 Task: Change the Trello board background using Unsplash images. Search for 'China' and 'Dubai' and apply different images.
Action: Mouse moved to (1262, 424)
Screenshot: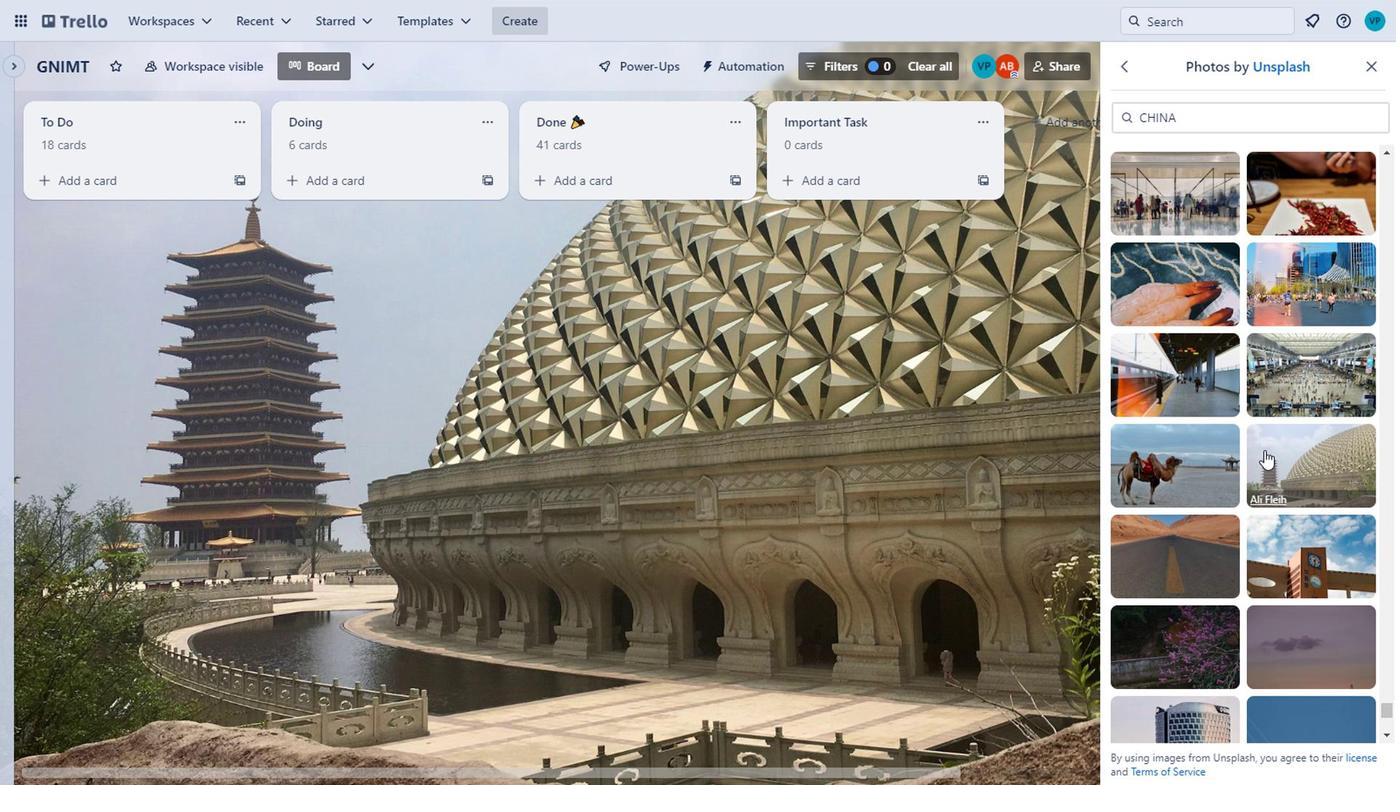 
Action: Mouse scrolled (1262, 424) with delta (0, 0)
Screenshot: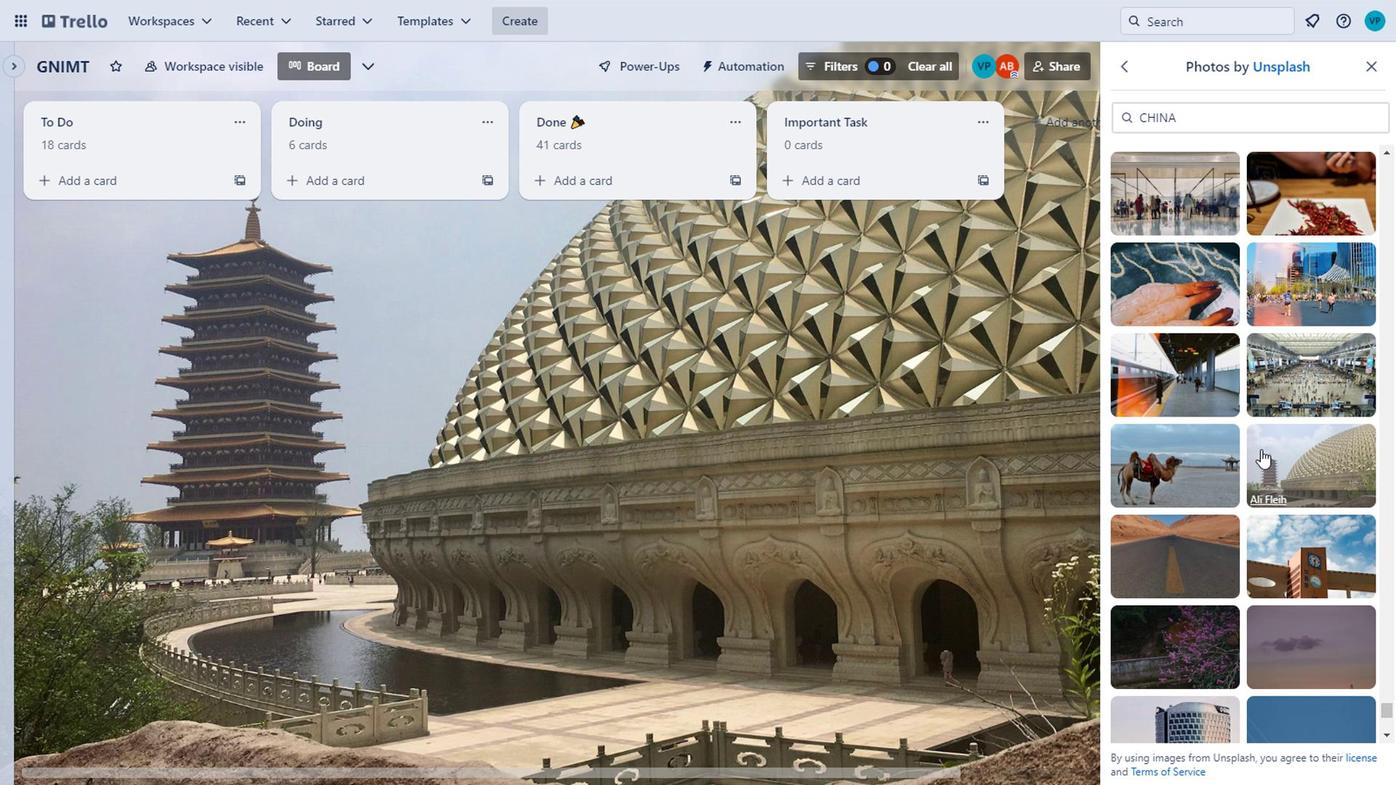
Action: Mouse scrolled (1262, 424) with delta (0, 0)
Screenshot: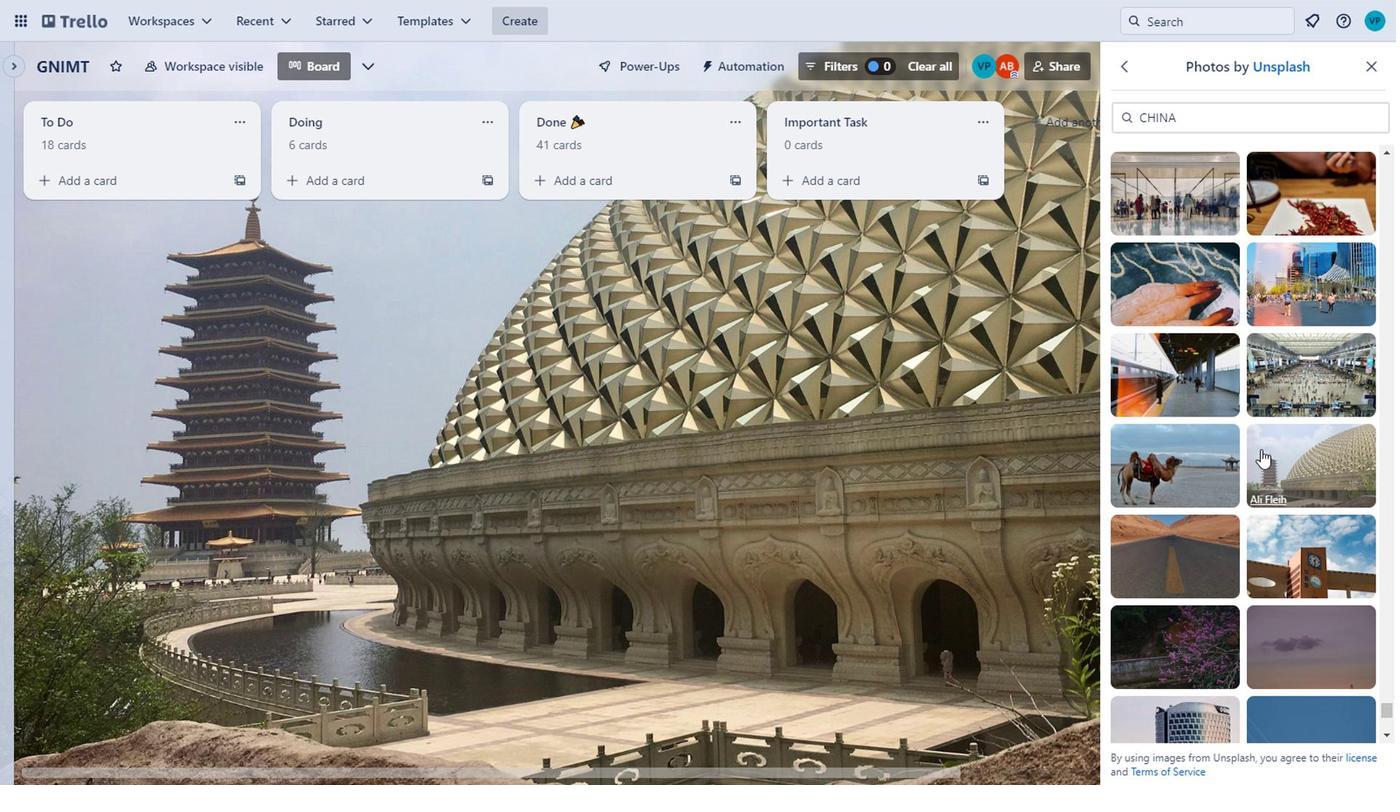 
Action: Mouse scrolled (1262, 424) with delta (0, 0)
Screenshot: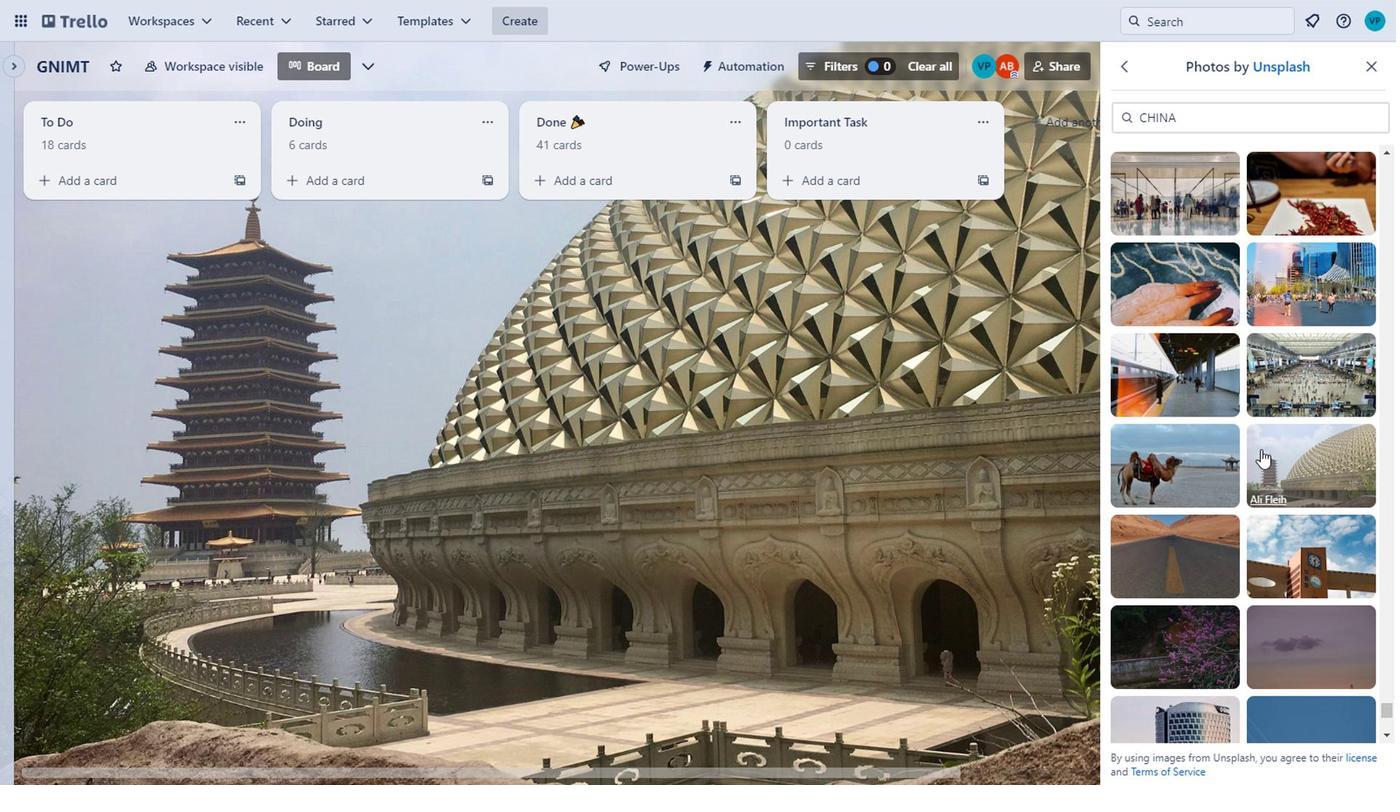 
Action: Mouse scrolled (1262, 424) with delta (0, 0)
Screenshot: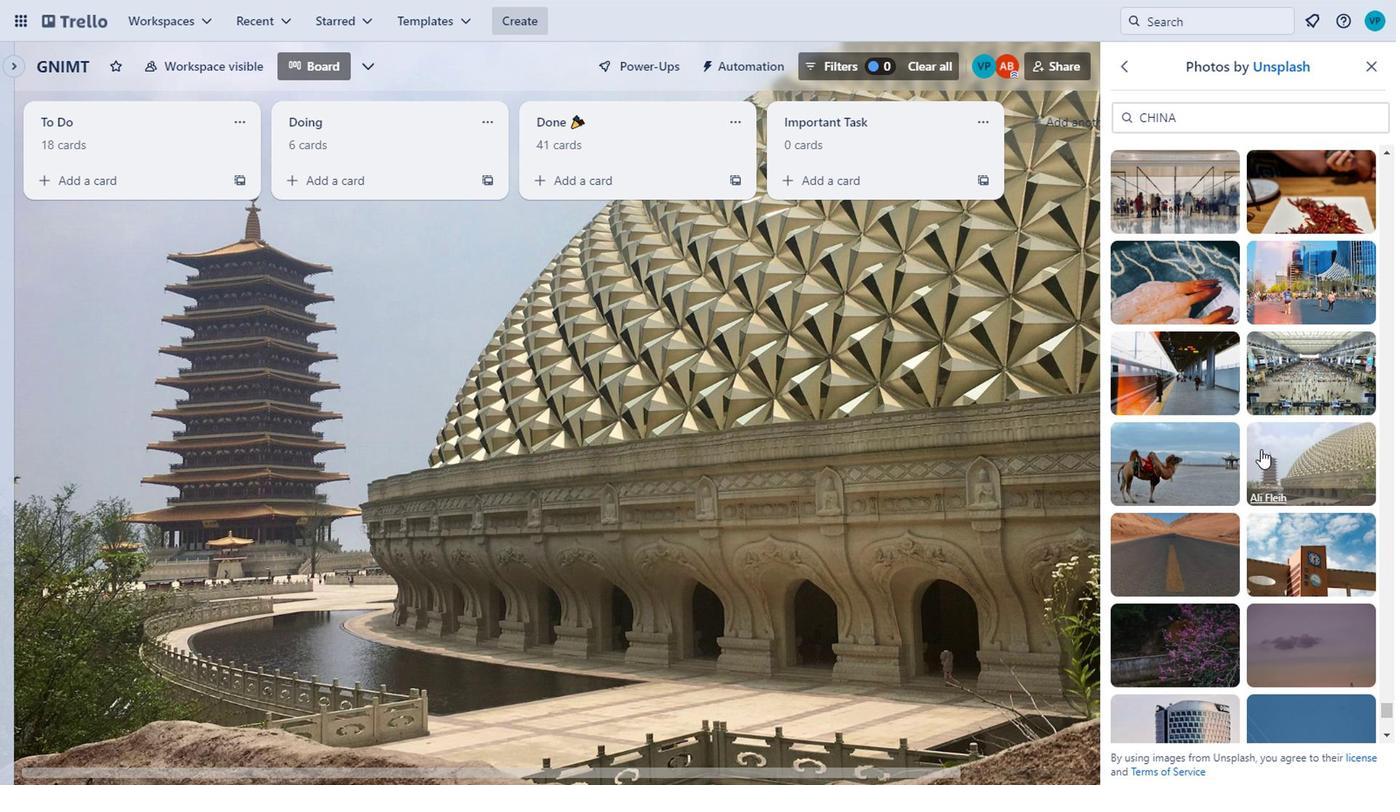 
Action: Mouse moved to (1267, 554)
Screenshot: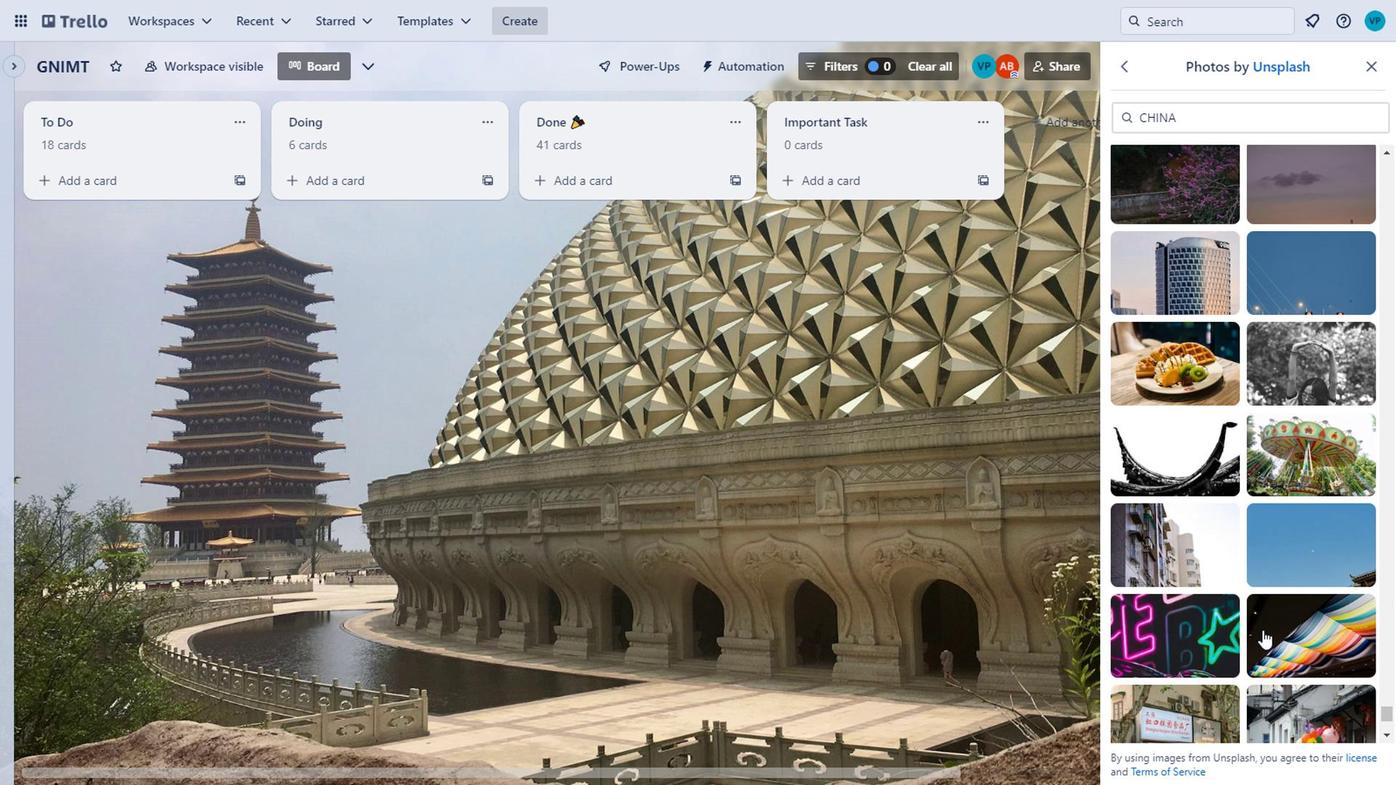 
Action: Mouse scrolled (1267, 553) with delta (0, 0)
Screenshot: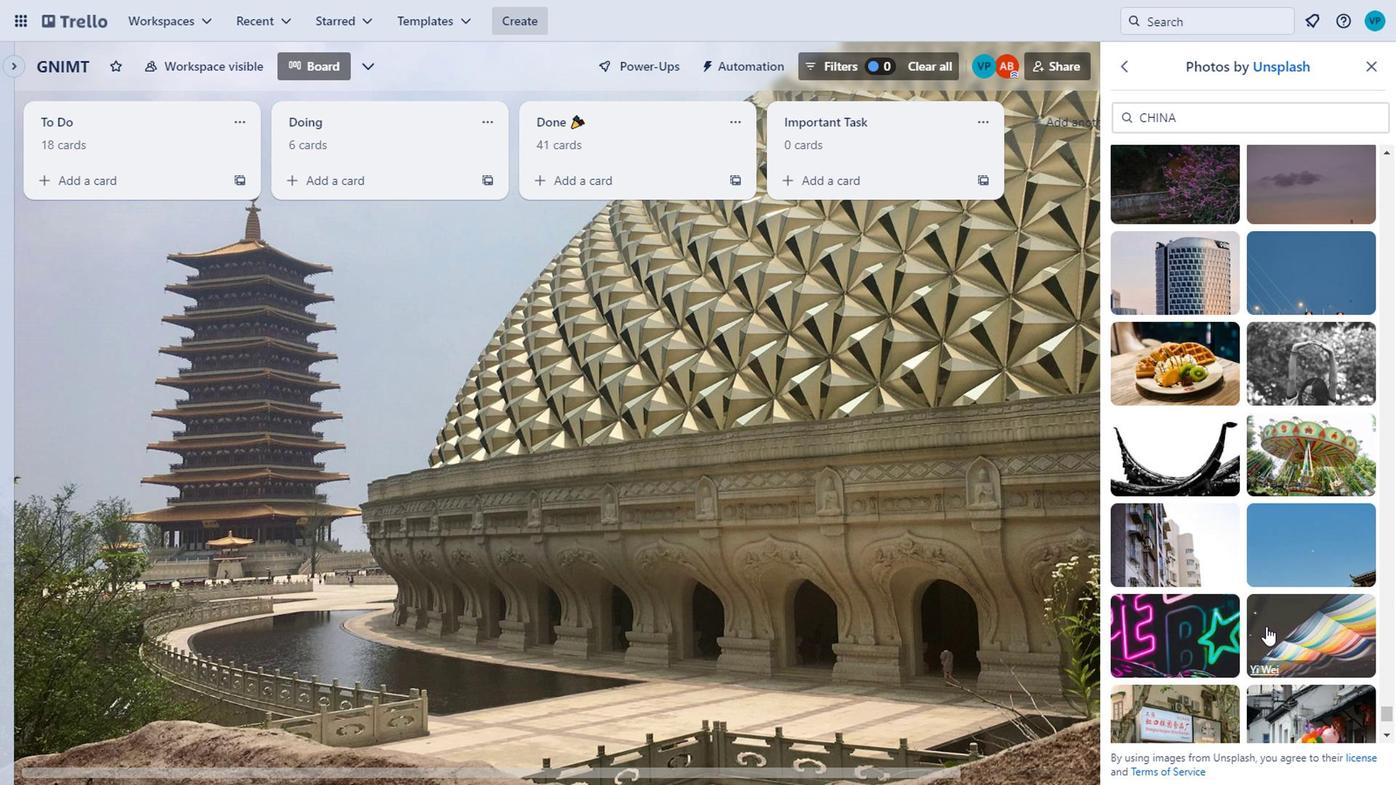 
Action: Mouse scrolled (1267, 553) with delta (0, 0)
Screenshot: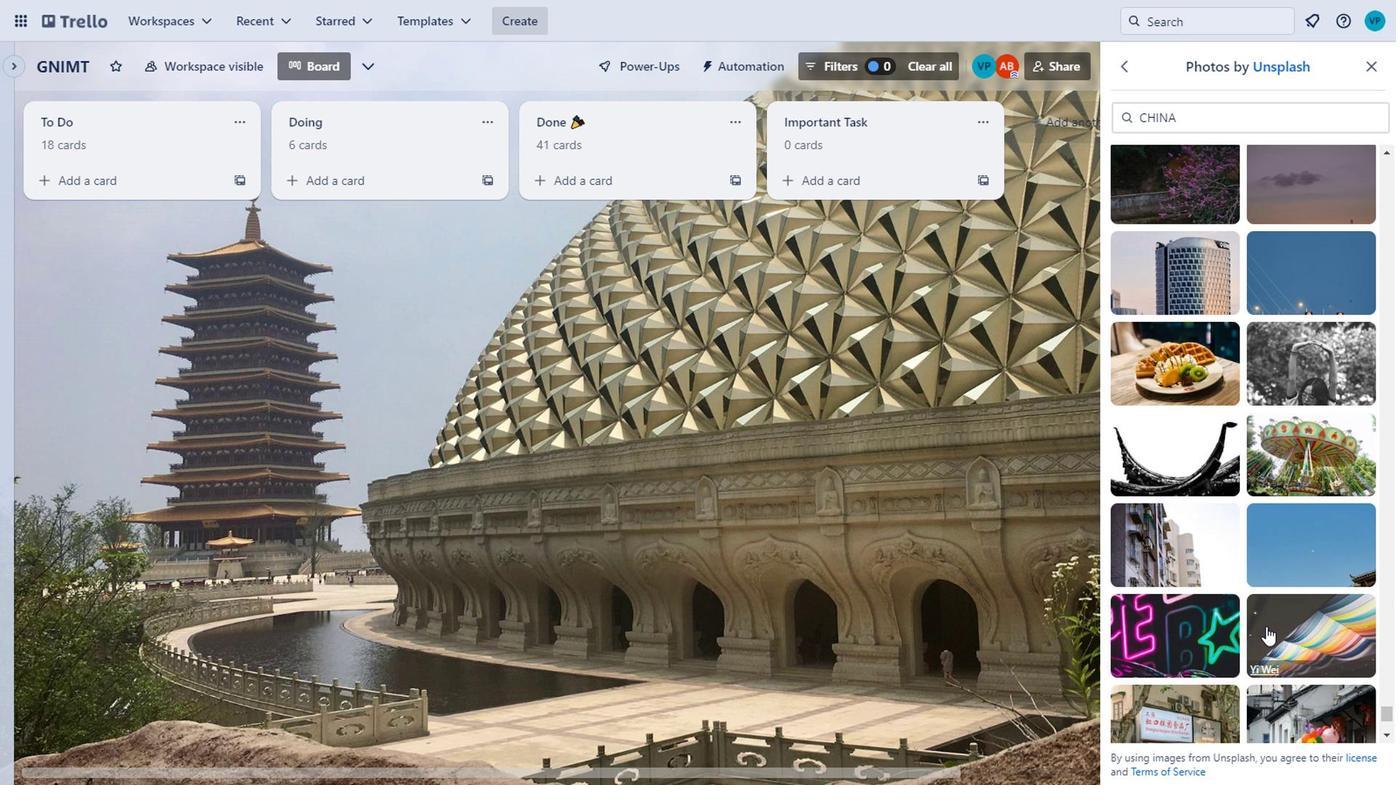 
Action: Mouse scrolled (1267, 553) with delta (0, 0)
Screenshot: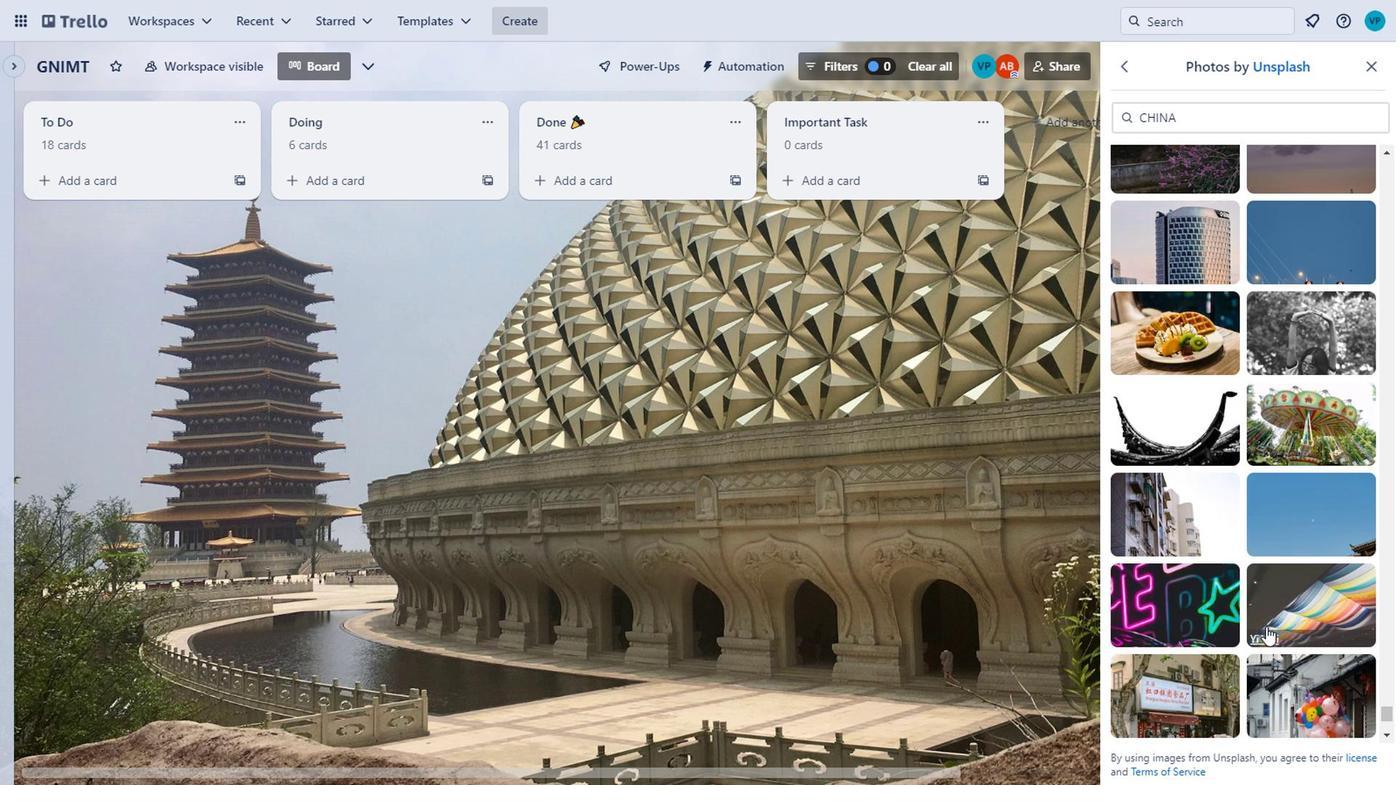 
Action: Mouse moved to (1209, 434)
Screenshot: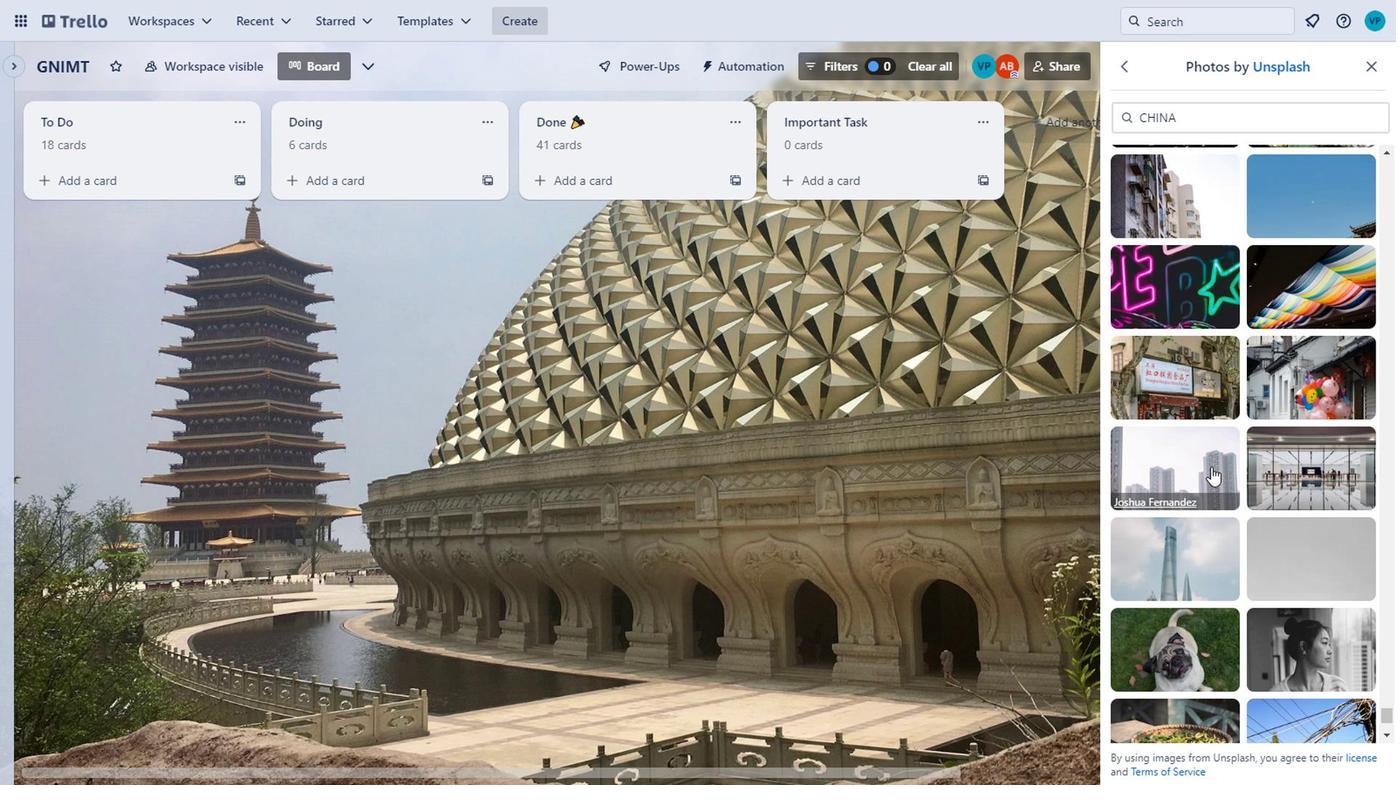 
Action: Mouse pressed left at (1209, 434)
Screenshot: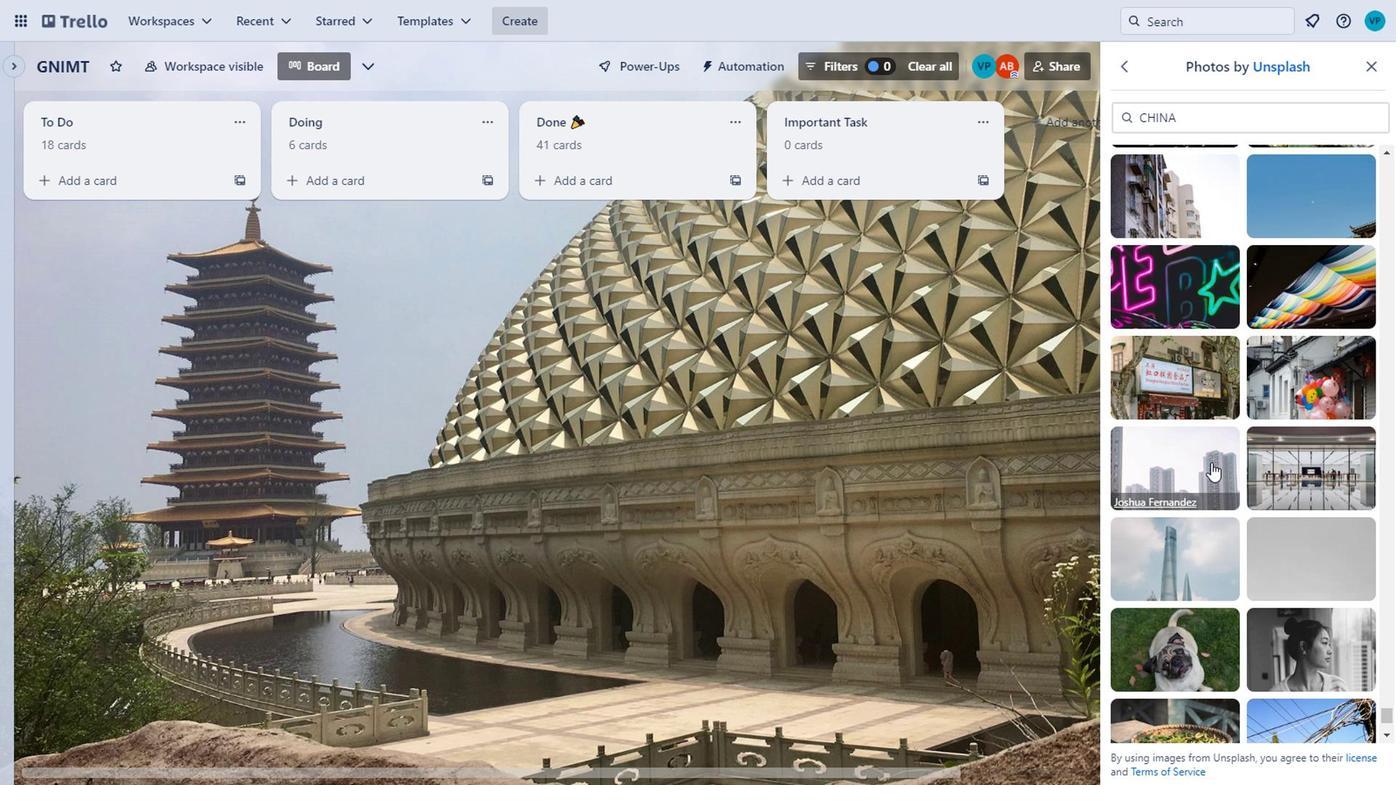 
Action: Mouse moved to (1334, 466)
Screenshot: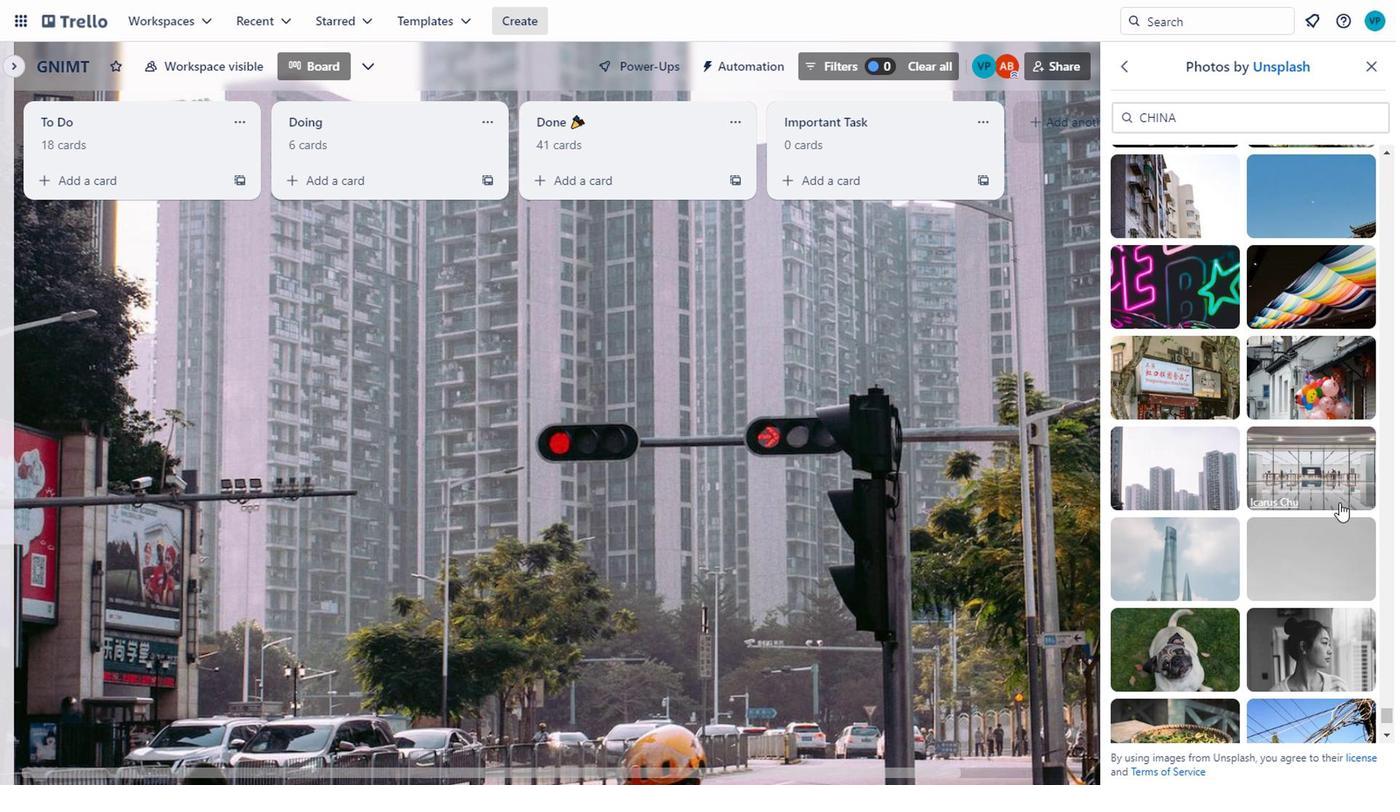 
Action: Mouse scrolled (1334, 465) with delta (0, 0)
Screenshot: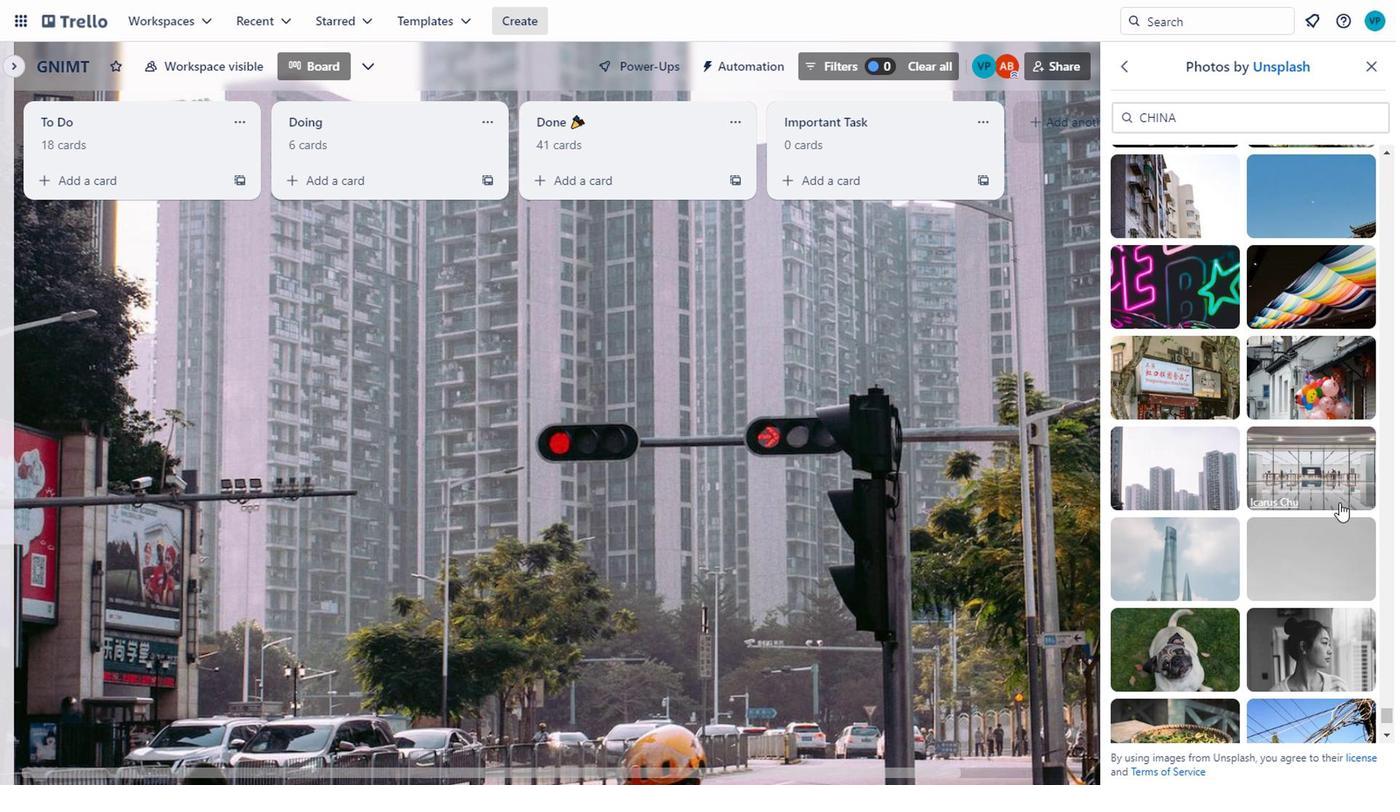 
Action: Mouse moved to (1327, 470)
Screenshot: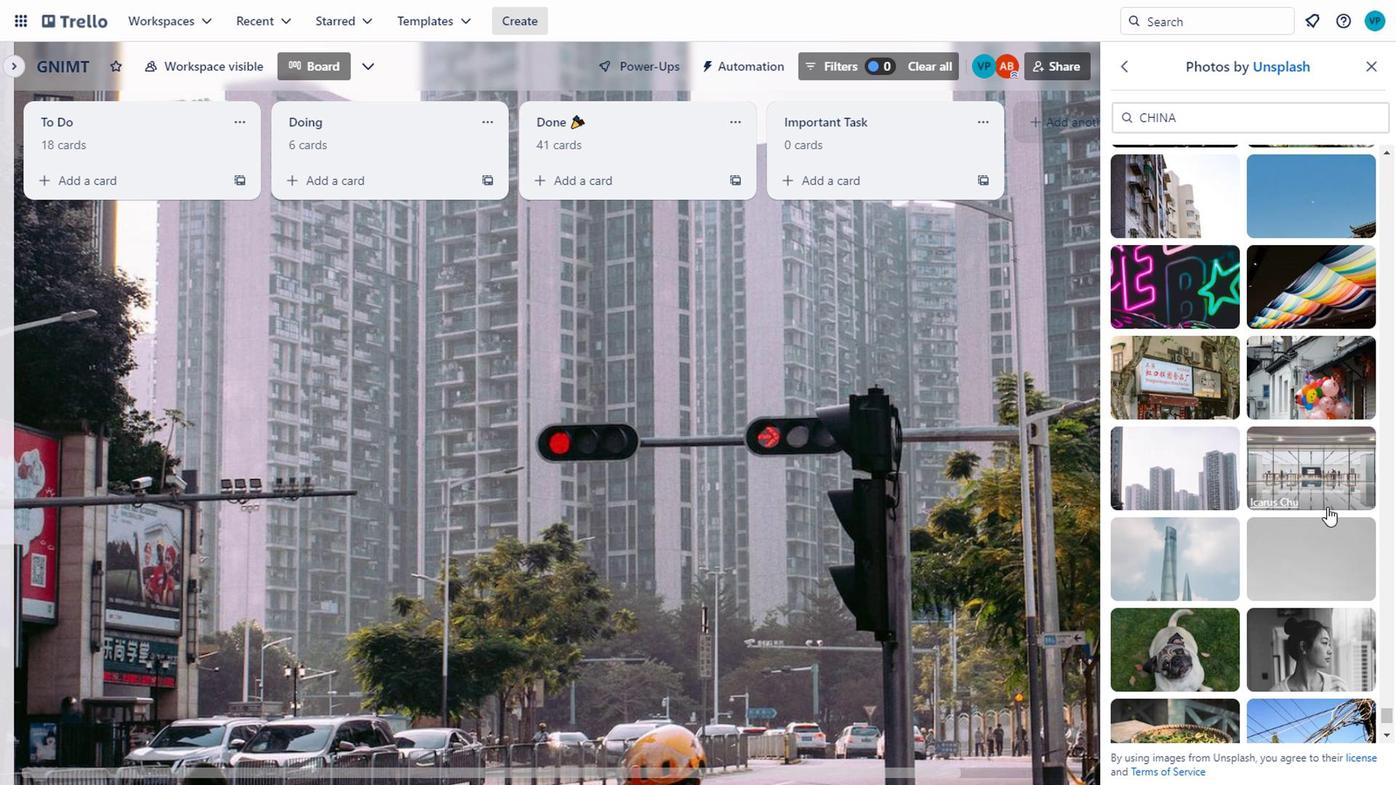 
Action: Mouse scrolled (1327, 469) with delta (0, 0)
Screenshot: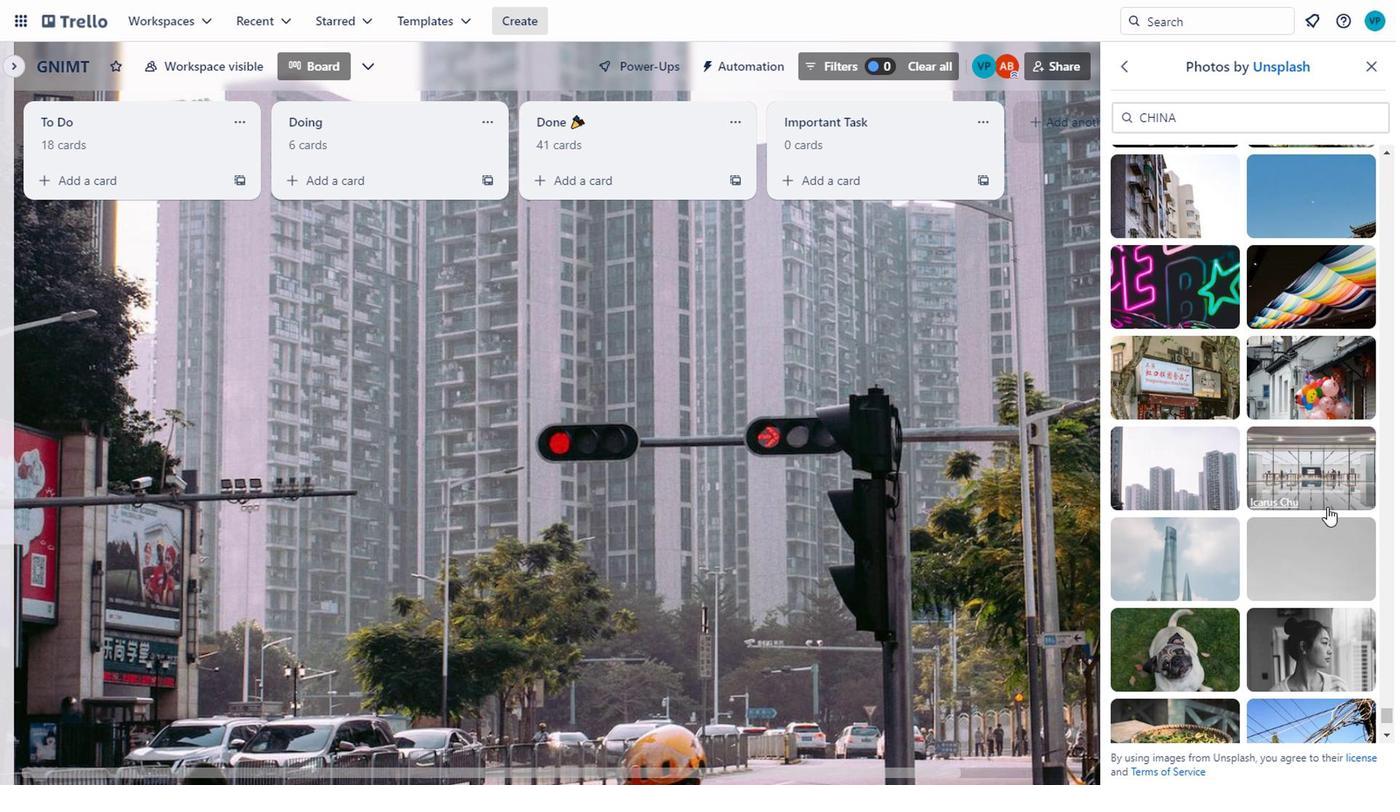 
Action: Mouse moved to (1326, 470)
Screenshot: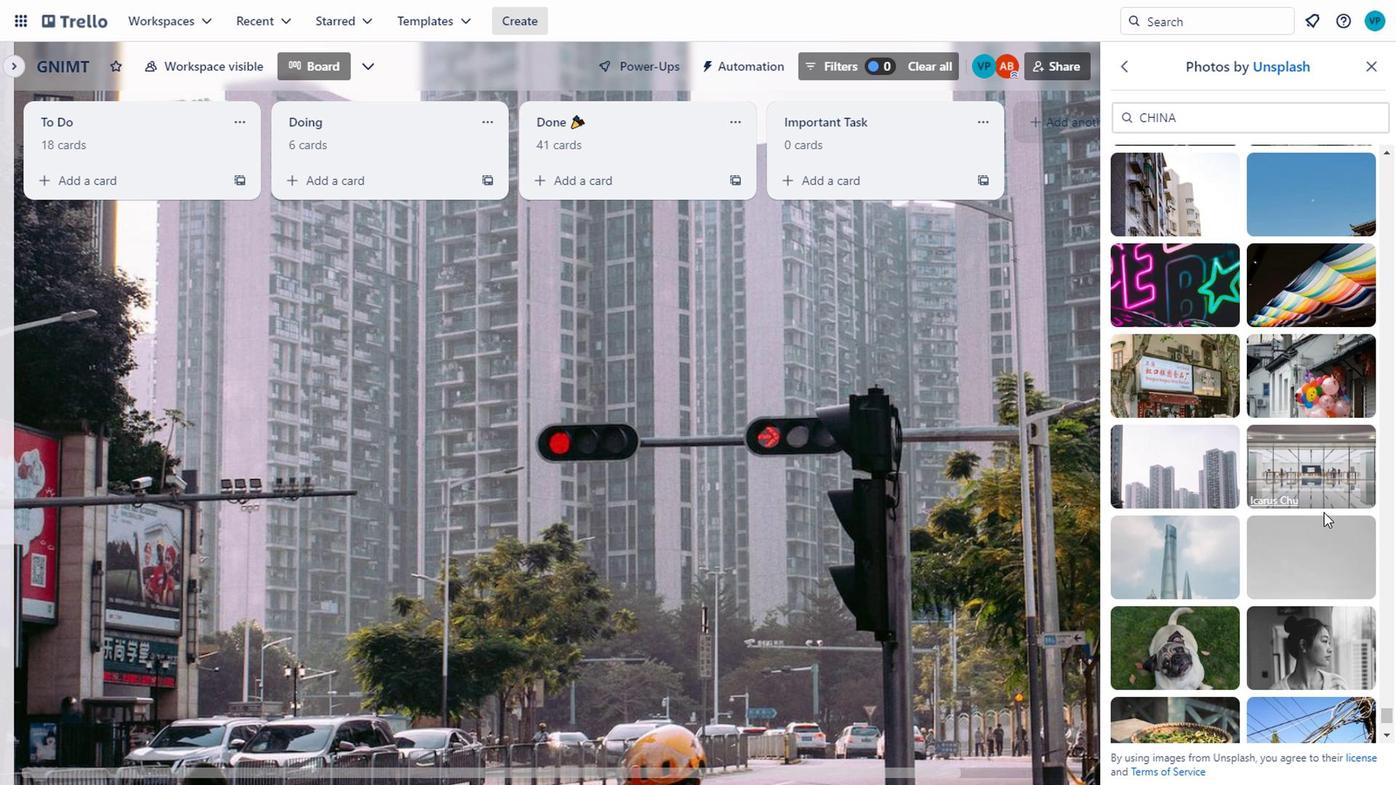 
Action: Mouse scrolled (1326, 469) with delta (0, 0)
Screenshot: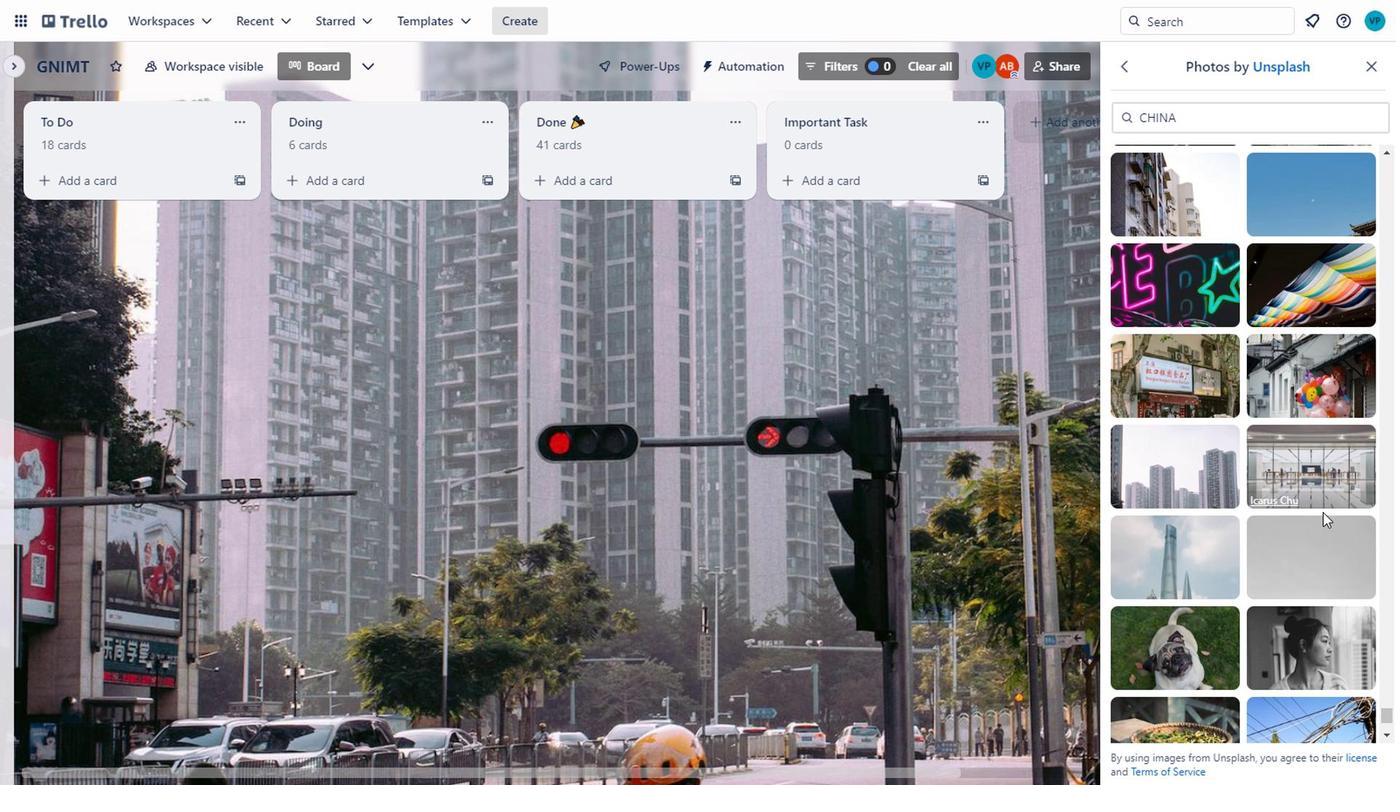 
Action: Mouse moved to (1316, 476)
Screenshot: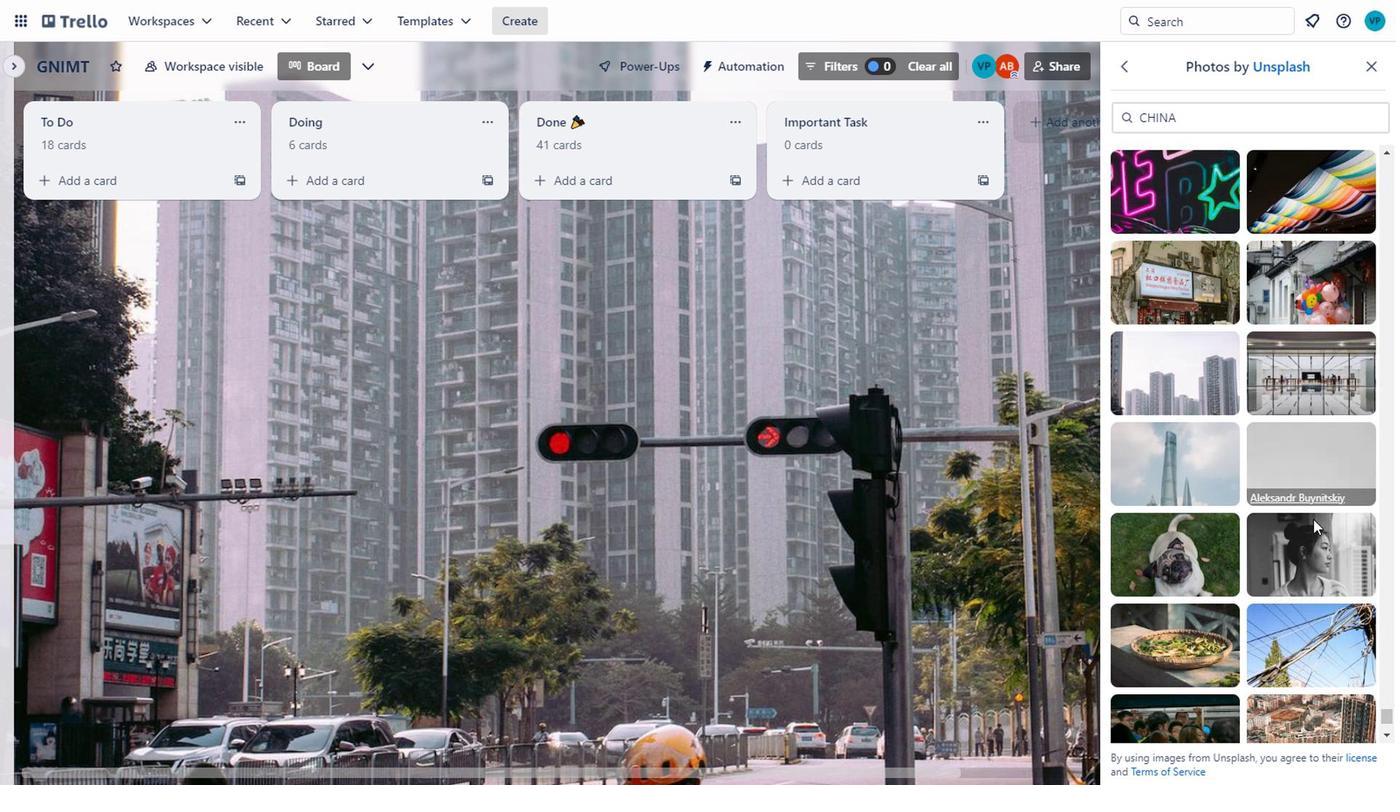 
Action: Mouse scrolled (1316, 475) with delta (0, 0)
Screenshot: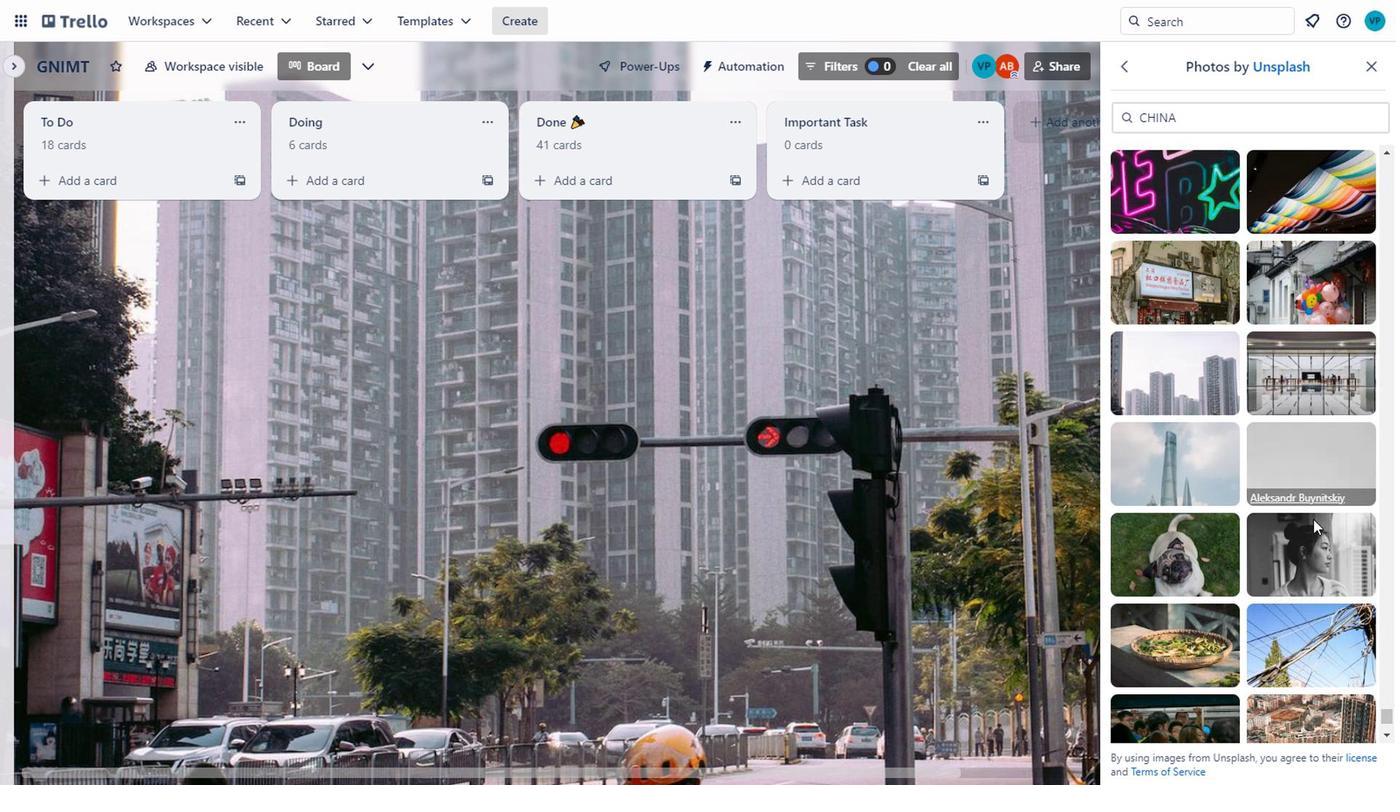 
Action: Mouse moved to (1262, 356)
Screenshot: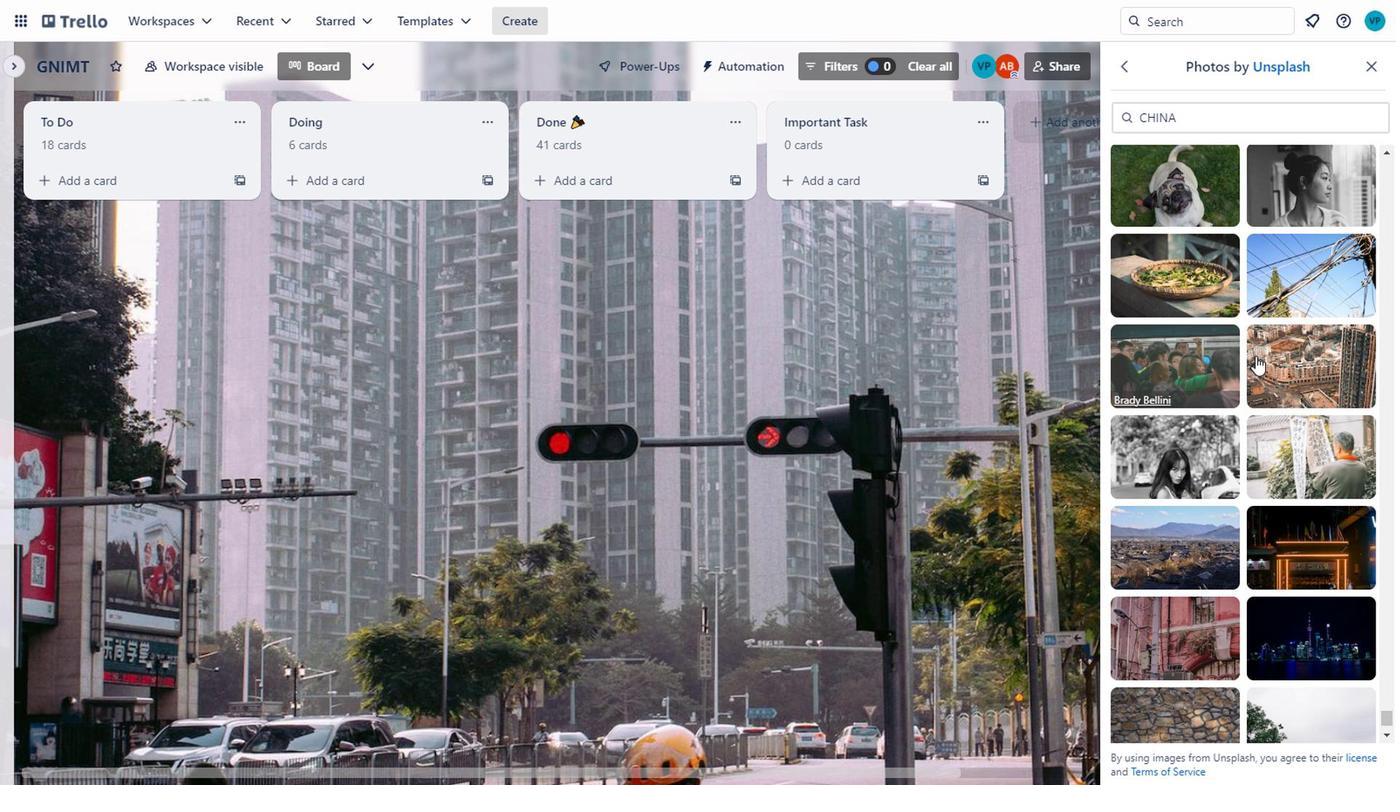 
Action: Mouse scrolled (1262, 355) with delta (0, 0)
Screenshot: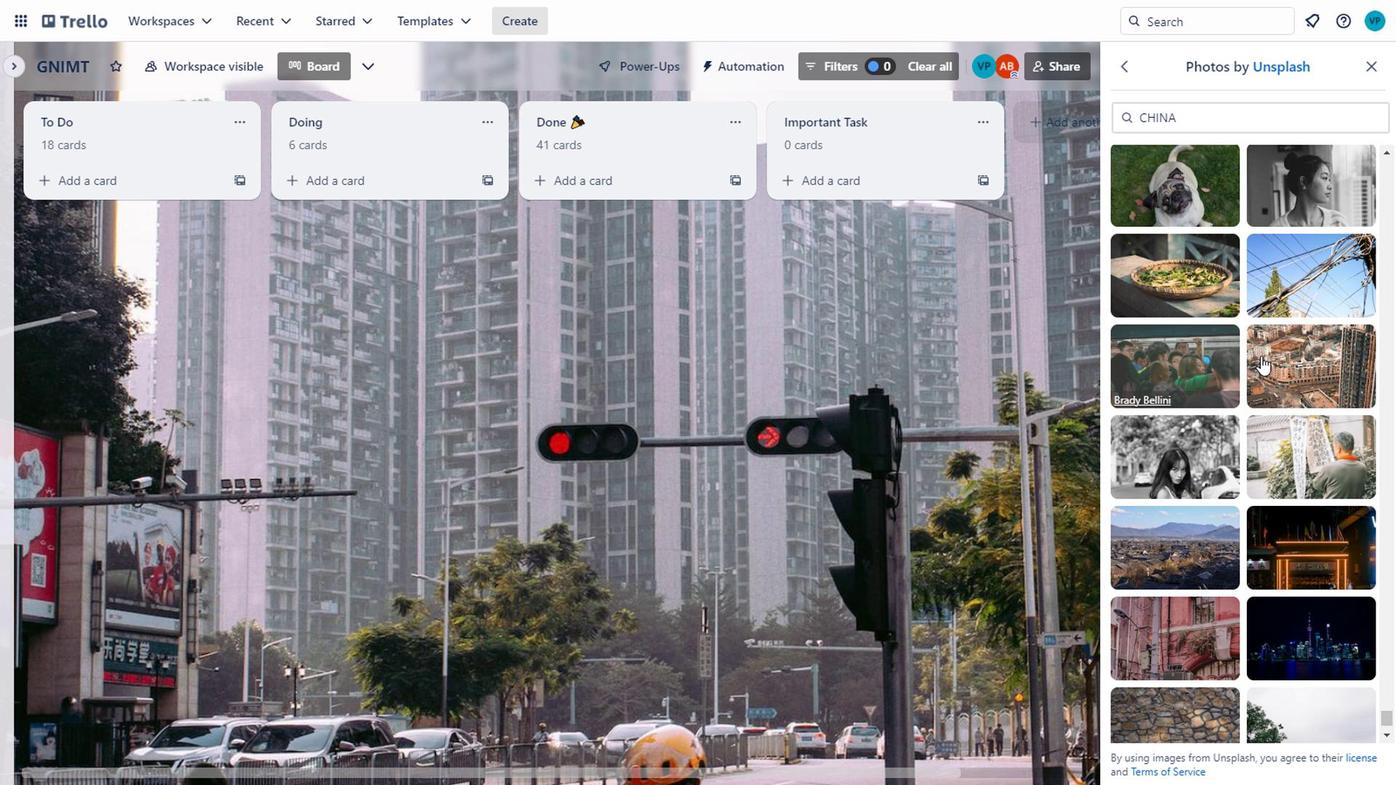 
Action: Mouse moved to (1265, 356)
Screenshot: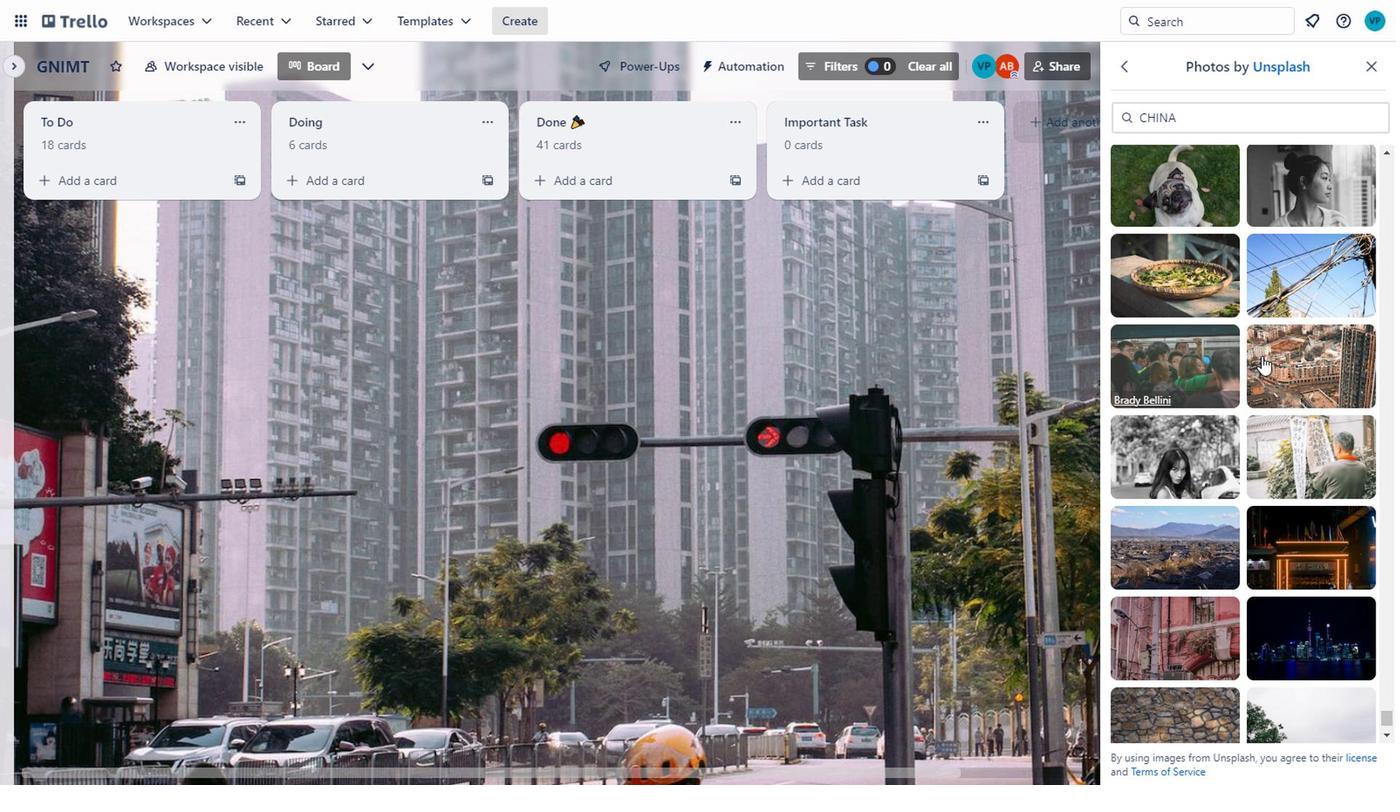 
Action: Mouse scrolled (1265, 355) with delta (0, 0)
Screenshot: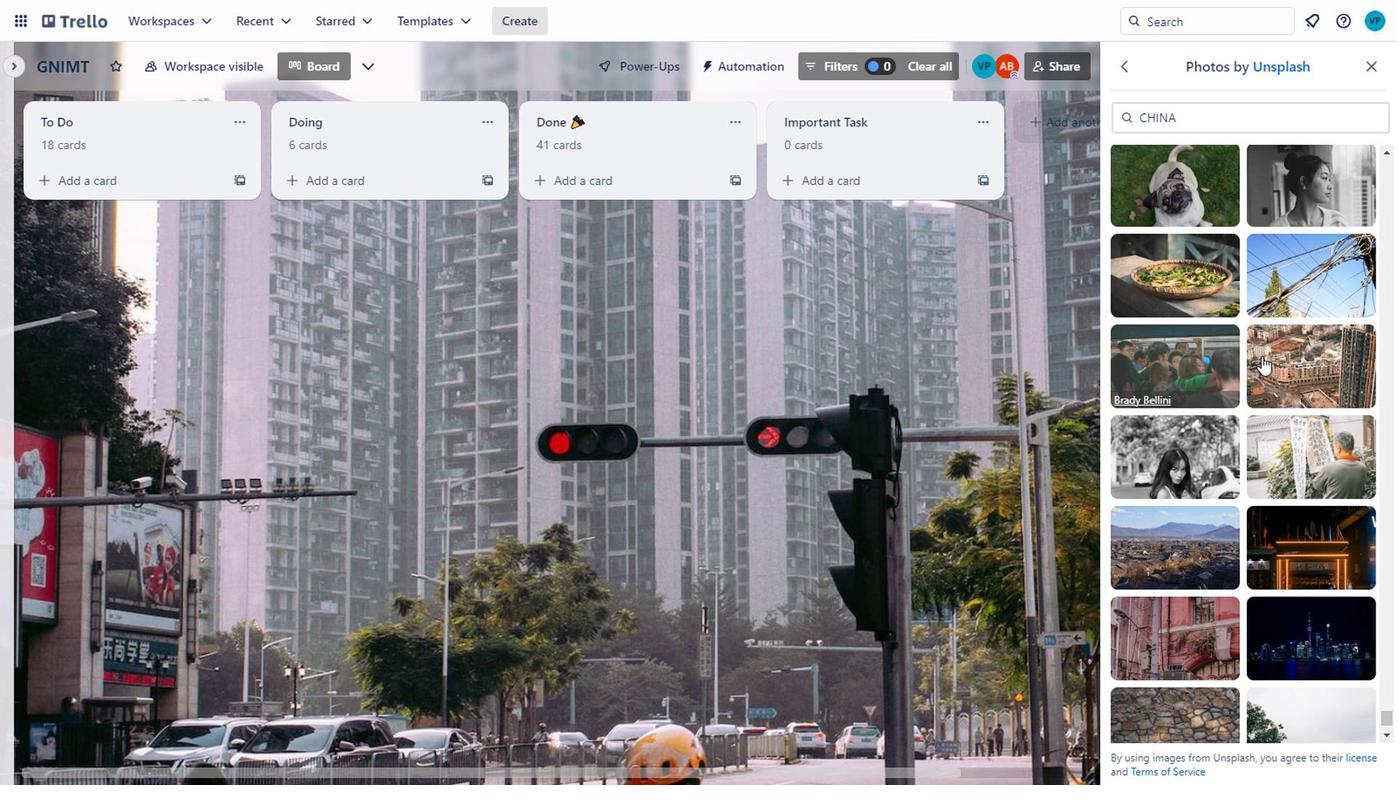 
Action: Mouse moved to (1384, 425)
Screenshot: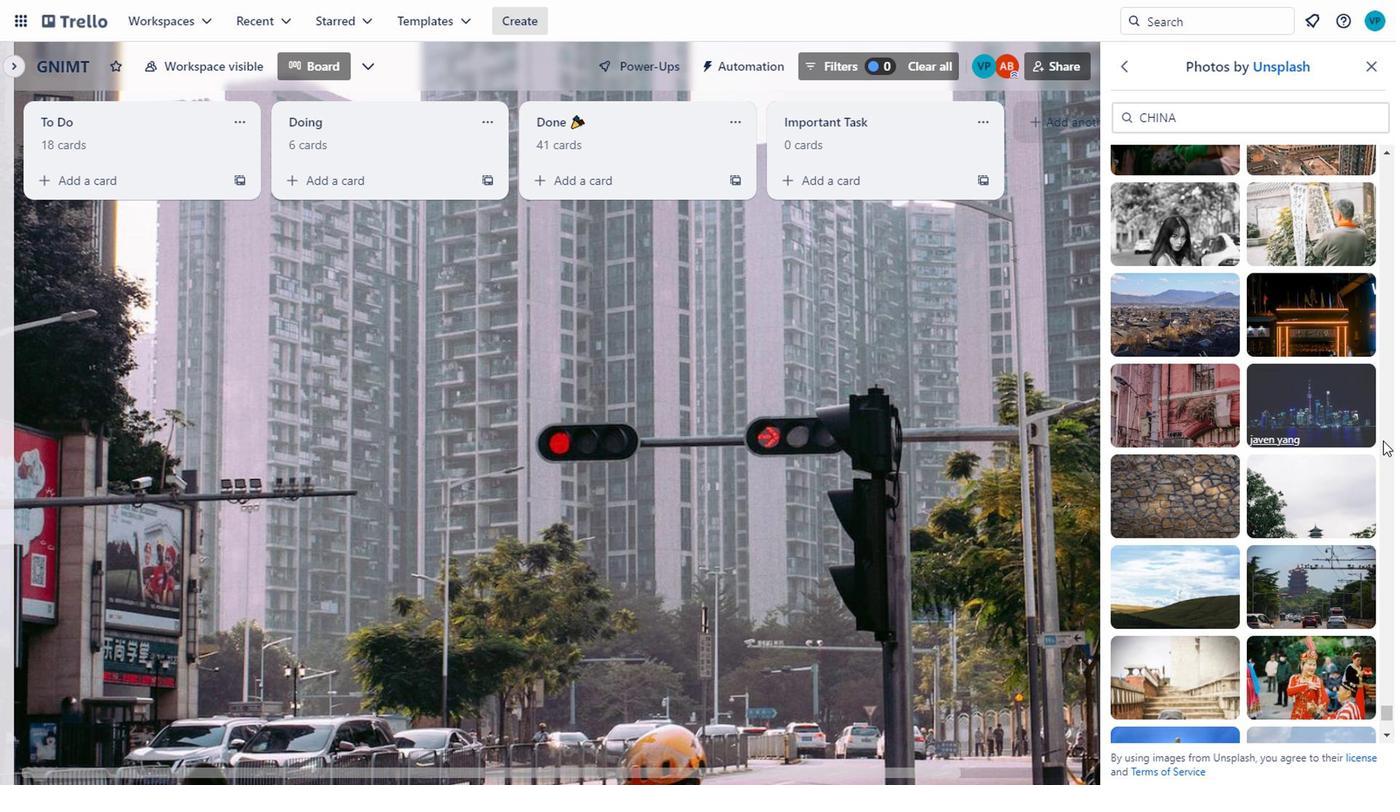 
Action: Mouse scrolled (1384, 425) with delta (0, 0)
Screenshot: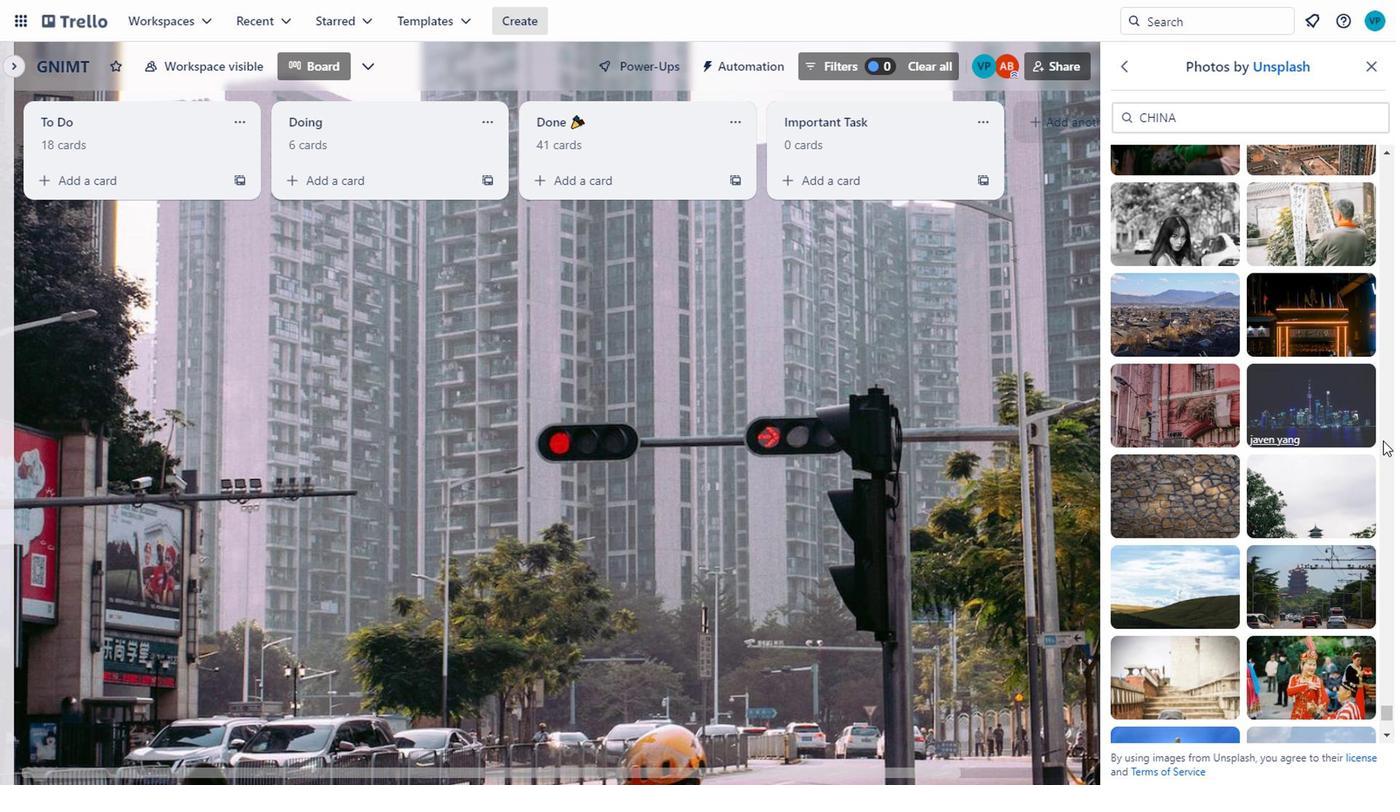 
Action: Mouse moved to (1367, 433)
Screenshot: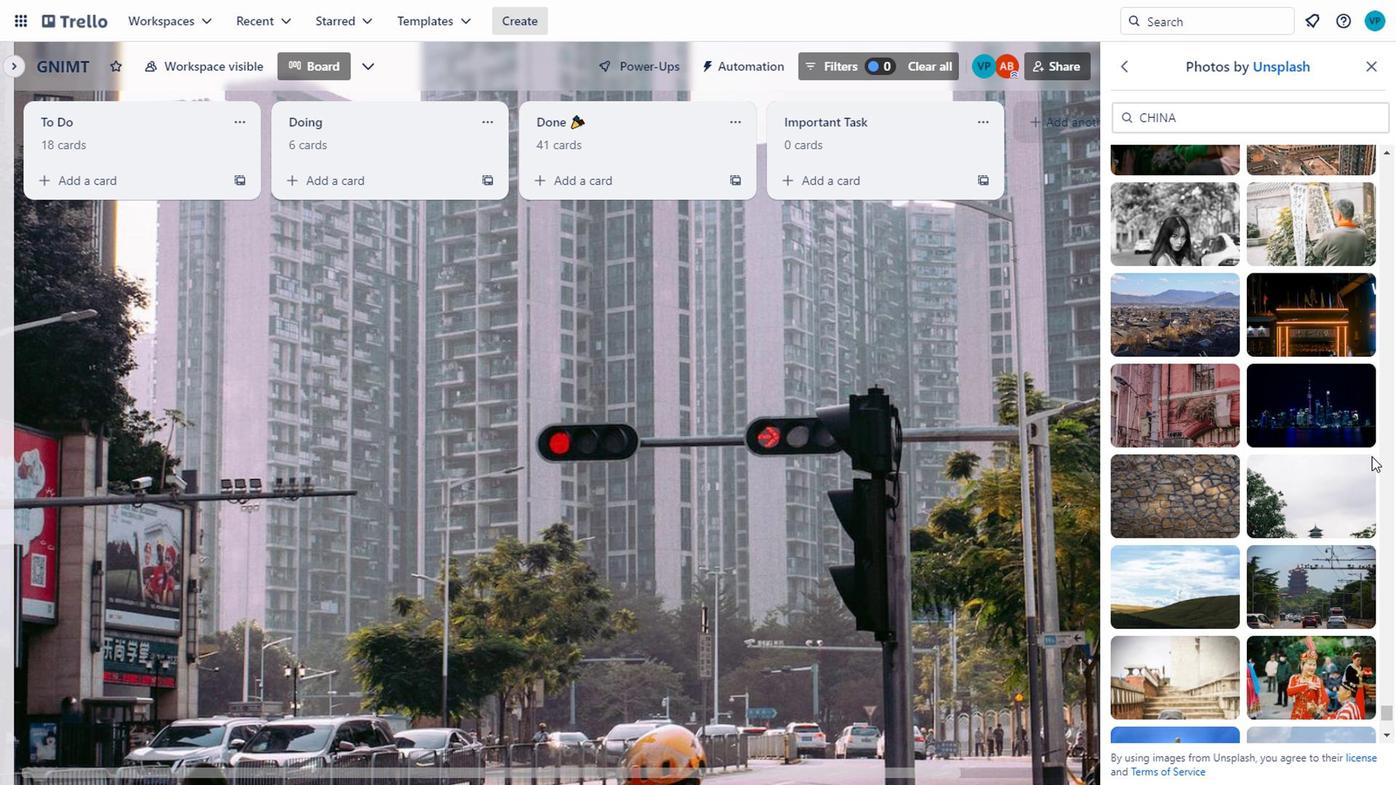 
Action: Mouse scrolled (1367, 432) with delta (0, 0)
Screenshot: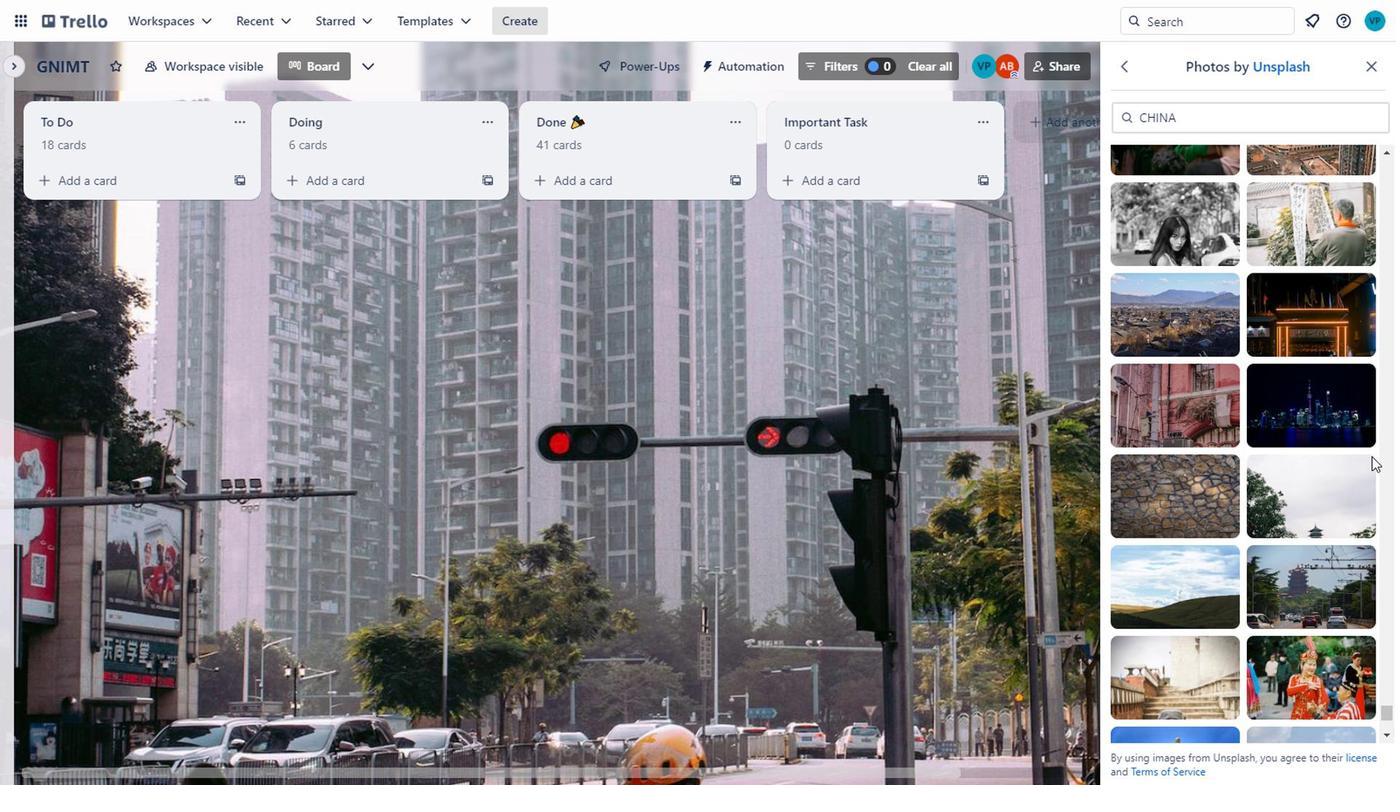 
Action: Mouse moved to (1364, 435)
Screenshot: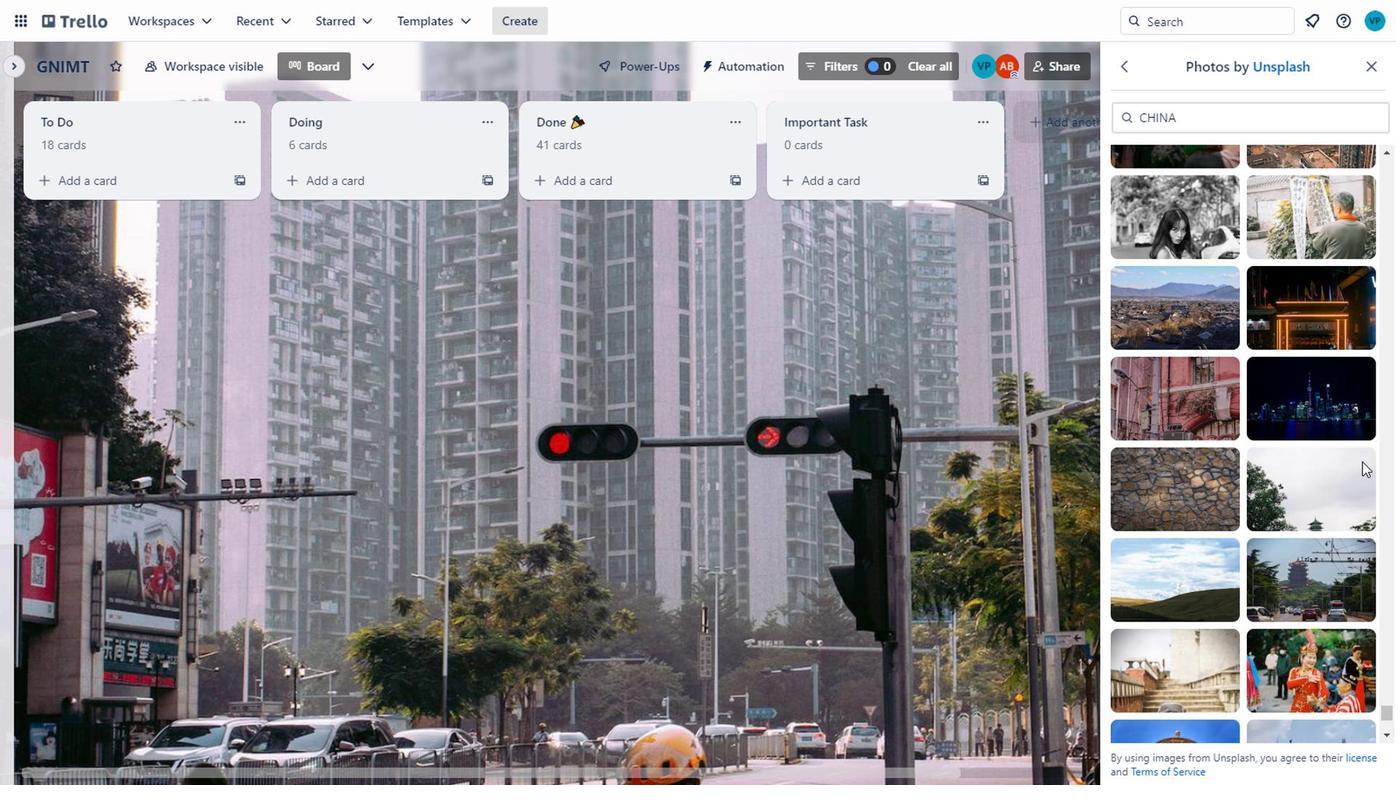 
Action: Mouse scrolled (1364, 434) with delta (0, 0)
Screenshot: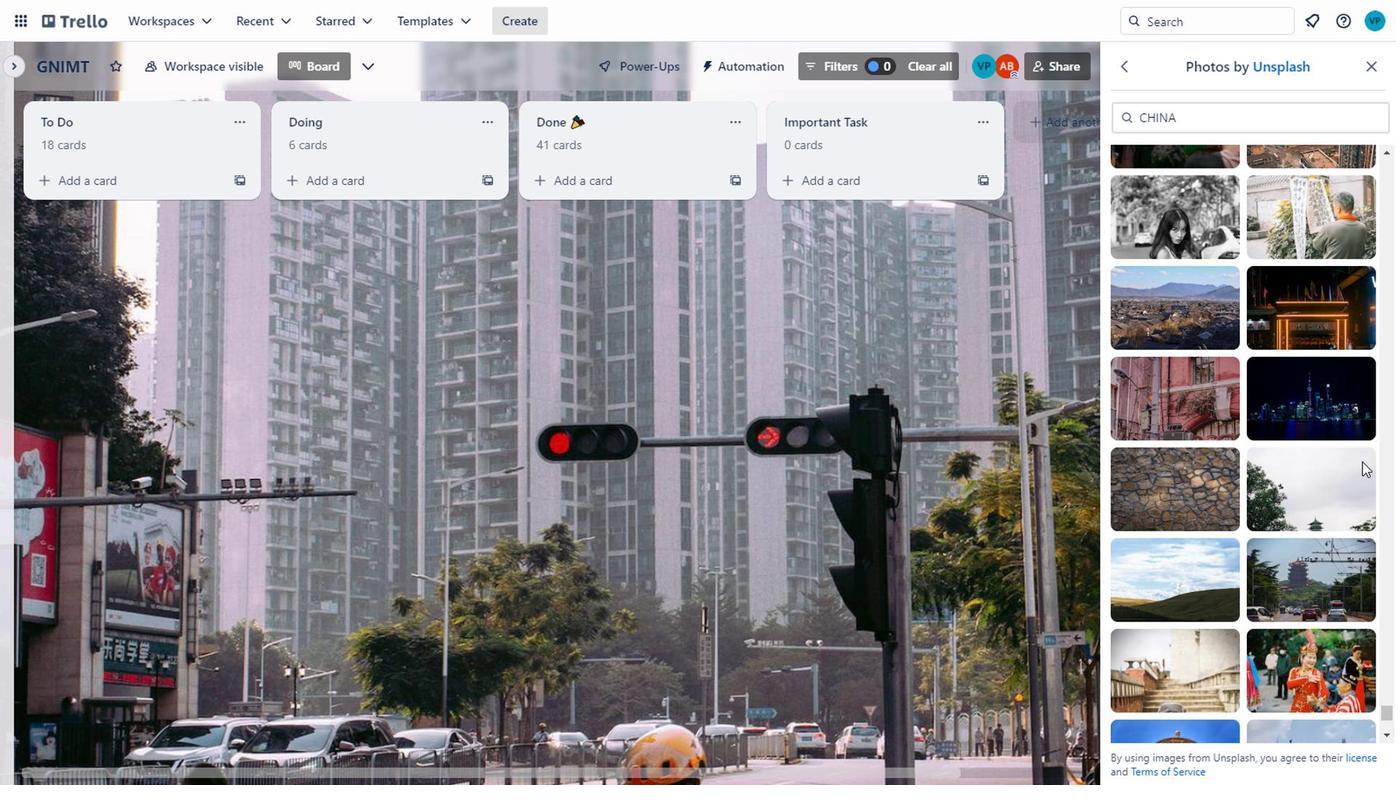 
Action: Mouse scrolled (1364, 434) with delta (0, 0)
Screenshot: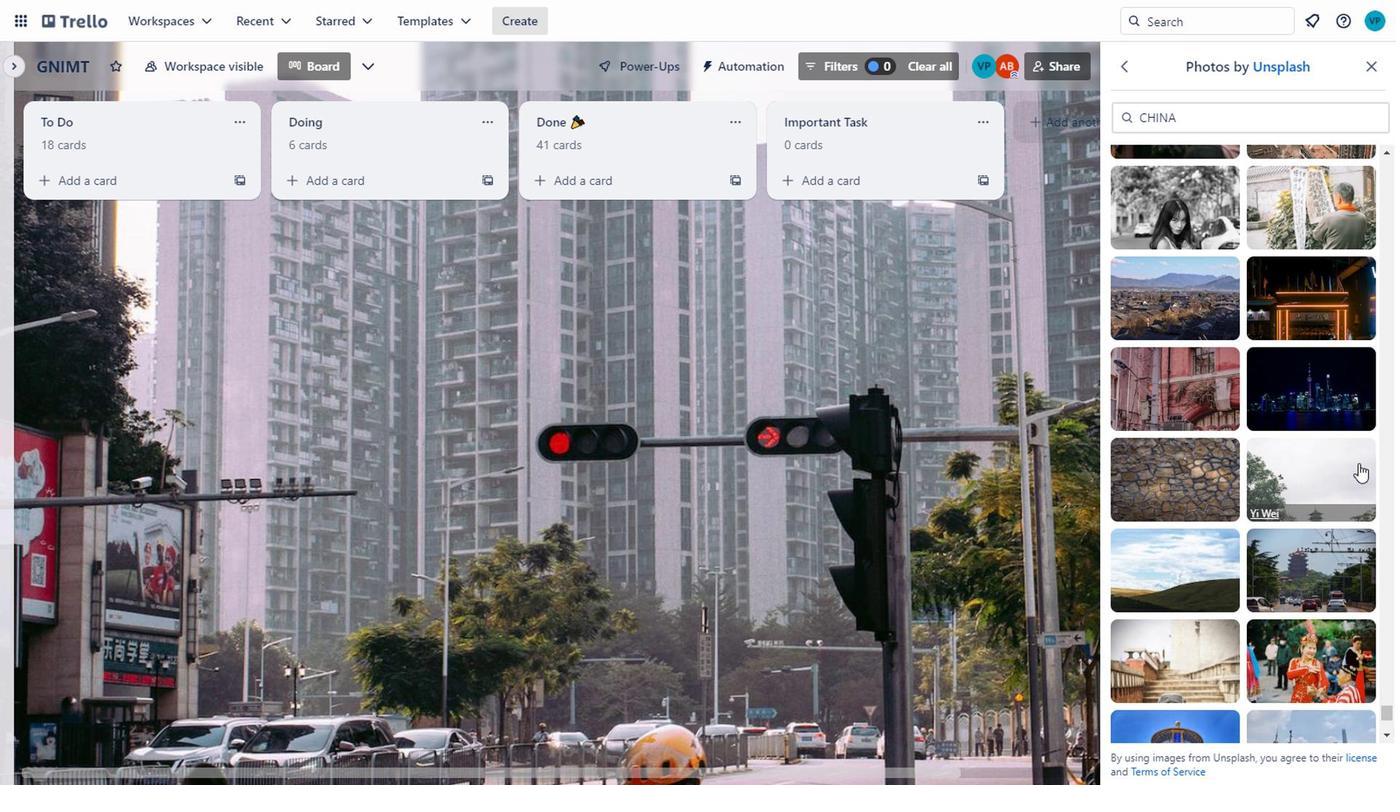
Action: Mouse moved to (1169, 304)
Screenshot: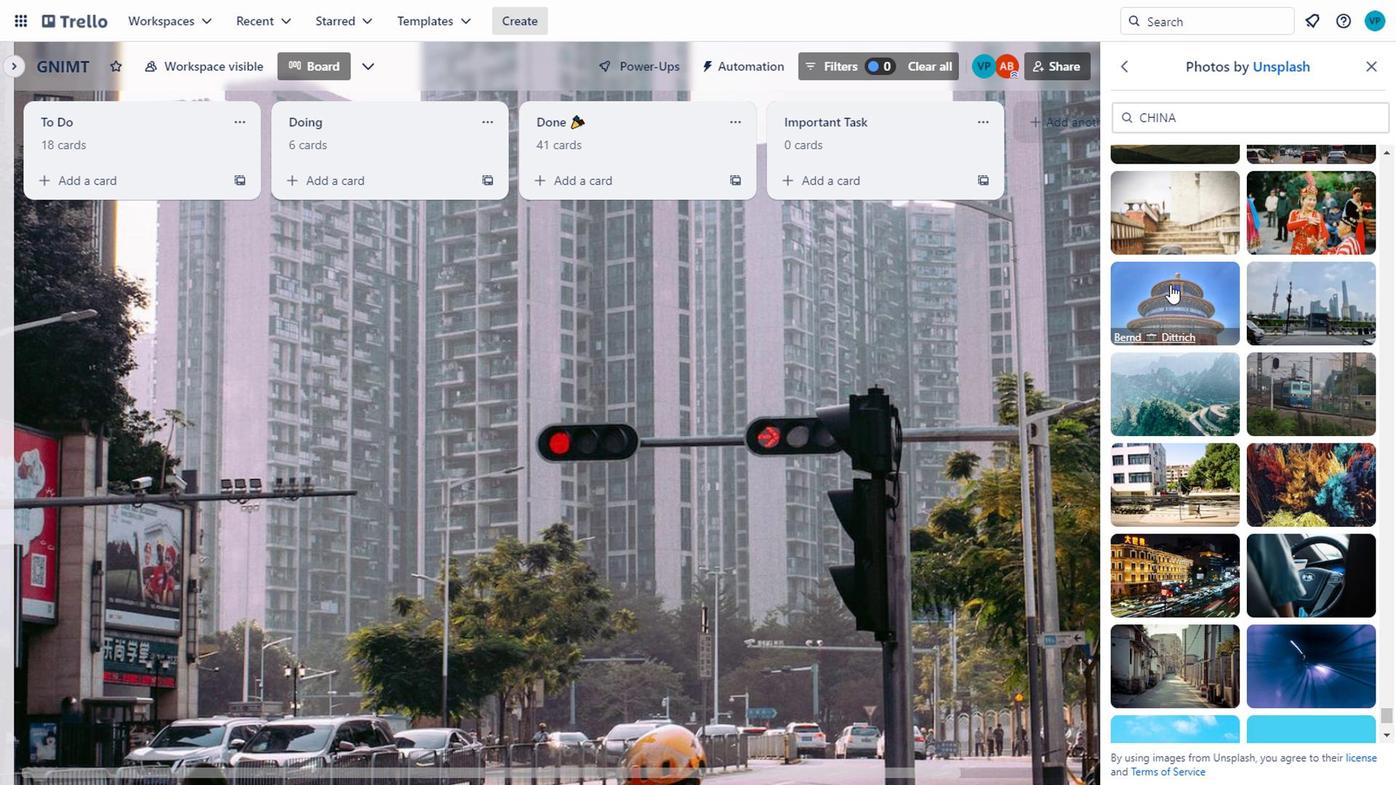 
Action: Mouse pressed left at (1169, 304)
Screenshot: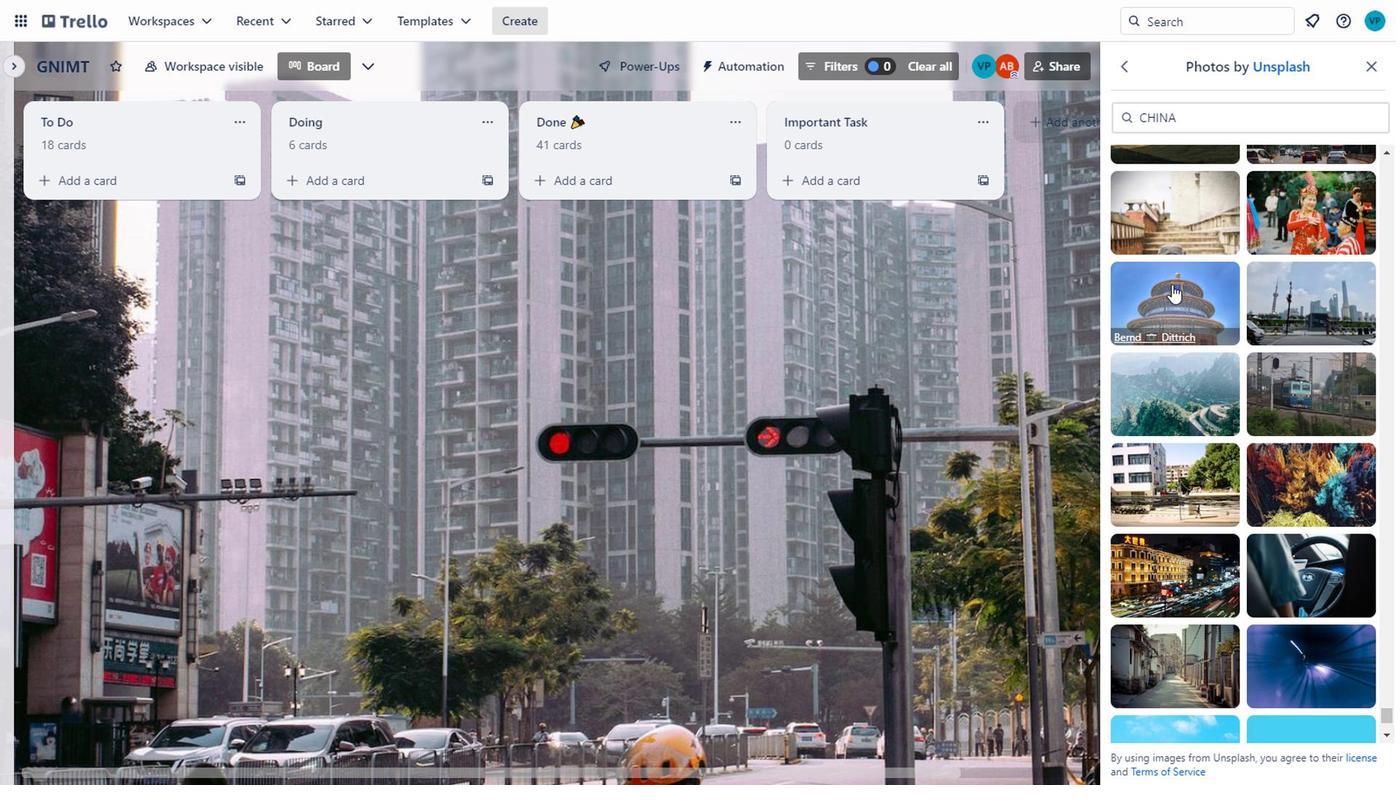 
Action: Mouse moved to (1254, 421)
Screenshot: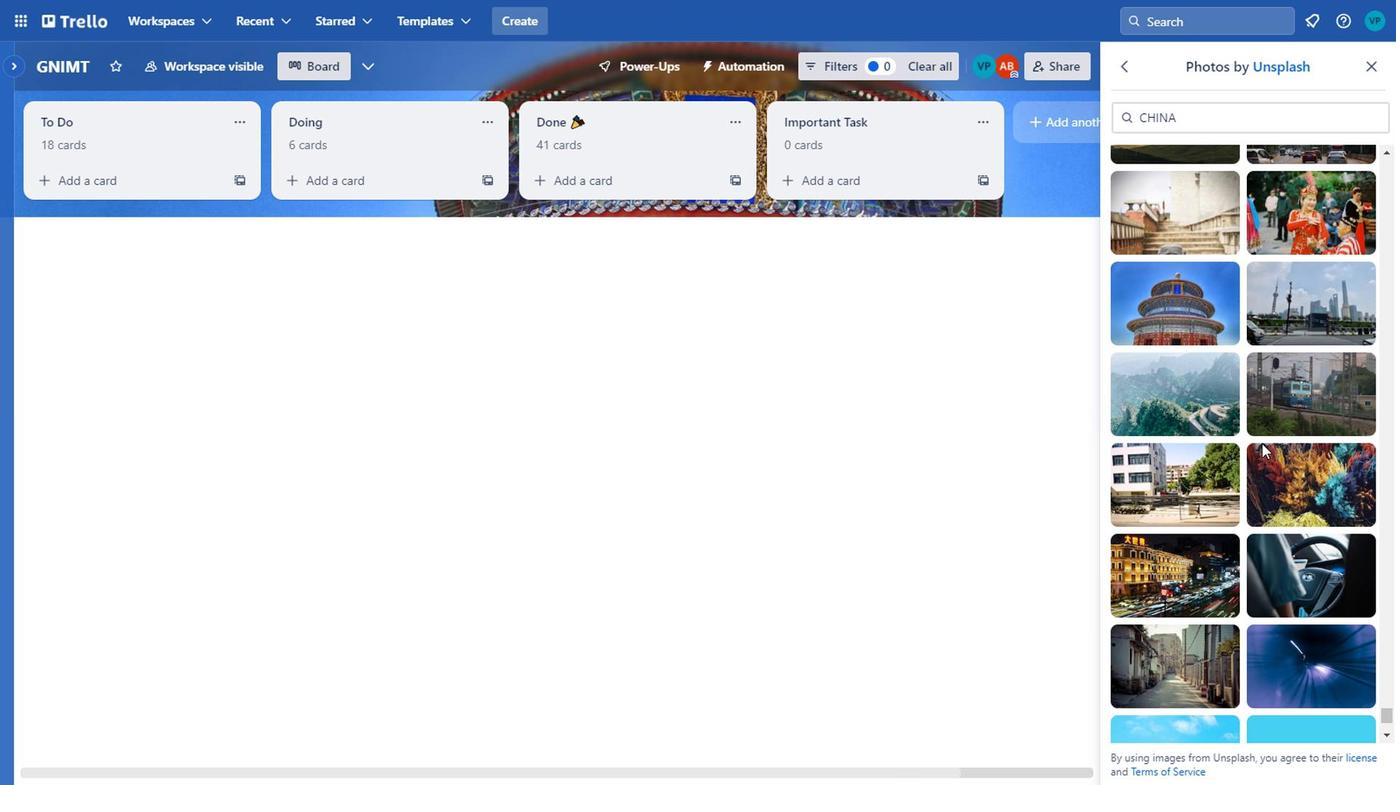 
Action: Mouse scrolled (1254, 420) with delta (0, 0)
Screenshot: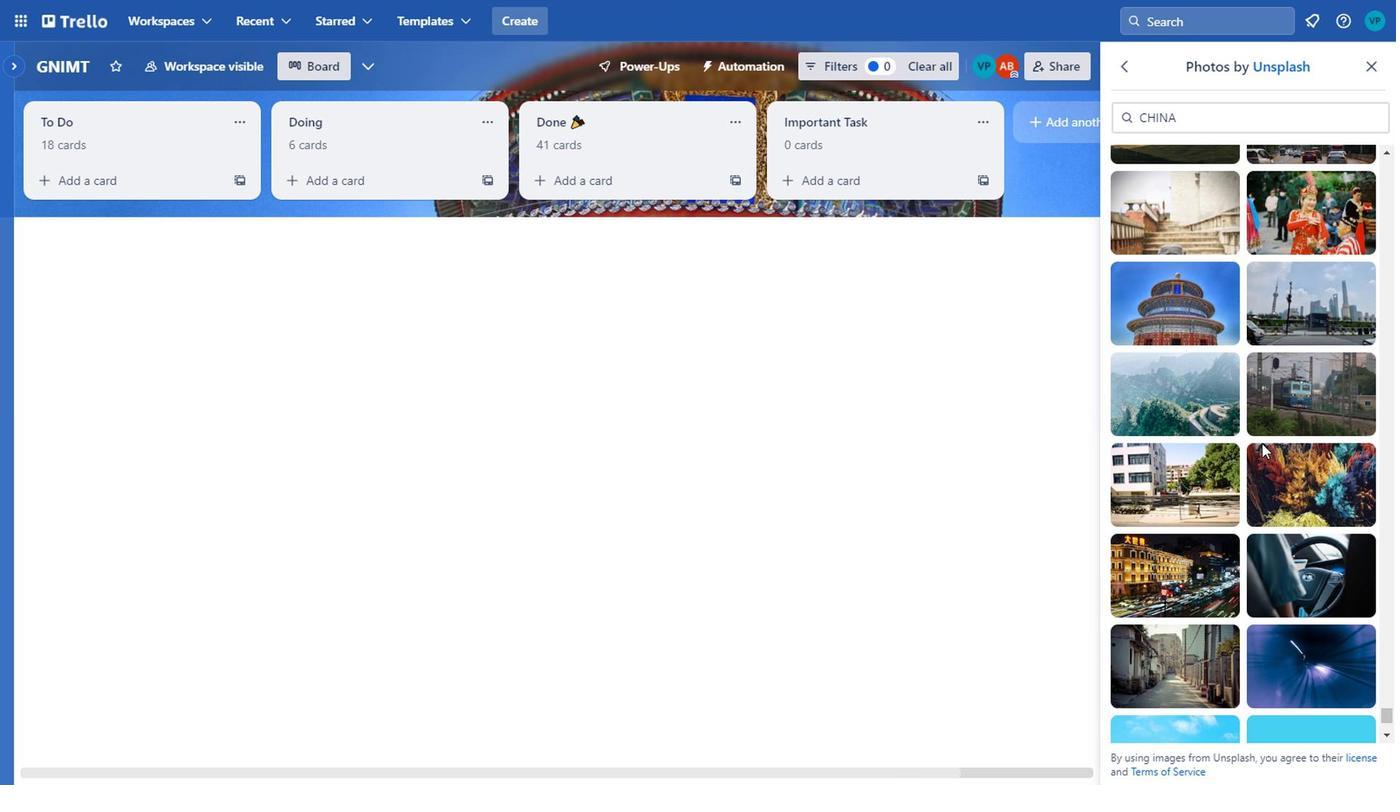 
Action: Mouse scrolled (1254, 420) with delta (0, 0)
Screenshot: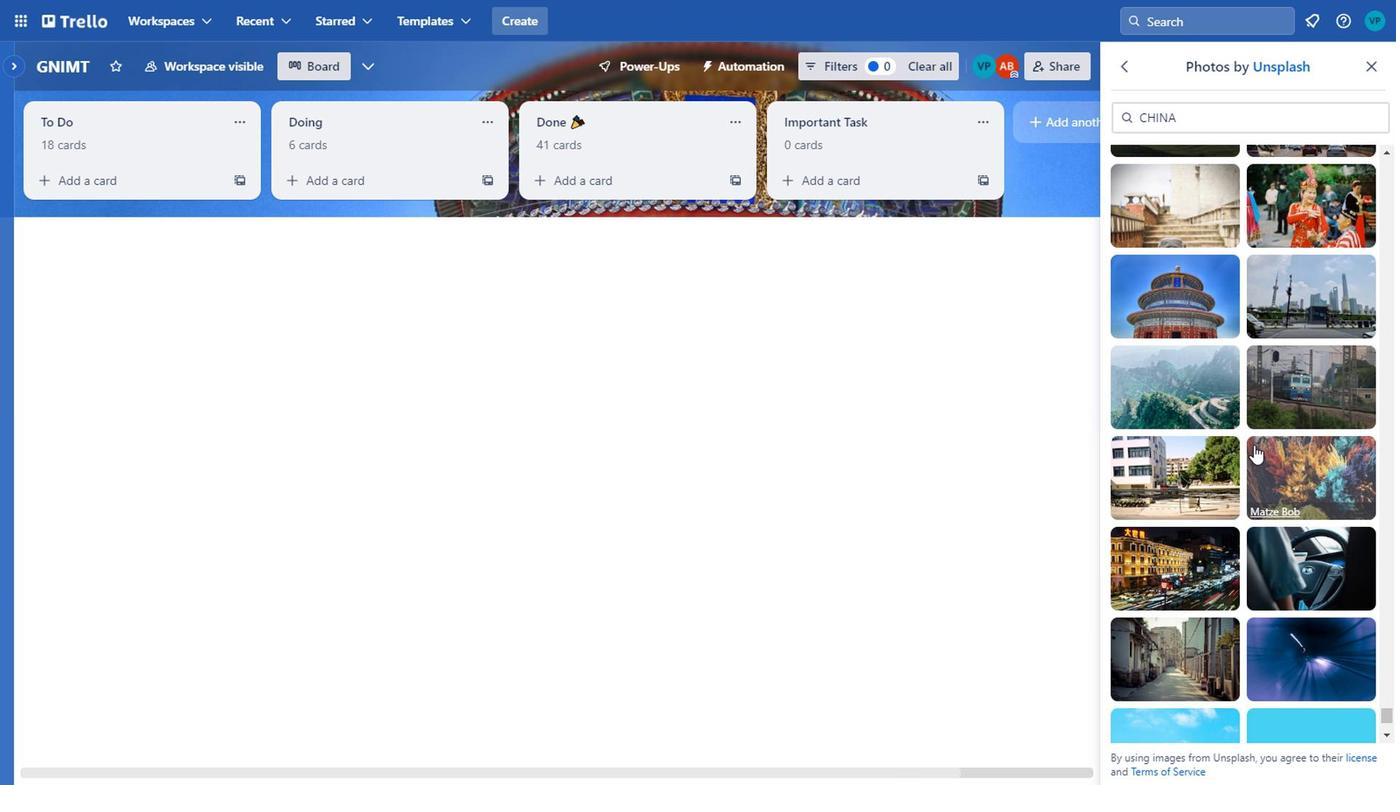 
Action: Mouse moved to (1205, 594)
Screenshot: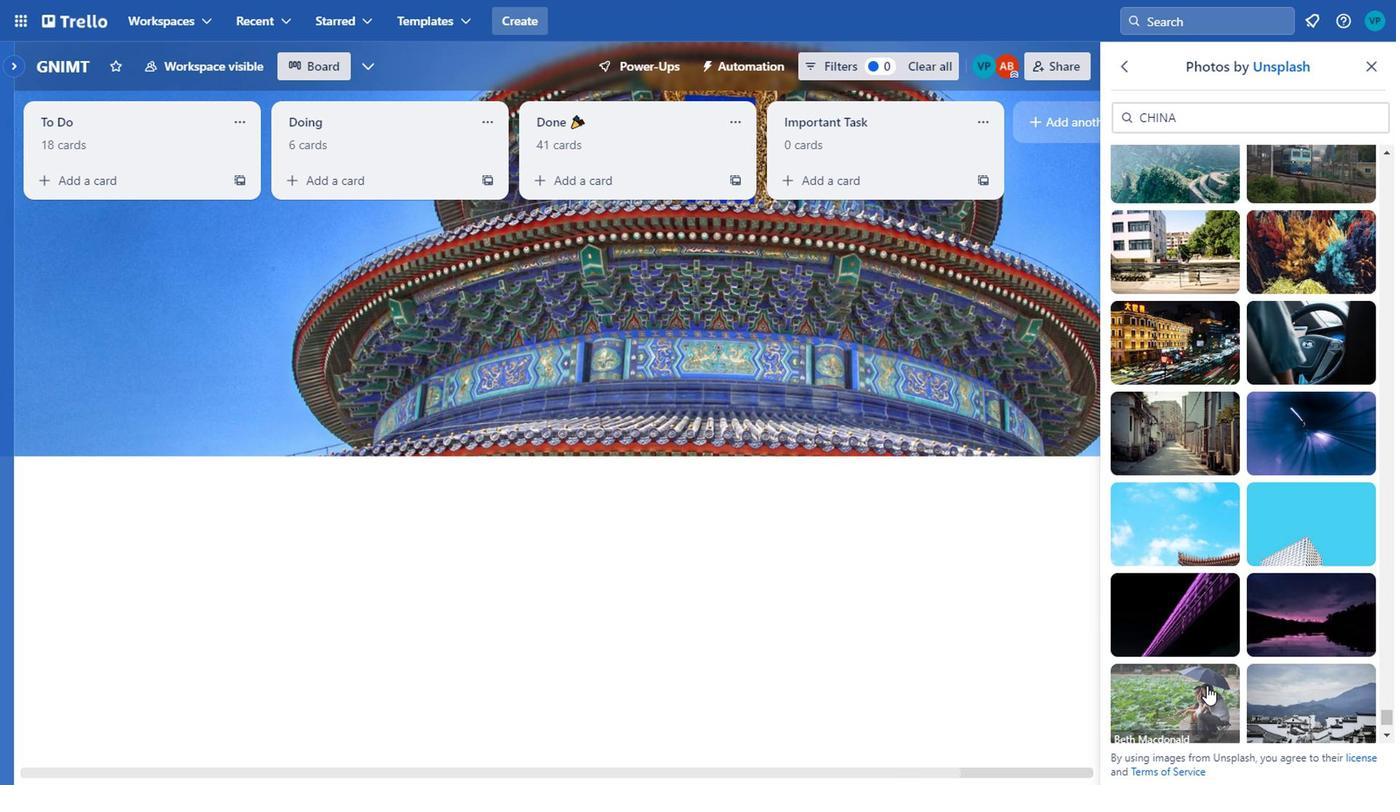 
Action: Mouse scrolled (1205, 593) with delta (0, 0)
Screenshot: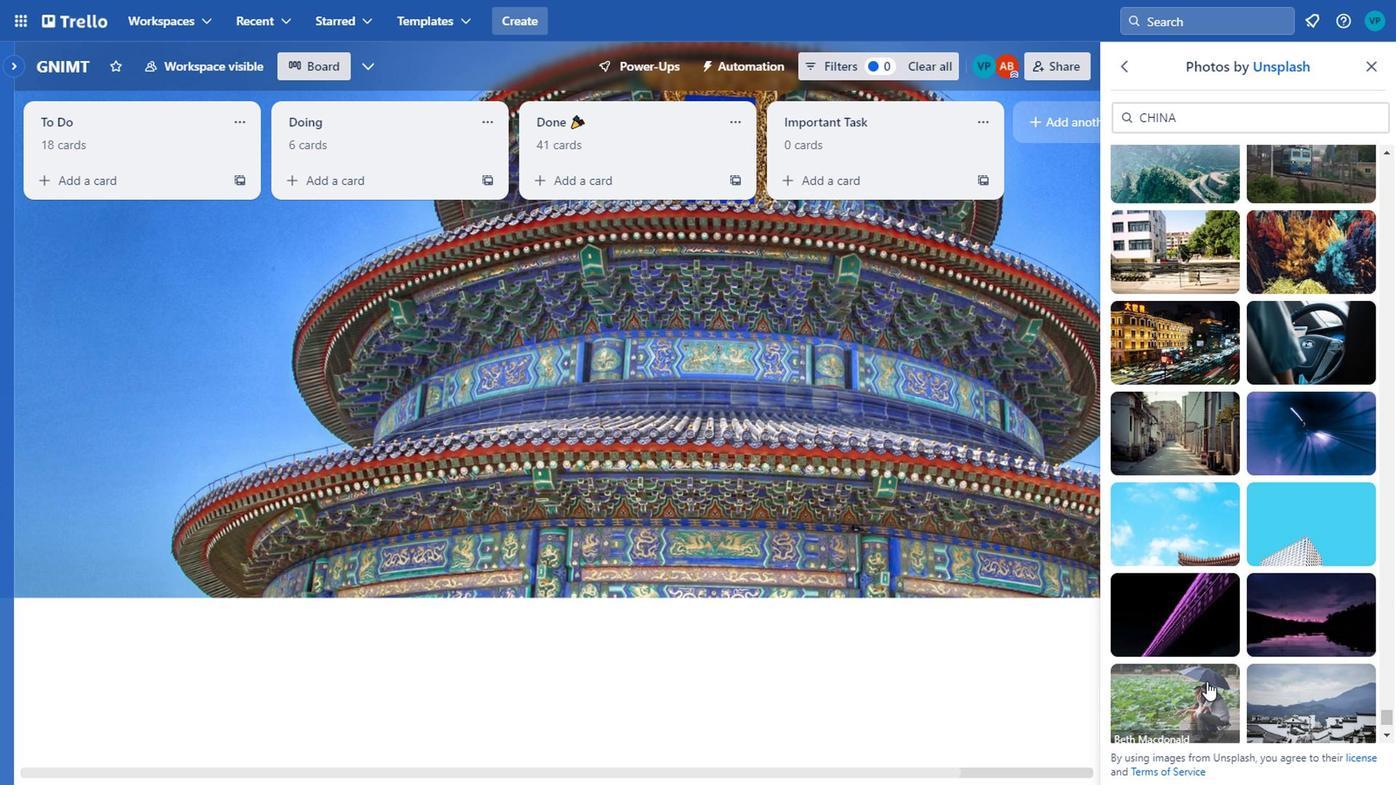 
Action: Mouse scrolled (1205, 593) with delta (0, 0)
Screenshot: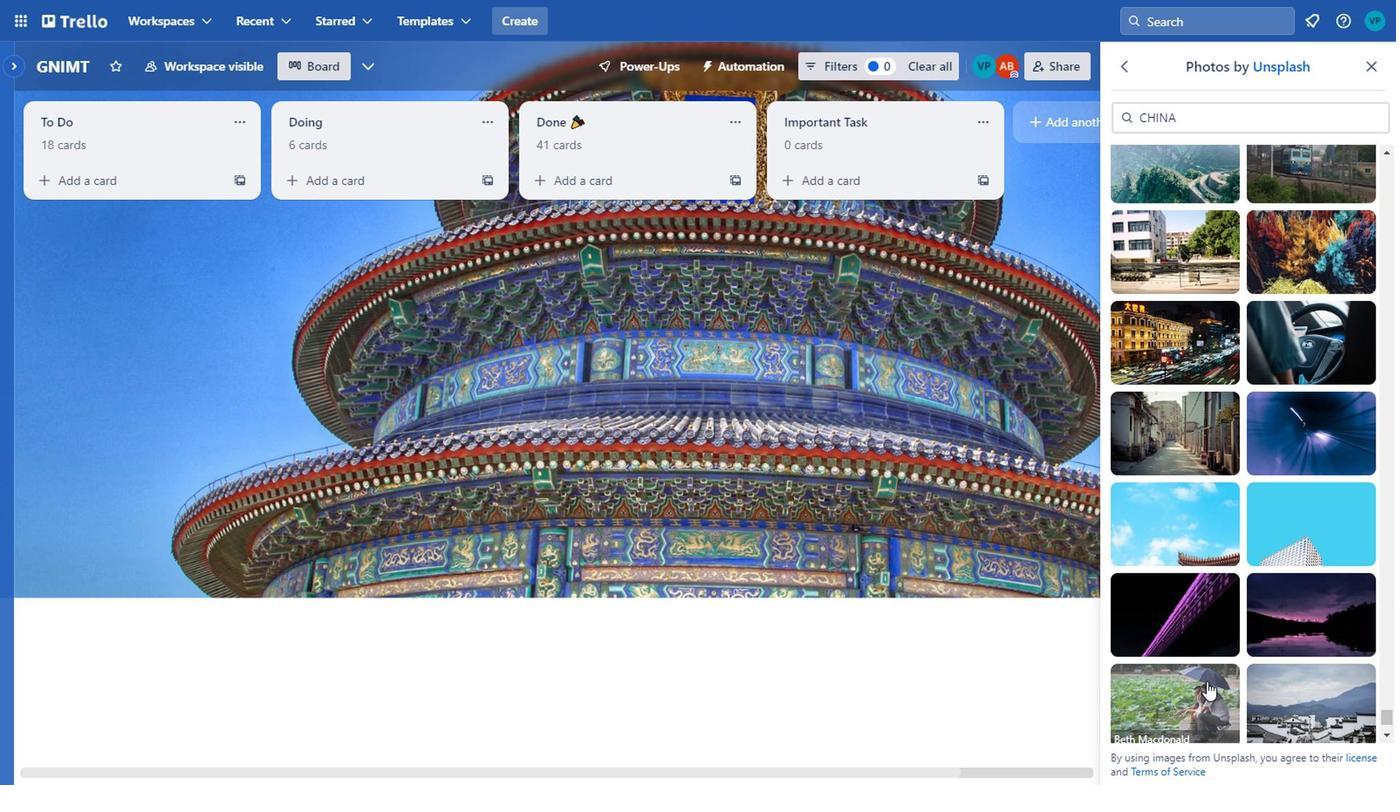 
Action: Mouse scrolled (1205, 593) with delta (0, 0)
Screenshot: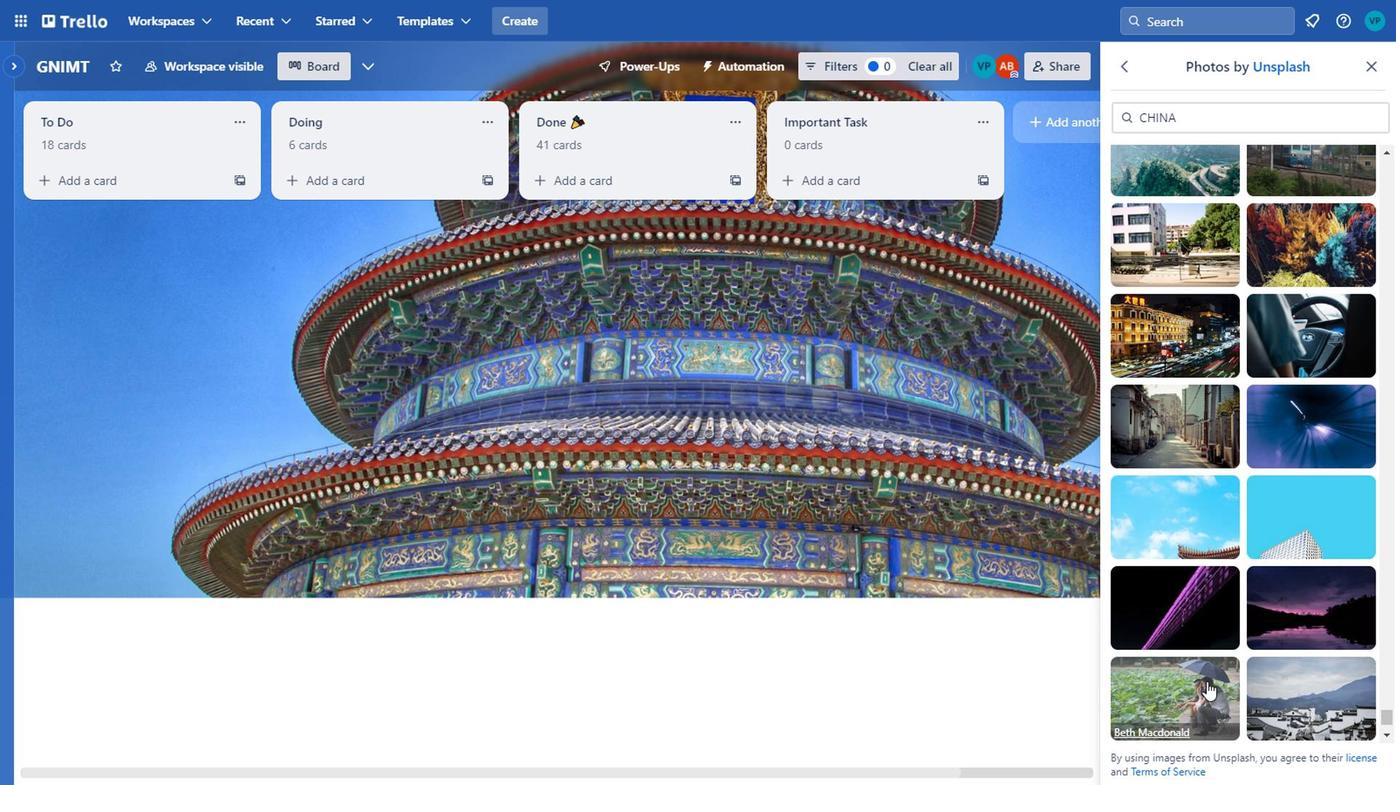 
Action: Mouse scrolled (1205, 593) with delta (0, 0)
Screenshot: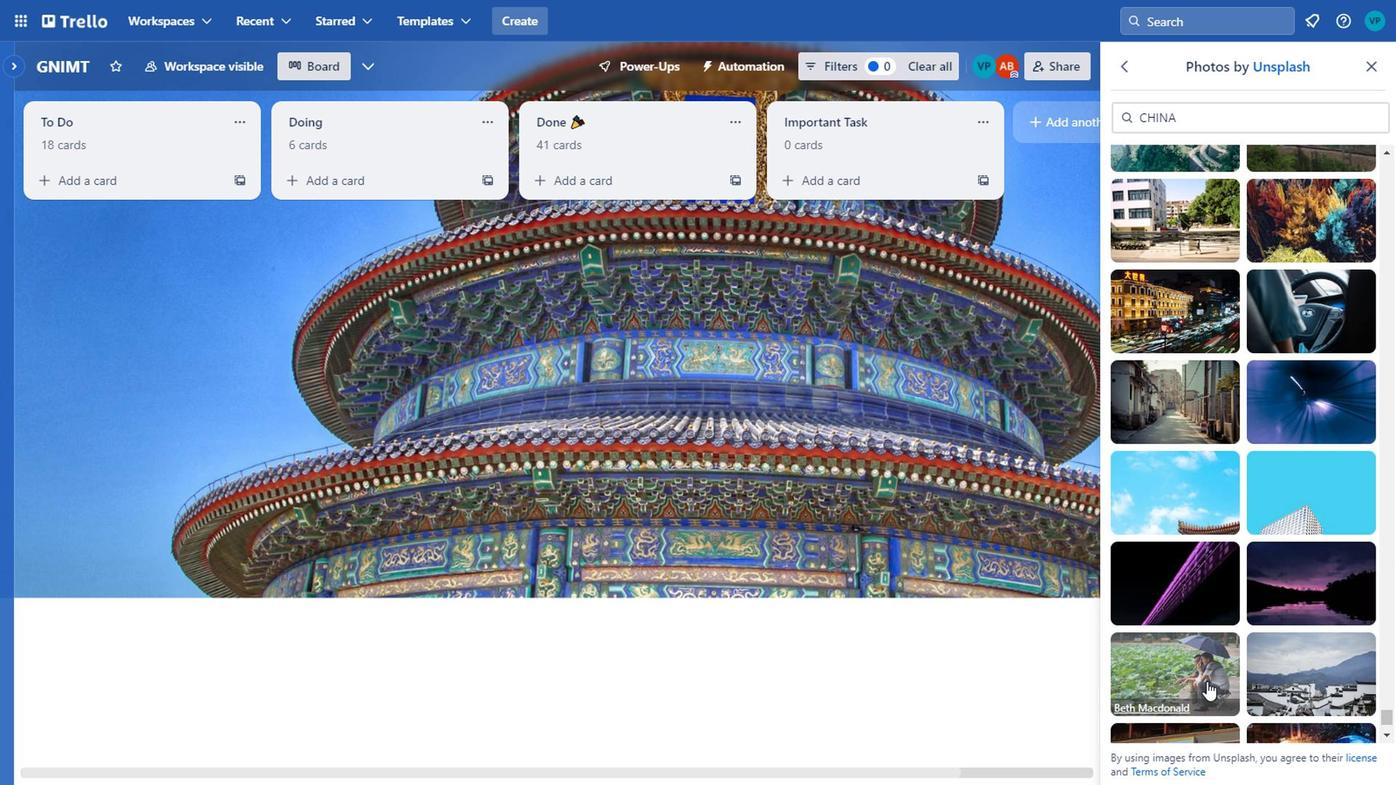 
Action: Mouse moved to (1205, 516)
Screenshot: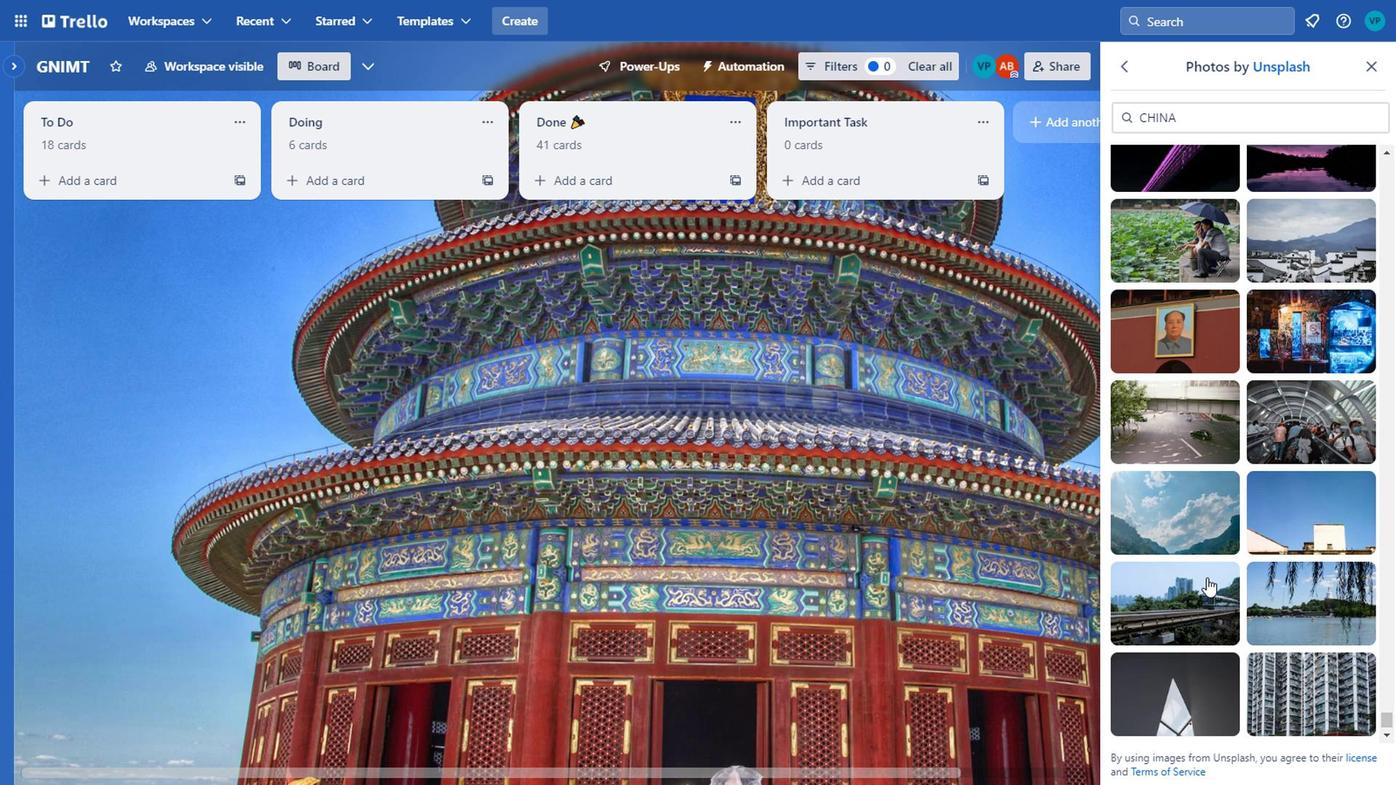 
Action: Mouse scrolled (1205, 515) with delta (0, 0)
Screenshot: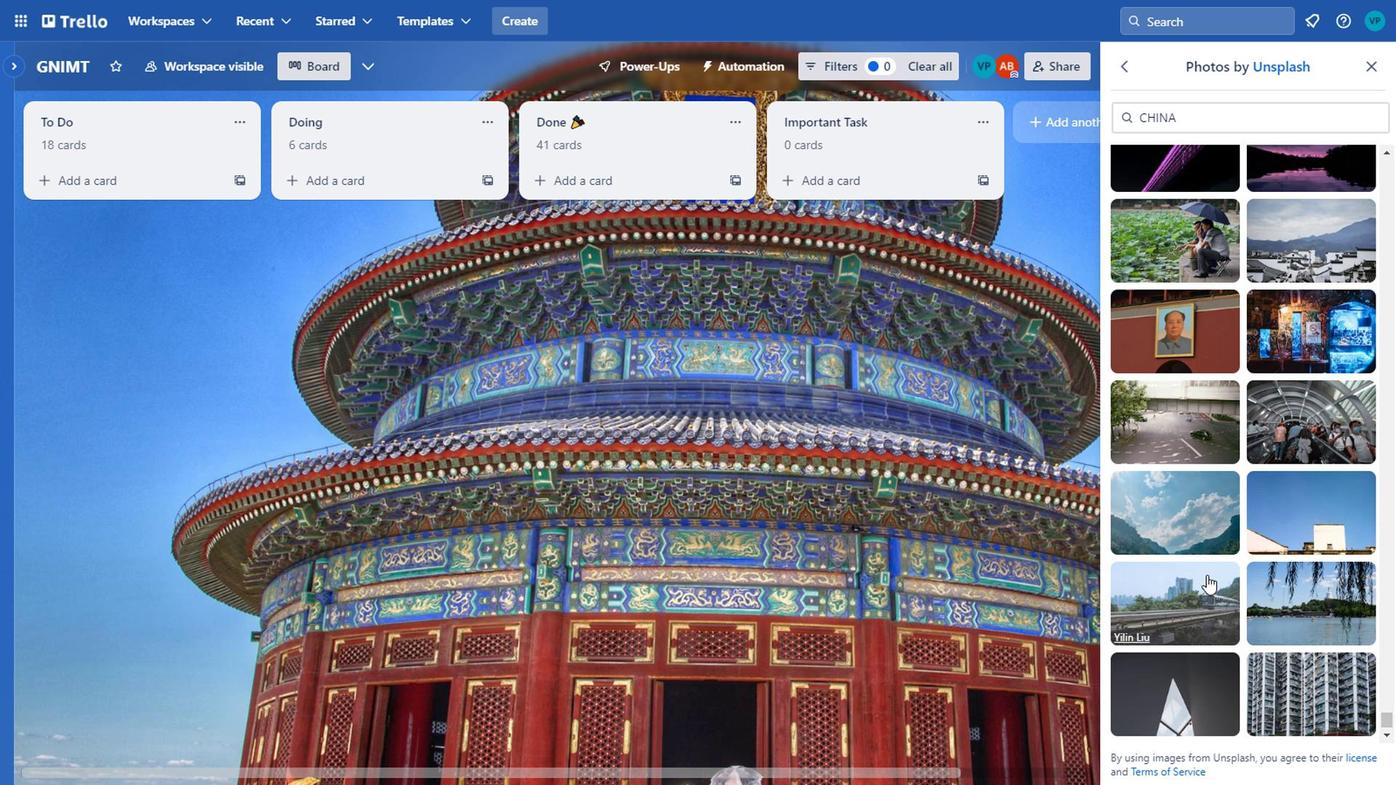 
Action: Mouse scrolled (1205, 515) with delta (0, 0)
Screenshot: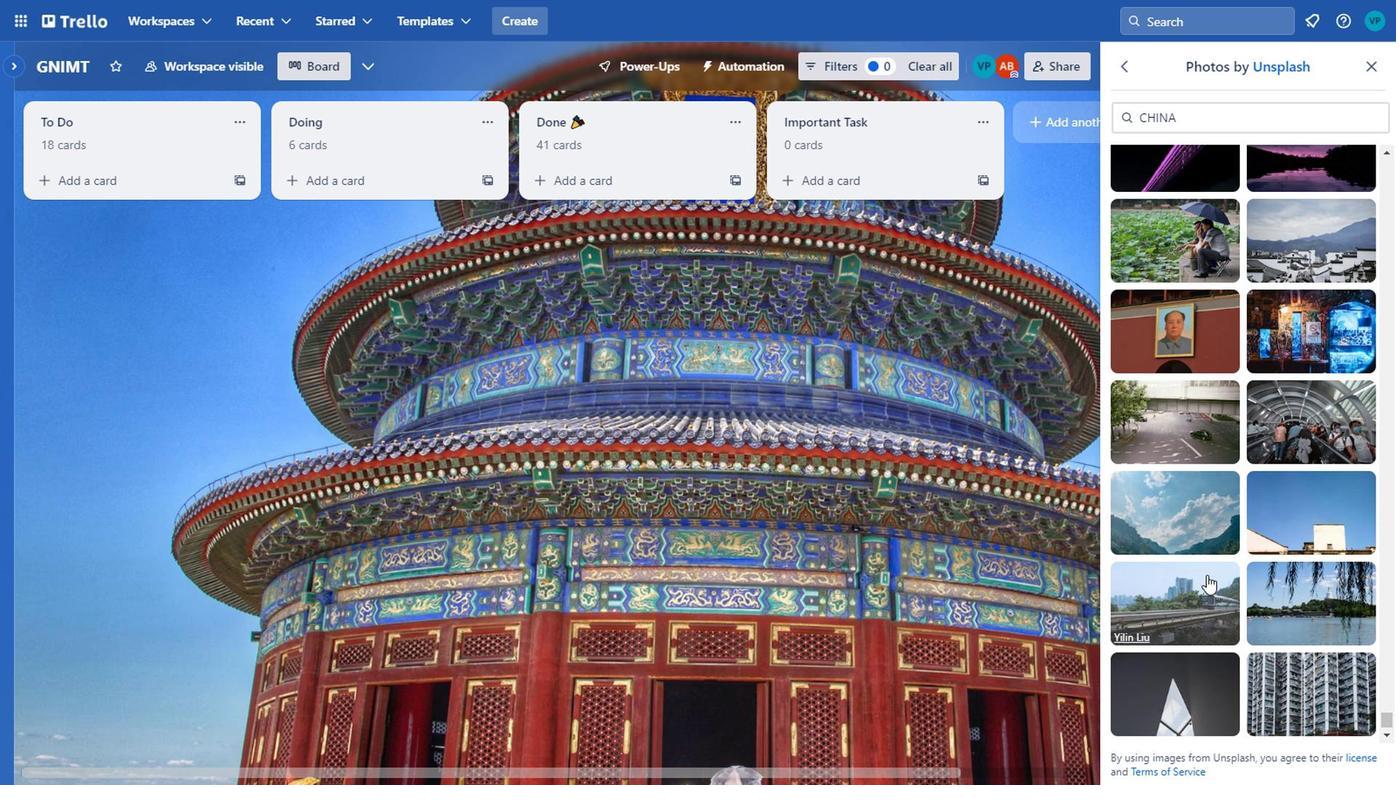 
Action: Mouse scrolled (1205, 515) with delta (0, 0)
Screenshot: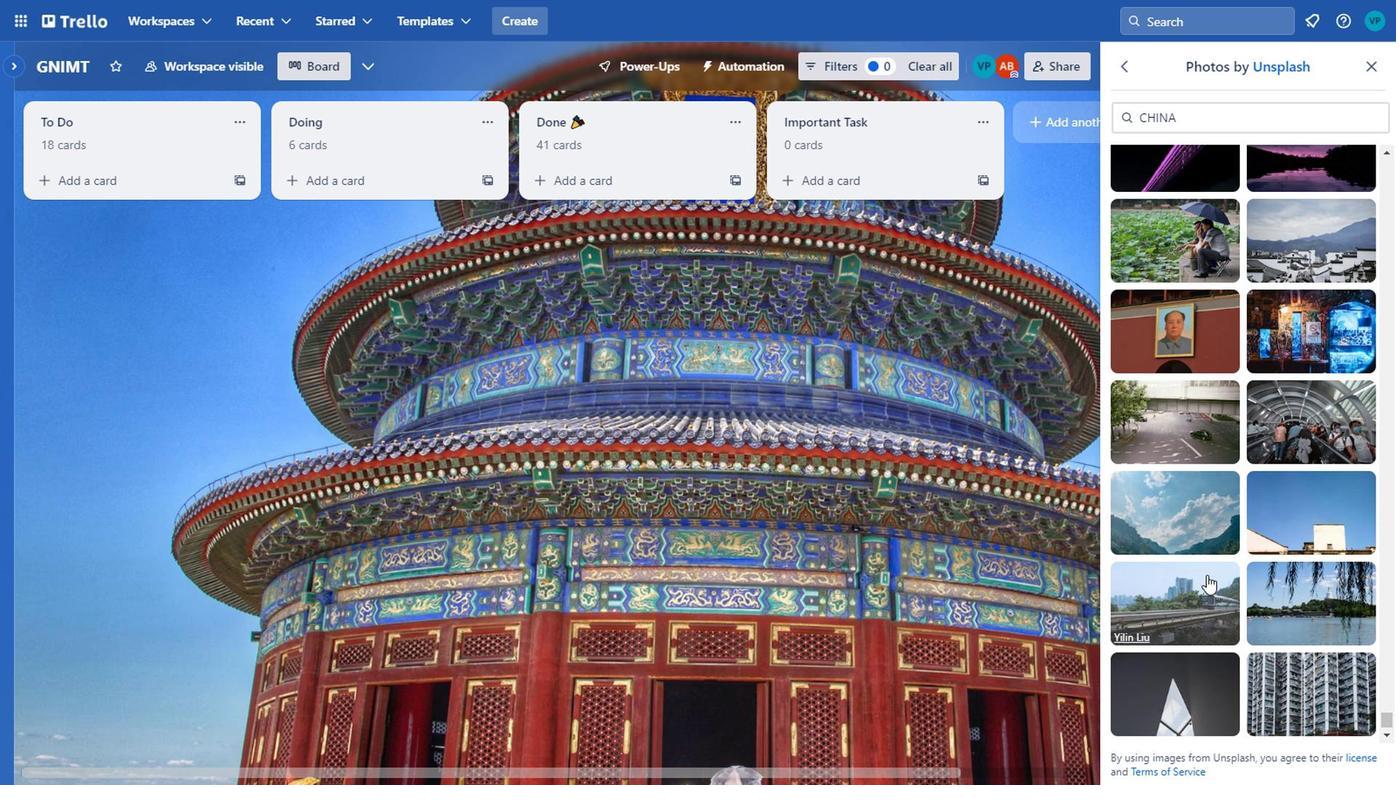 
Action: Mouse moved to (1262, 454)
Screenshot: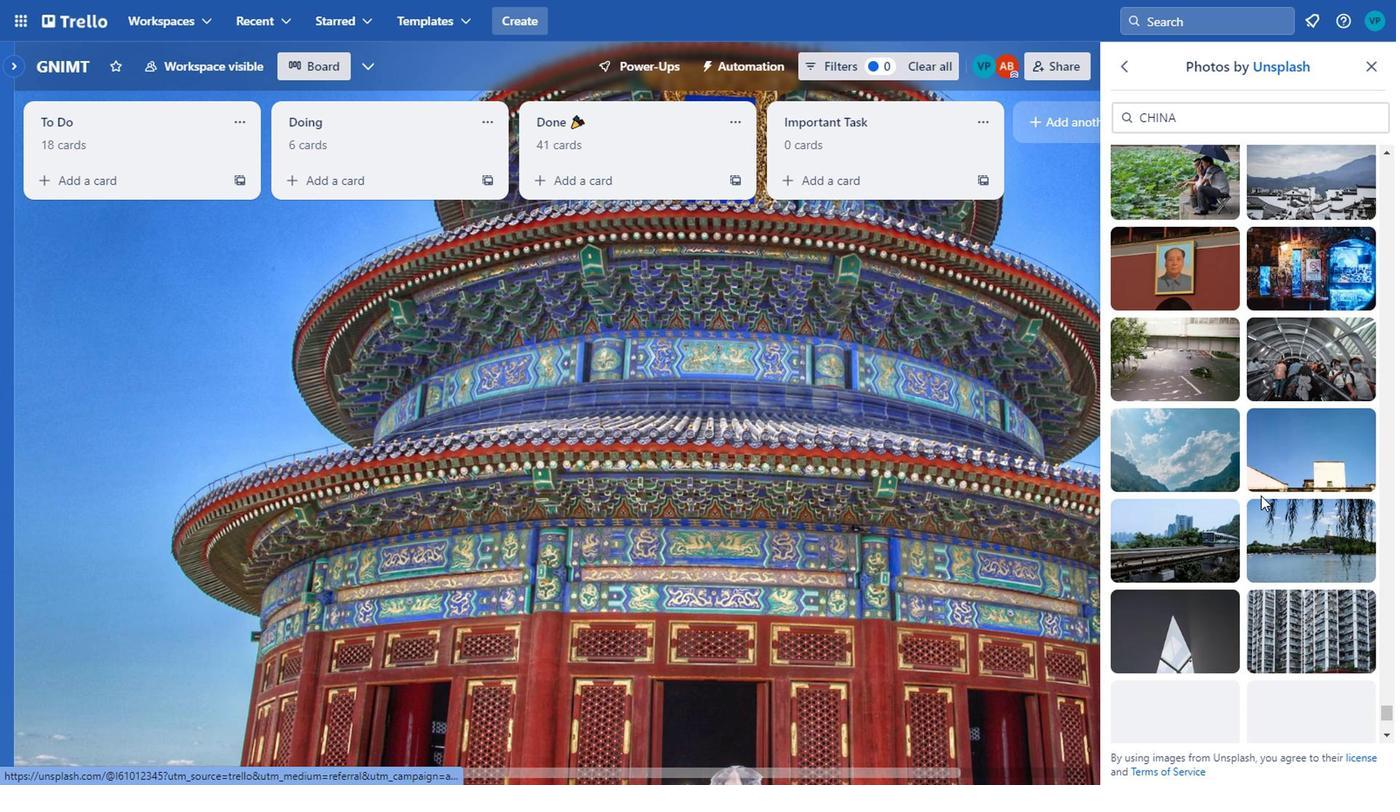 
Action: Mouse scrolled (1262, 453) with delta (0, 0)
Screenshot: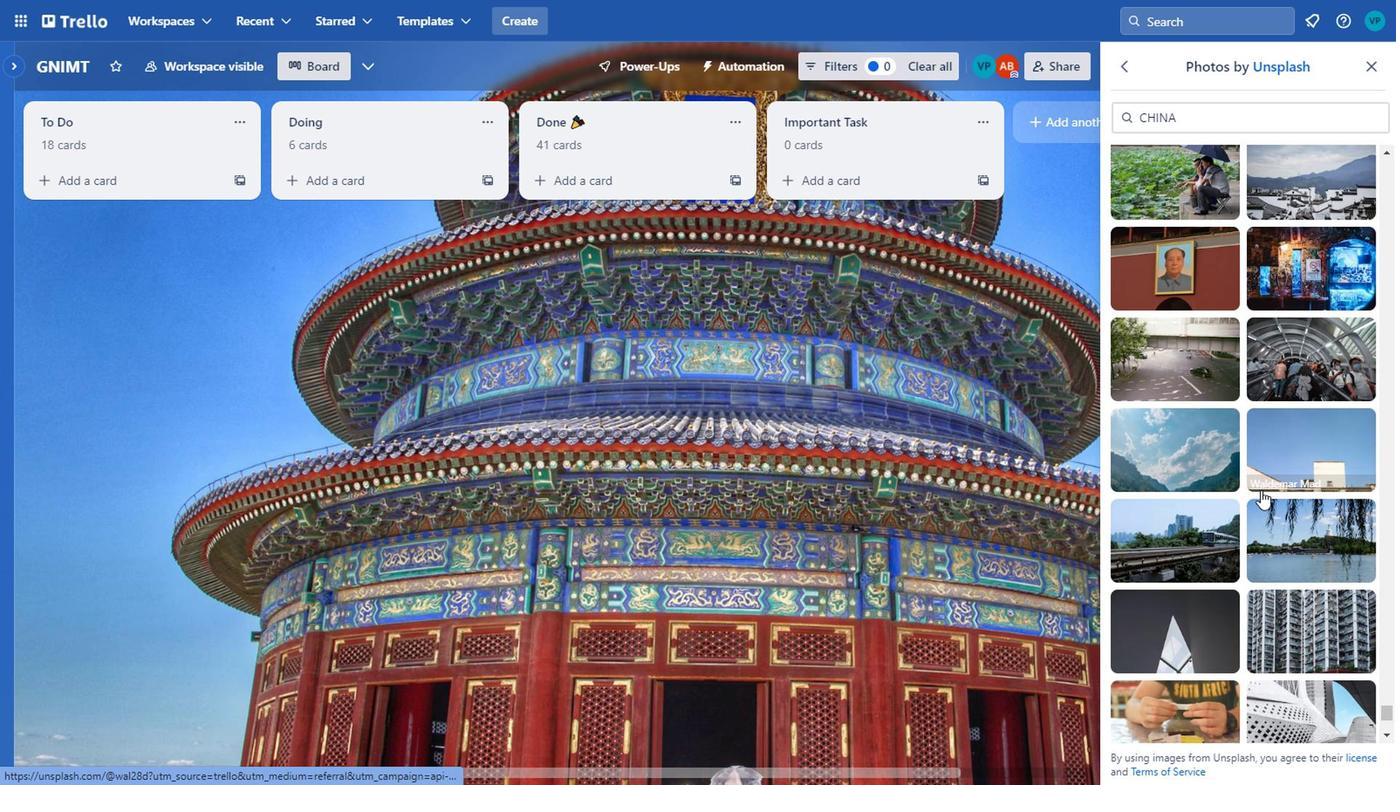 
Action: Mouse scrolled (1262, 453) with delta (0, 0)
Screenshot: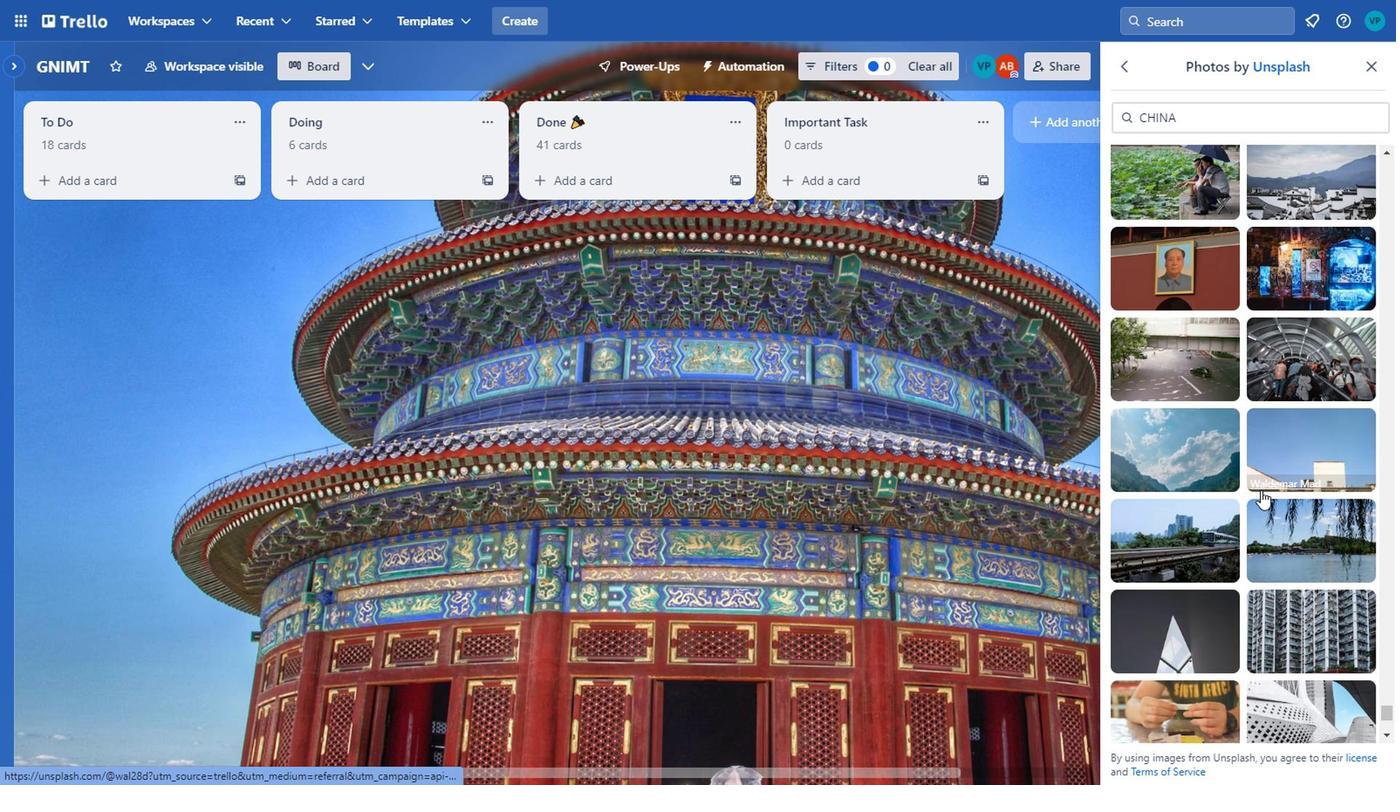 
Action: Mouse scrolled (1262, 453) with delta (0, 0)
Screenshot: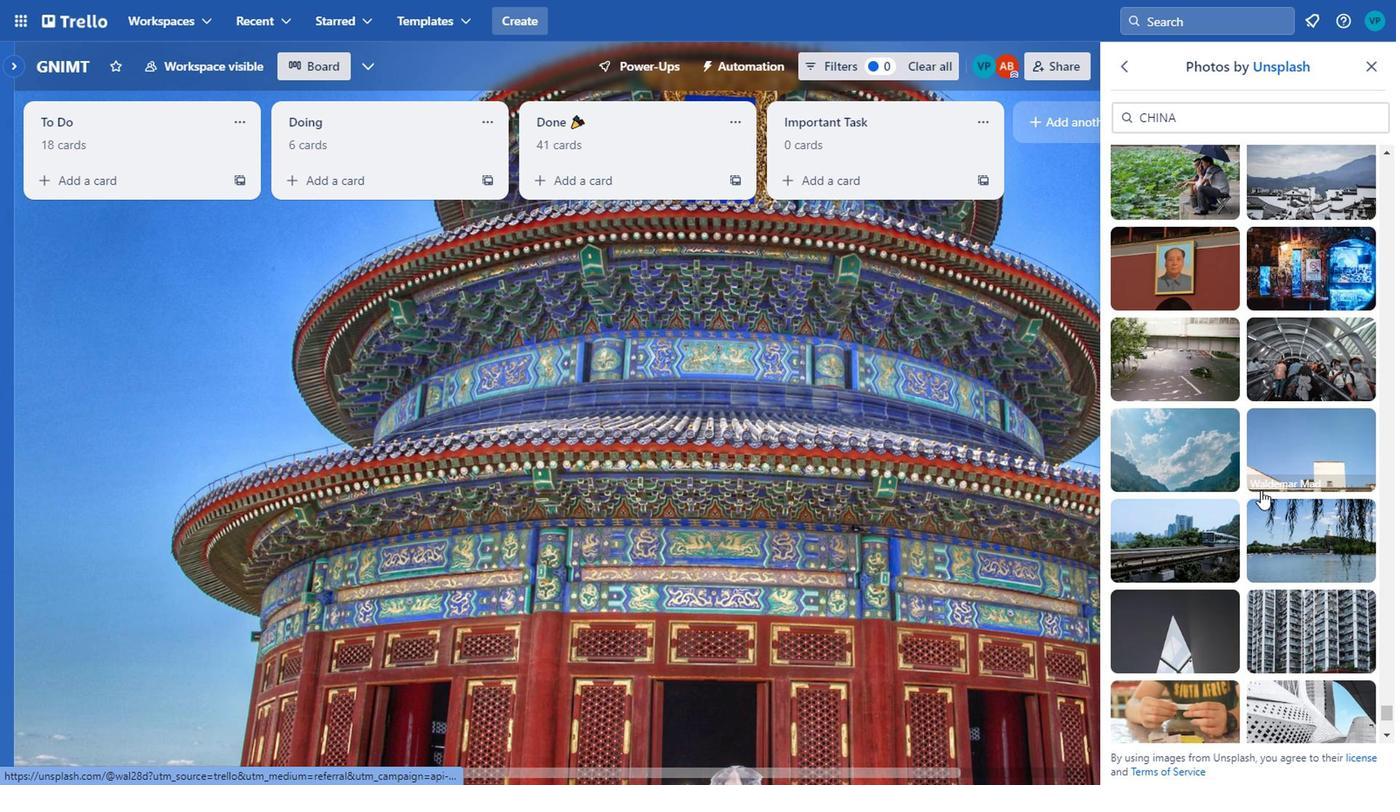 
Action: Mouse moved to (1231, 350)
Screenshot: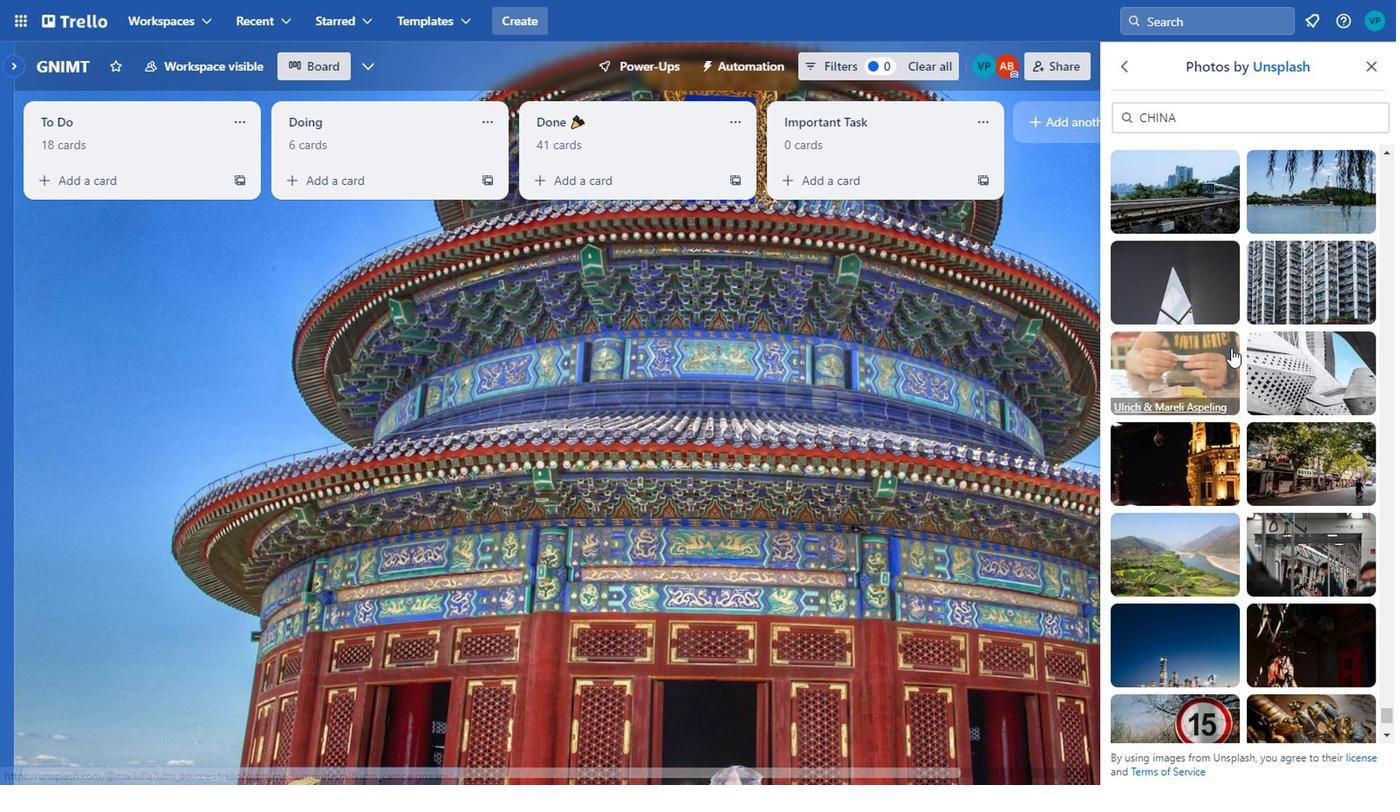
Action: Mouse scrolled (1231, 349) with delta (0, 0)
Screenshot: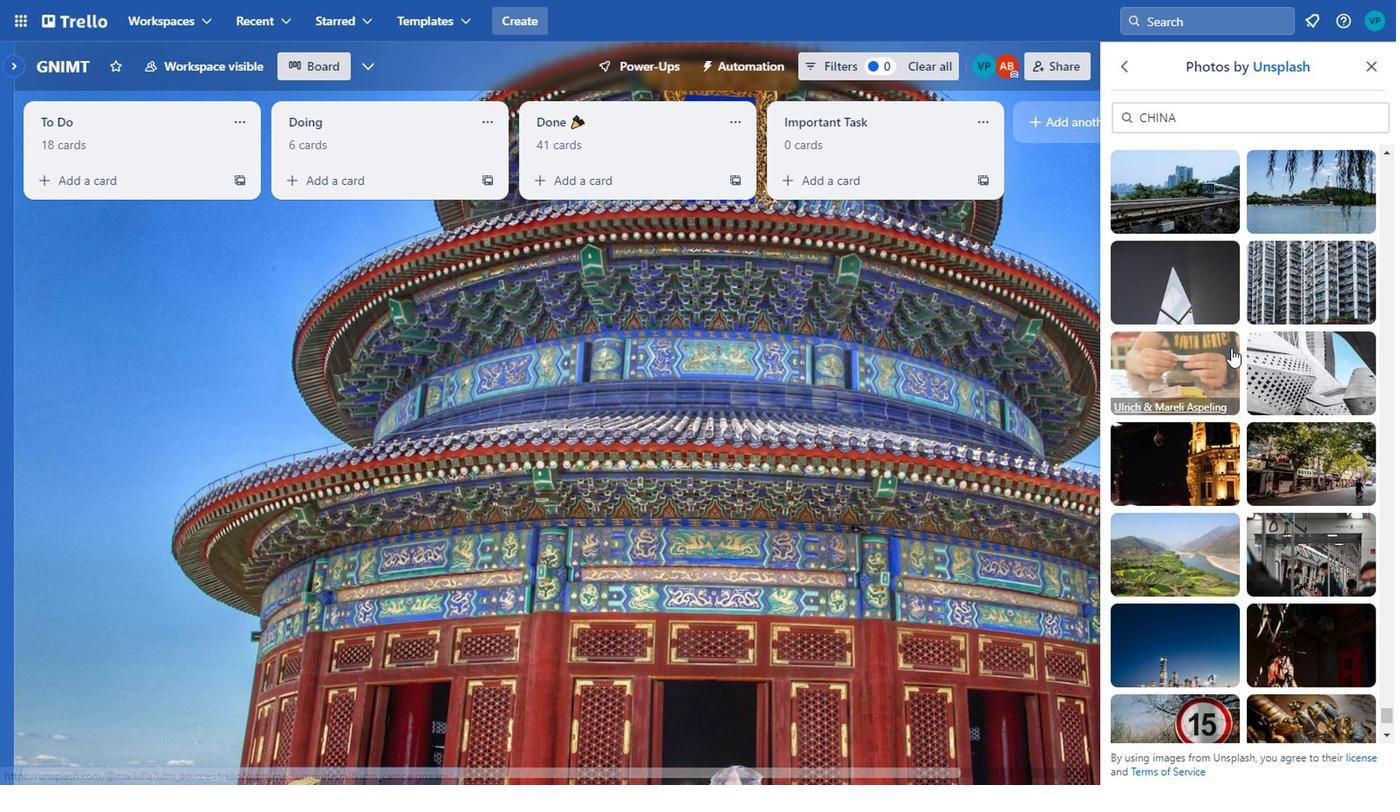 
Action: Mouse moved to (1231, 351)
Screenshot: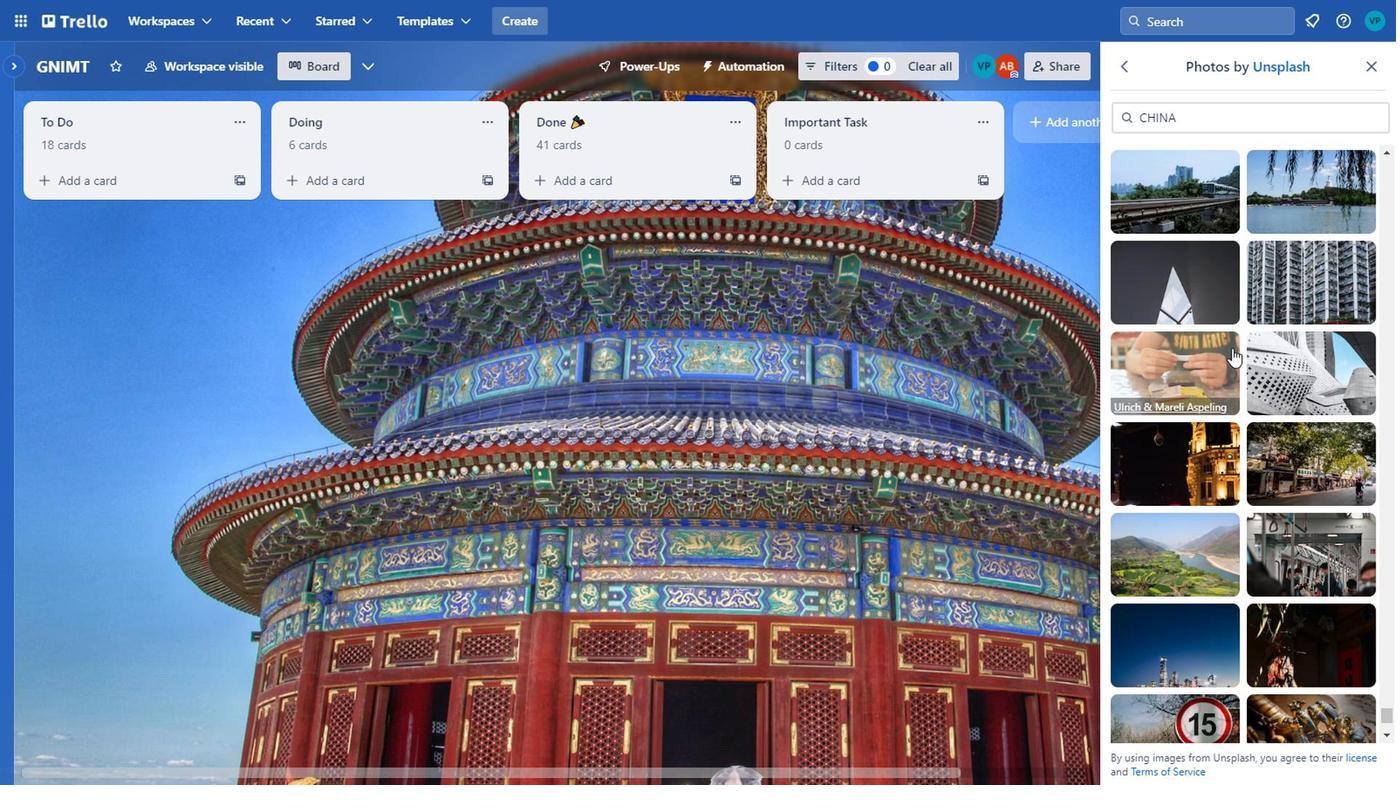 
Action: Mouse scrolled (1231, 350) with delta (0, 0)
Screenshot: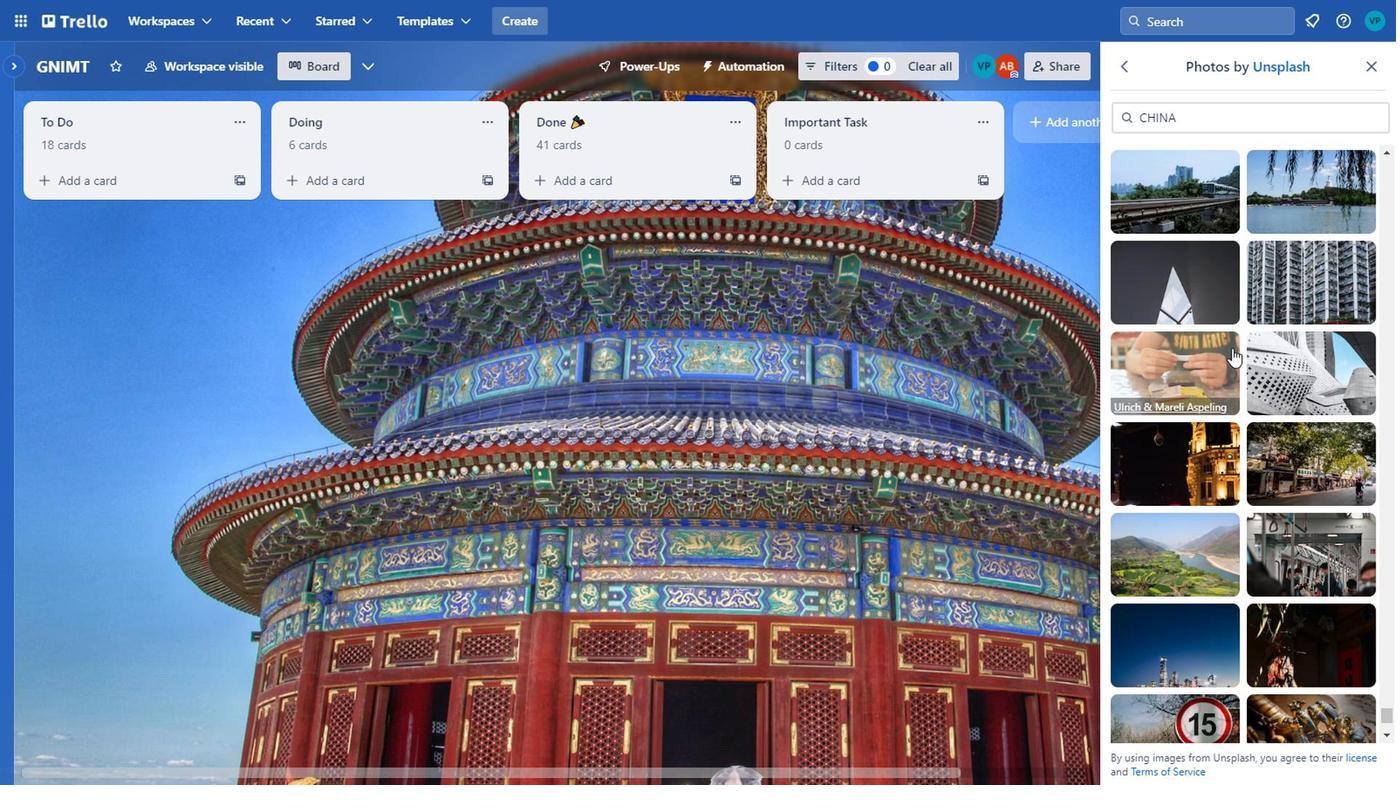 
Action: Mouse moved to (1374, 437)
Screenshot: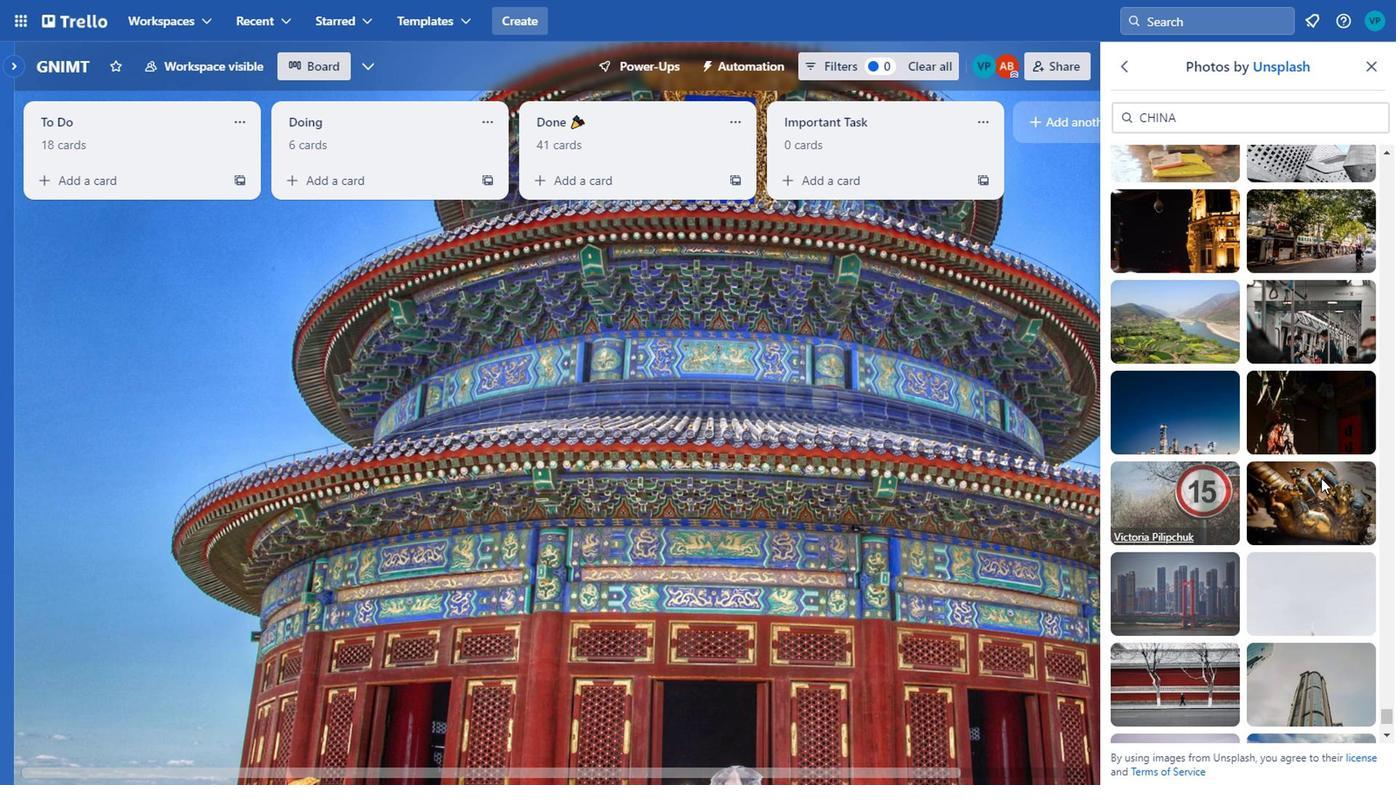 
Action: Mouse scrolled (1374, 436) with delta (0, 0)
Screenshot: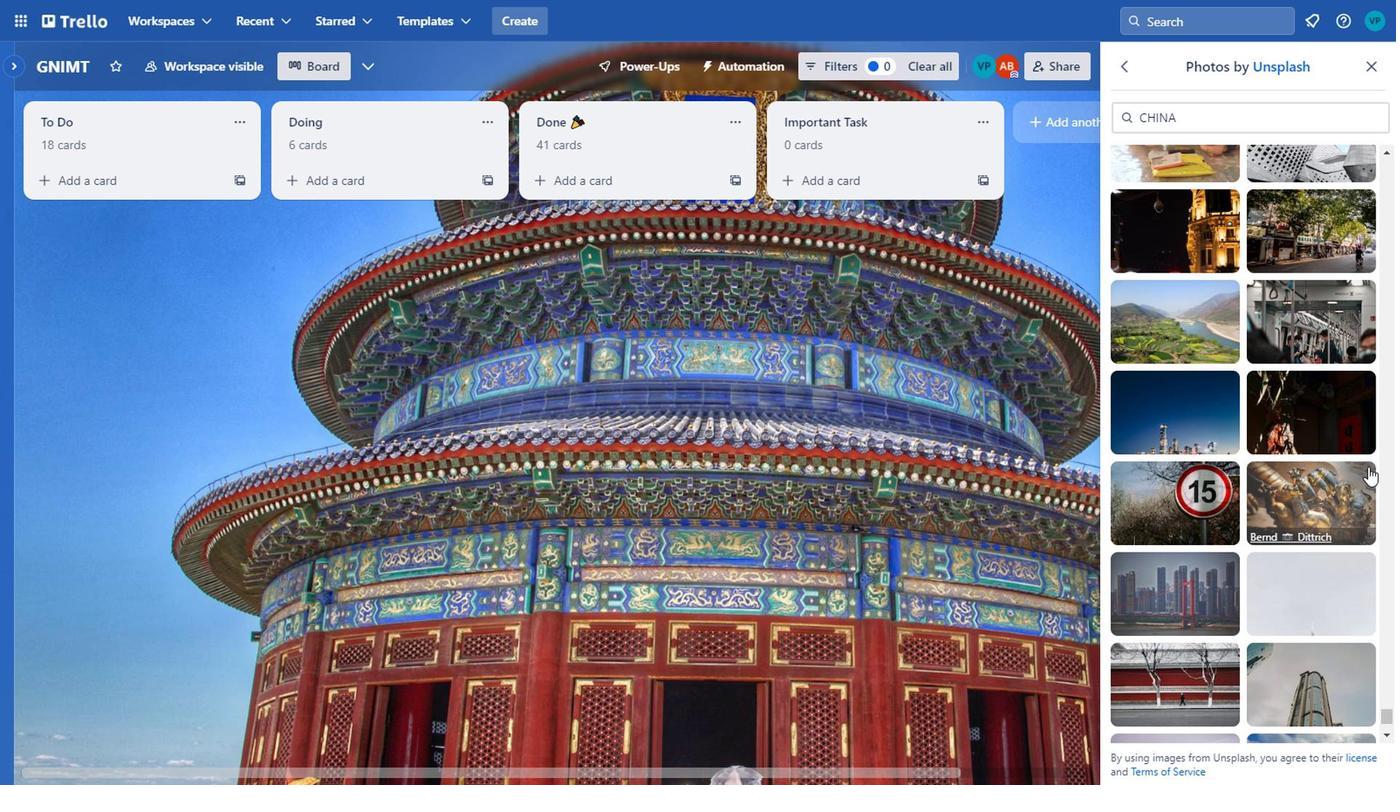 
Action: Mouse scrolled (1374, 436) with delta (0, 0)
Screenshot: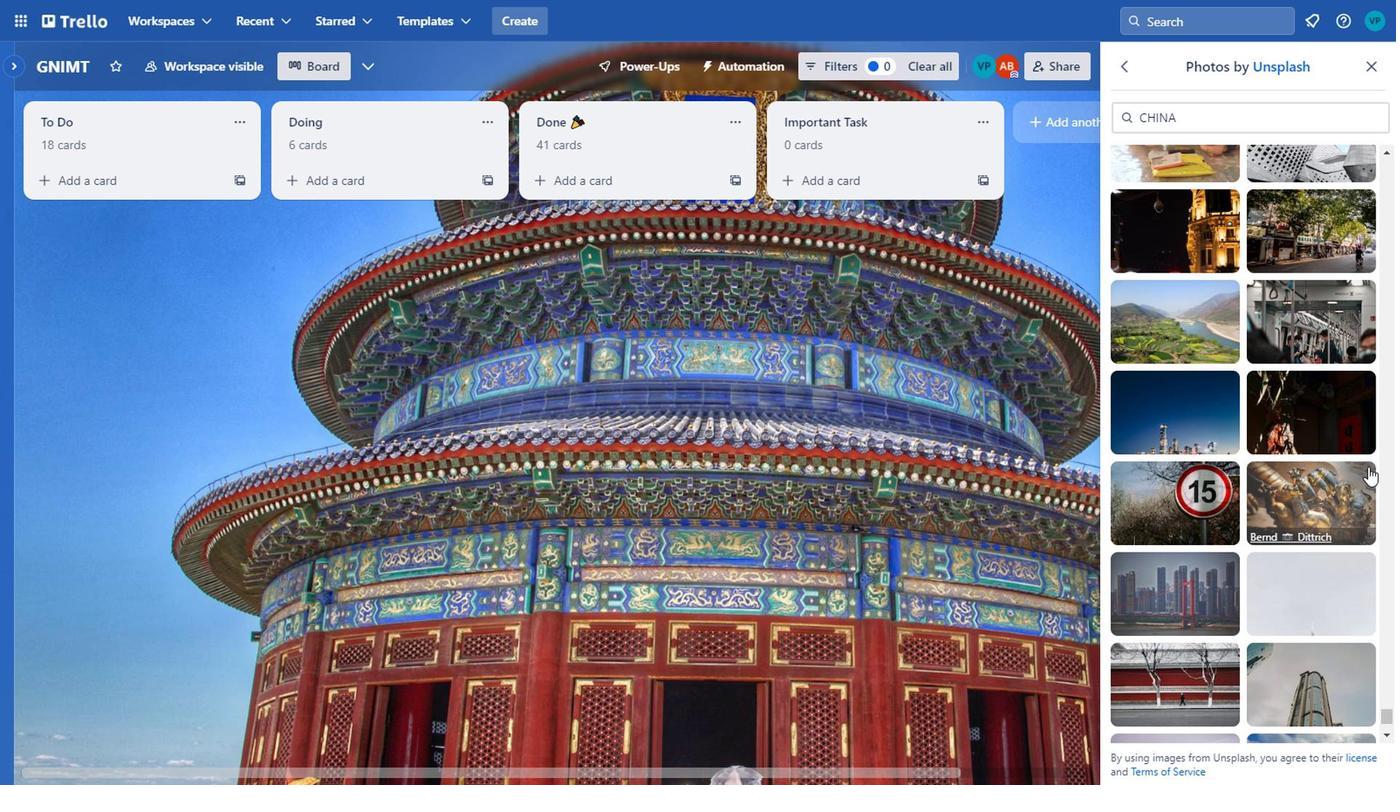 
Action: Mouse moved to (1374, 437)
Screenshot: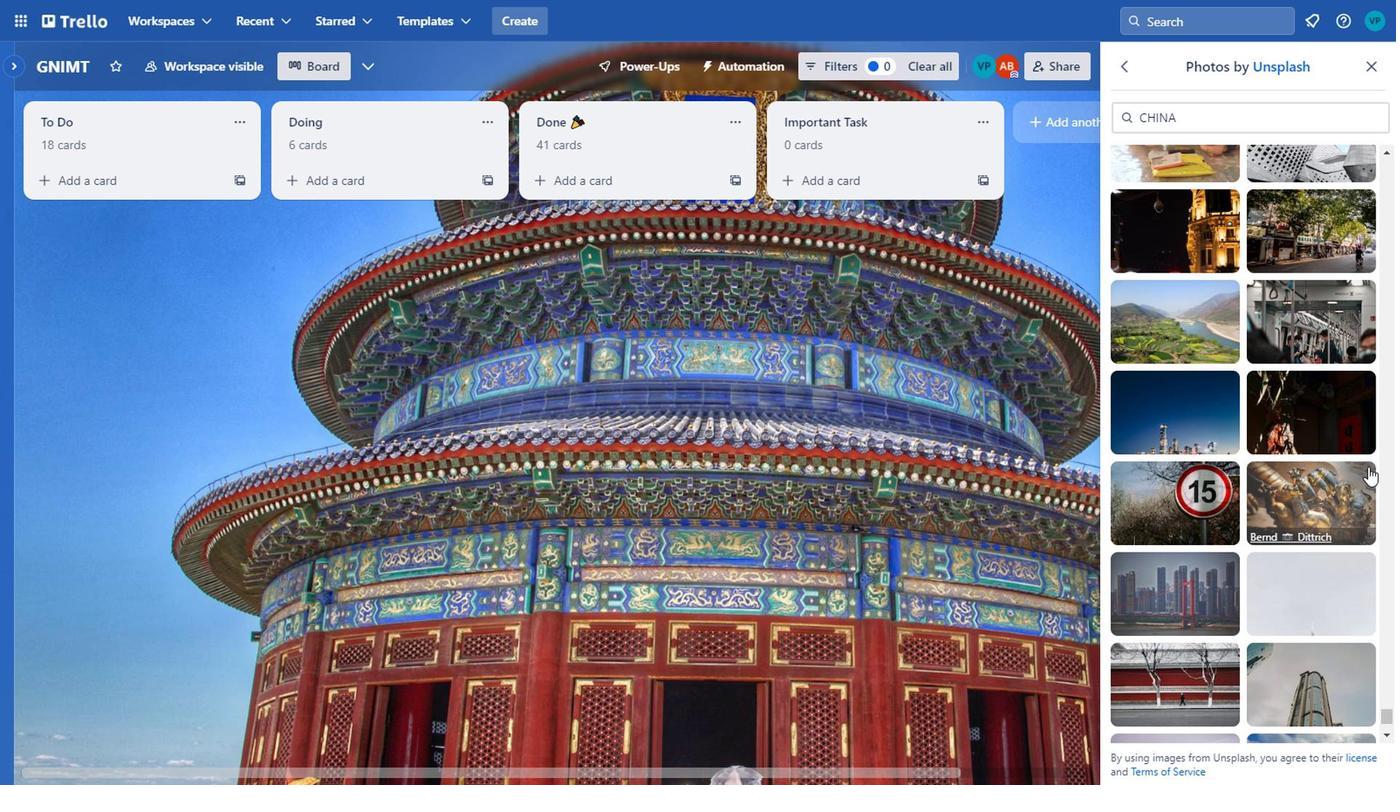 
Action: Mouse scrolled (1374, 436) with delta (0, 0)
Screenshot: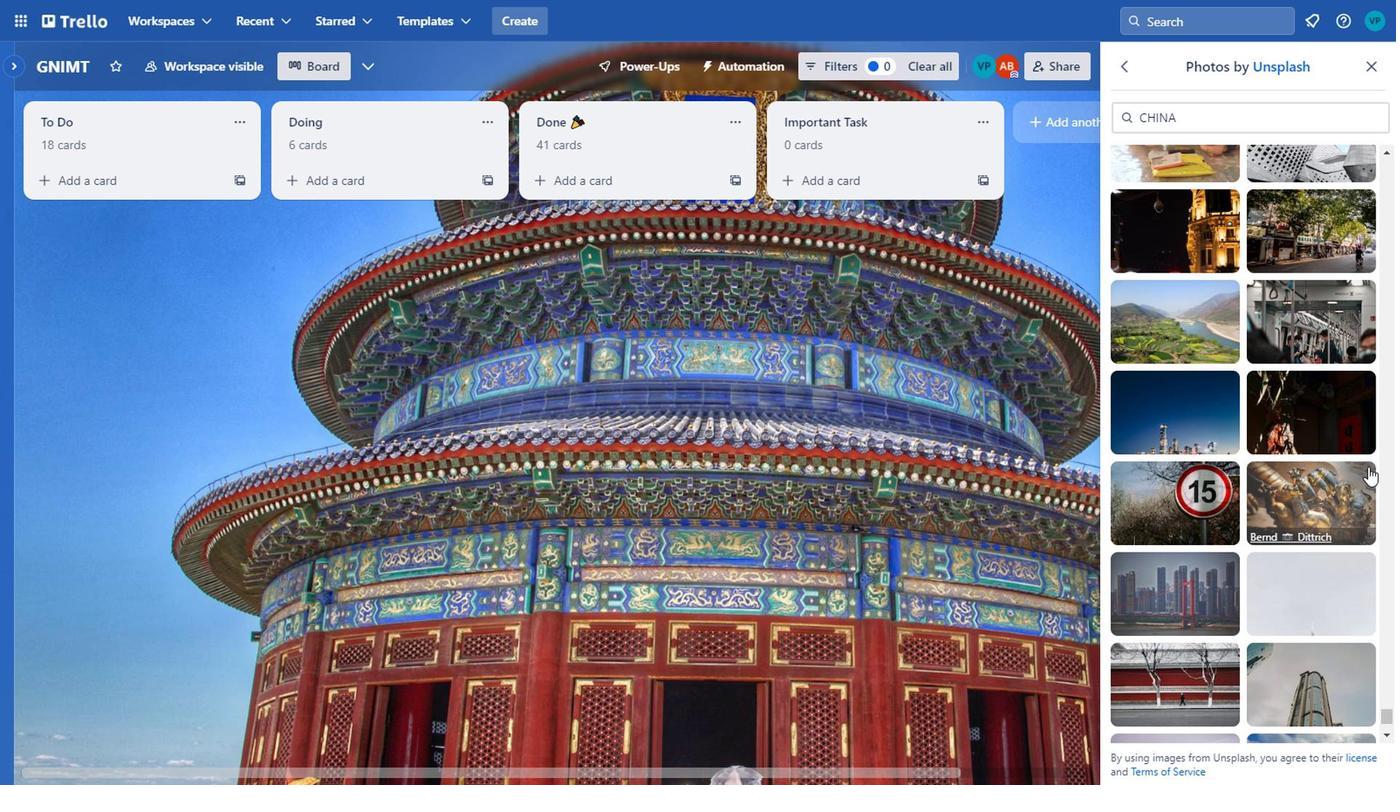 
Action: Mouse moved to (1176, 465)
Screenshot: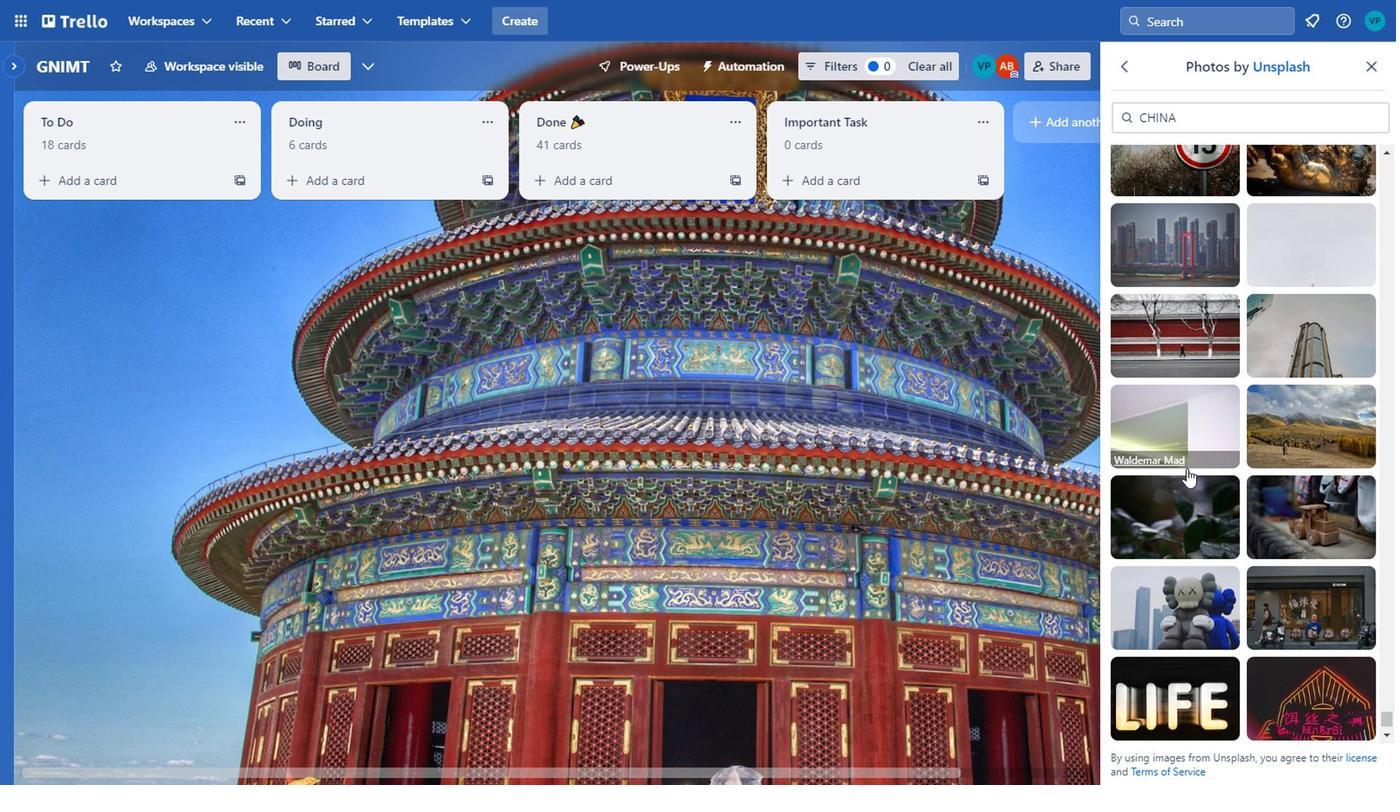 
Action: Mouse scrolled (1176, 464) with delta (0, 0)
Screenshot: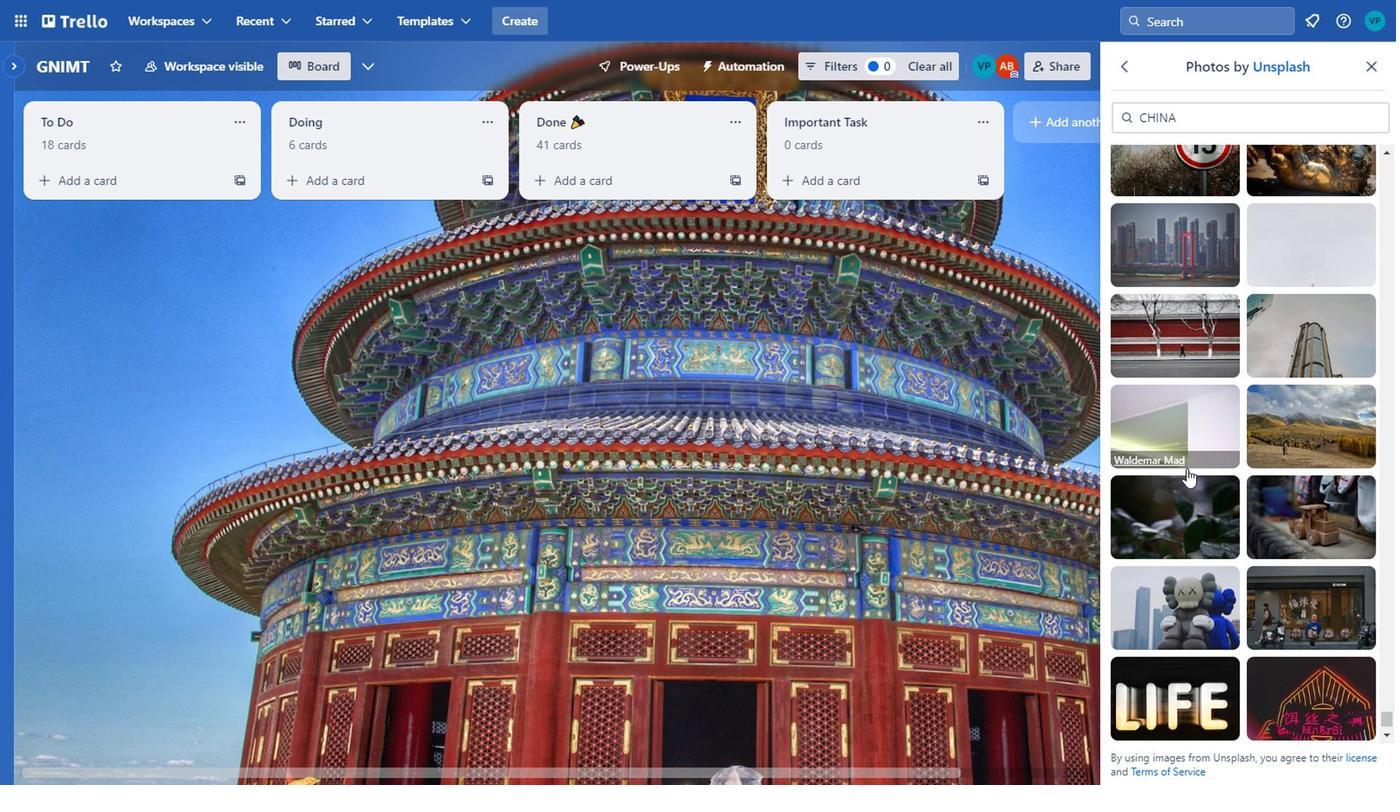 
Action: Mouse moved to (1172, 480)
Screenshot: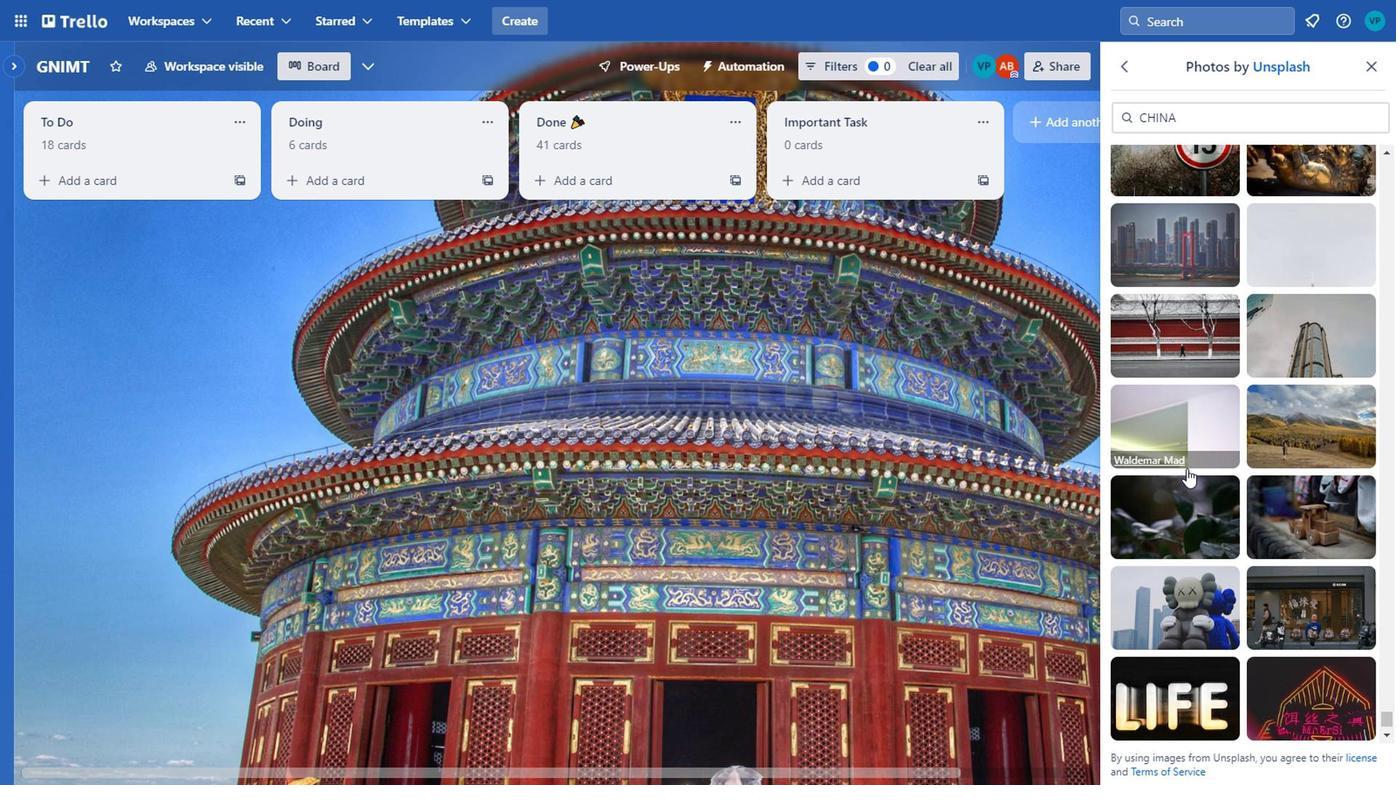 
Action: Mouse scrolled (1172, 479) with delta (0, 0)
Screenshot: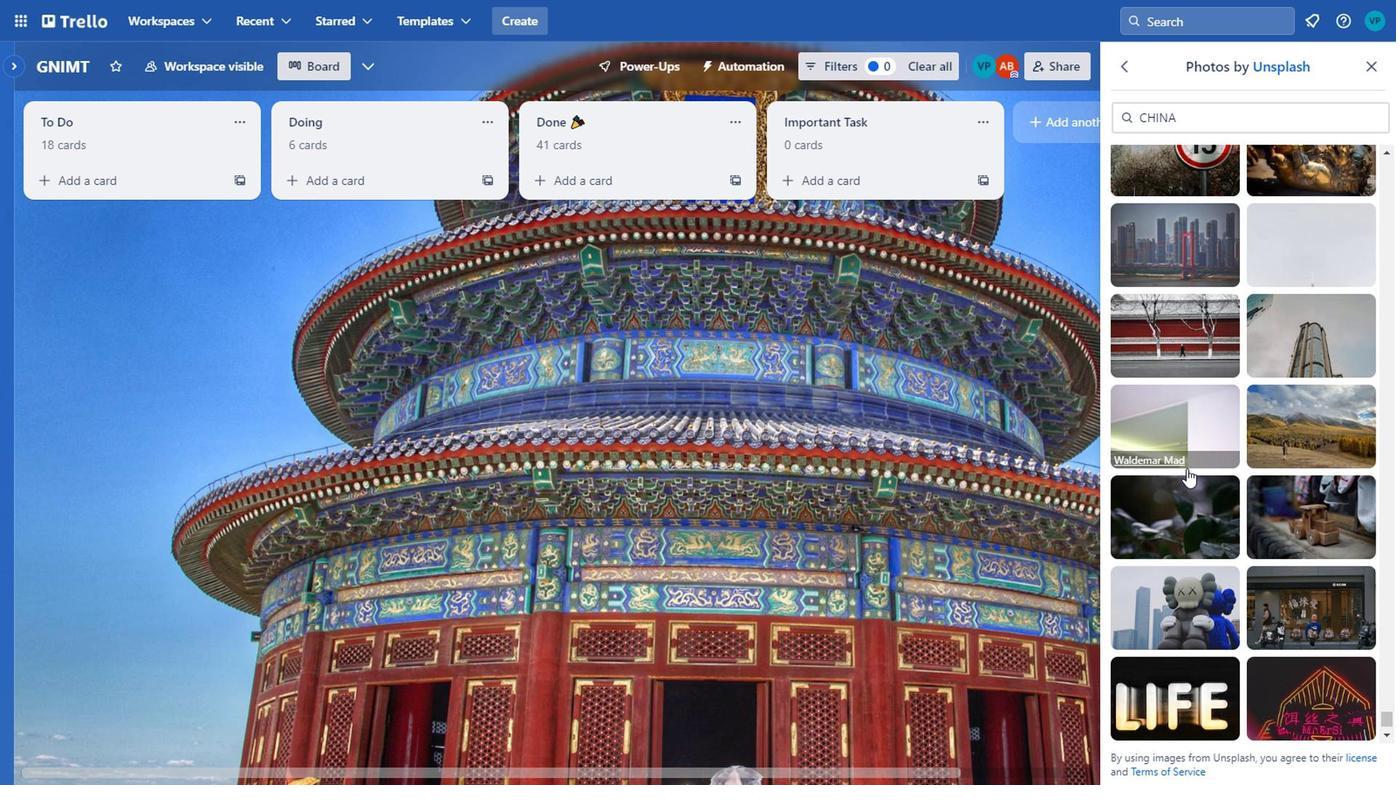 
Action: Mouse moved to (1172, 484)
Screenshot: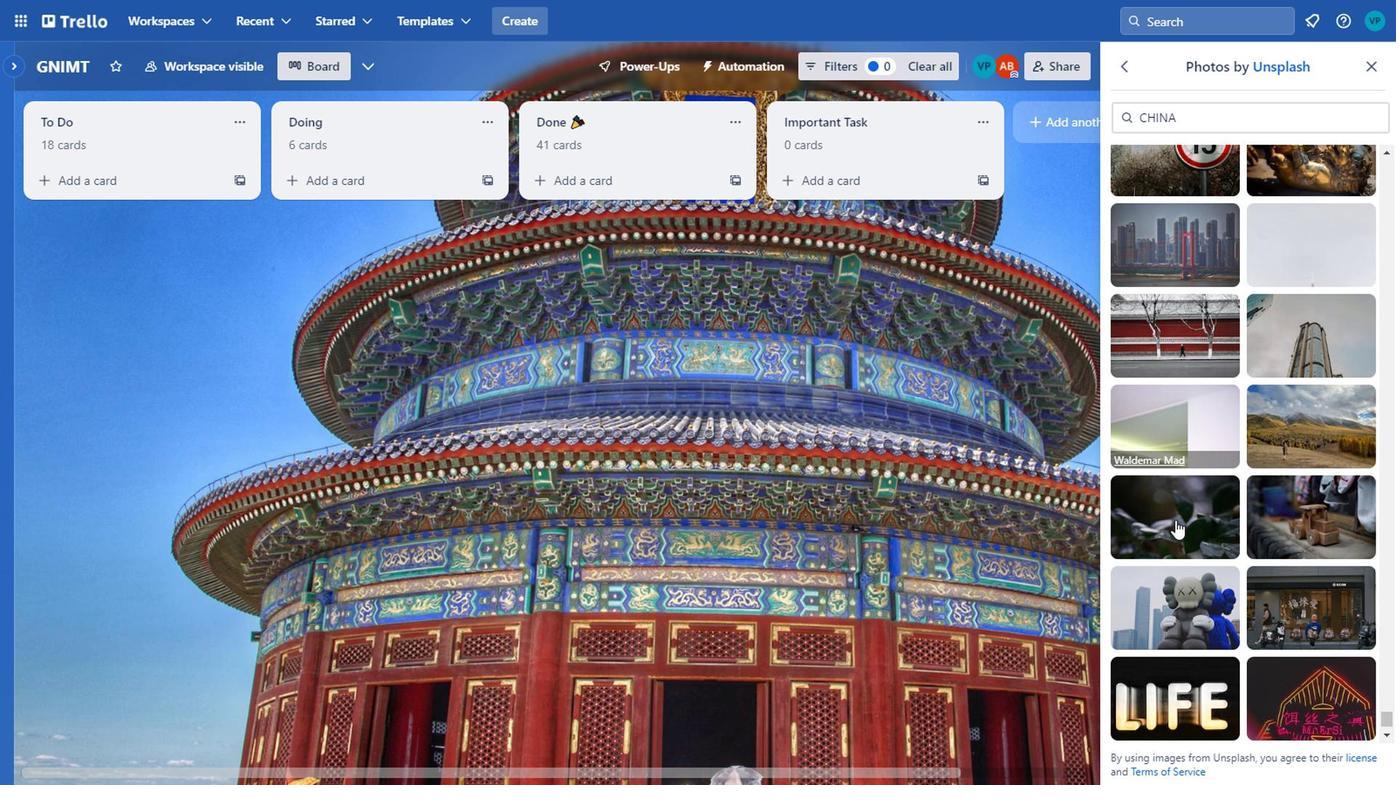 
Action: Mouse scrolled (1172, 483) with delta (0, 0)
Screenshot: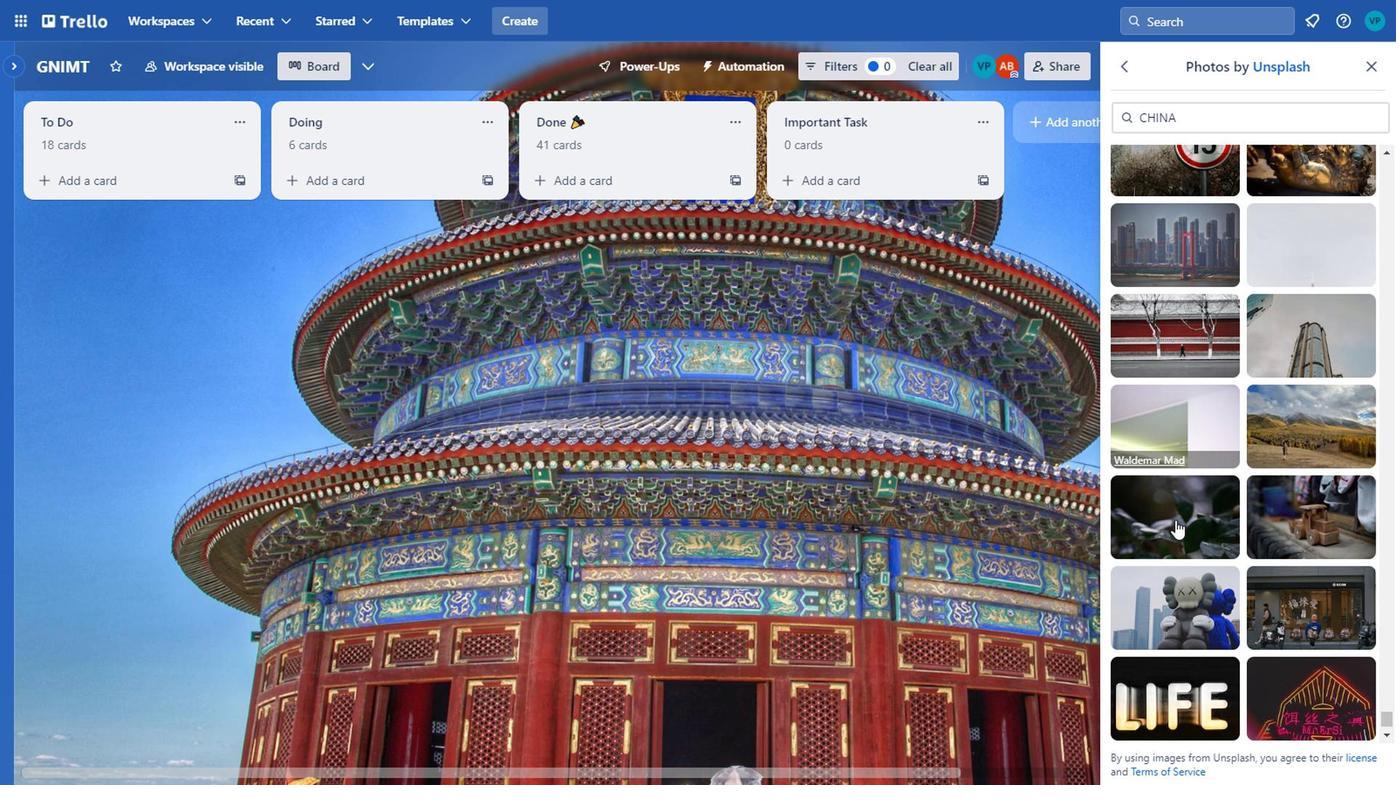 
Action: Mouse moved to (1201, 348)
Screenshot: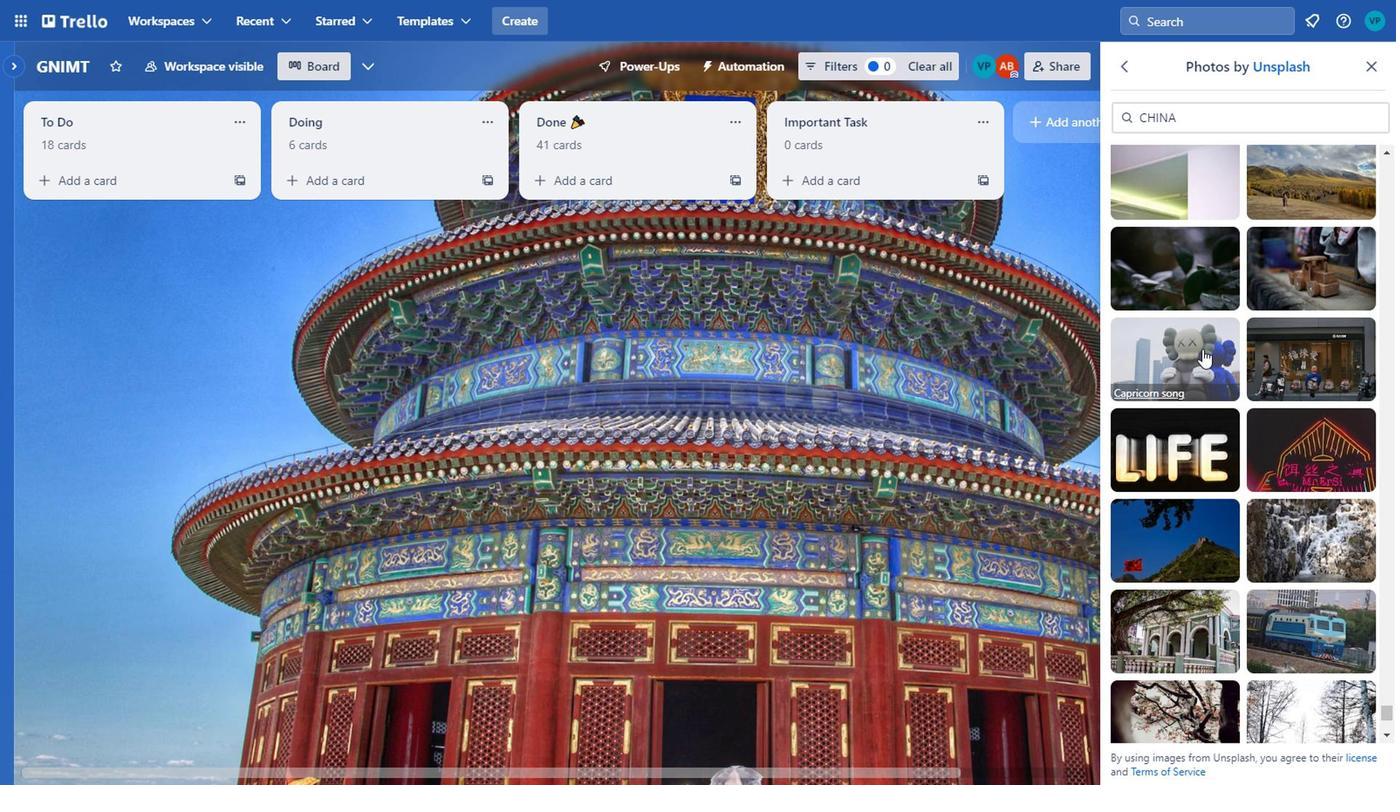 
Action: Mouse pressed left at (1201, 348)
Screenshot: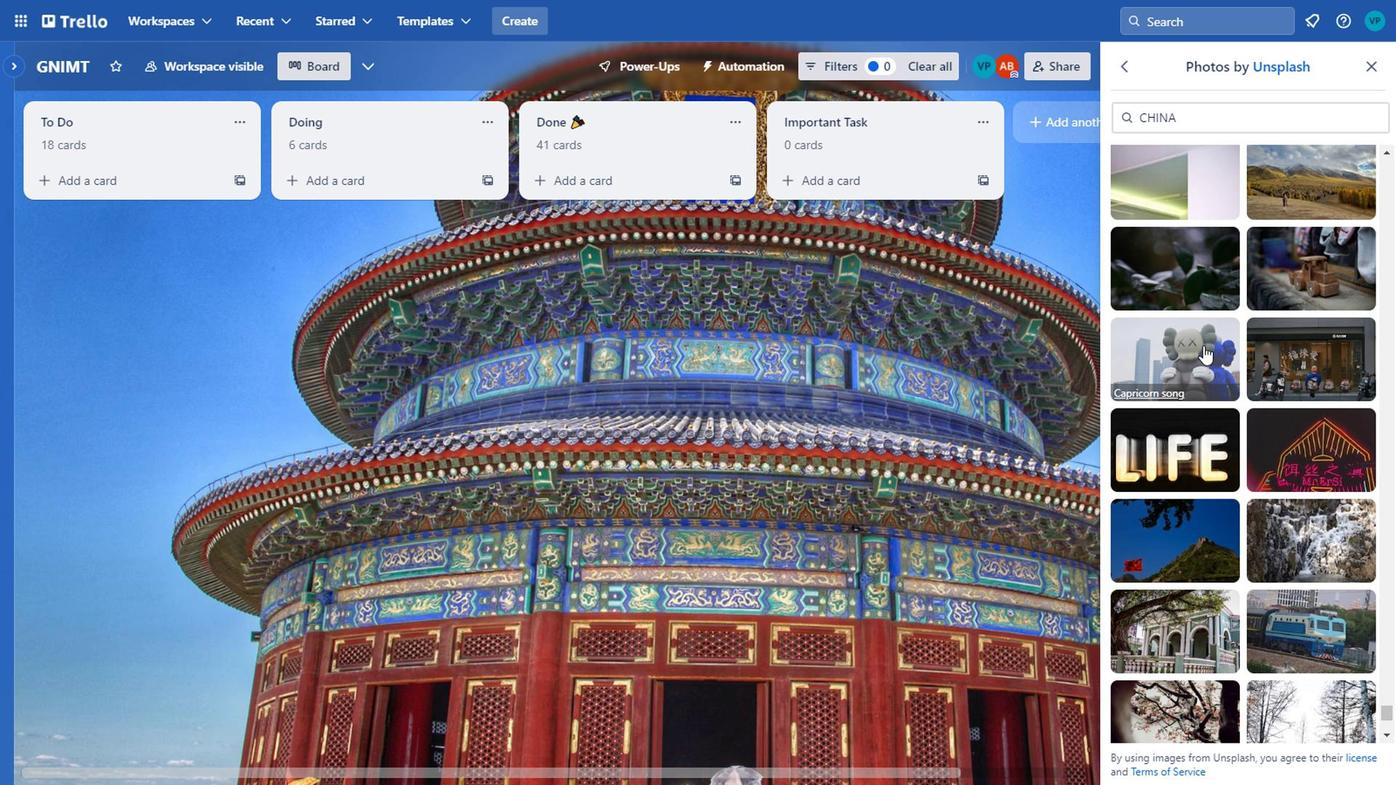 
Action: Mouse moved to (1193, 410)
Screenshot: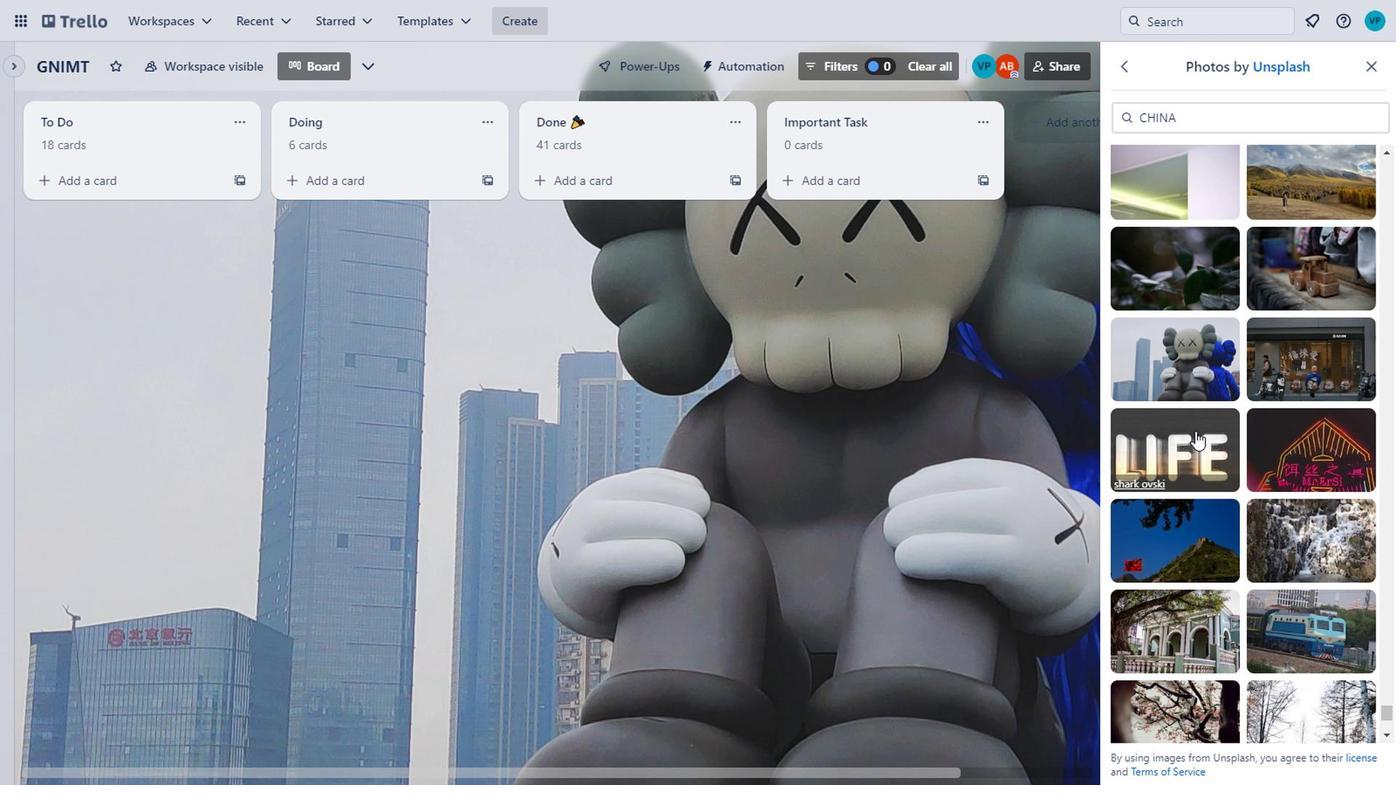 
Action: Mouse pressed left at (1193, 410)
Screenshot: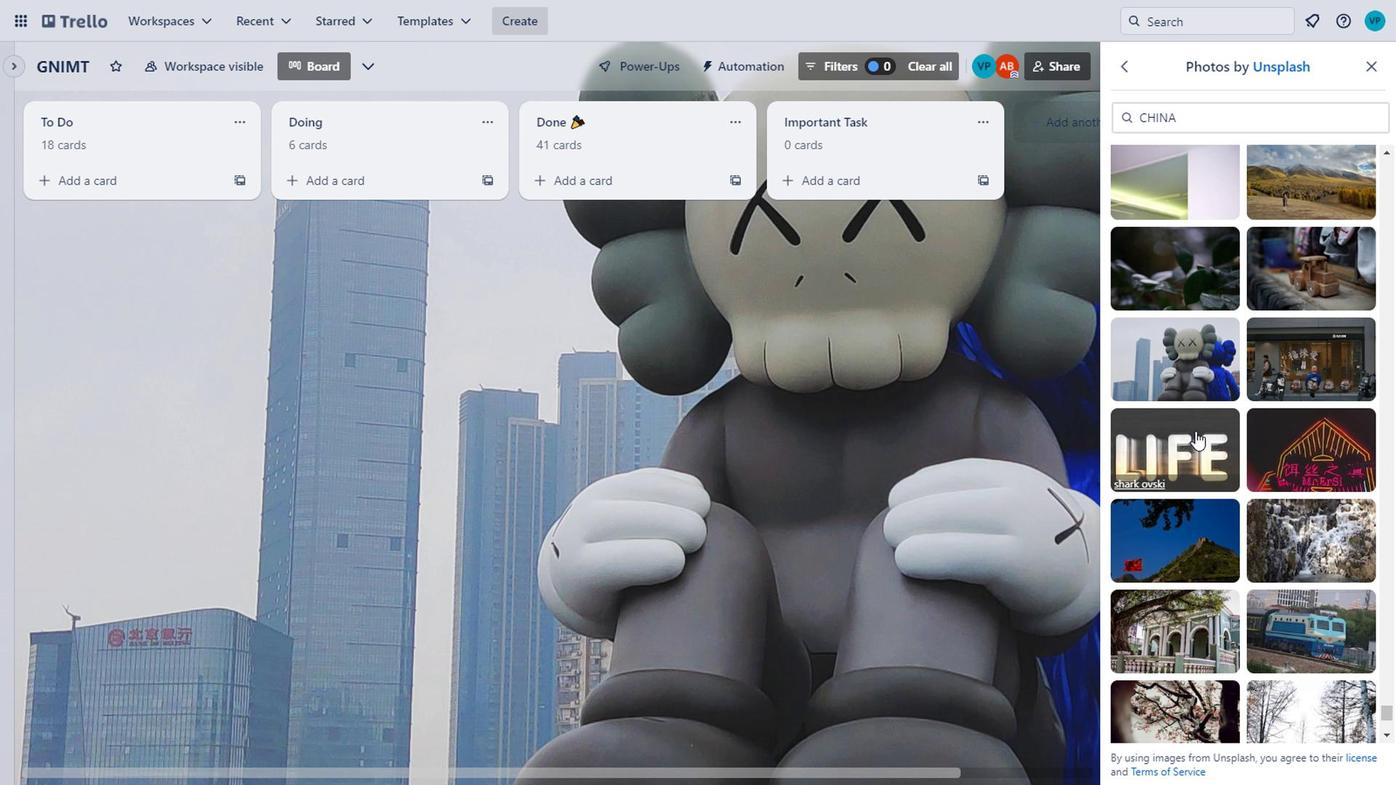 
Action: Mouse moved to (1193, 410)
Screenshot: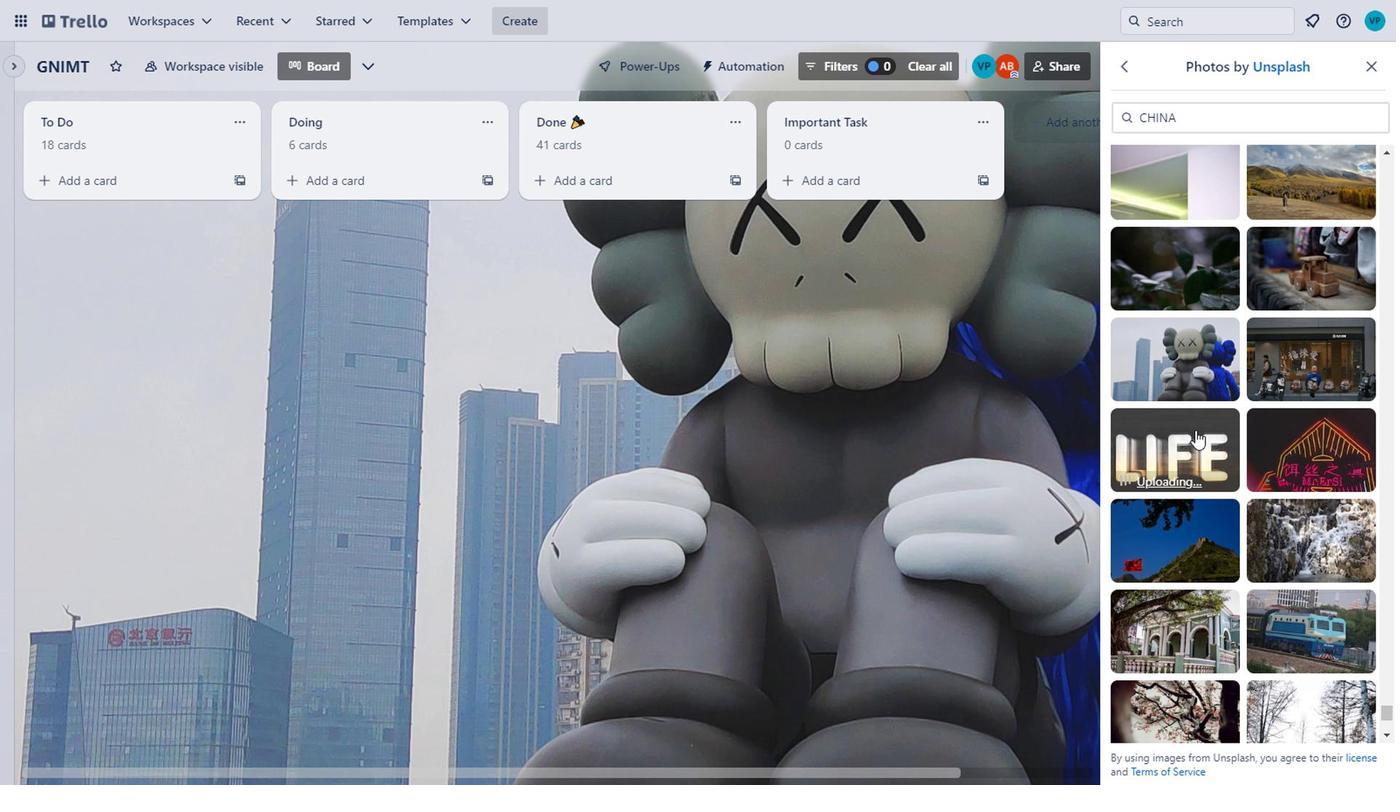 
Action: Mouse scrolled (1193, 410) with delta (0, 0)
Screenshot: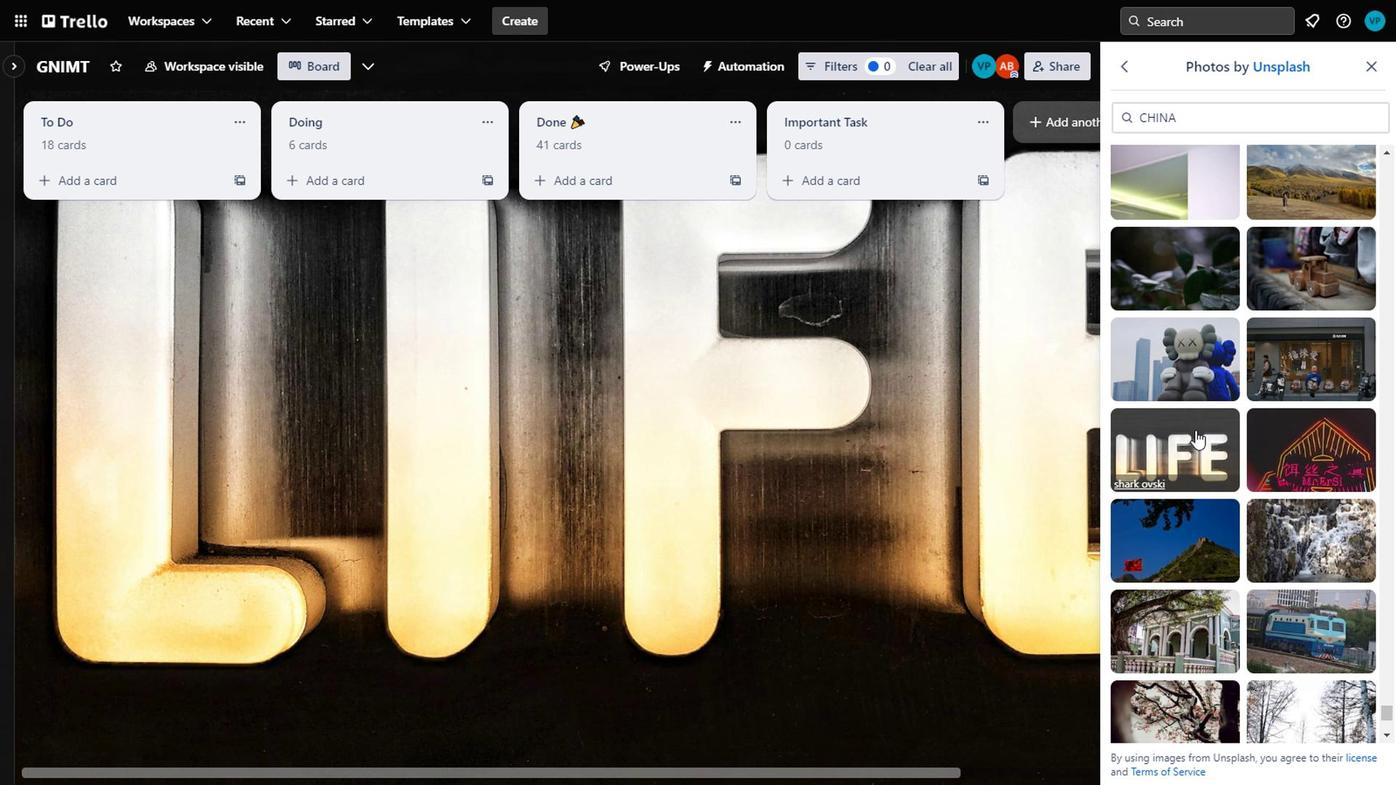 
Action: Mouse scrolled (1193, 410) with delta (0, 0)
Screenshot: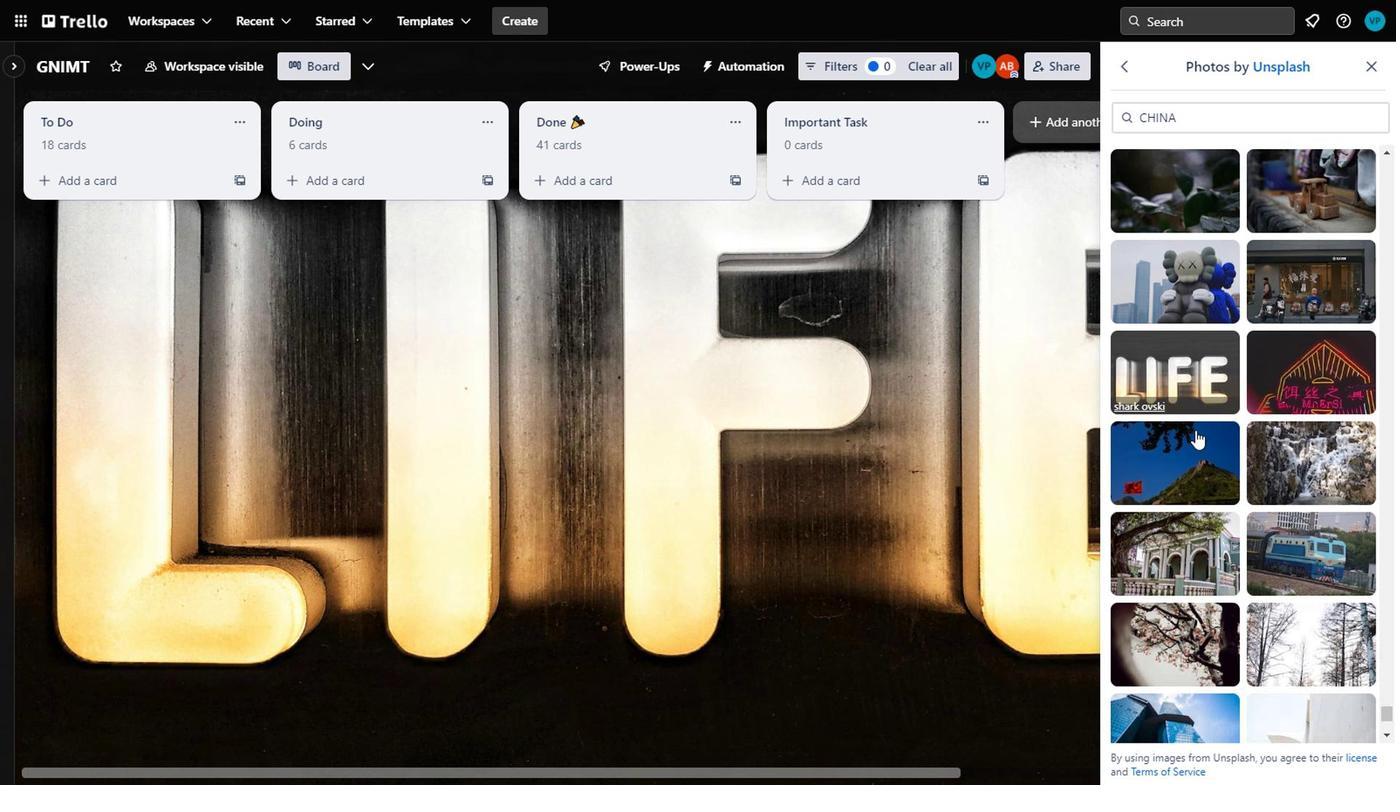 
Action: Mouse scrolled (1193, 410) with delta (0, 0)
Screenshot: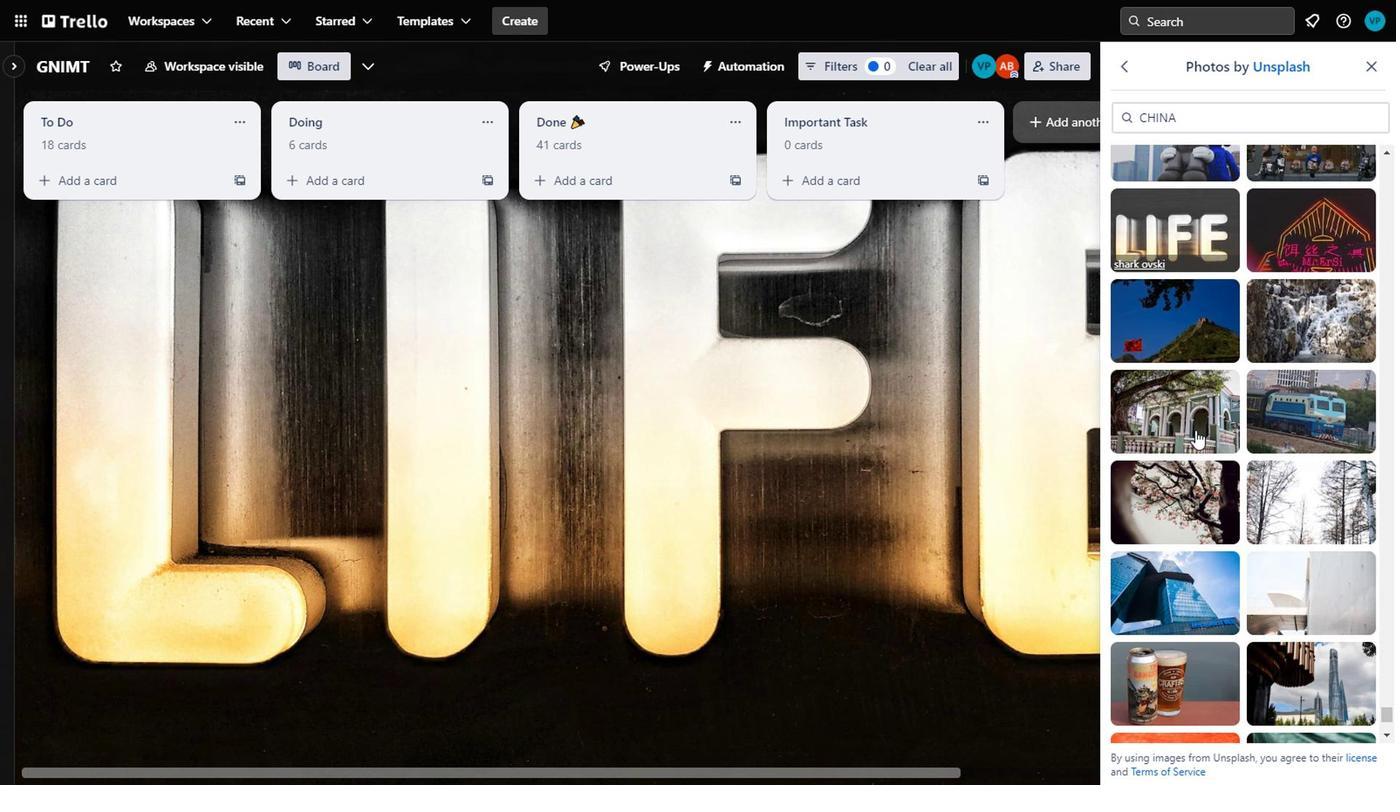 
Action: Mouse scrolled (1193, 410) with delta (0, 0)
Screenshot: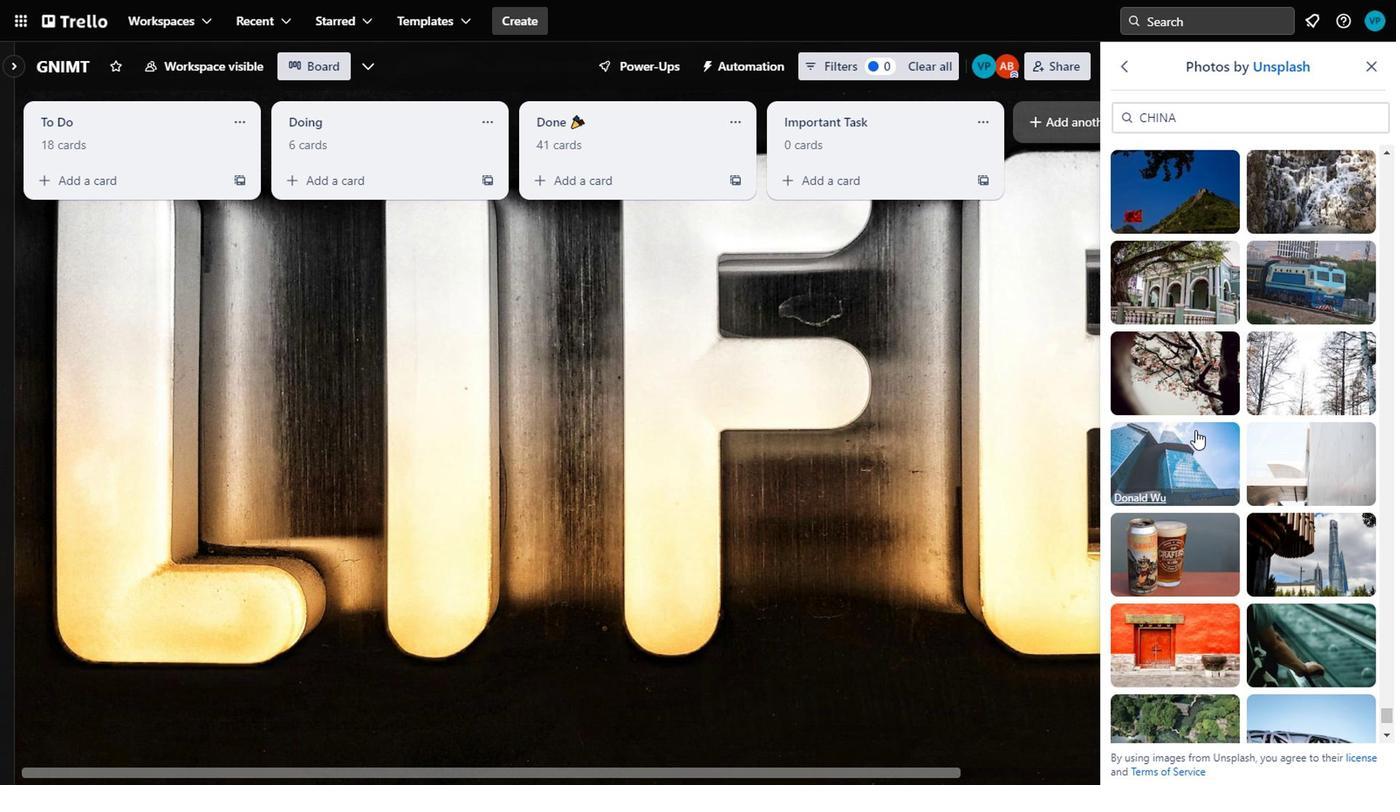 
Action: Mouse scrolled (1193, 410) with delta (0, 0)
Screenshot: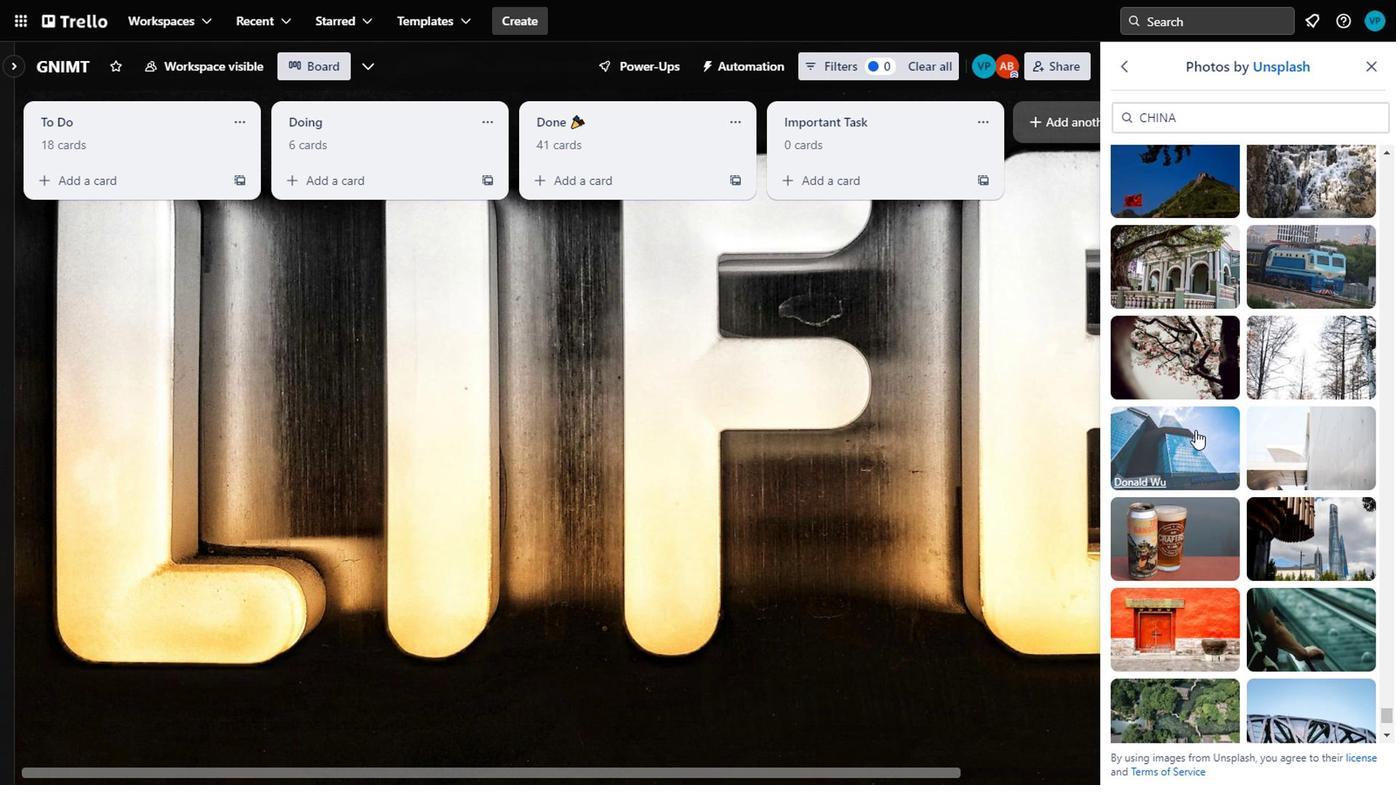 
Action: Mouse scrolled (1193, 410) with delta (0, 0)
Screenshot: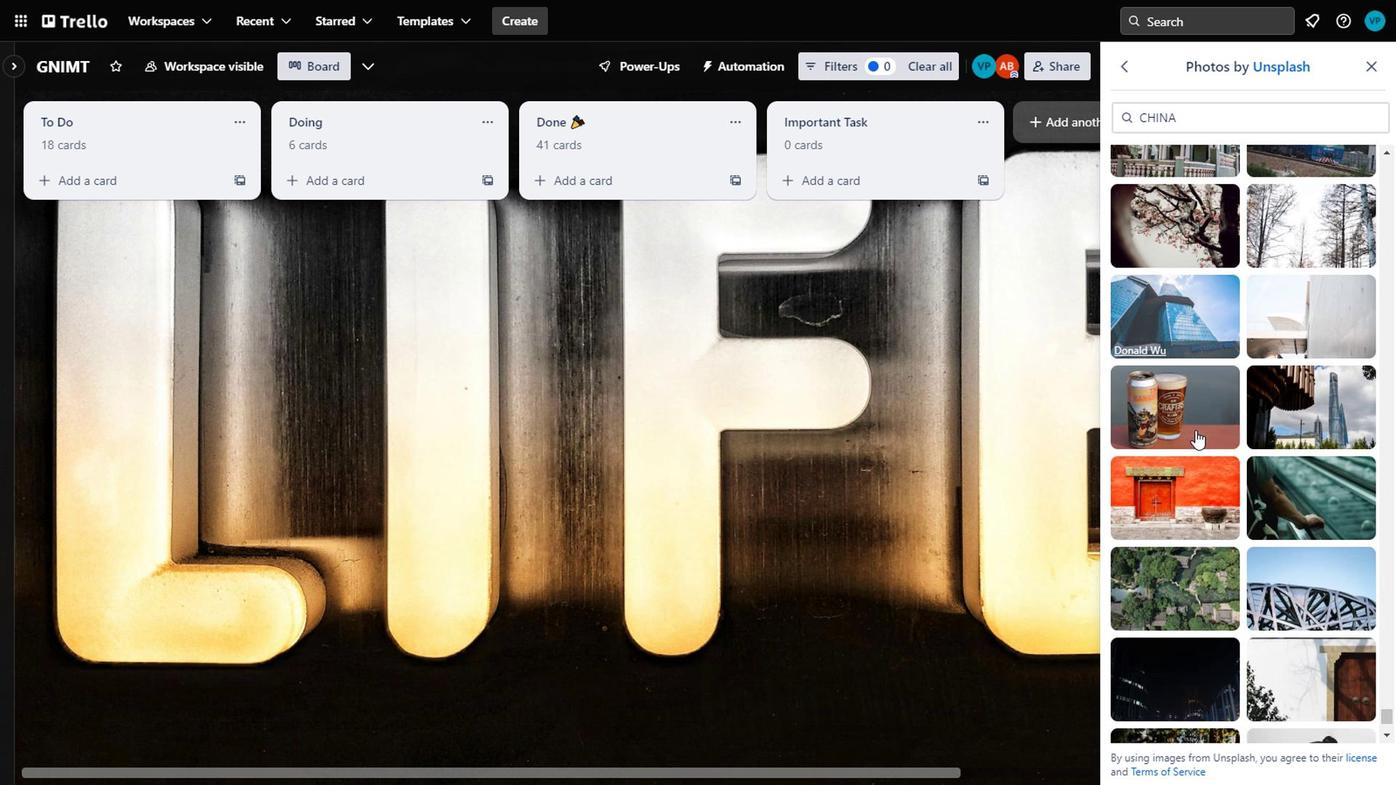 
Action: Mouse moved to (1337, 509)
Screenshot: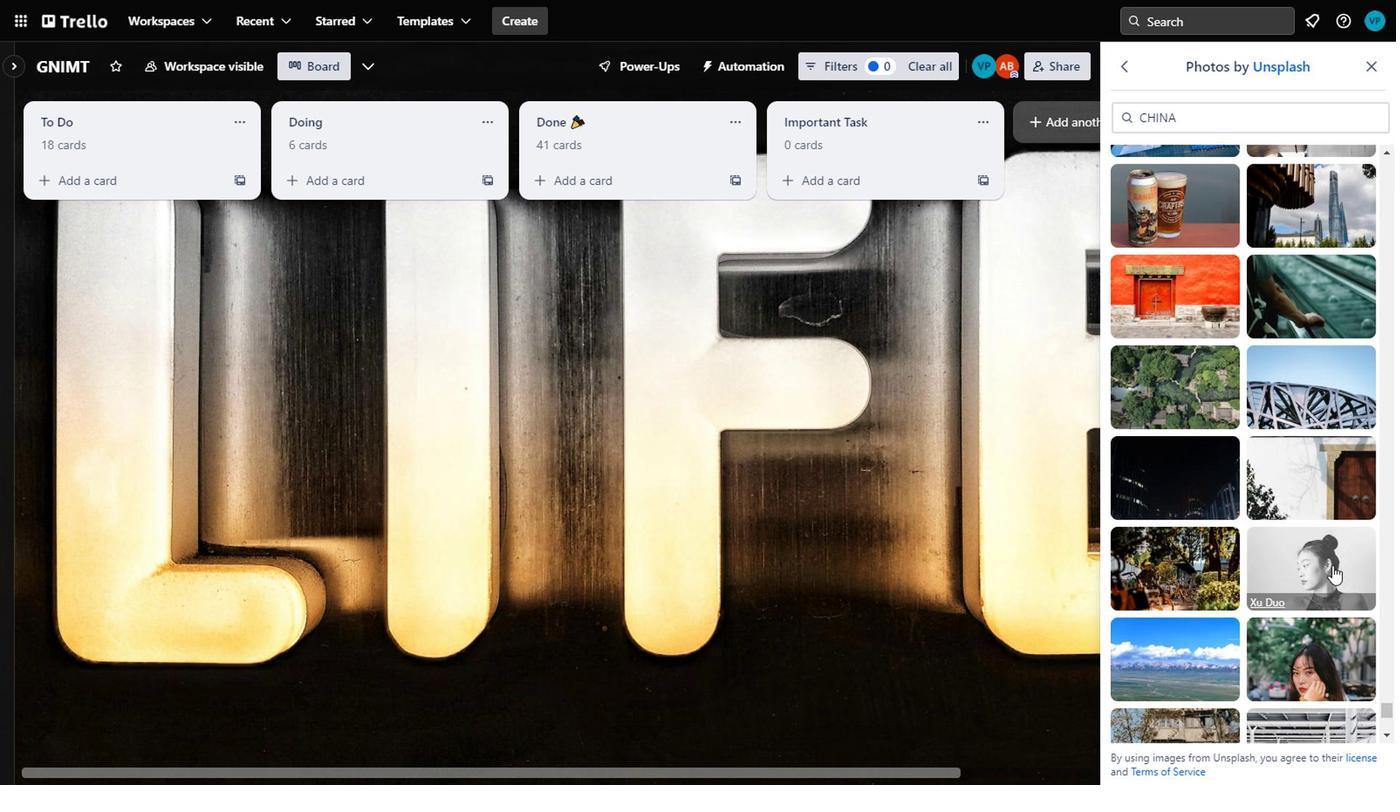
Action: Mouse scrolled (1337, 508) with delta (0, 0)
Screenshot: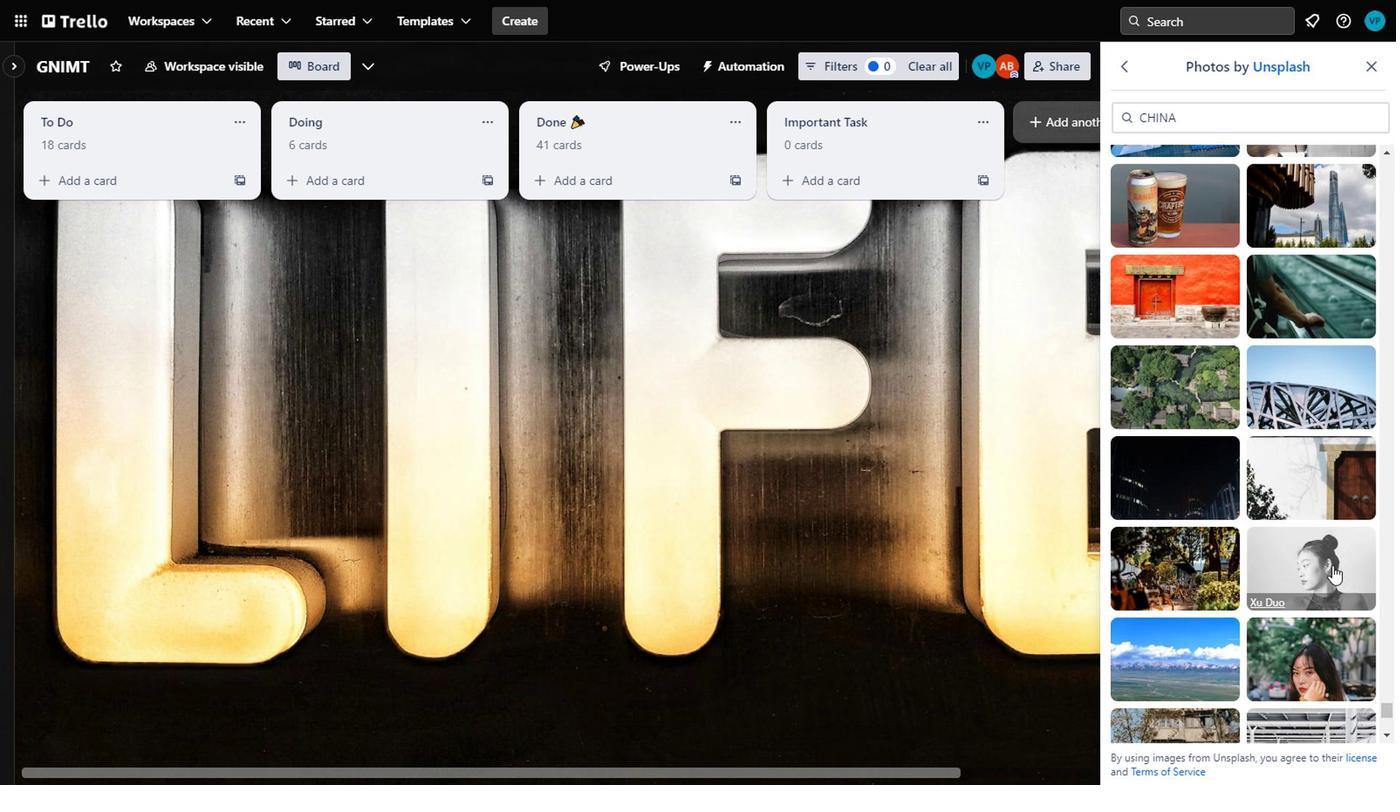 
Action: Mouse moved to (1334, 508)
Screenshot: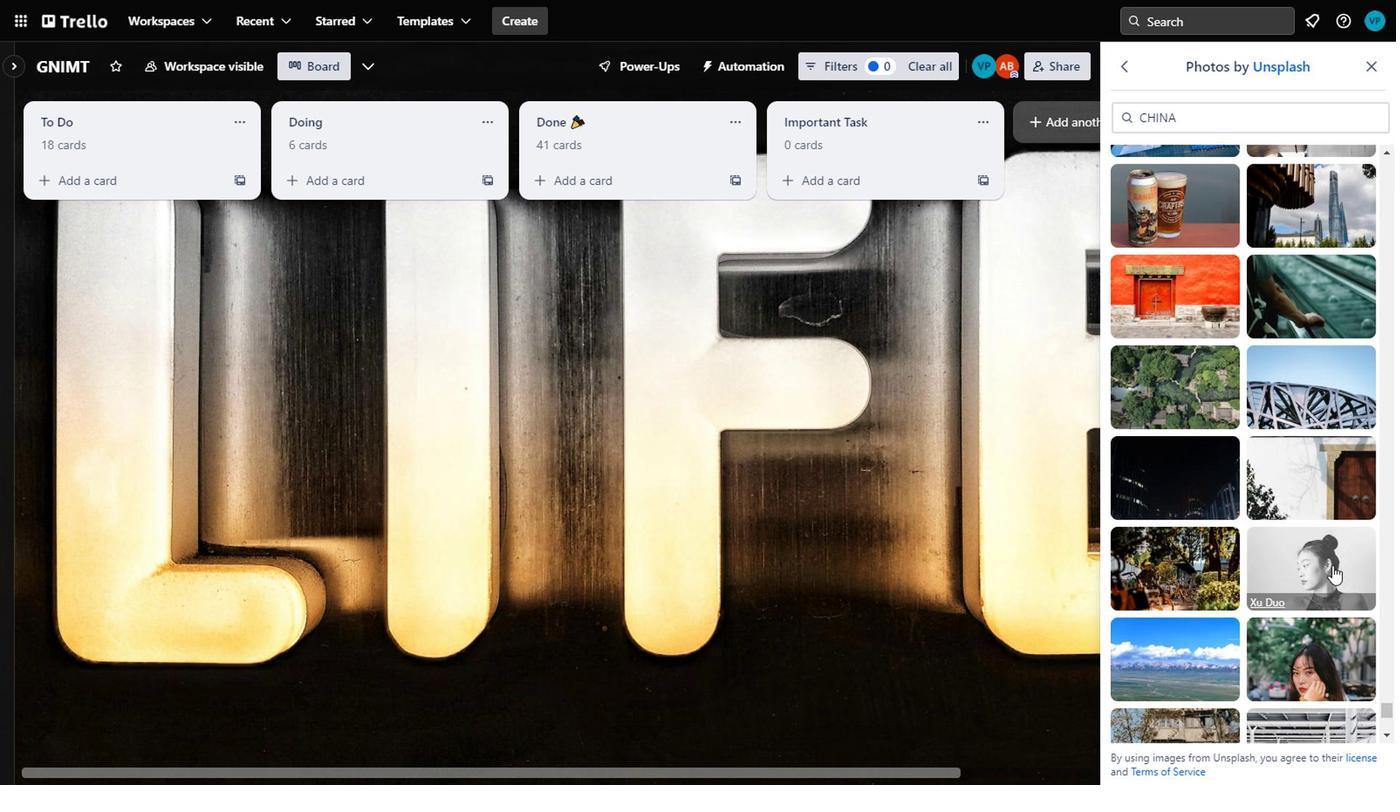 
Action: Mouse scrolled (1334, 507) with delta (0, 0)
Screenshot: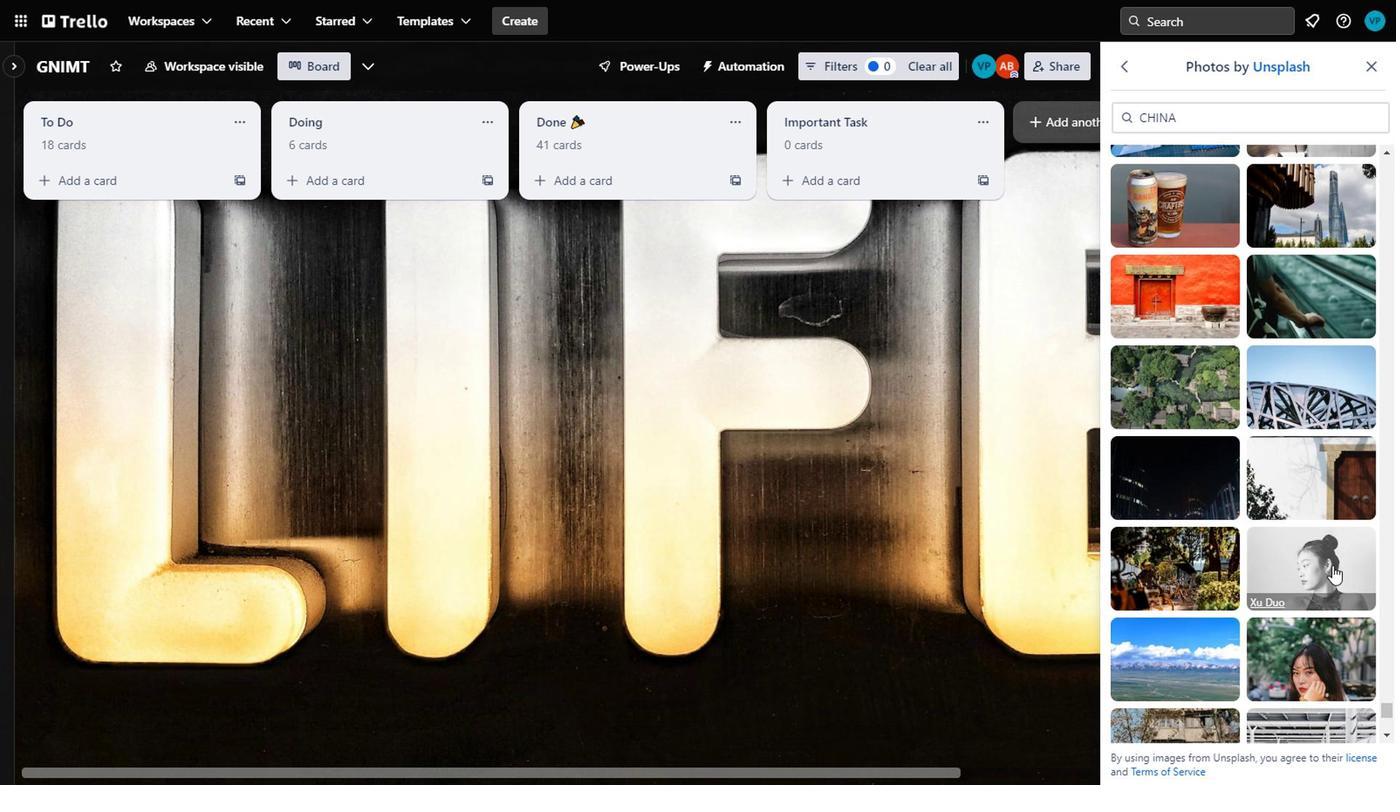 
Action: Mouse moved to (1196, 457)
Screenshot: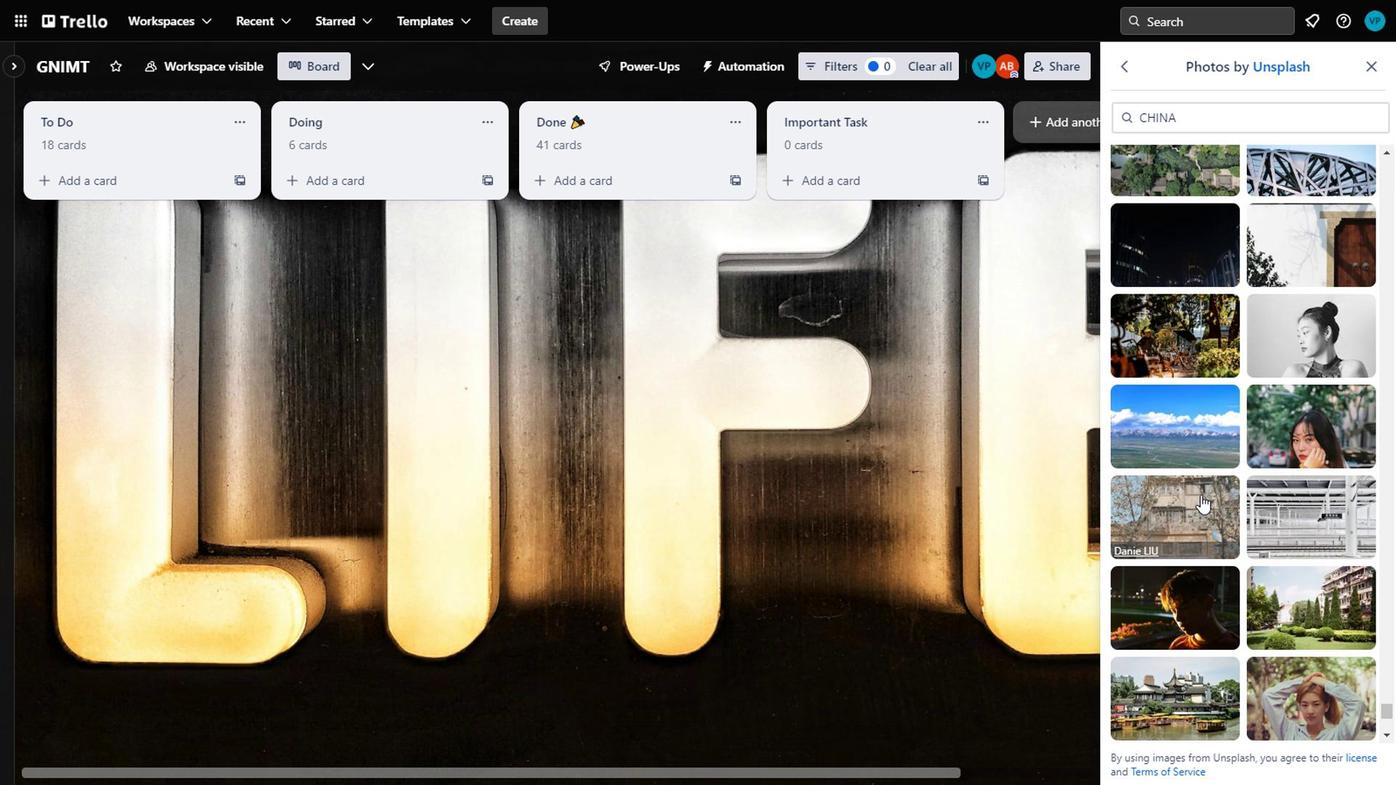 
Action: Mouse pressed left at (1196, 457)
Screenshot: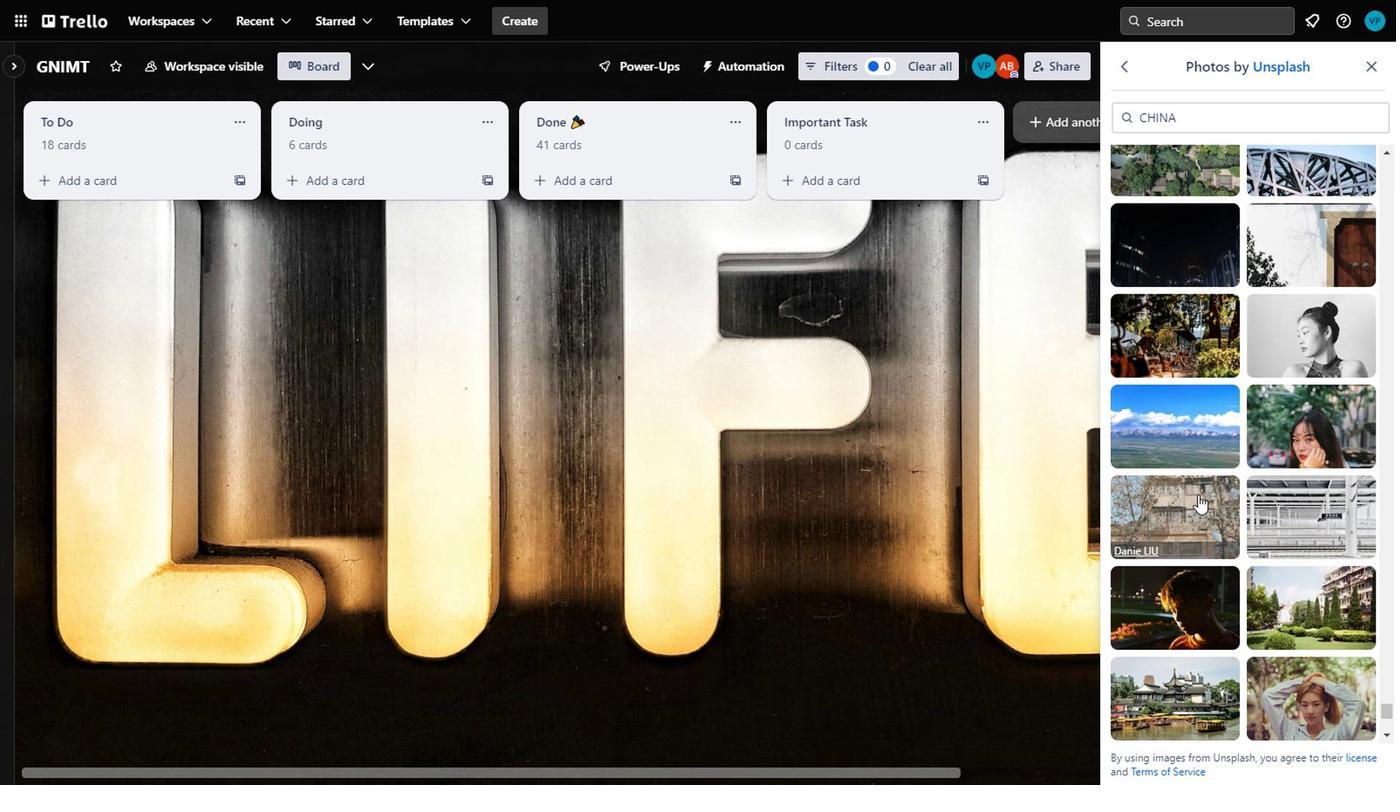 
Action: Mouse moved to (1195, 456)
Screenshot: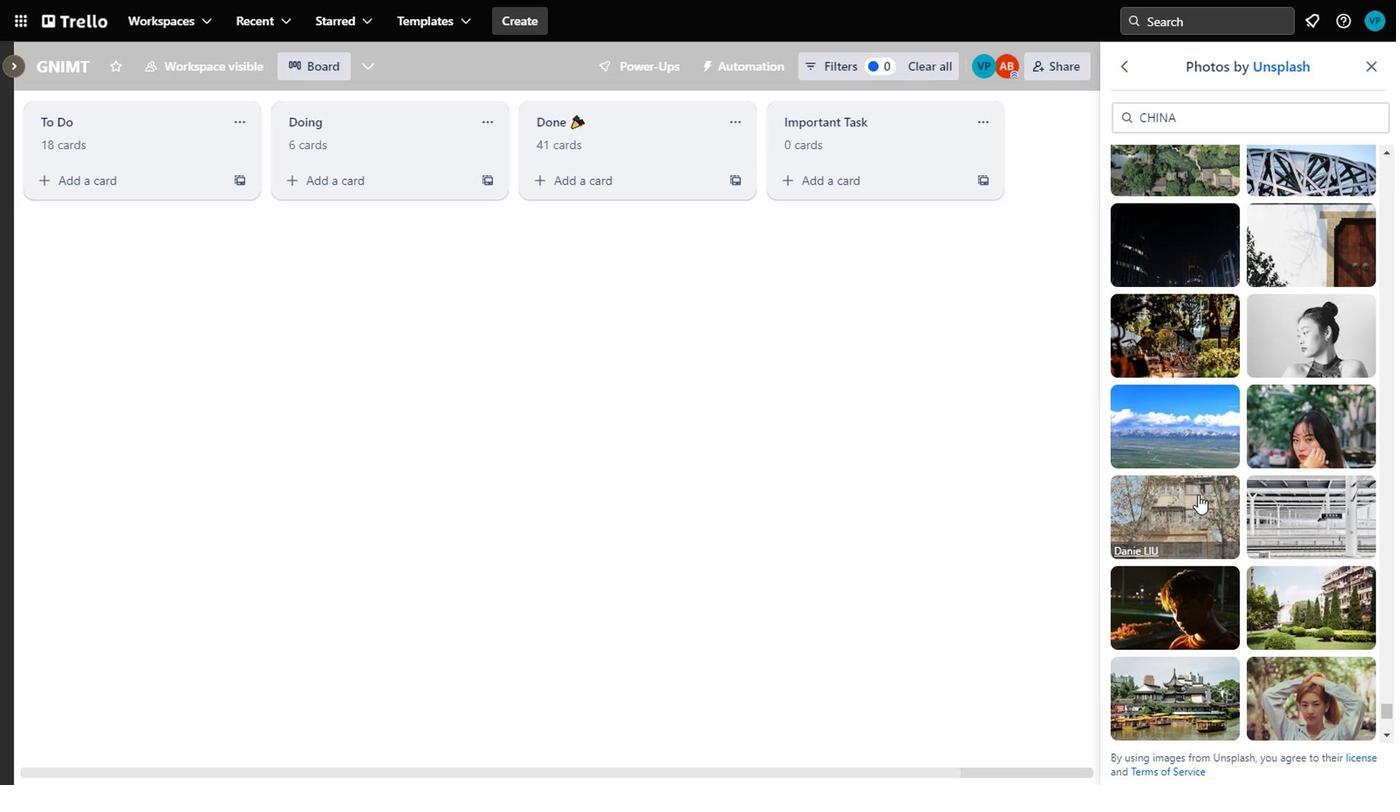 
Action: Mouse scrolled (1195, 456) with delta (0, 0)
Screenshot: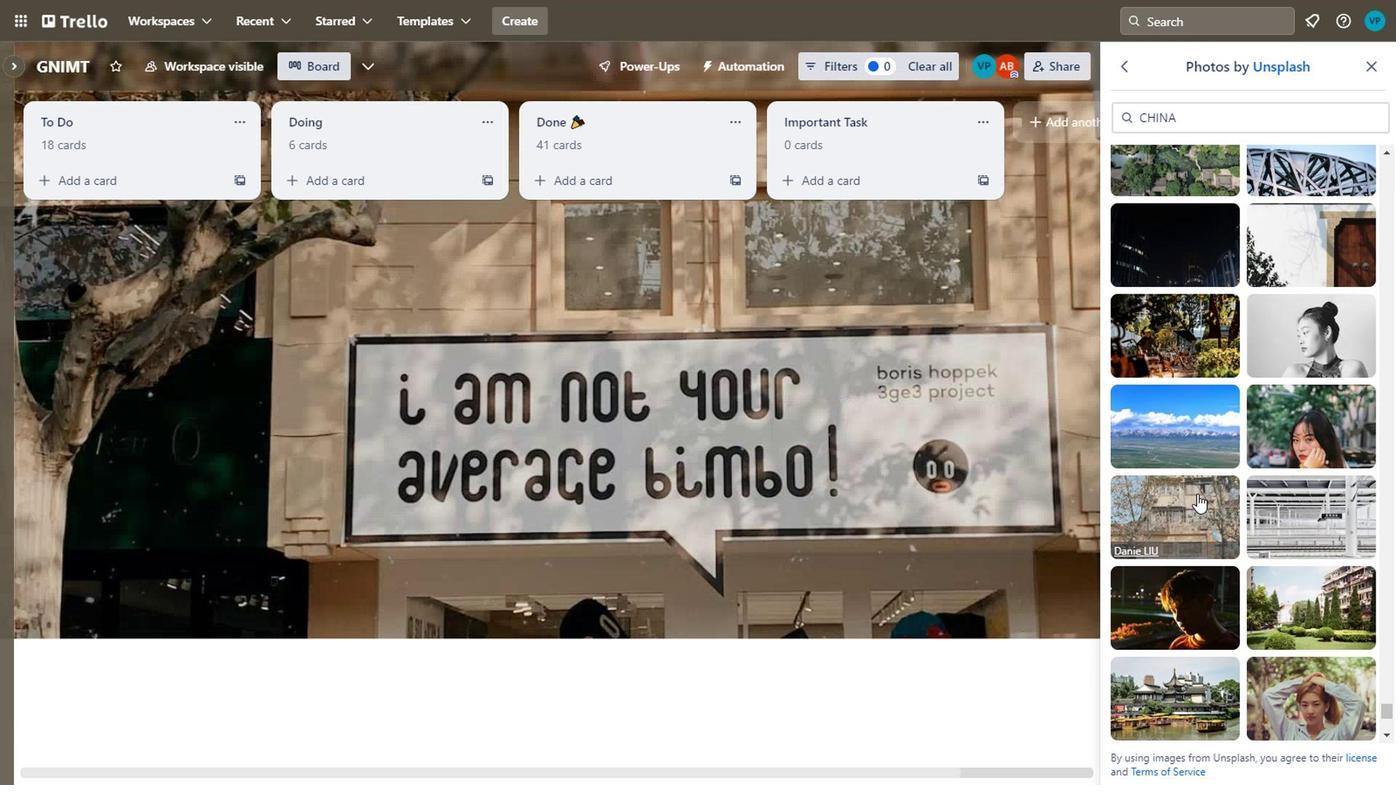
Action: Mouse scrolled (1195, 456) with delta (0, 0)
Screenshot: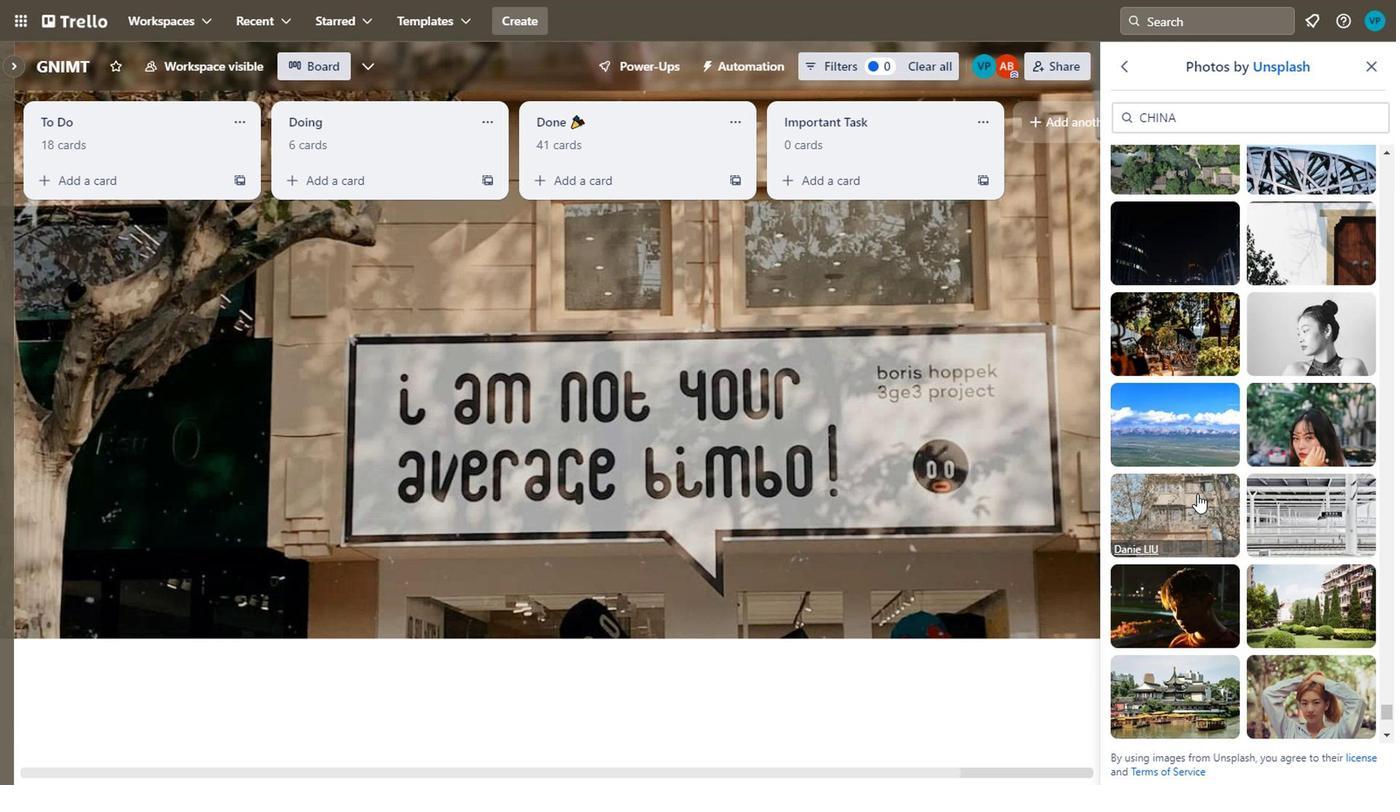 
Action: Mouse moved to (1267, 483)
Screenshot: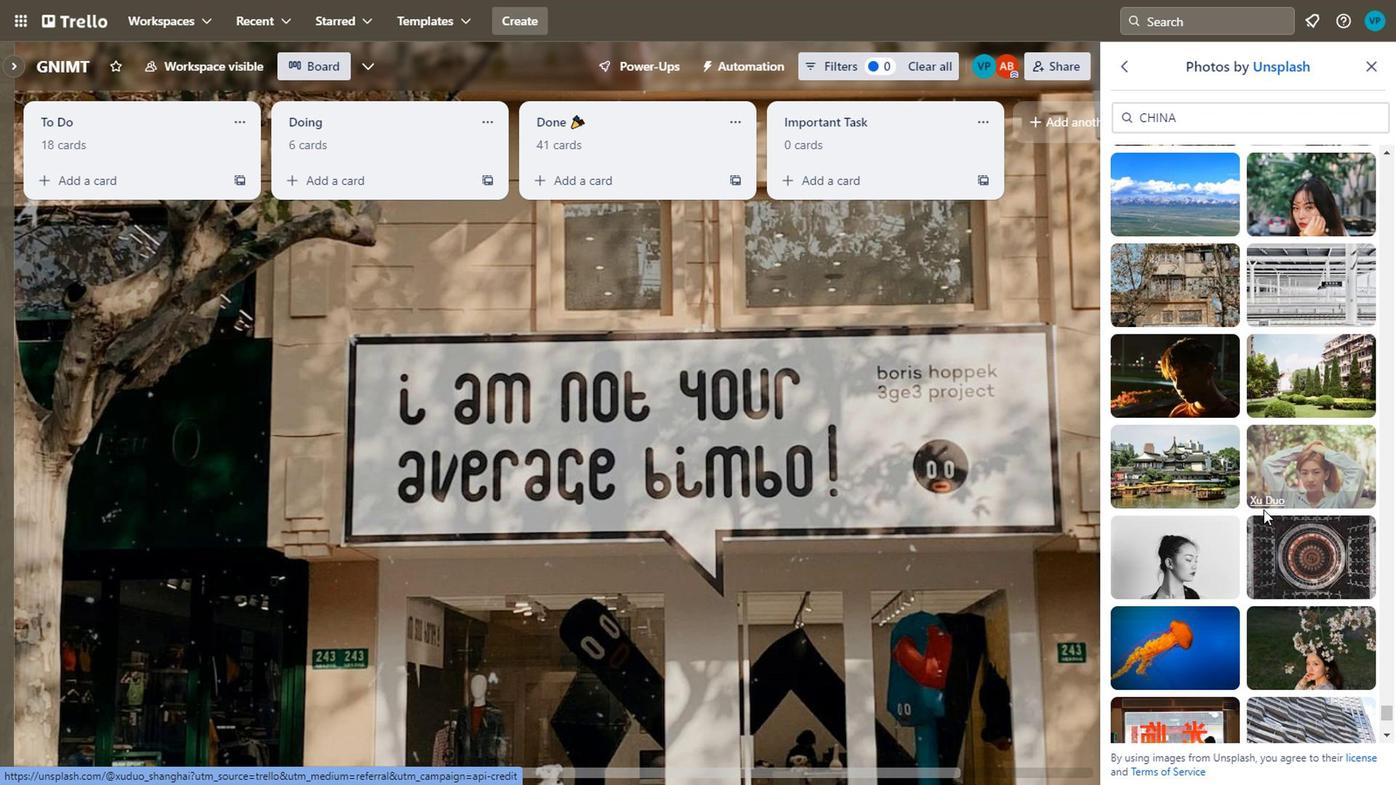 
Action: Mouse scrolled (1267, 482) with delta (0, 0)
Screenshot: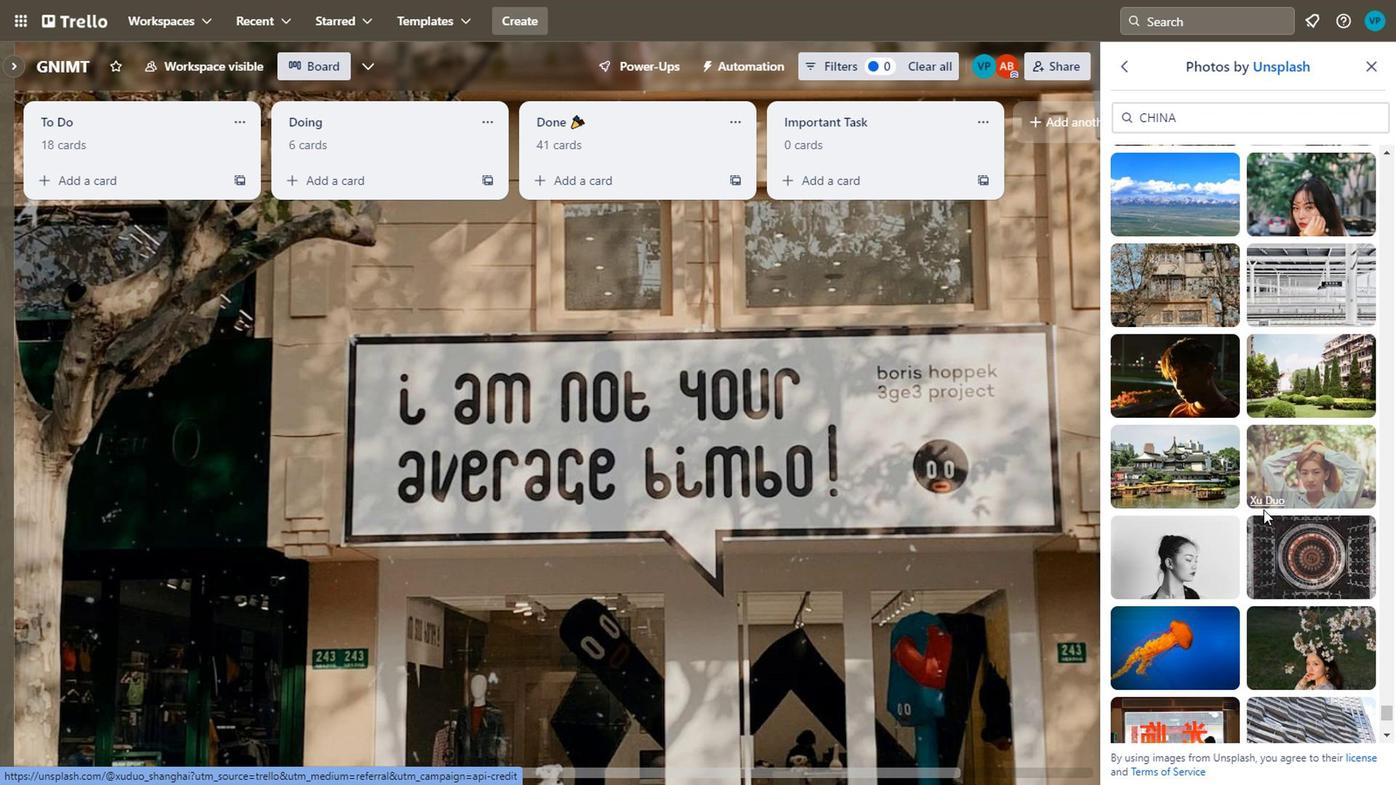 
Action: Mouse moved to (1267, 488)
Screenshot: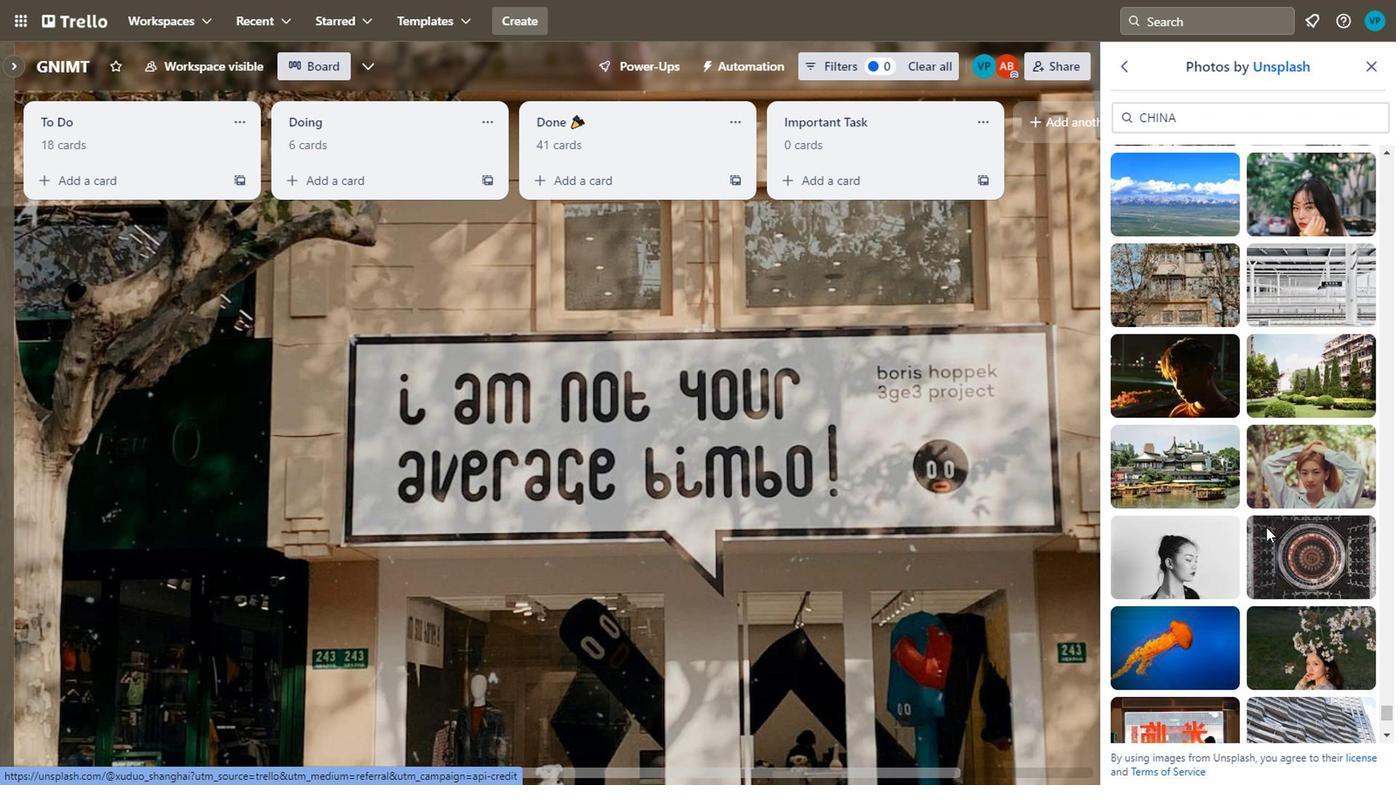 
Action: Mouse scrolled (1267, 488) with delta (0, 0)
Screenshot: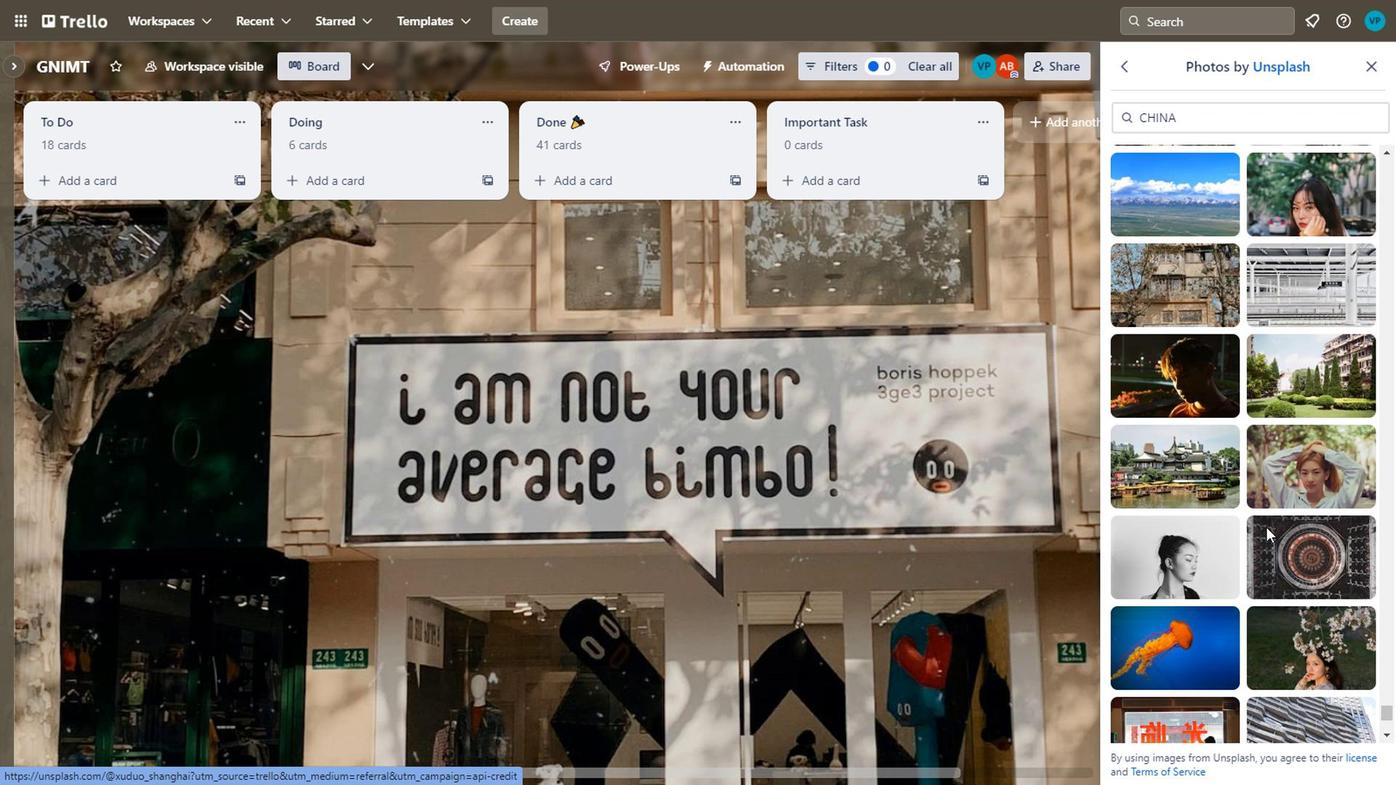 
Action: Mouse moved to (1234, 451)
Screenshot: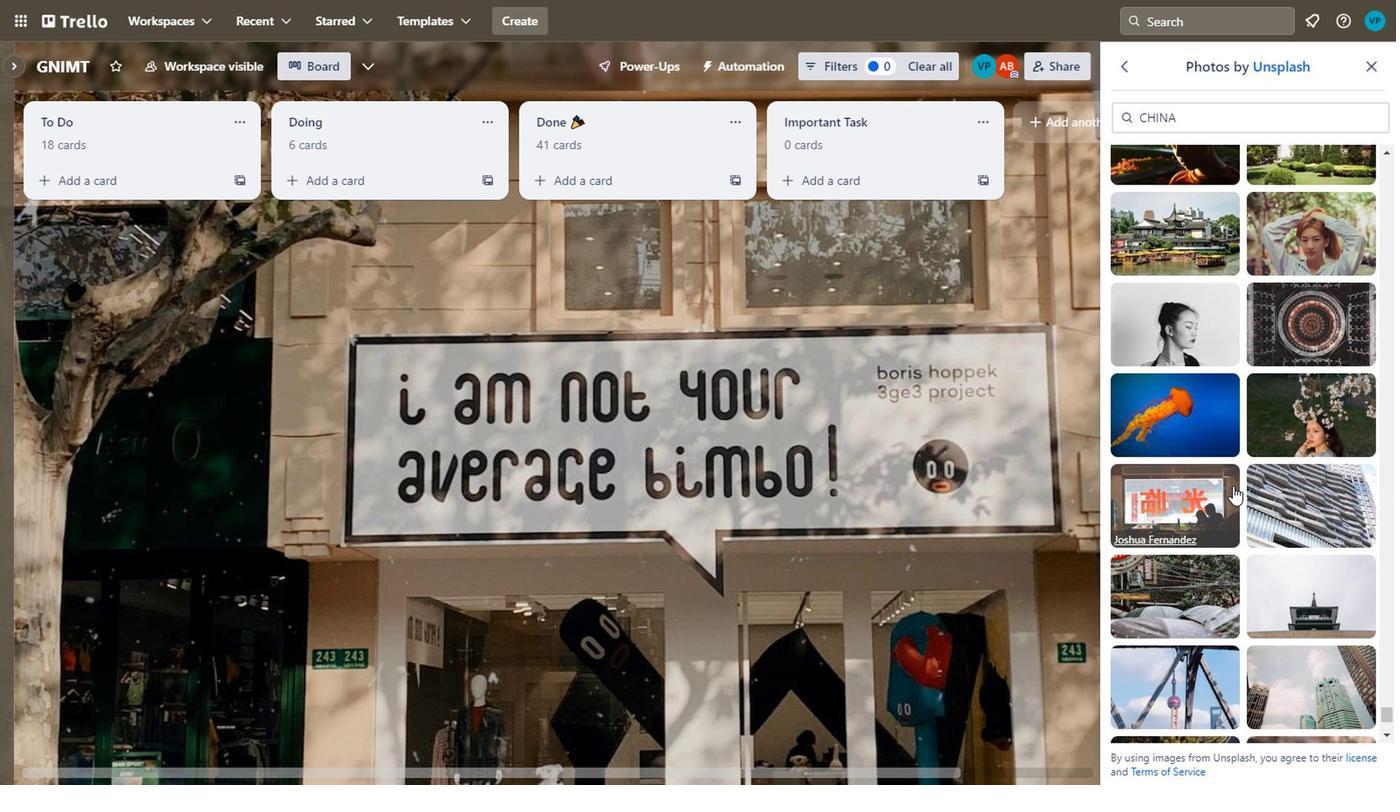 
Action: Mouse scrolled (1234, 451) with delta (0, 0)
Screenshot: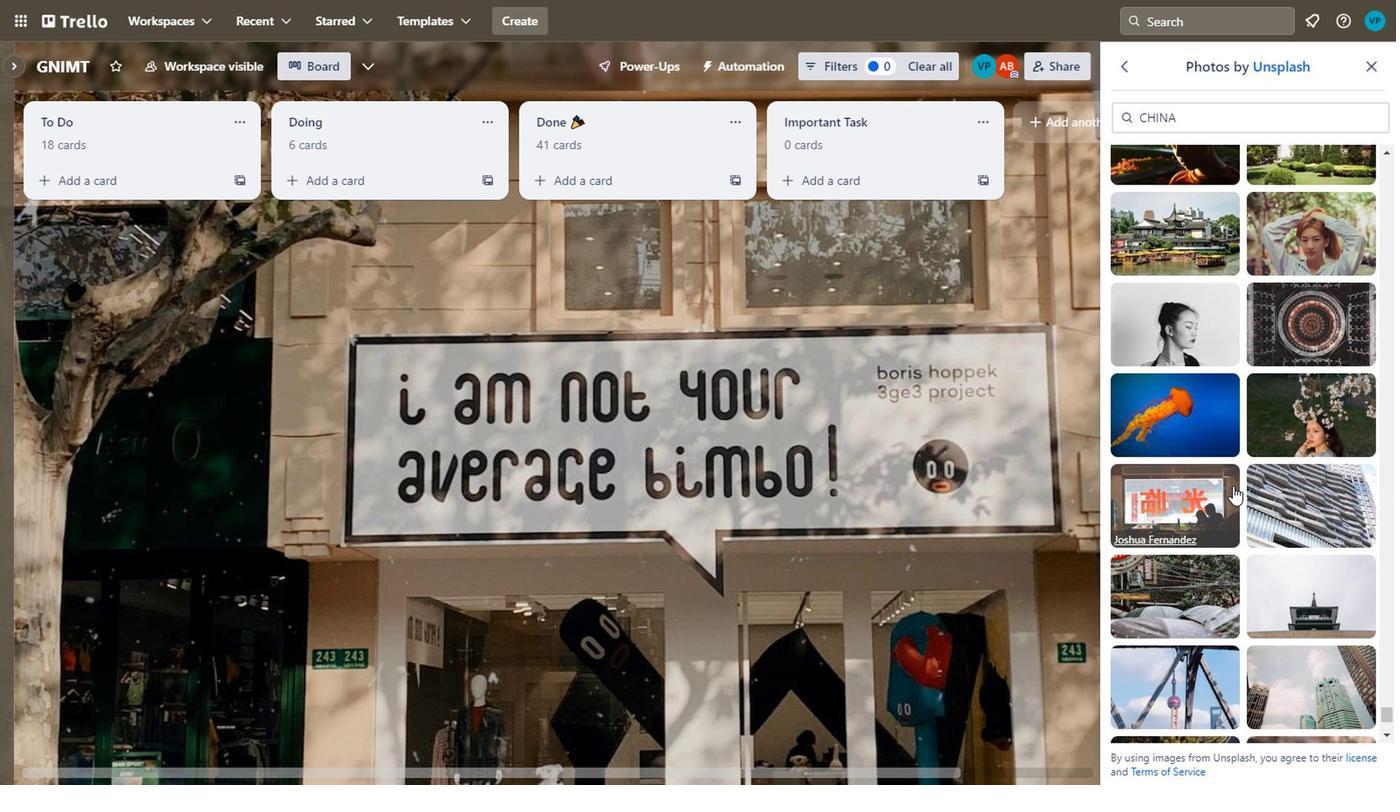 
Action: Mouse moved to (1238, 451)
Screenshot: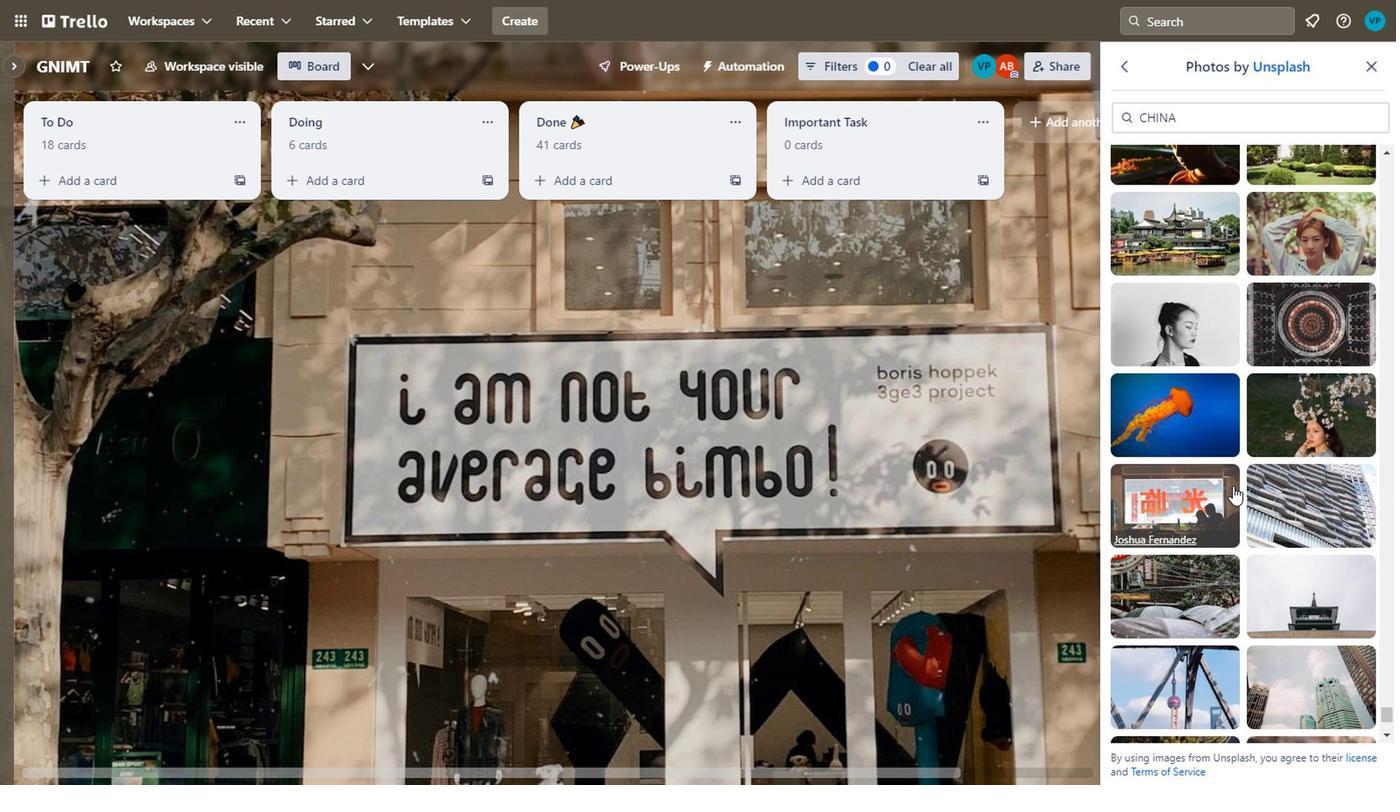 
Action: Mouse scrolled (1238, 451) with delta (0, 0)
Screenshot: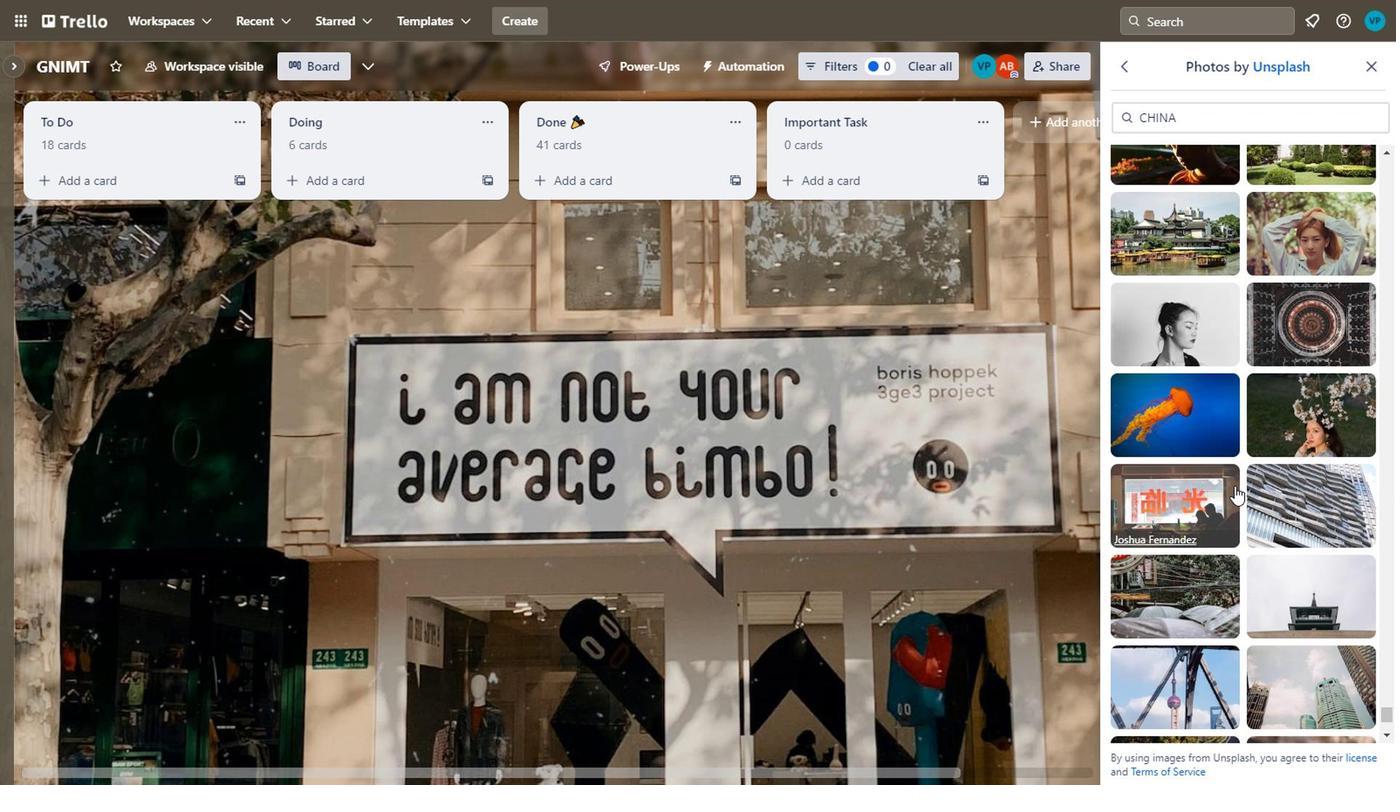
Action: Mouse moved to (1238, 451)
Screenshot: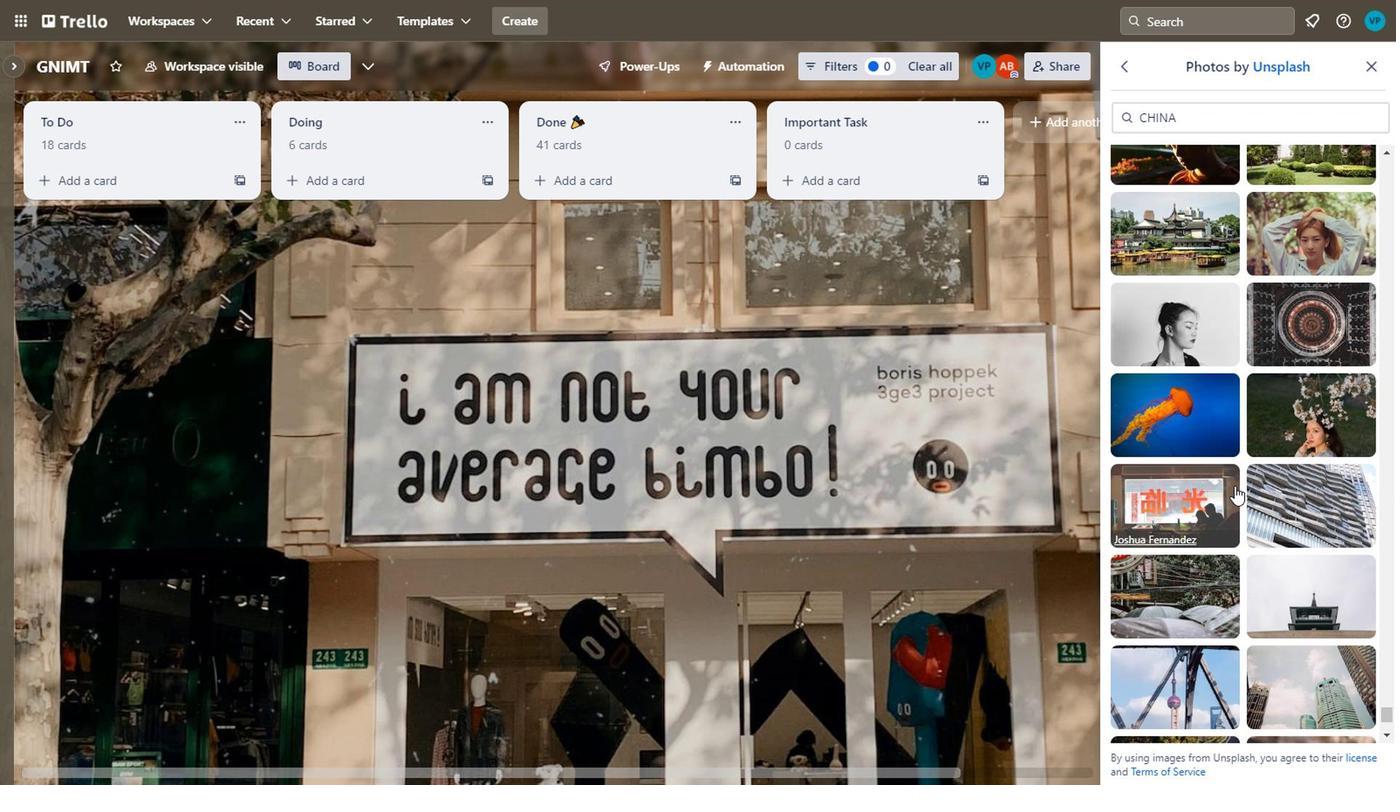 
Action: Mouse scrolled (1238, 451) with delta (0, 0)
Screenshot: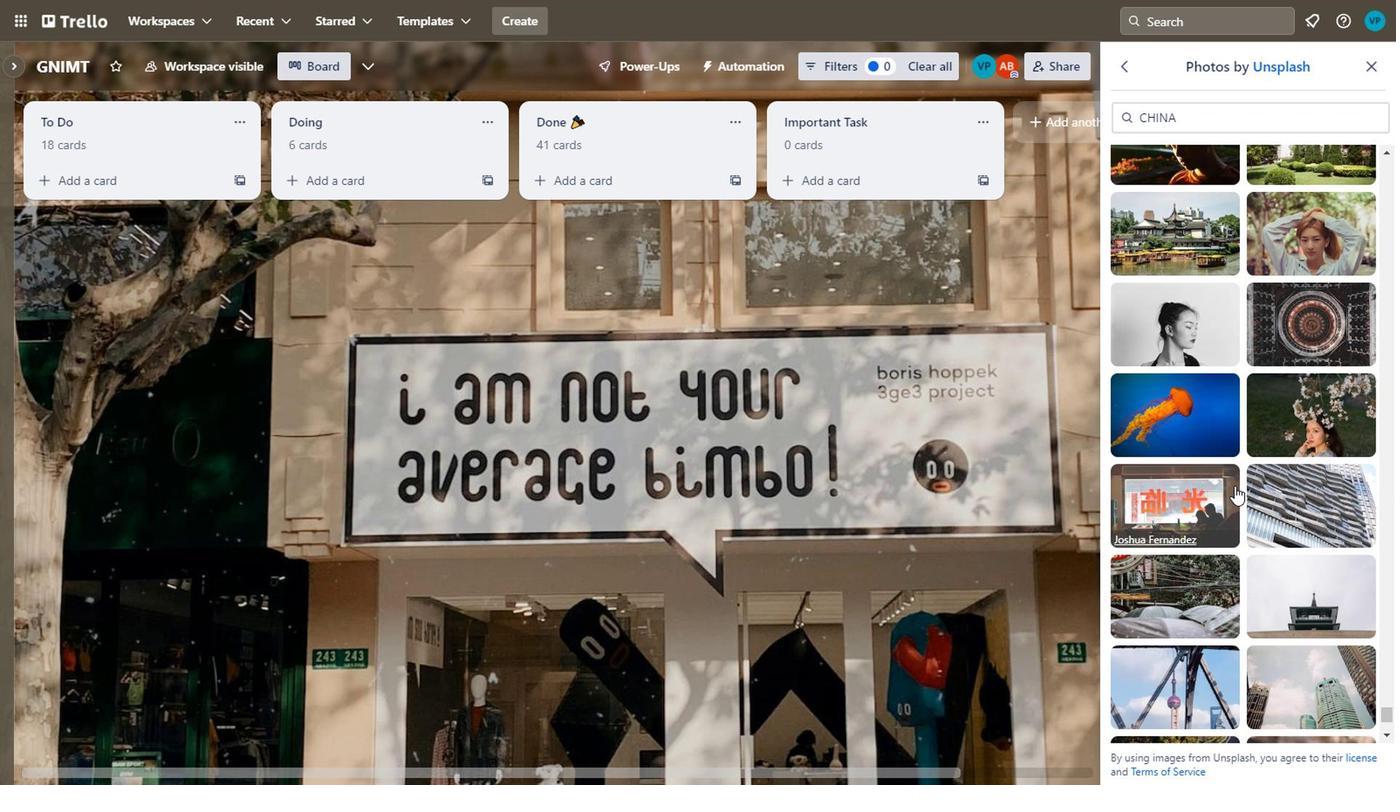 
Action: Mouse moved to (1321, 506)
Screenshot: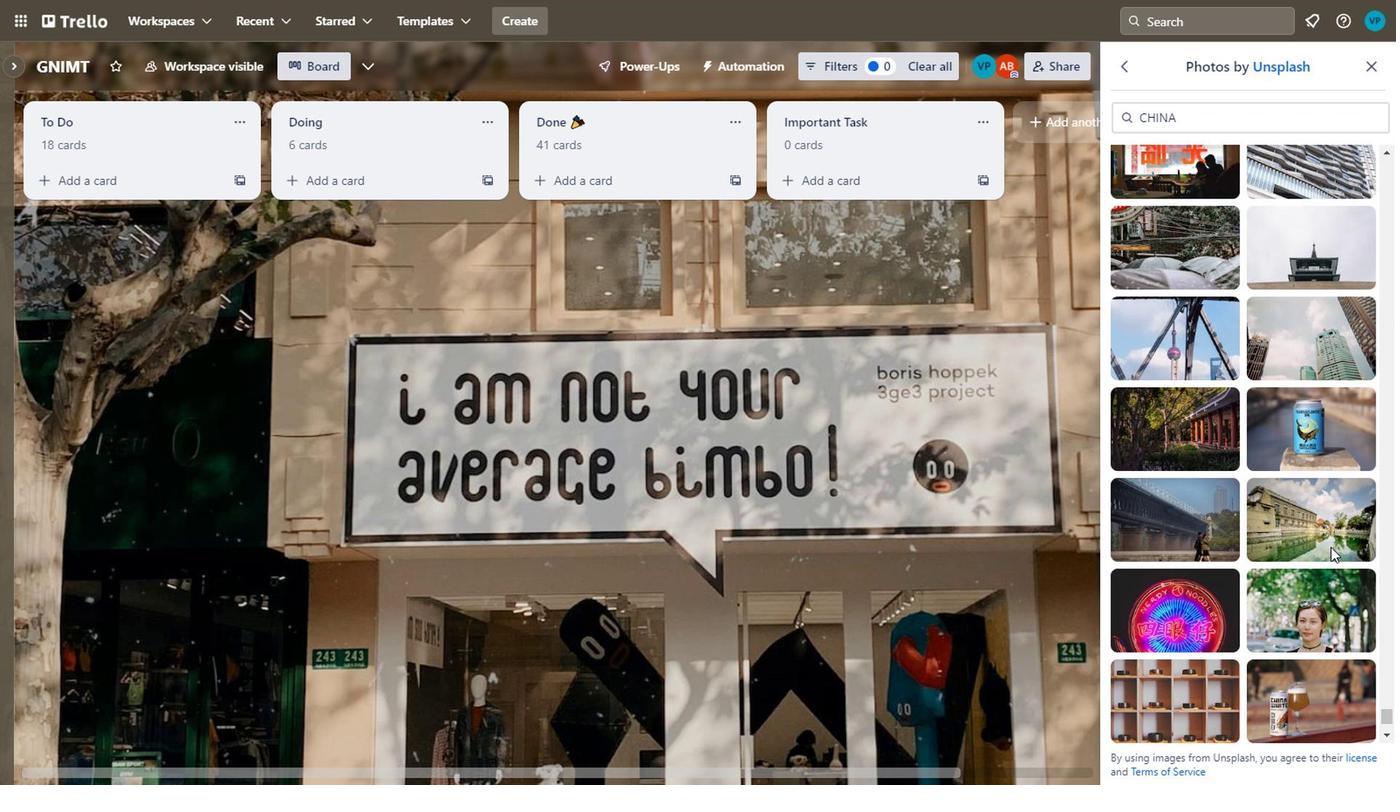 
Action: Mouse scrolled (1321, 505) with delta (0, 0)
Screenshot: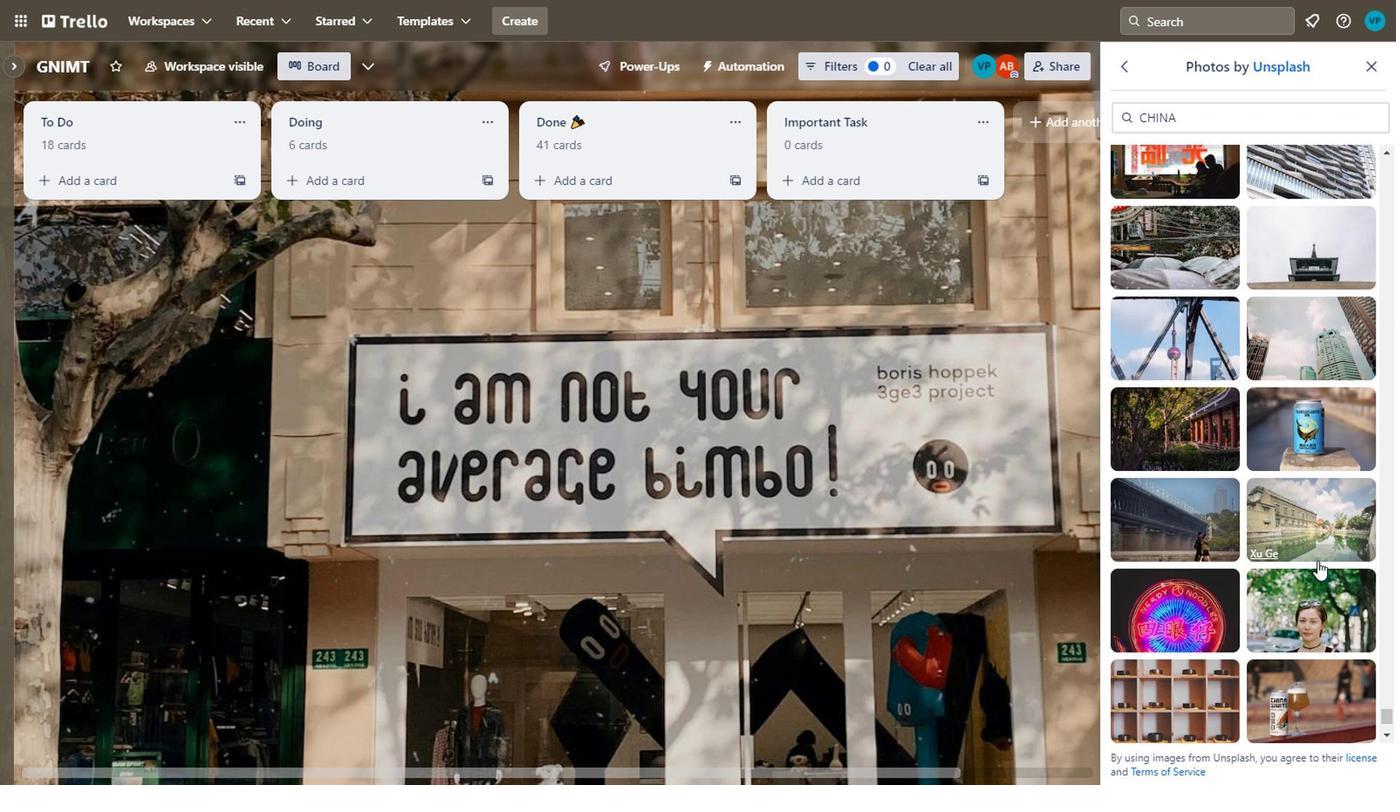 
Action: Mouse scrolled (1321, 505) with delta (0, 0)
Screenshot: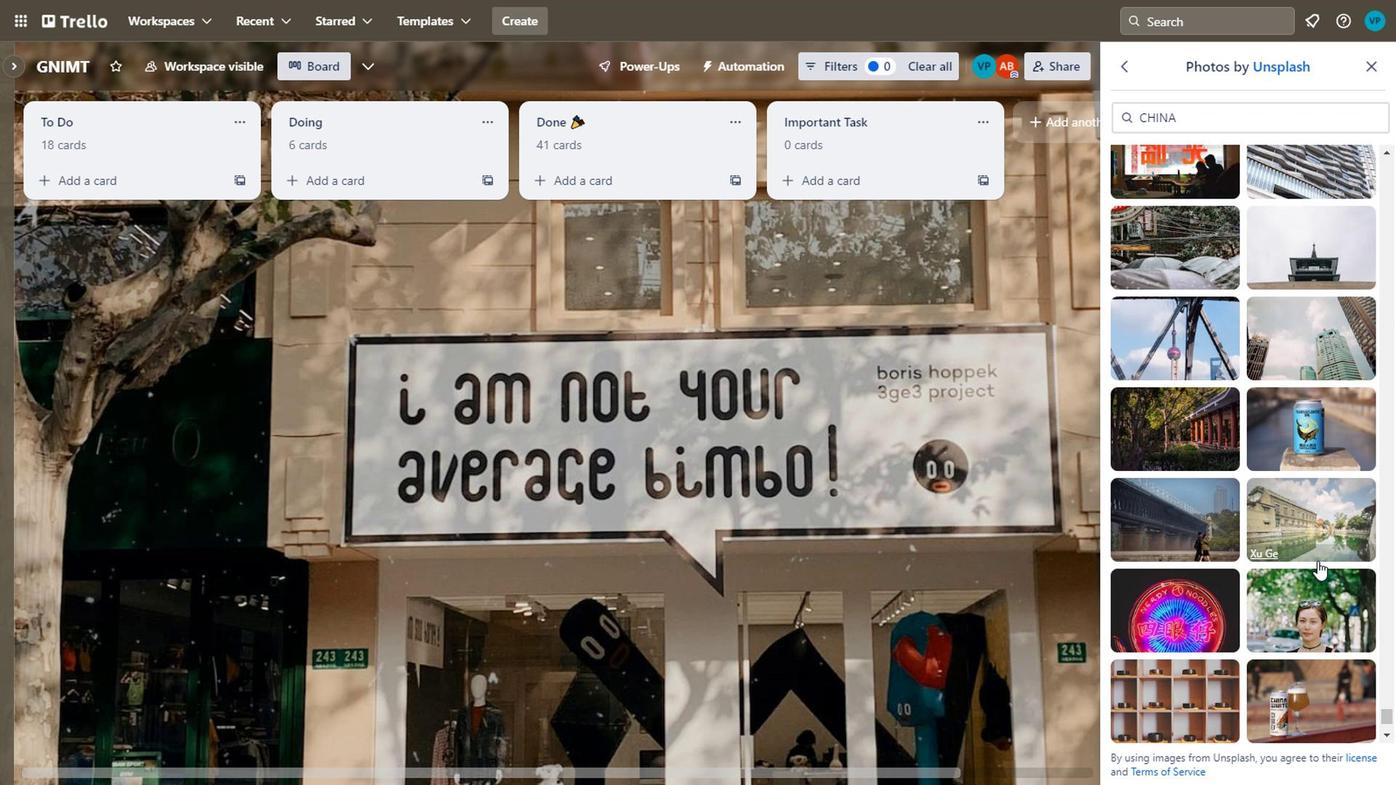 
Action: Mouse scrolled (1321, 505) with delta (0, 0)
Screenshot: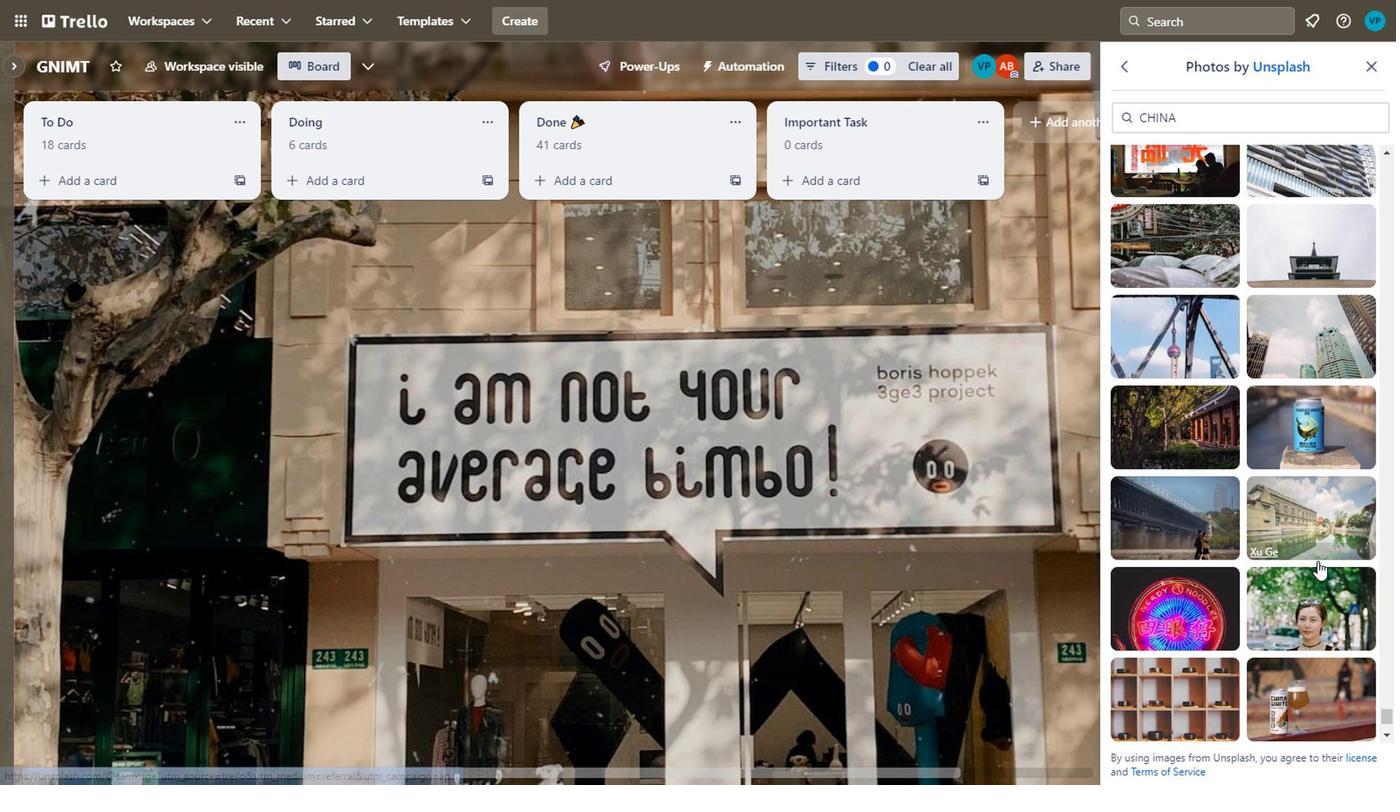 
Action: Mouse moved to (1307, 496)
Screenshot: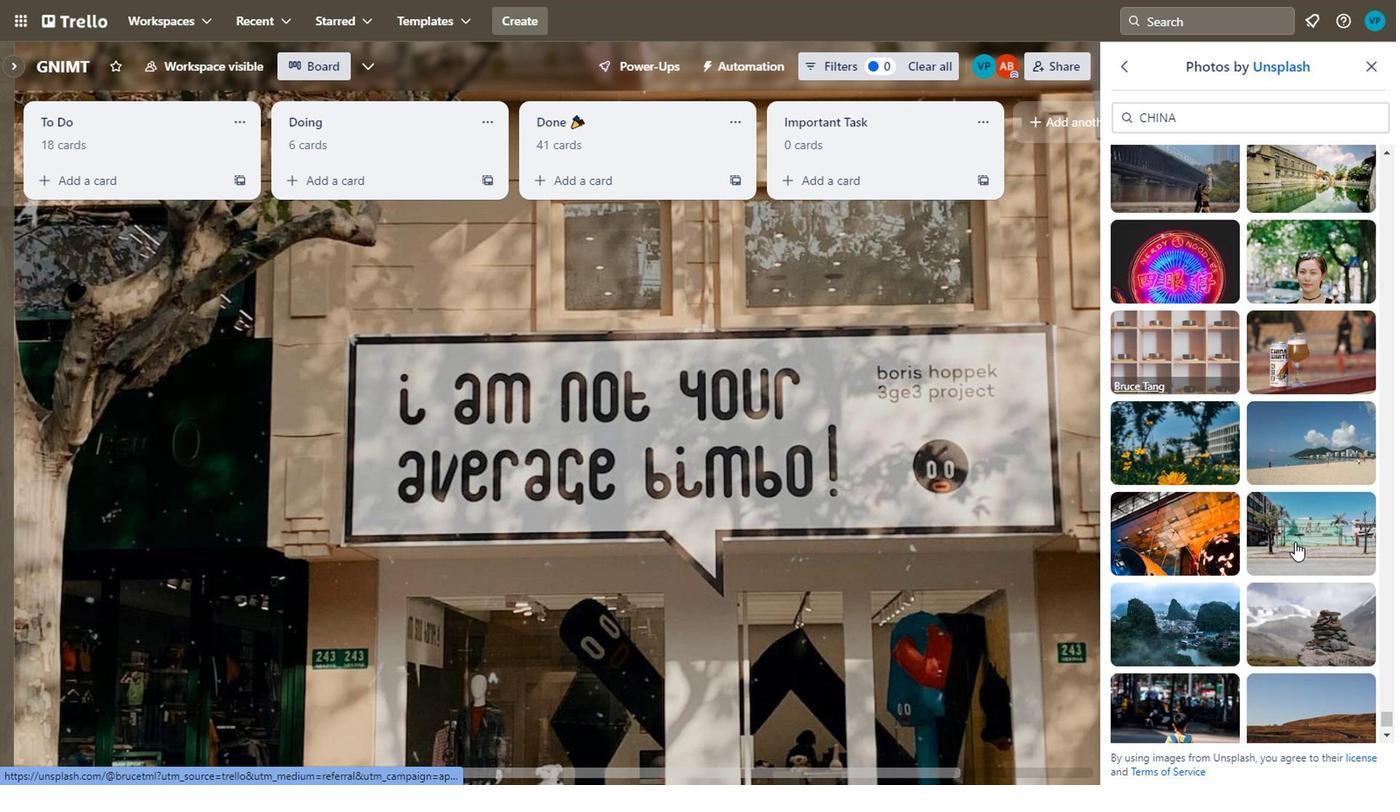 
Action: Mouse scrolled (1307, 496) with delta (0, 0)
Screenshot: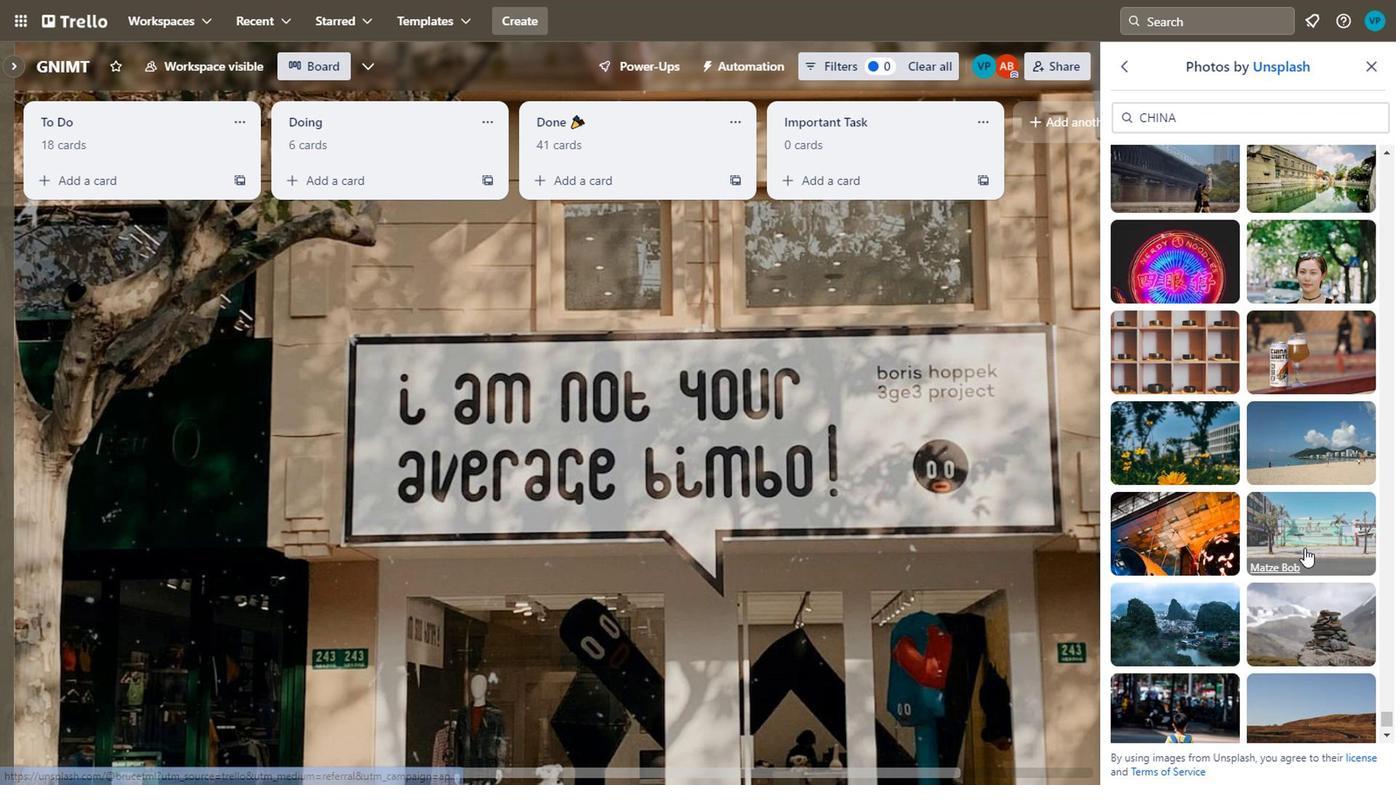 
Action: Mouse scrolled (1307, 496) with delta (0, 0)
Screenshot: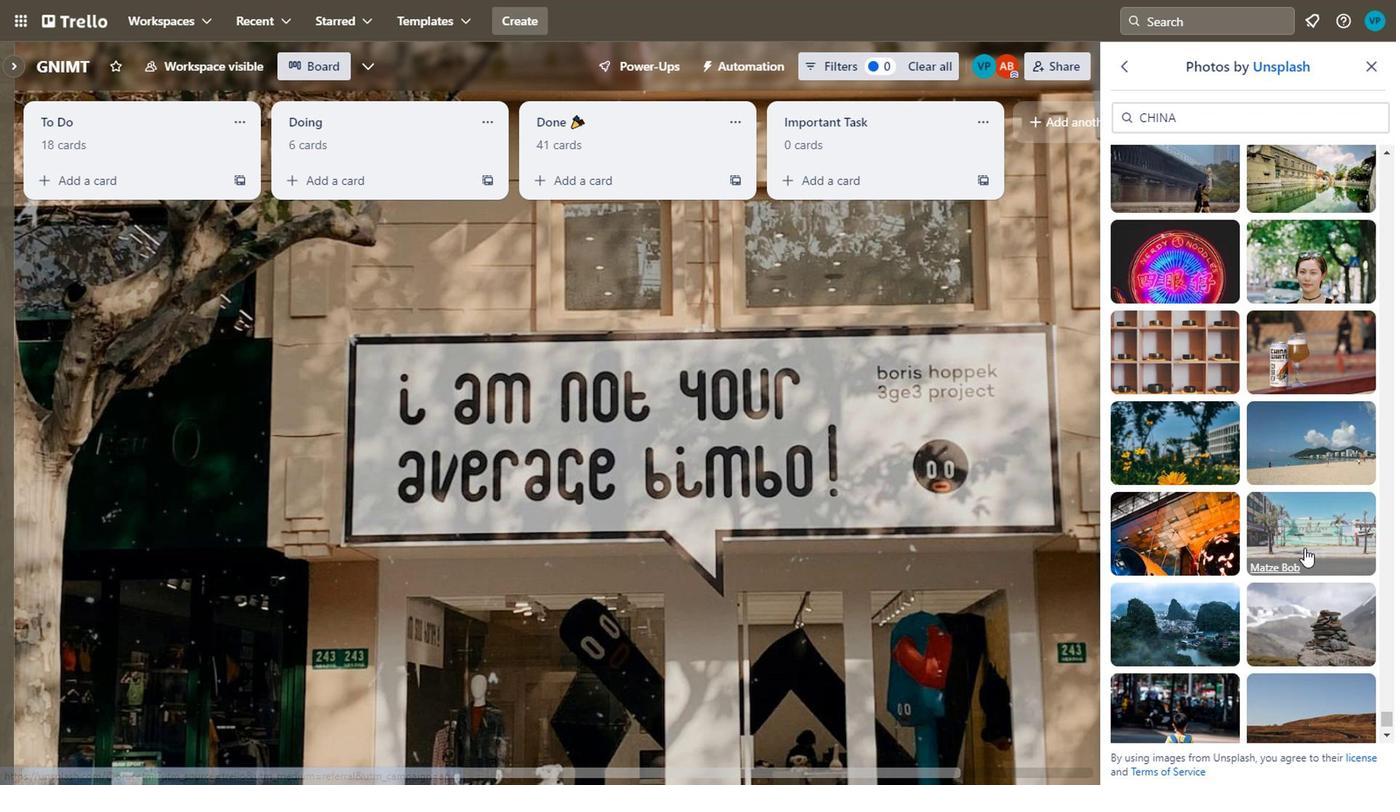 
Action: Mouse moved to (1206, 443)
Screenshot: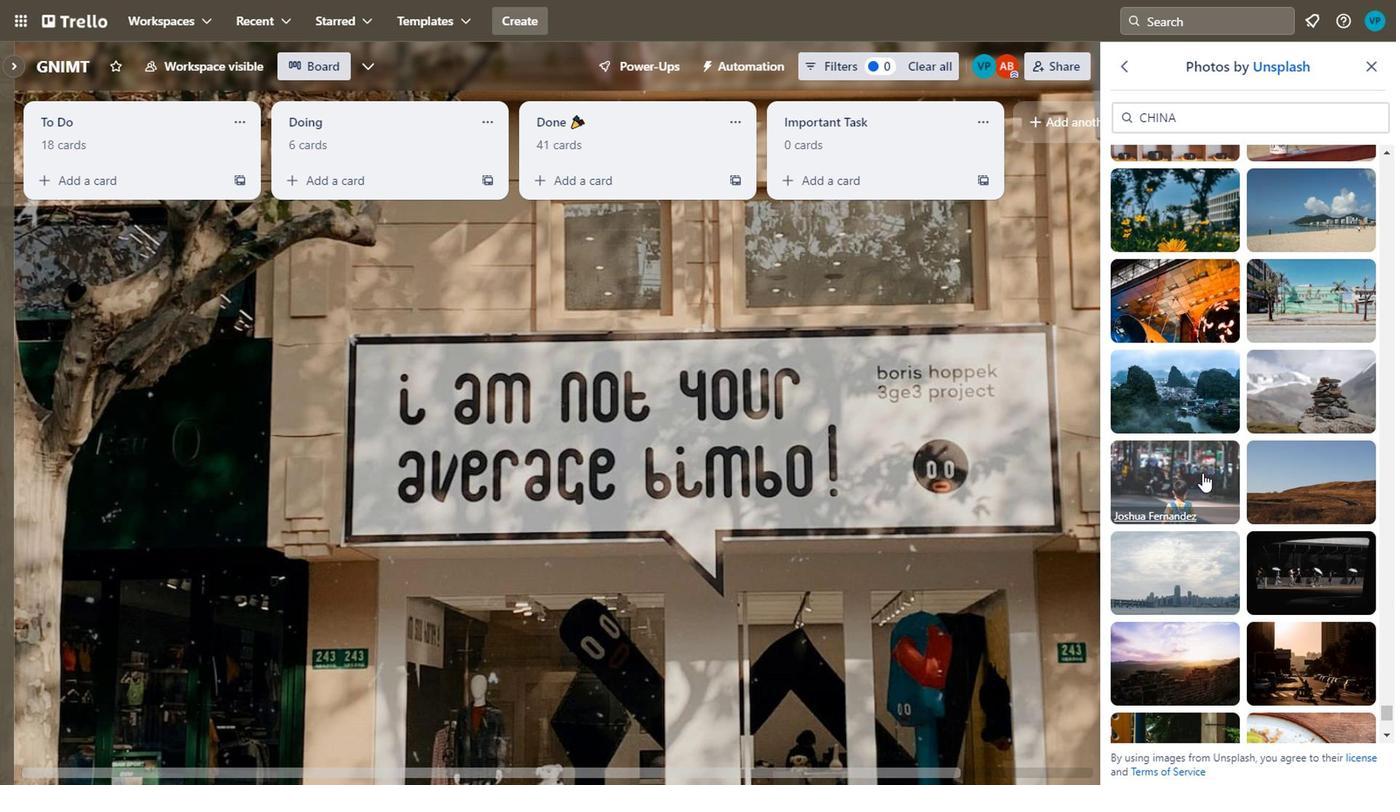 
Action: Mouse scrolled (1206, 442) with delta (0, 0)
Screenshot: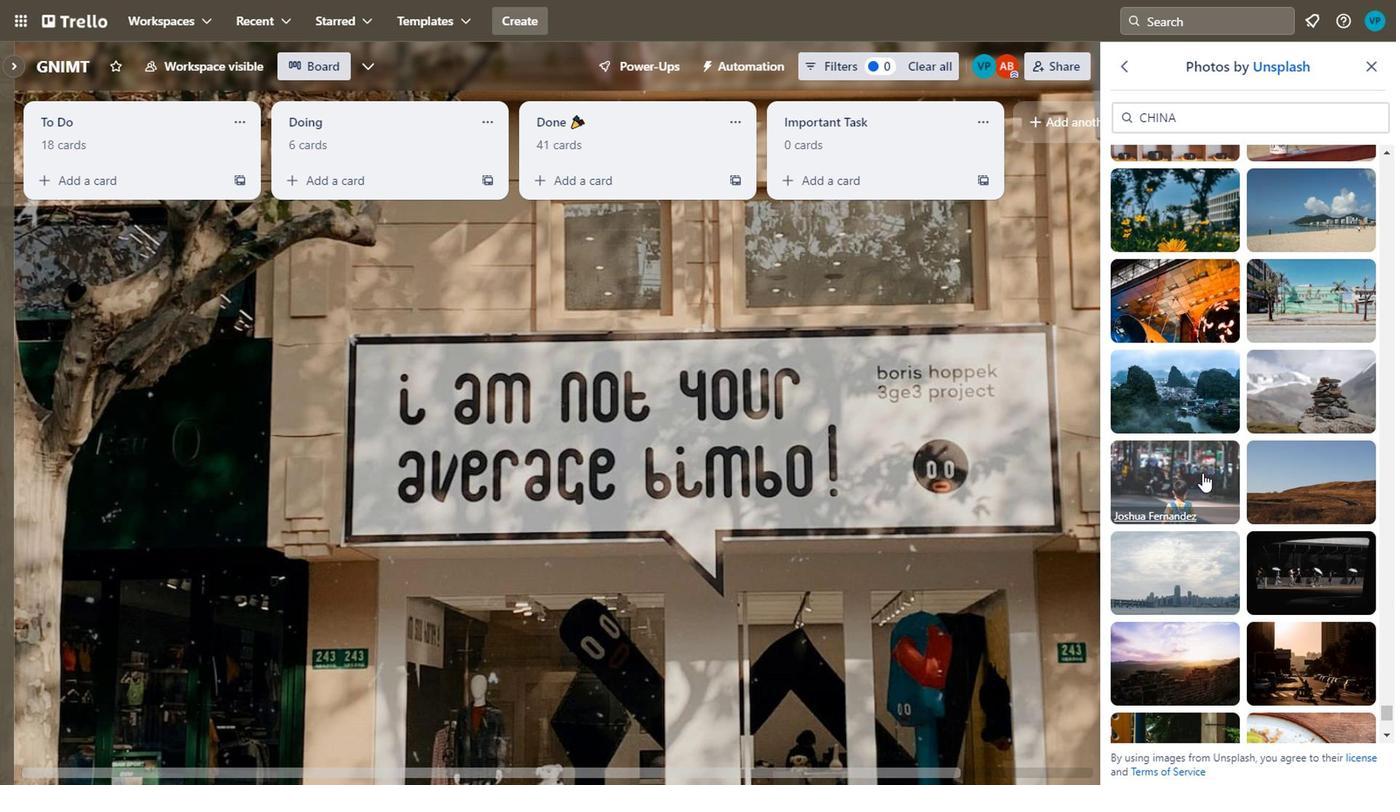 
Action: Mouse scrolled (1206, 442) with delta (0, 0)
Screenshot: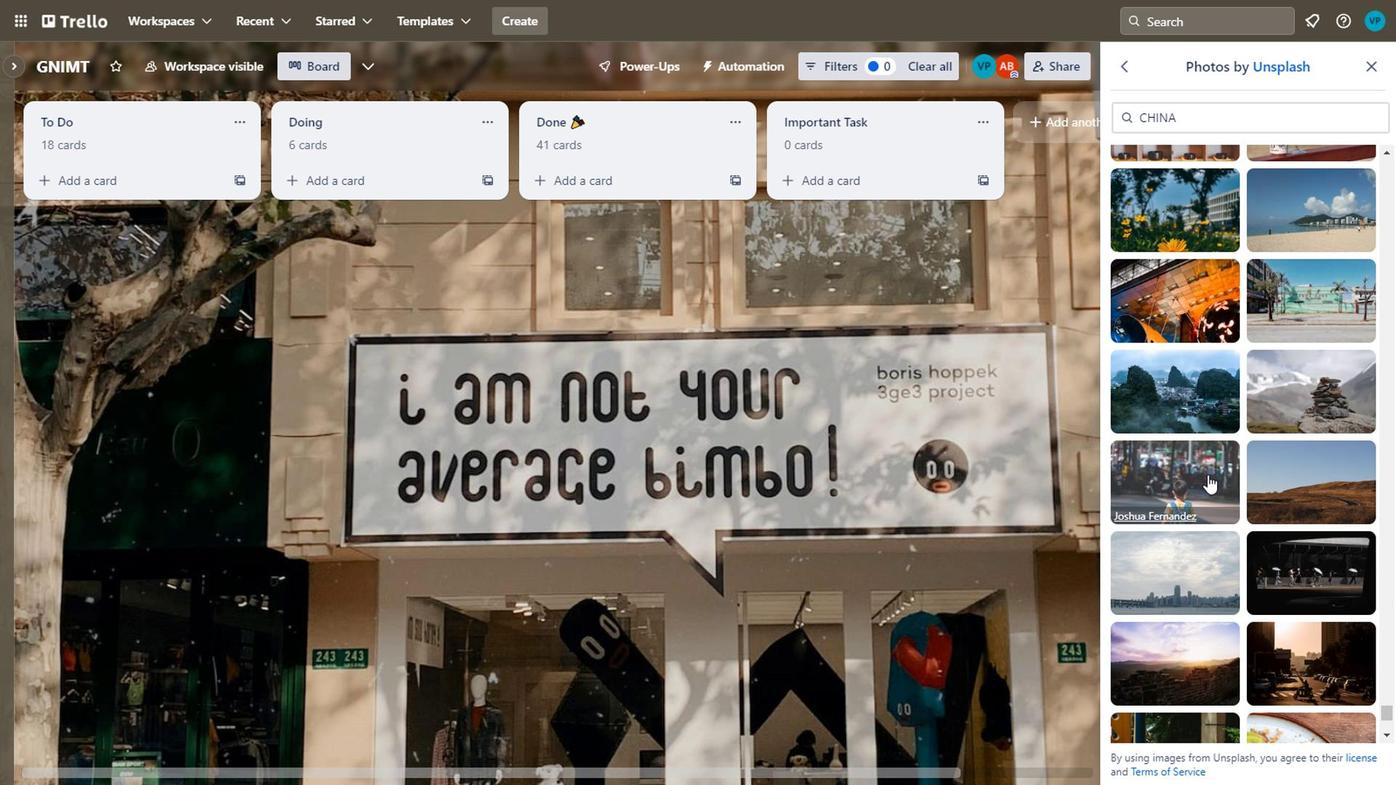 
Action: Mouse moved to (1208, 445)
Screenshot: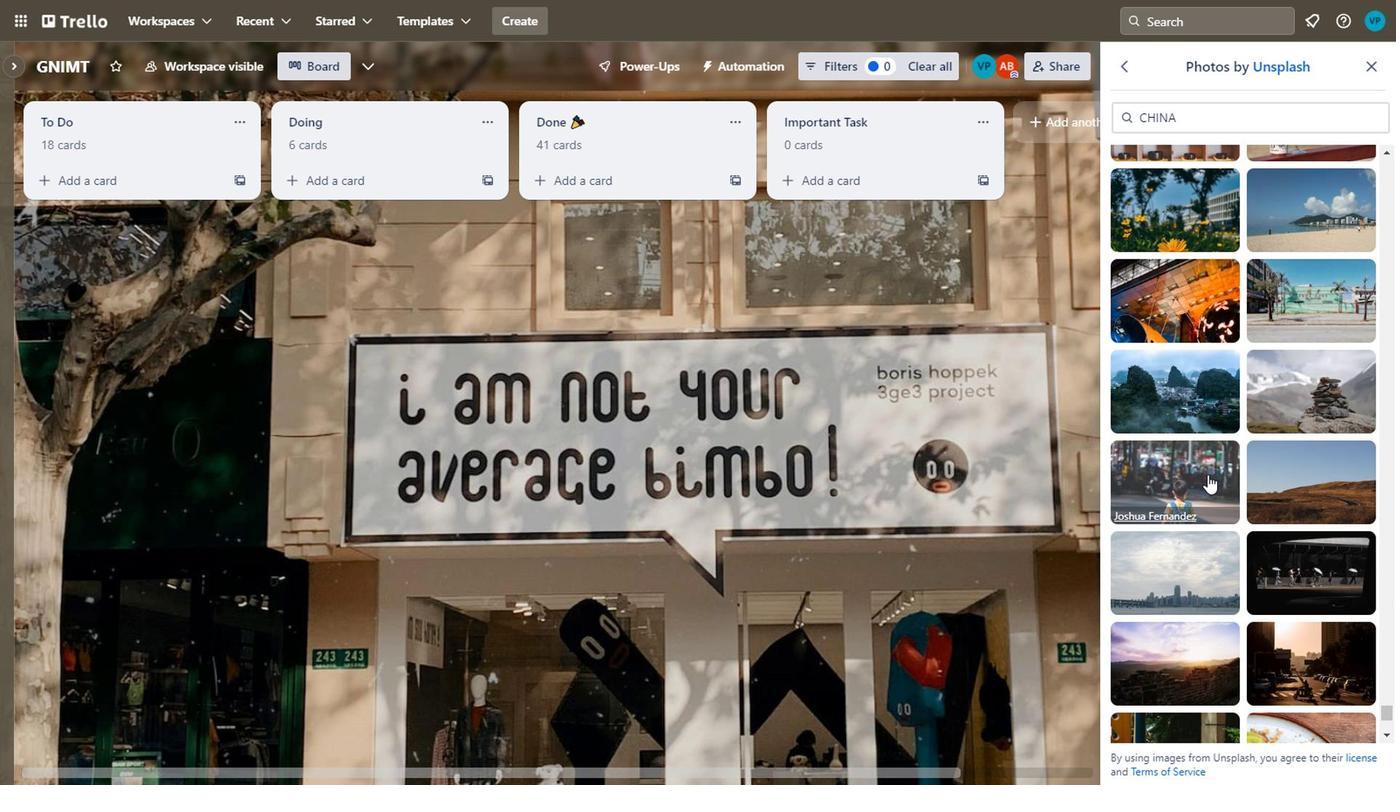 
Action: Mouse scrolled (1208, 445) with delta (0, 0)
Screenshot: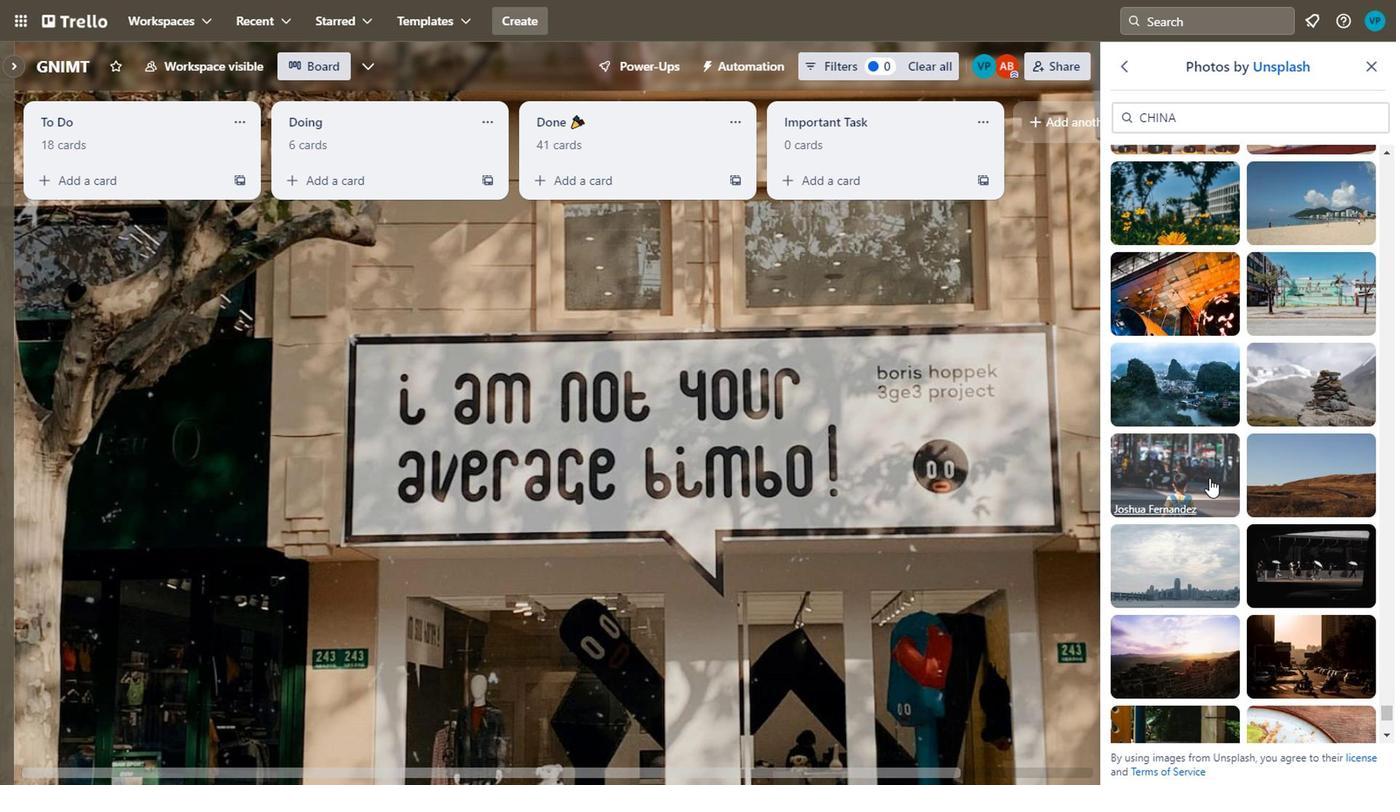 
Action: Mouse moved to (1238, 510)
Screenshot: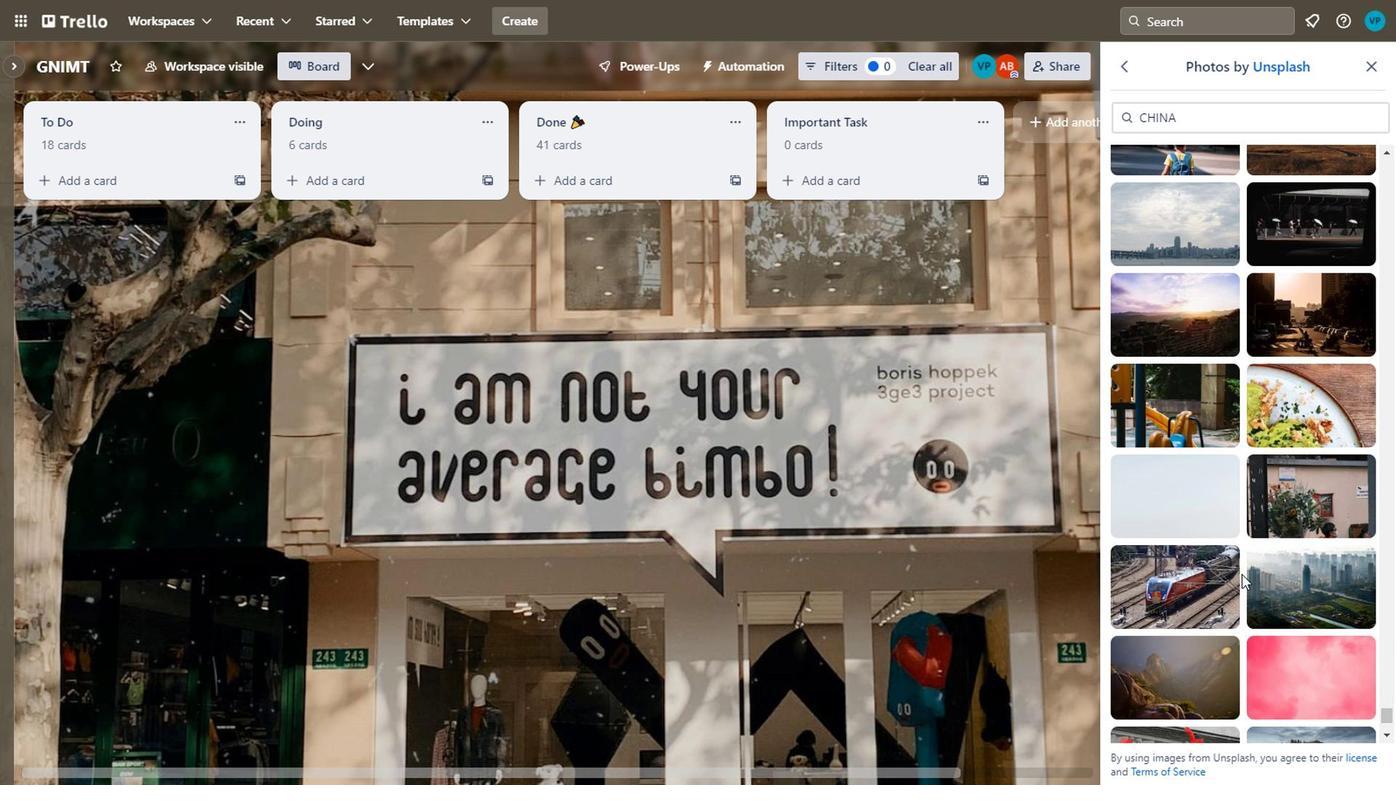 
Action: Mouse scrolled (1238, 509) with delta (0, 0)
Screenshot: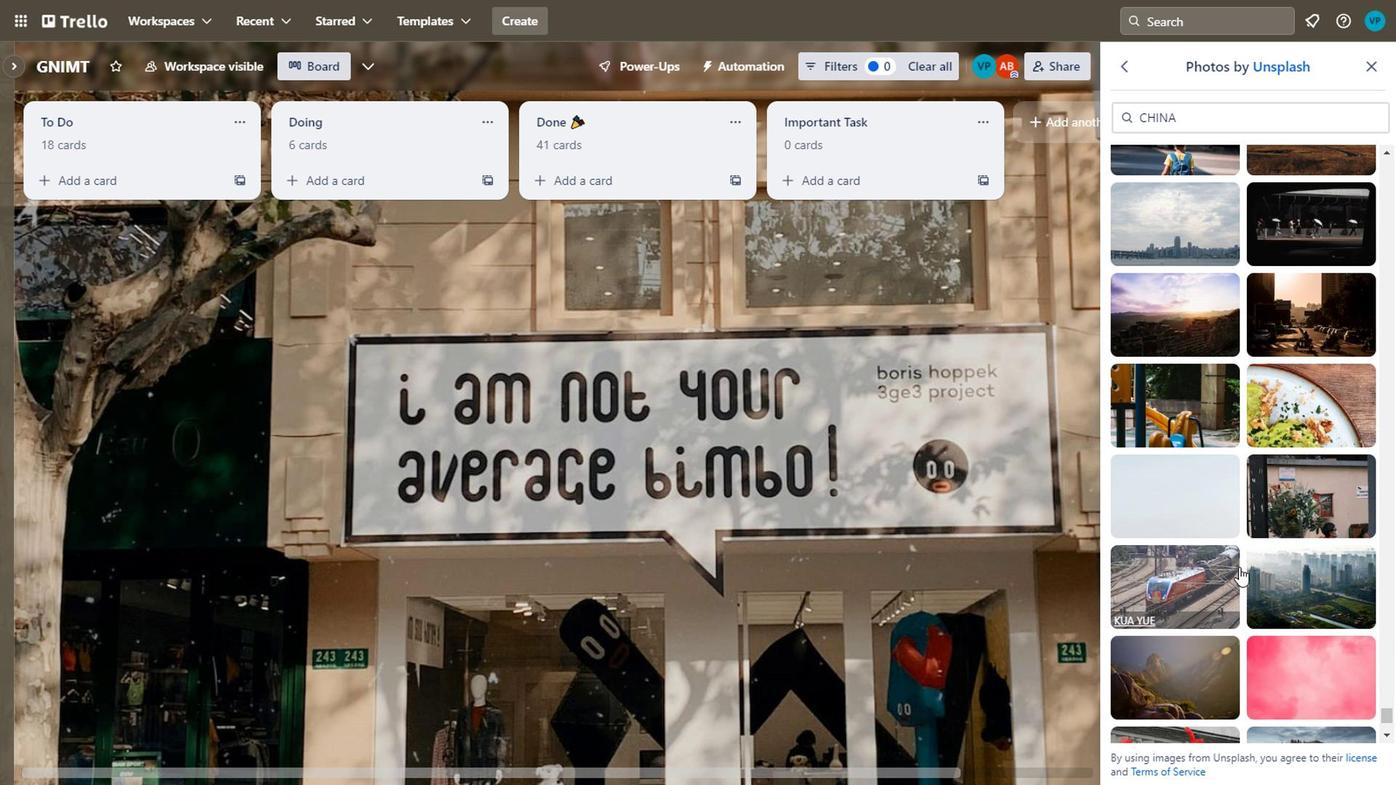 
Action: Mouse scrolled (1238, 509) with delta (0, 0)
Screenshot: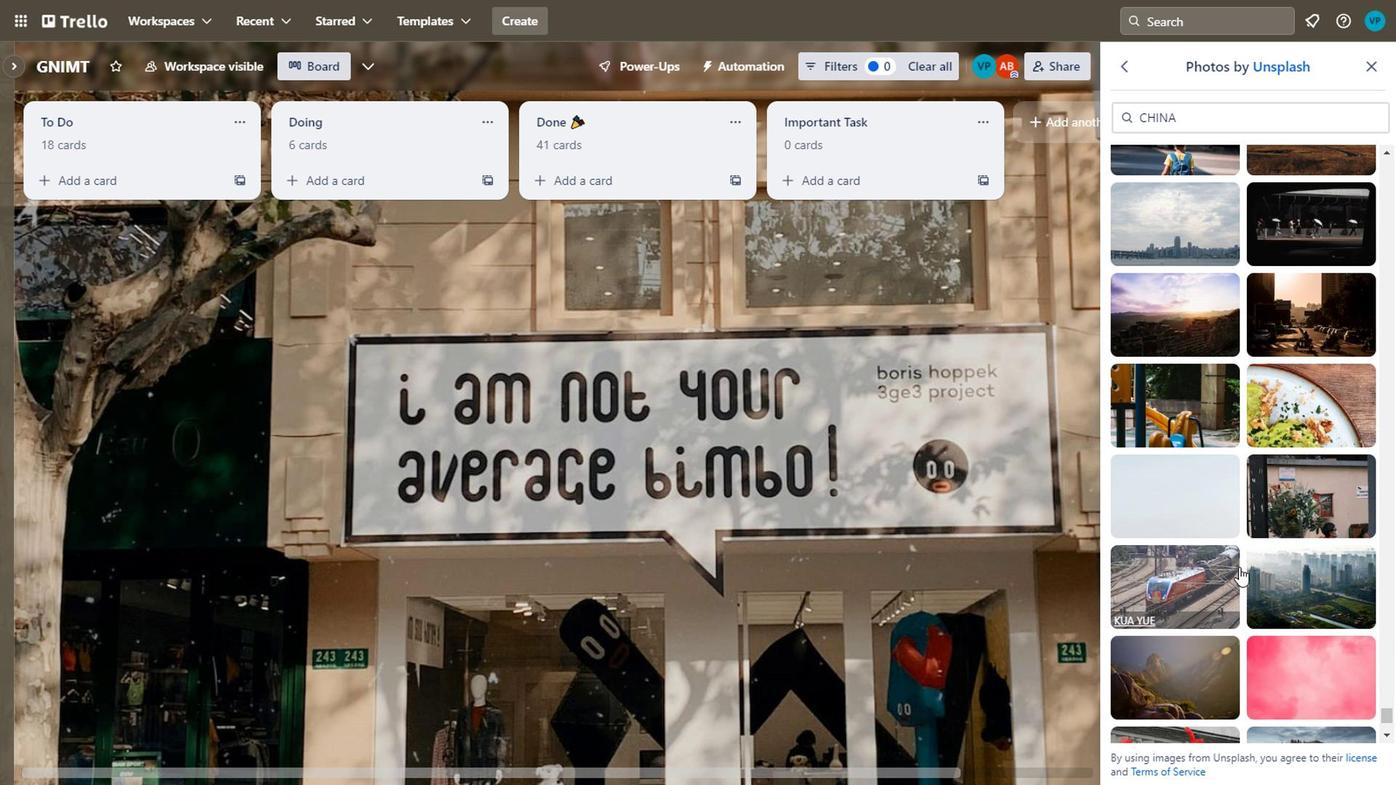 
Action: Mouse scrolled (1238, 509) with delta (0, 0)
Screenshot: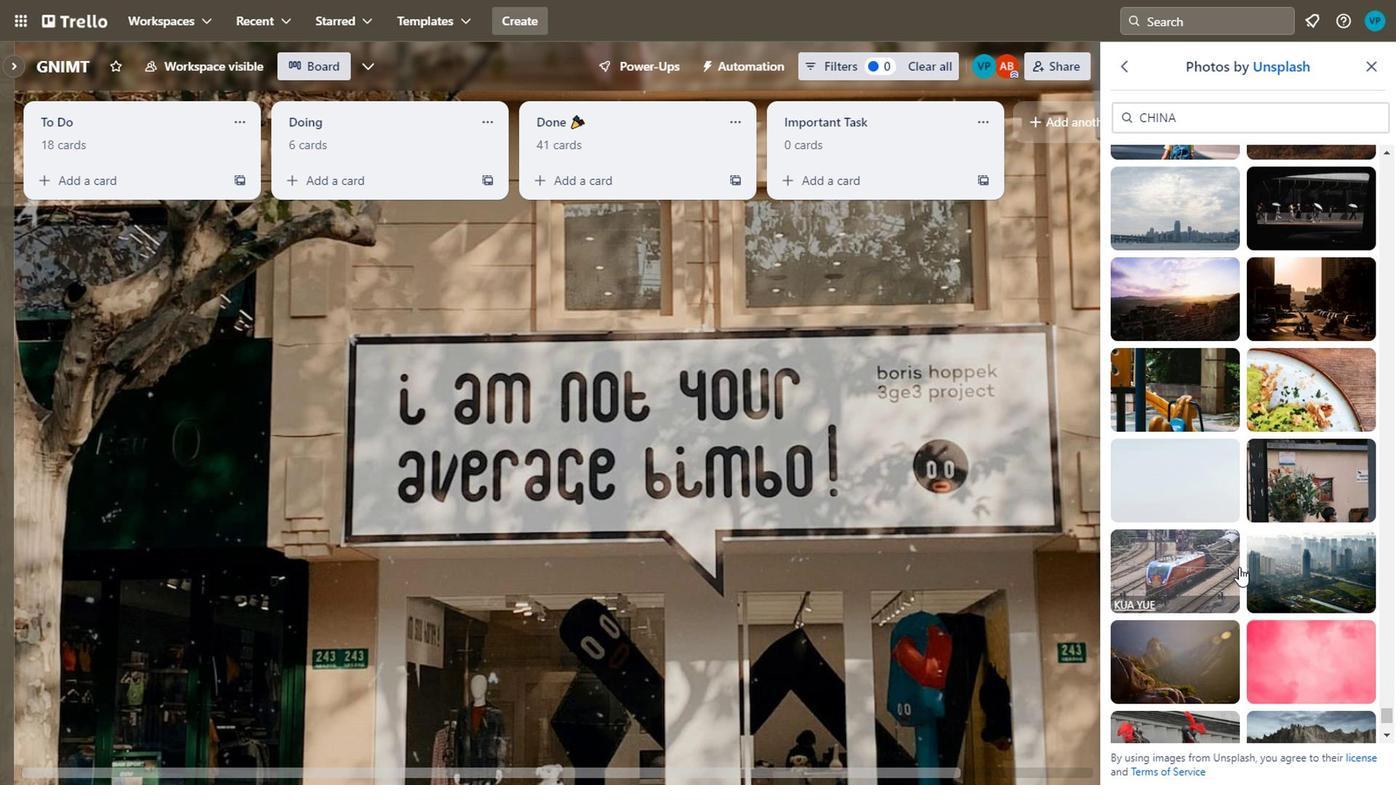 
Action: Mouse moved to (1202, 446)
Screenshot: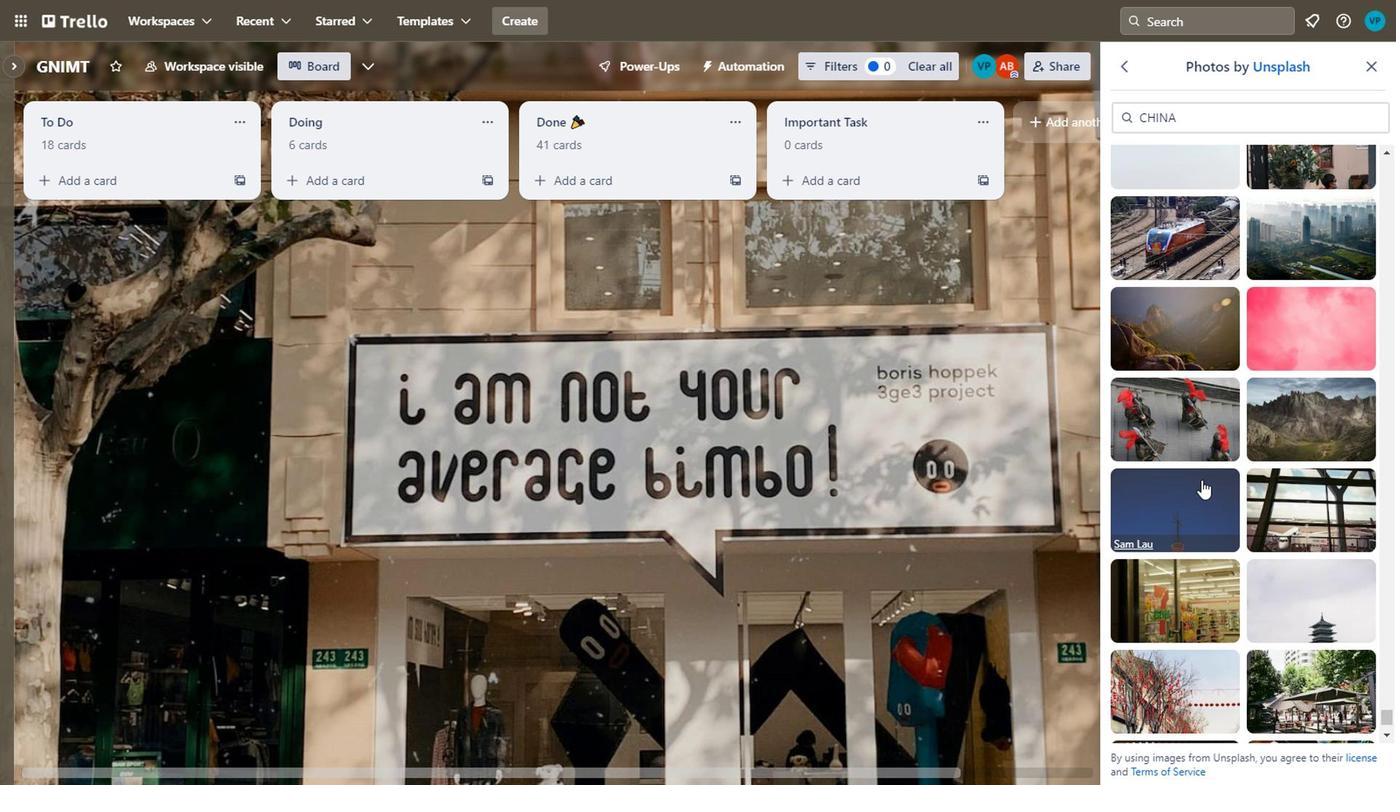 
Action: Mouse scrolled (1202, 446) with delta (0, 0)
Screenshot: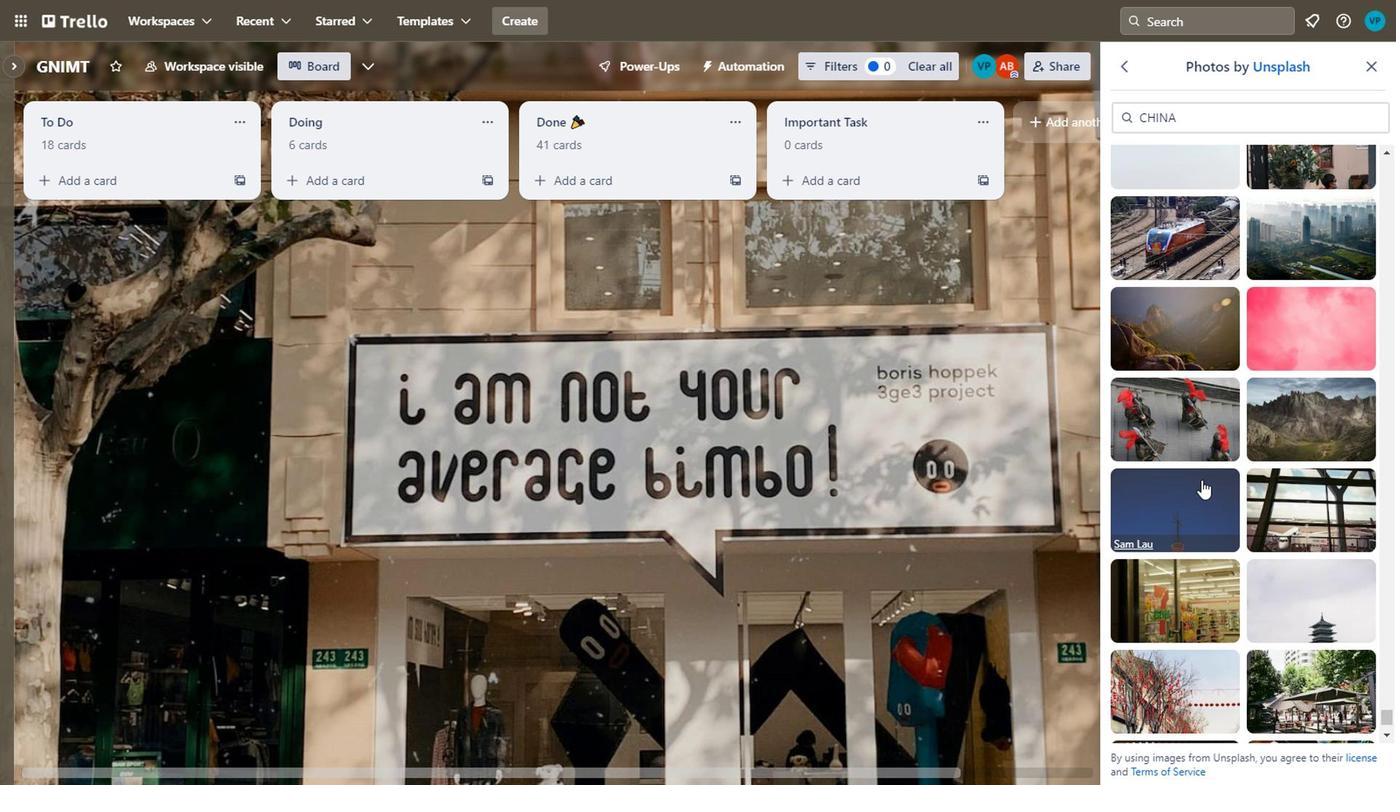 
Action: Mouse moved to (1205, 451)
Screenshot: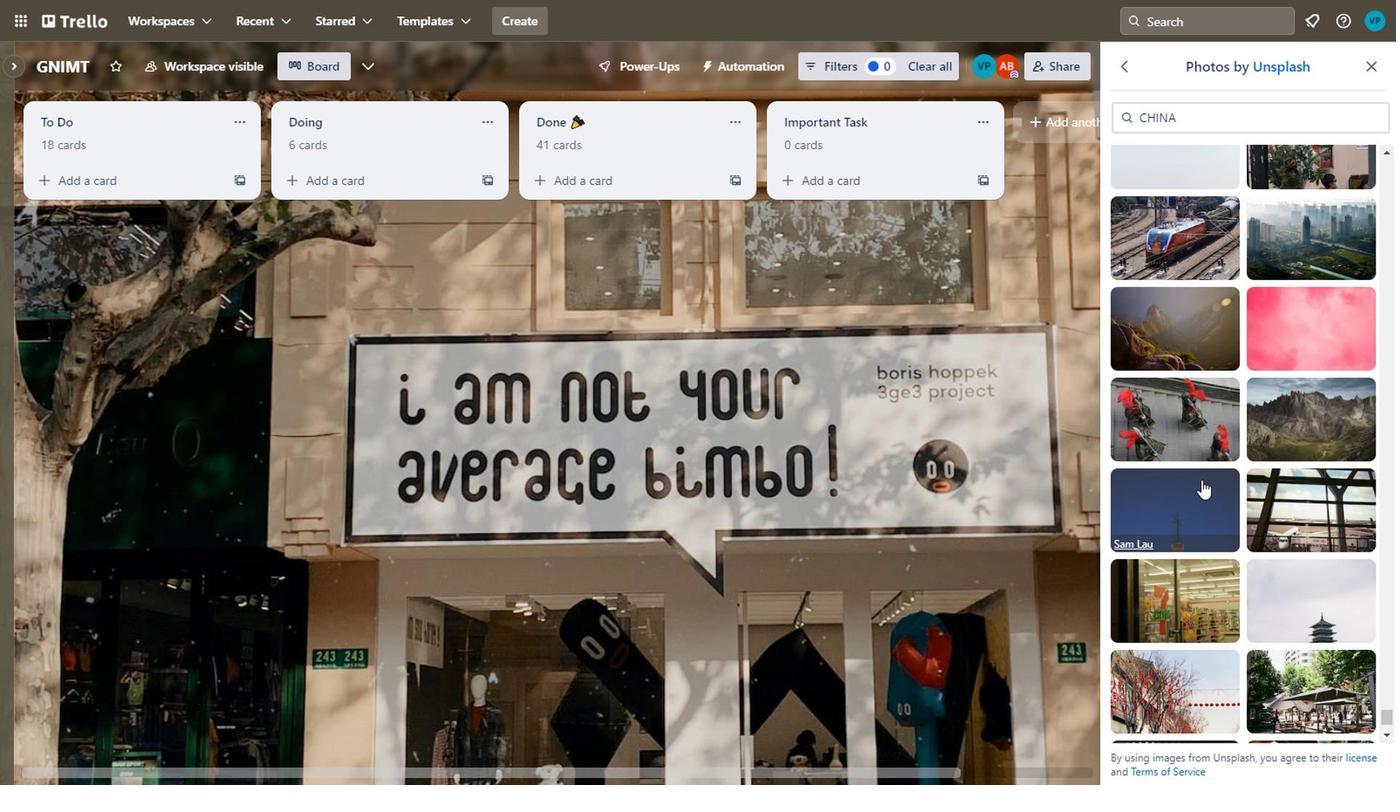 
Action: Mouse scrolled (1205, 451) with delta (0, 0)
Screenshot: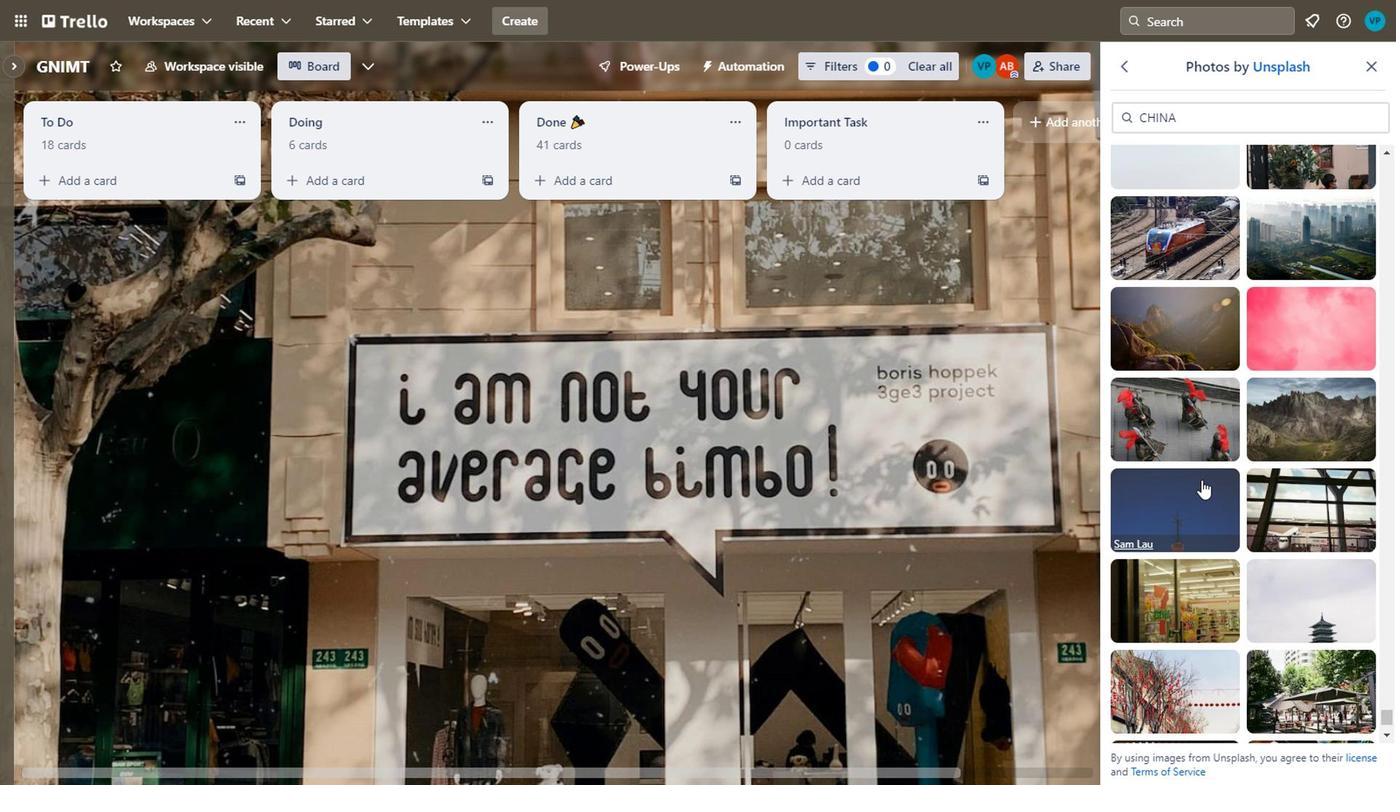 
Action: Mouse moved to (1212, 459)
Screenshot: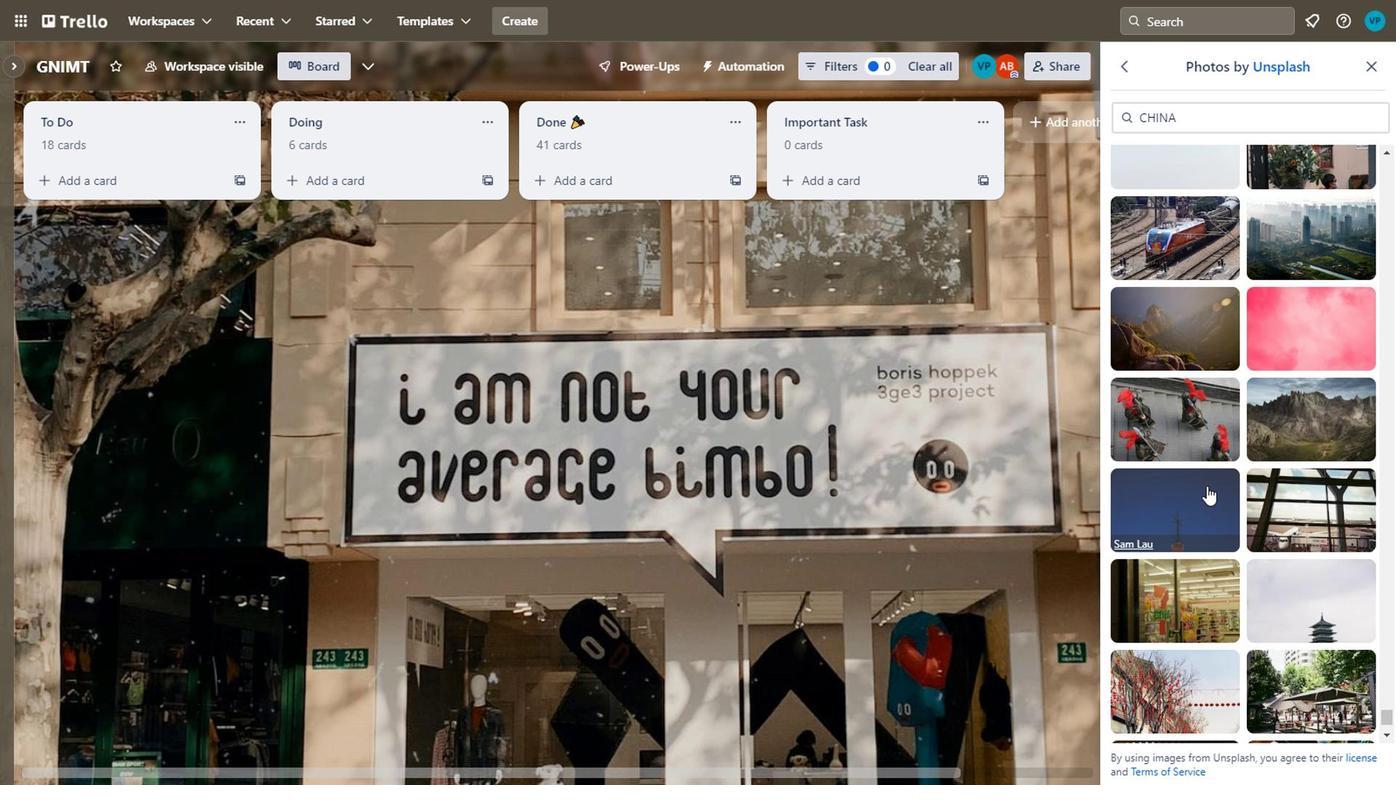 
Action: Mouse scrolled (1212, 458) with delta (0, 0)
Screenshot: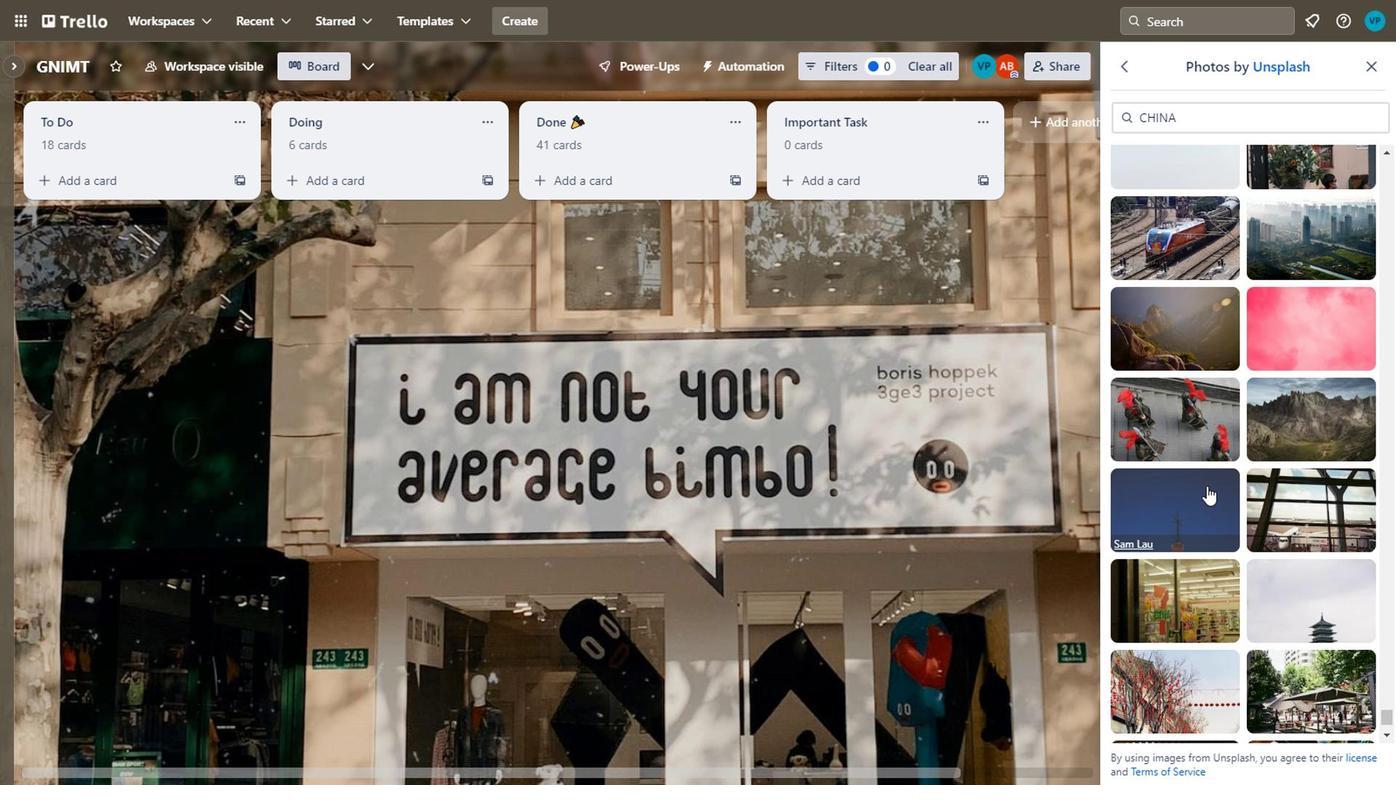 
Action: Mouse moved to (1283, 432)
Screenshot: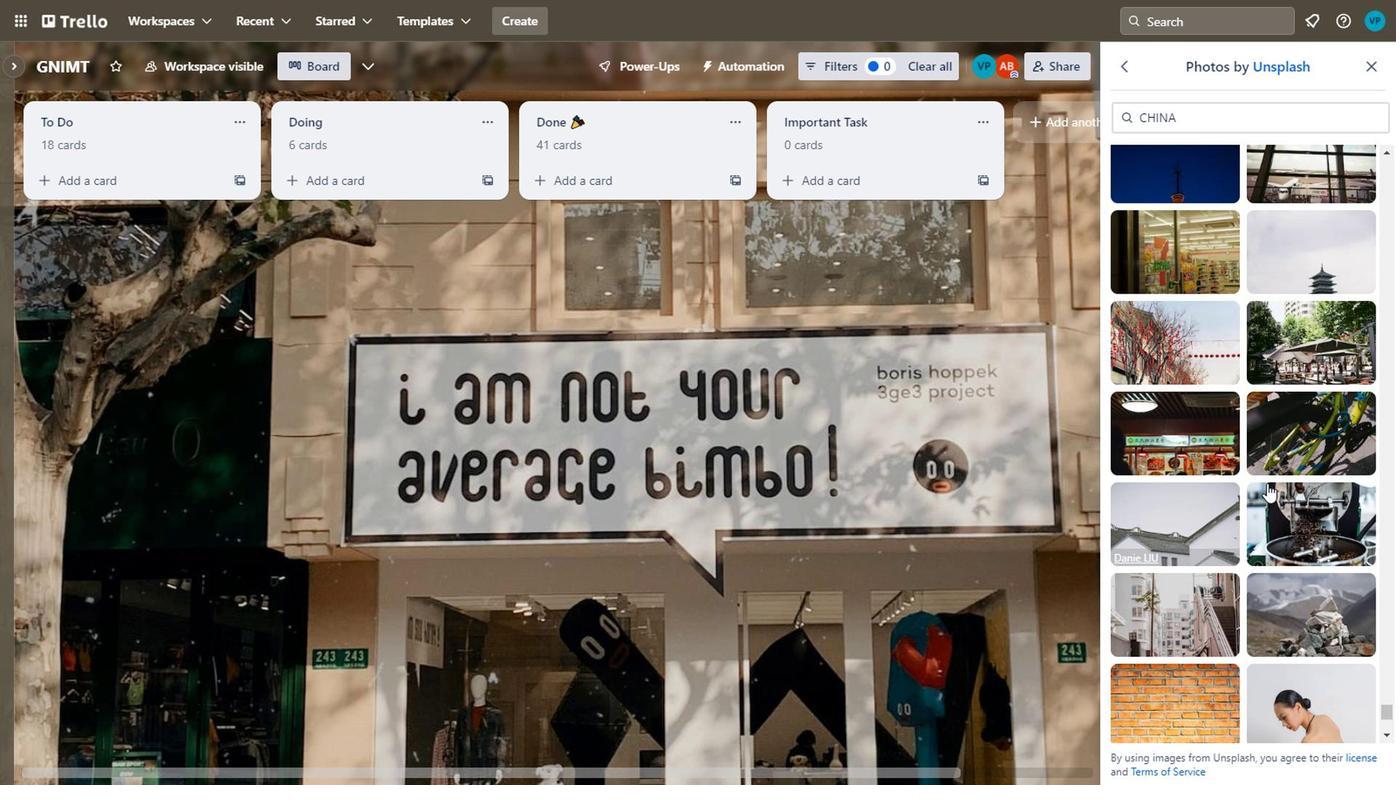 
Action: Mouse scrolled (1283, 431) with delta (0, 0)
Screenshot: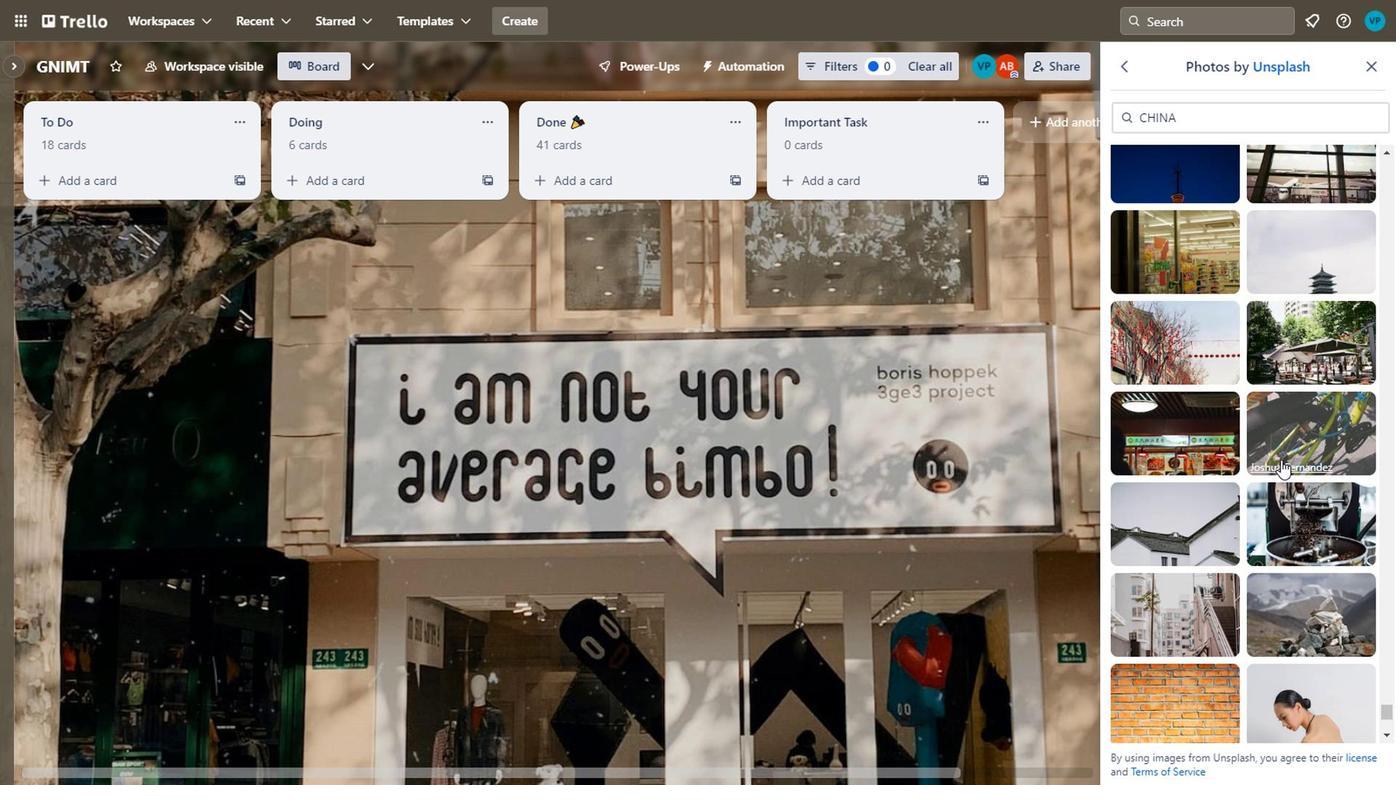 
Action: Mouse scrolled (1283, 431) with delta (0, 0)
Screenshot: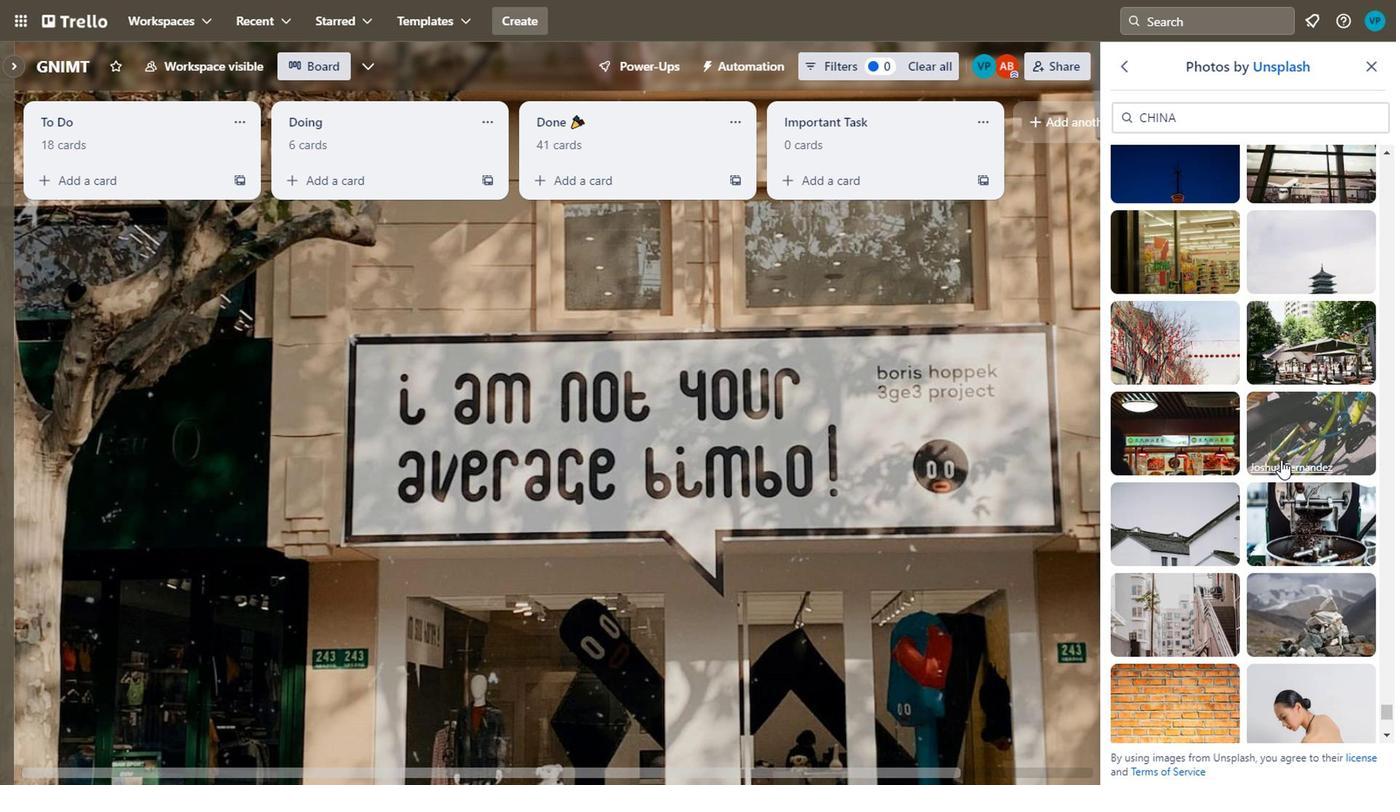 
Action: Mouse moved to (1285, 437)
Screenshot: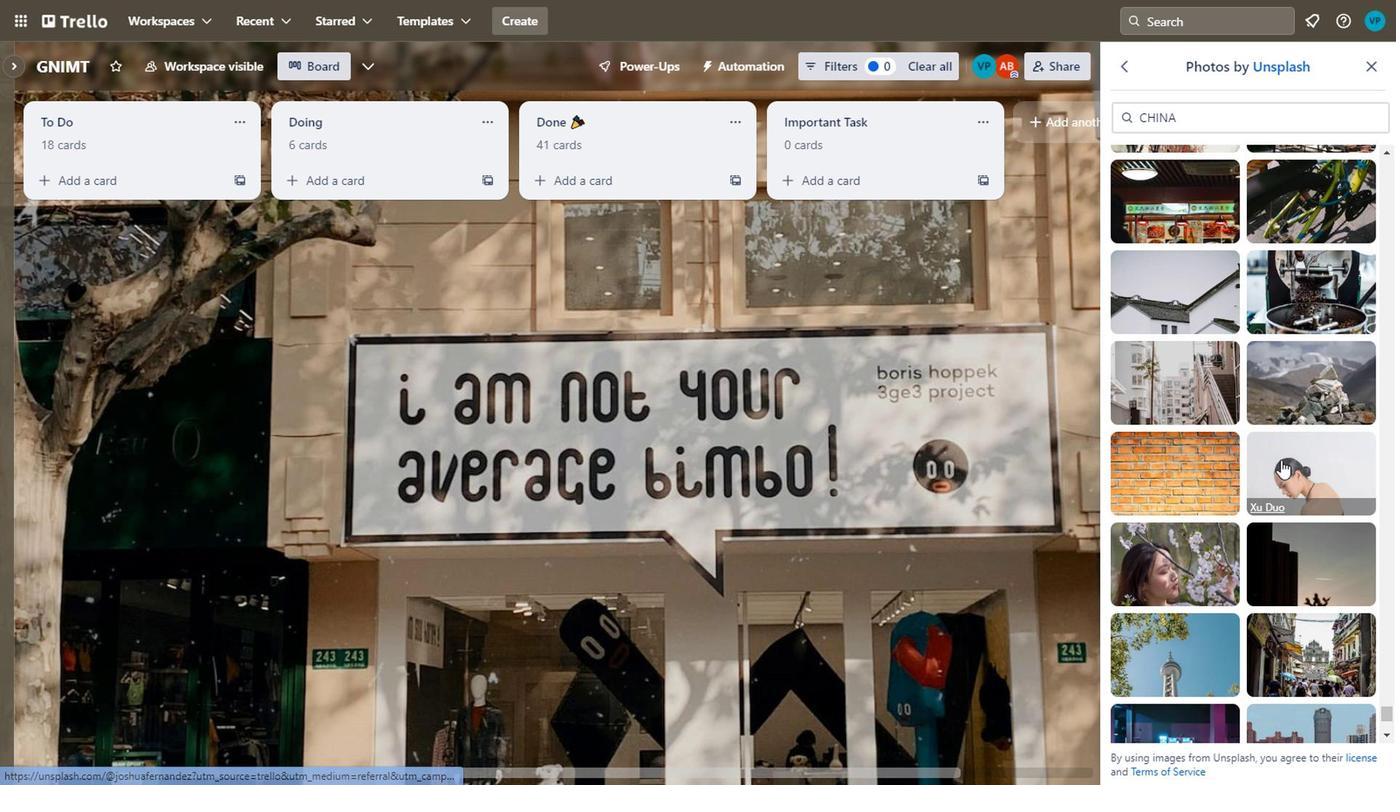 
Action: Mouse scrolled (1285, 437) with delta (0, 0)
Screenshot: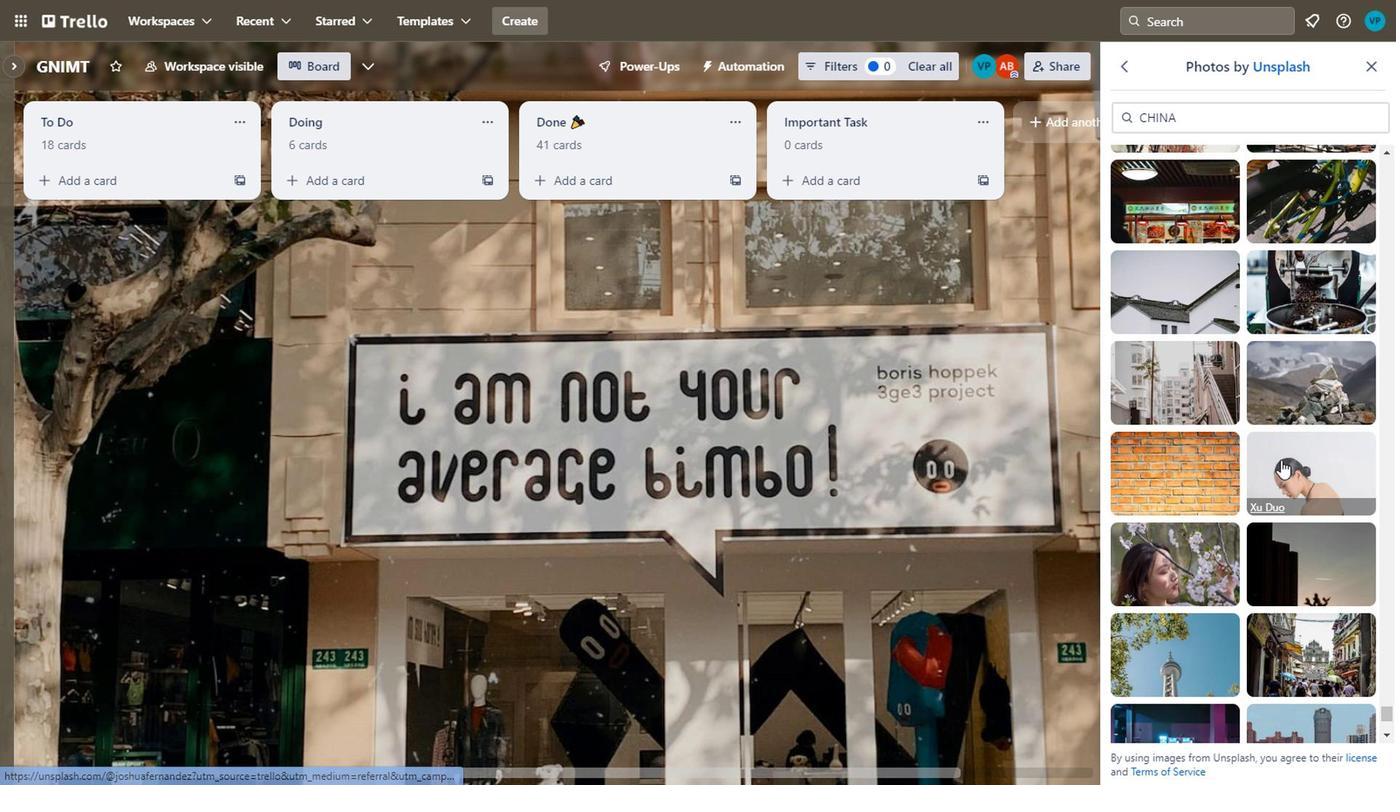 
Action: Mouse moved to (1291, 443)
Screenshot: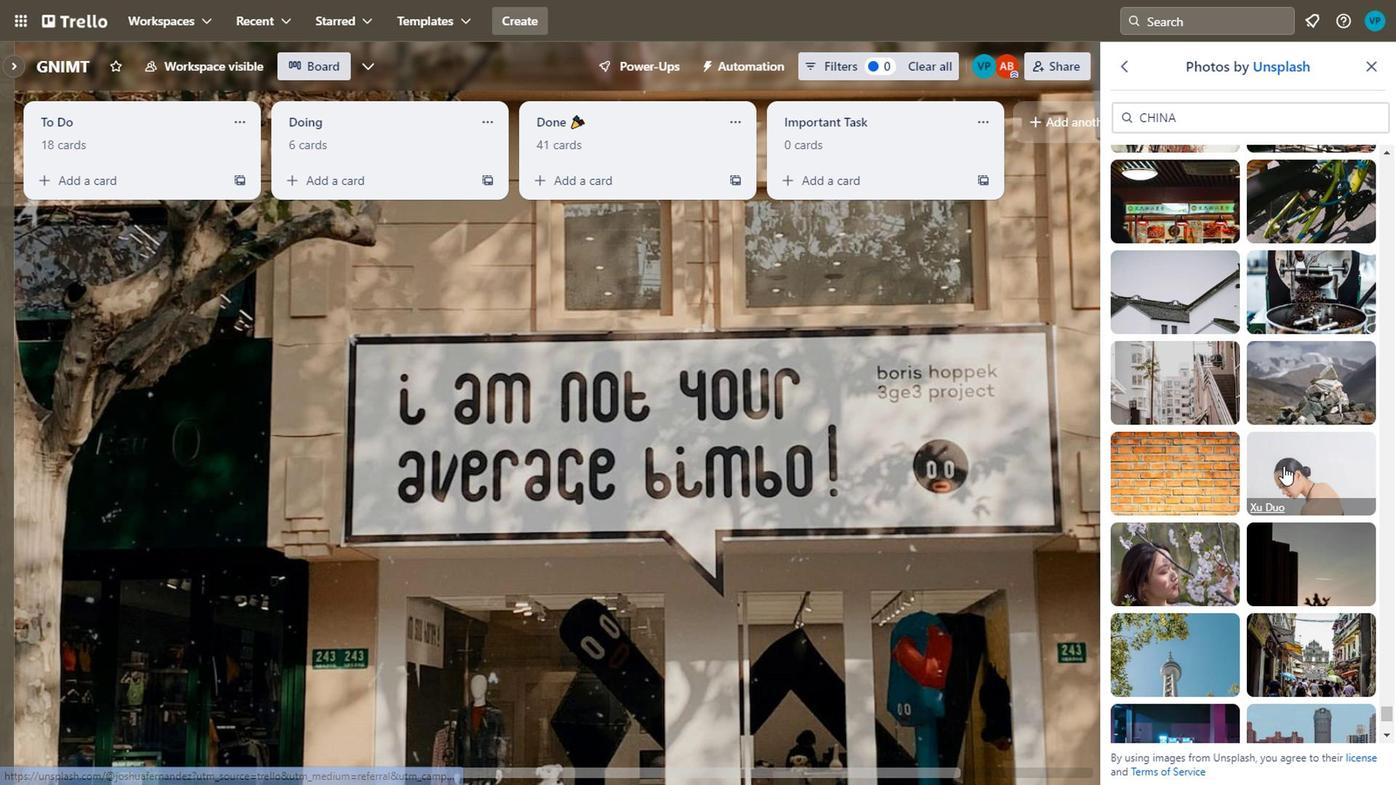 
Action: Mouse scrolled (1291, 443) with delta (0, 0)
Screenshot: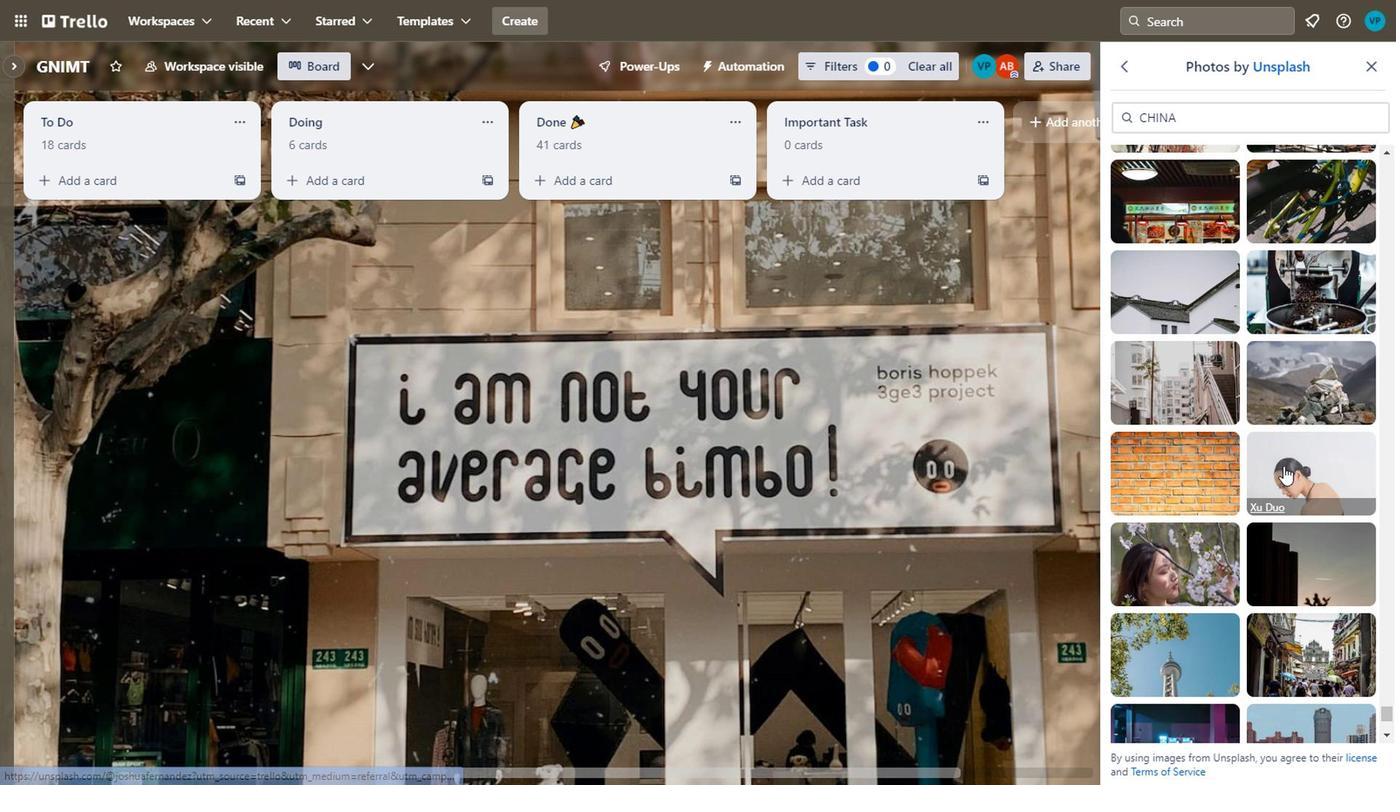 
Action: Mouse moved to (1128, 512)
Screenshot: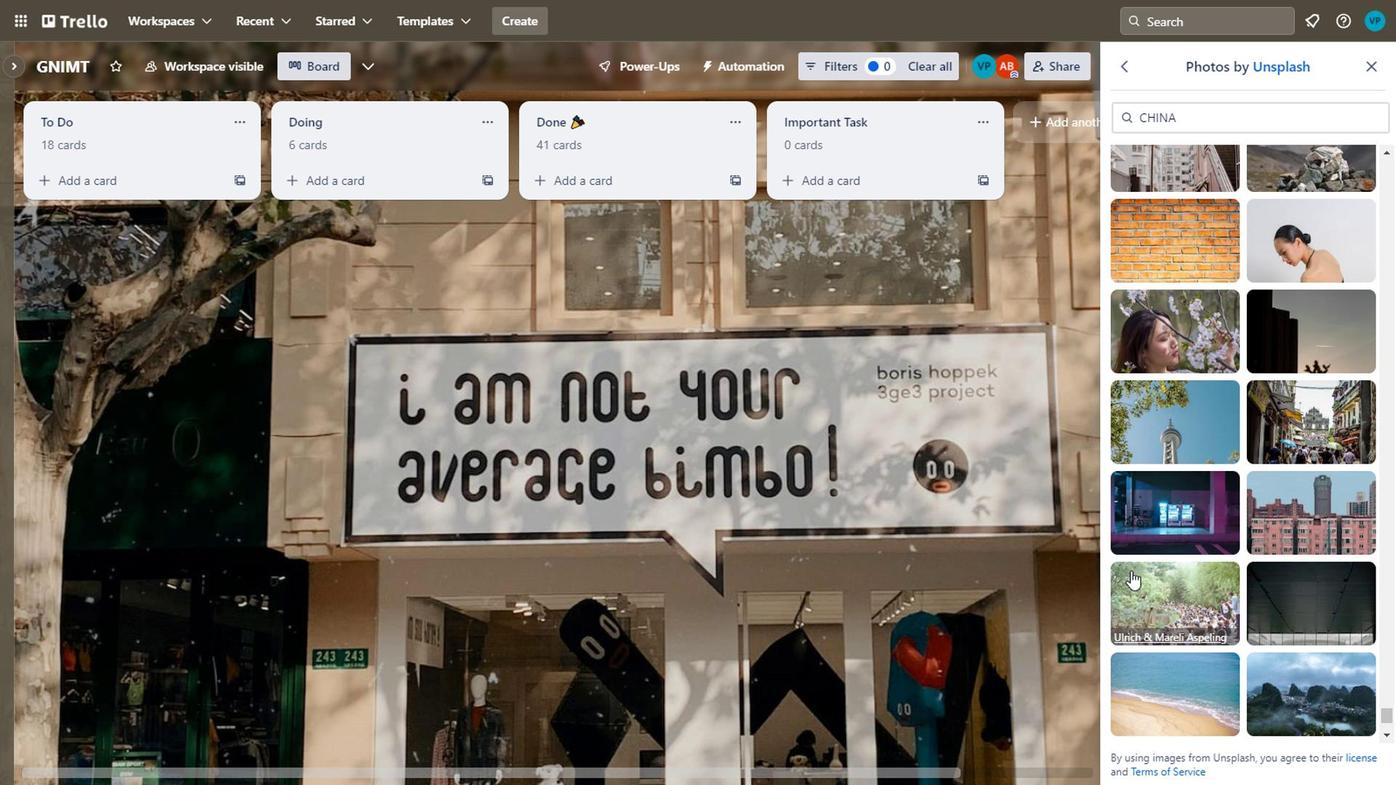 
Action: Mouse scrolled (1128, 512) with delta (0, 0)
Screenshot: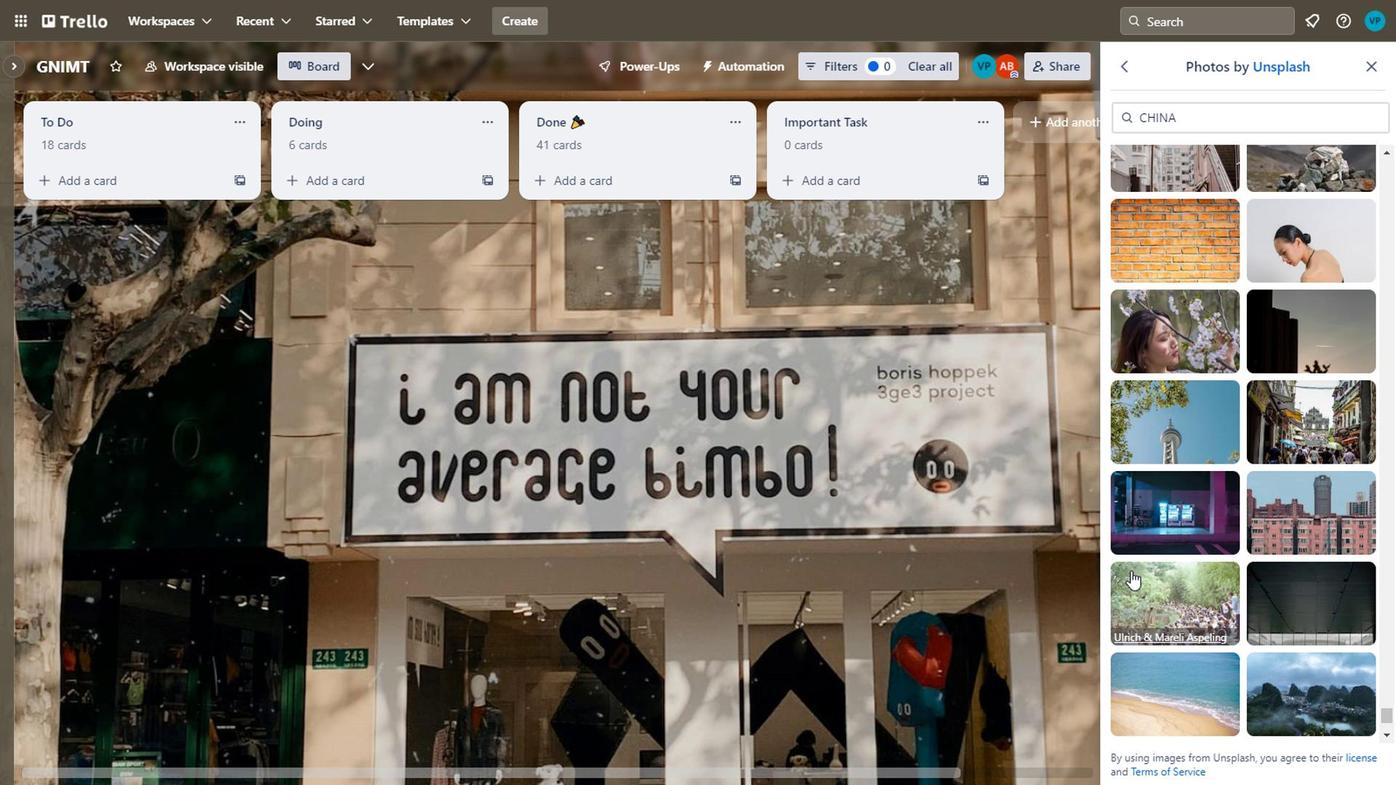 
Action: Mouse moved to (1132, 513)
Screenshot: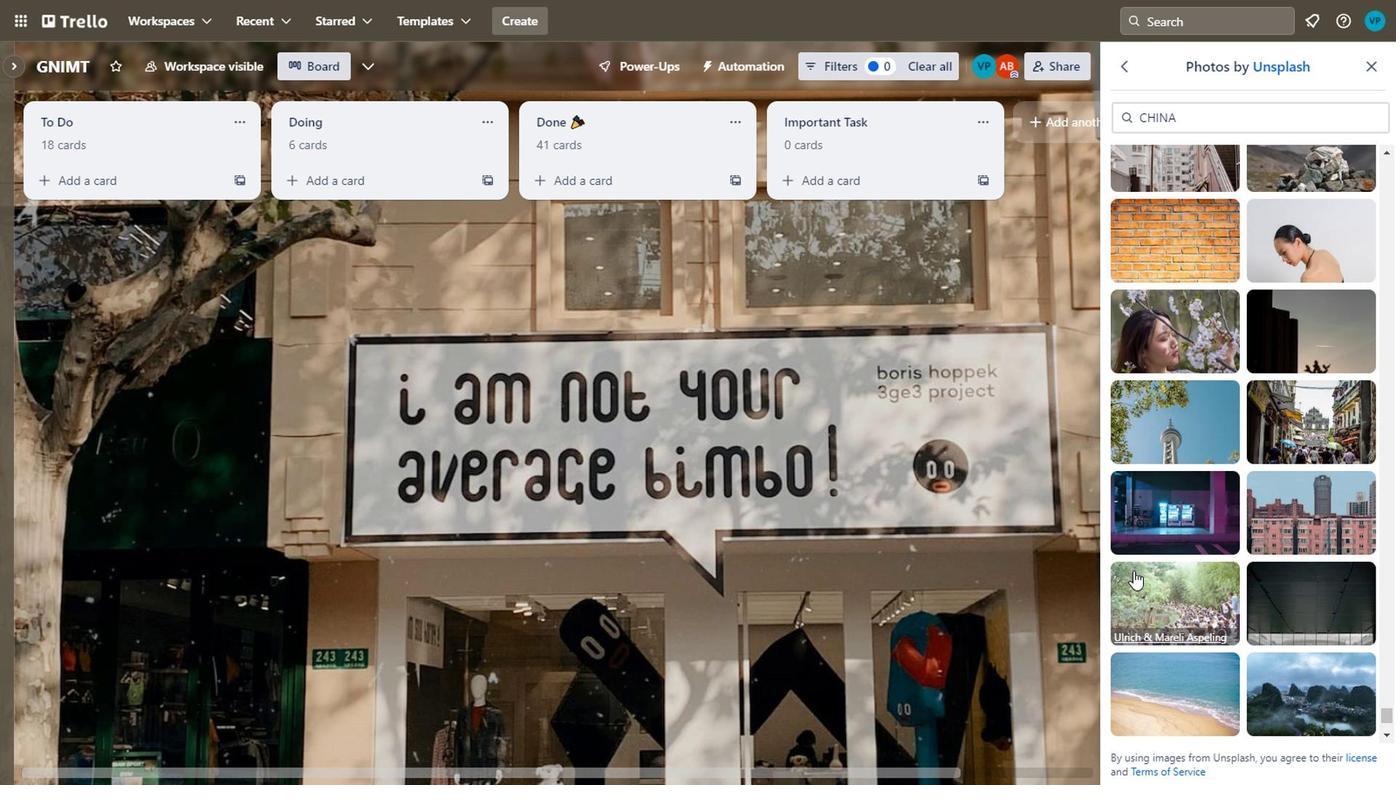 
Action: Mouse scrolled (1132, 512) with delta (0, 0)
Screenshot: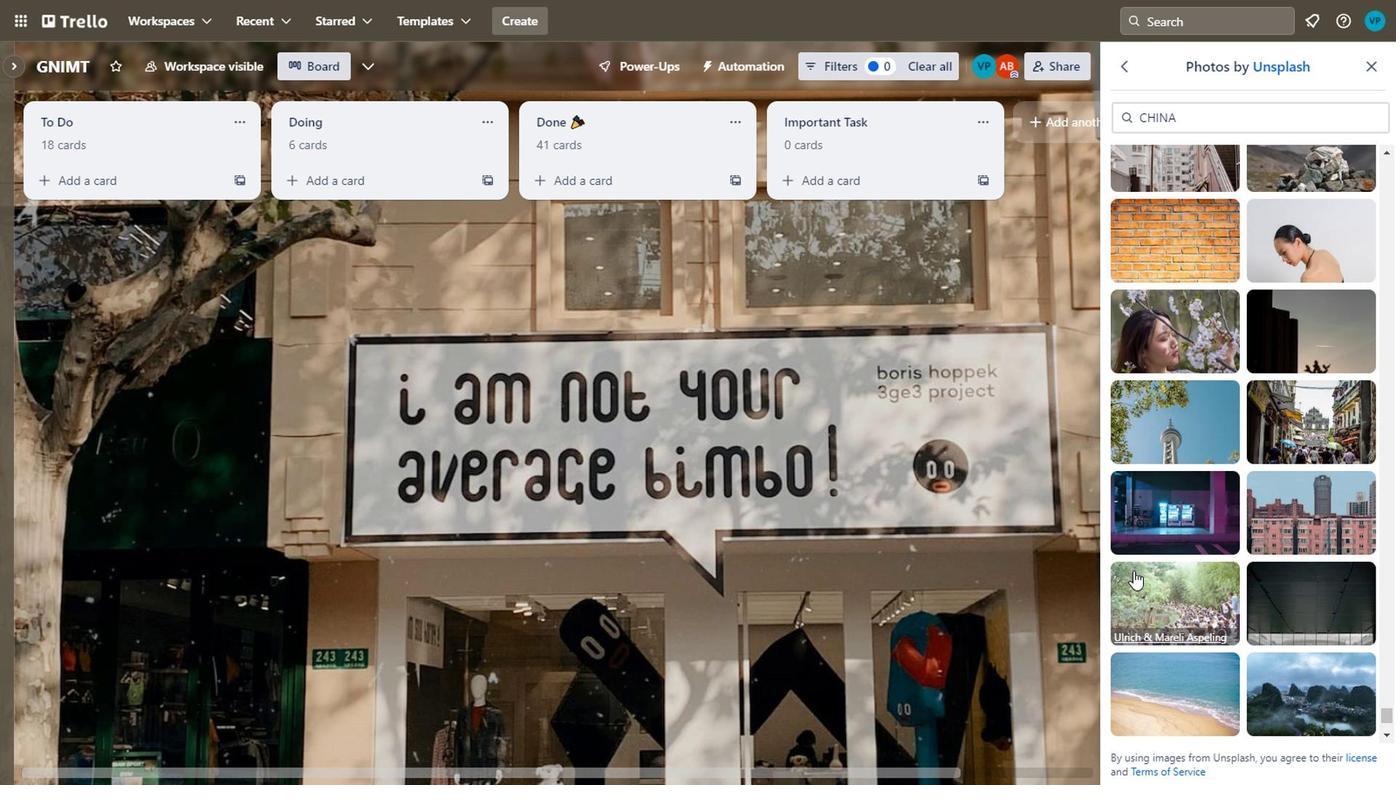 
Action: Mouse scrolled (1132, 512) with delta (0, 0)
Screenshot: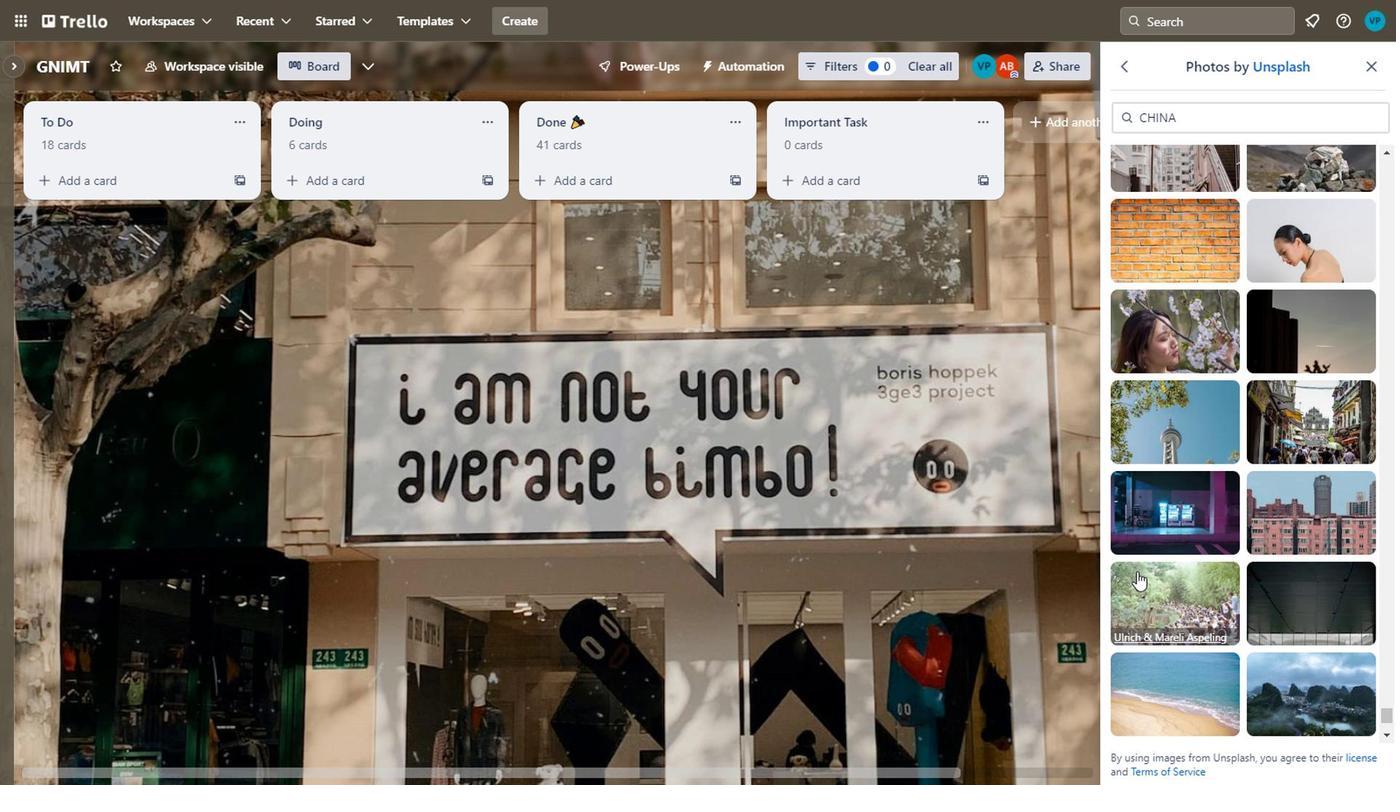 
Action: Mouse moved to (1199, 504)
Screenshot: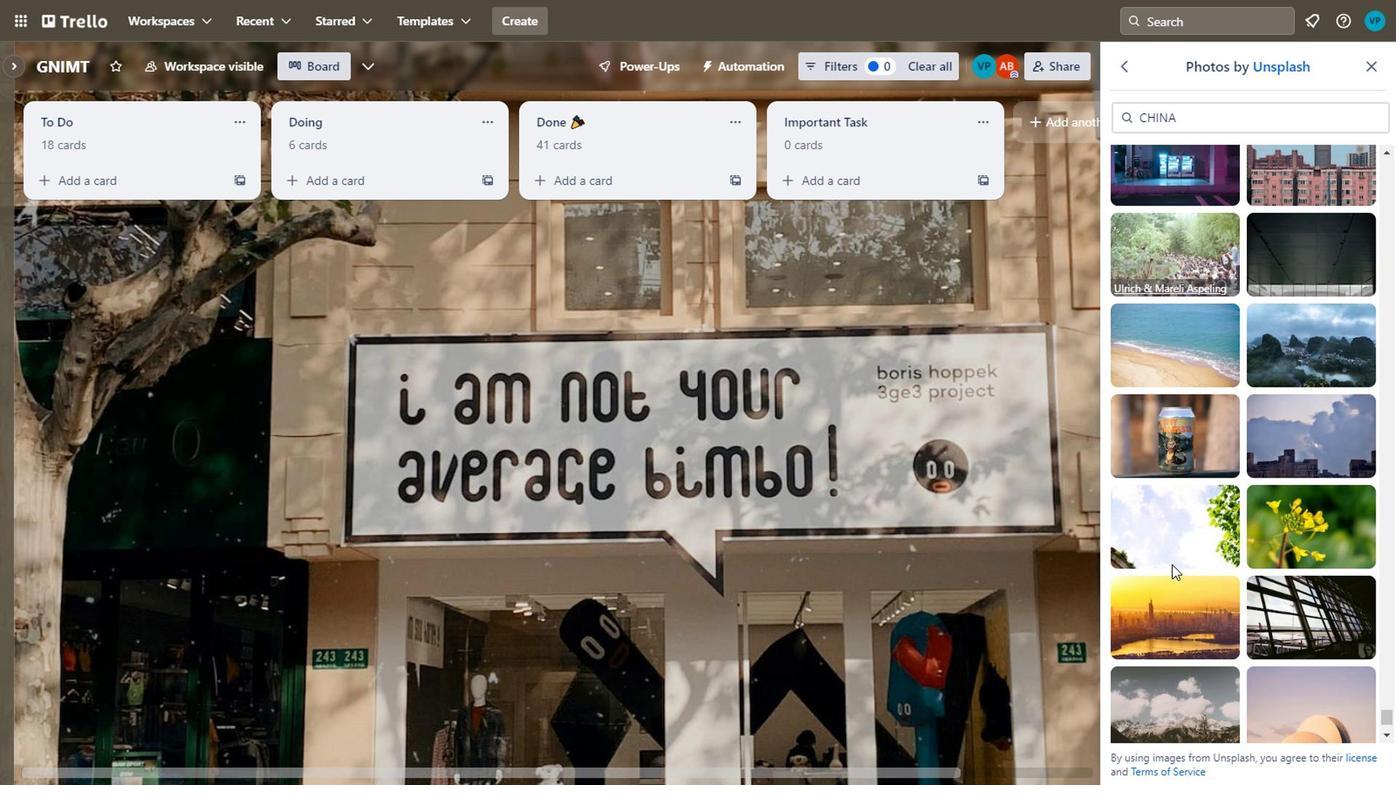 
Action: Mouse scrolled (1199, 504) with delta (0, 0)
Screenshot: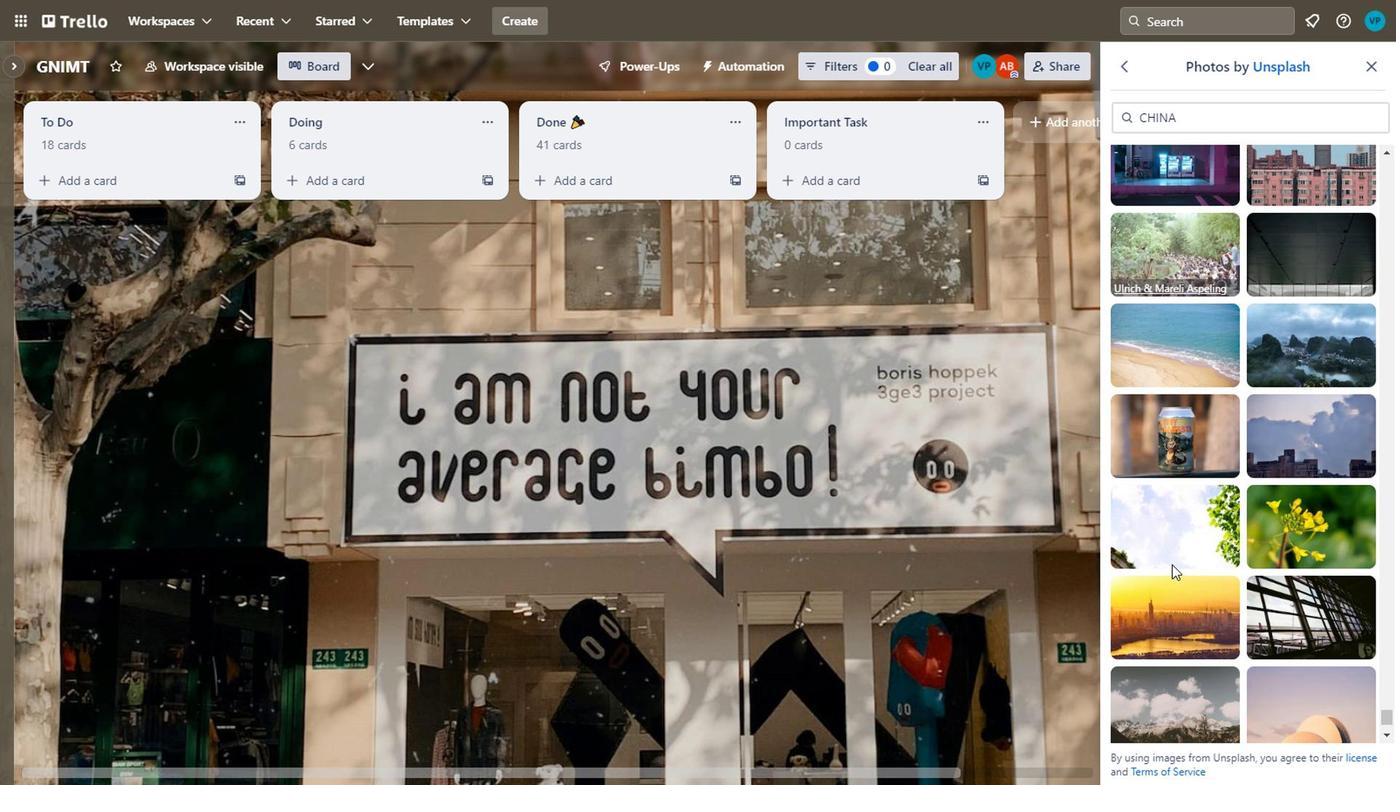 
Action: Mouse moved to (1201, 504)
Screenshot: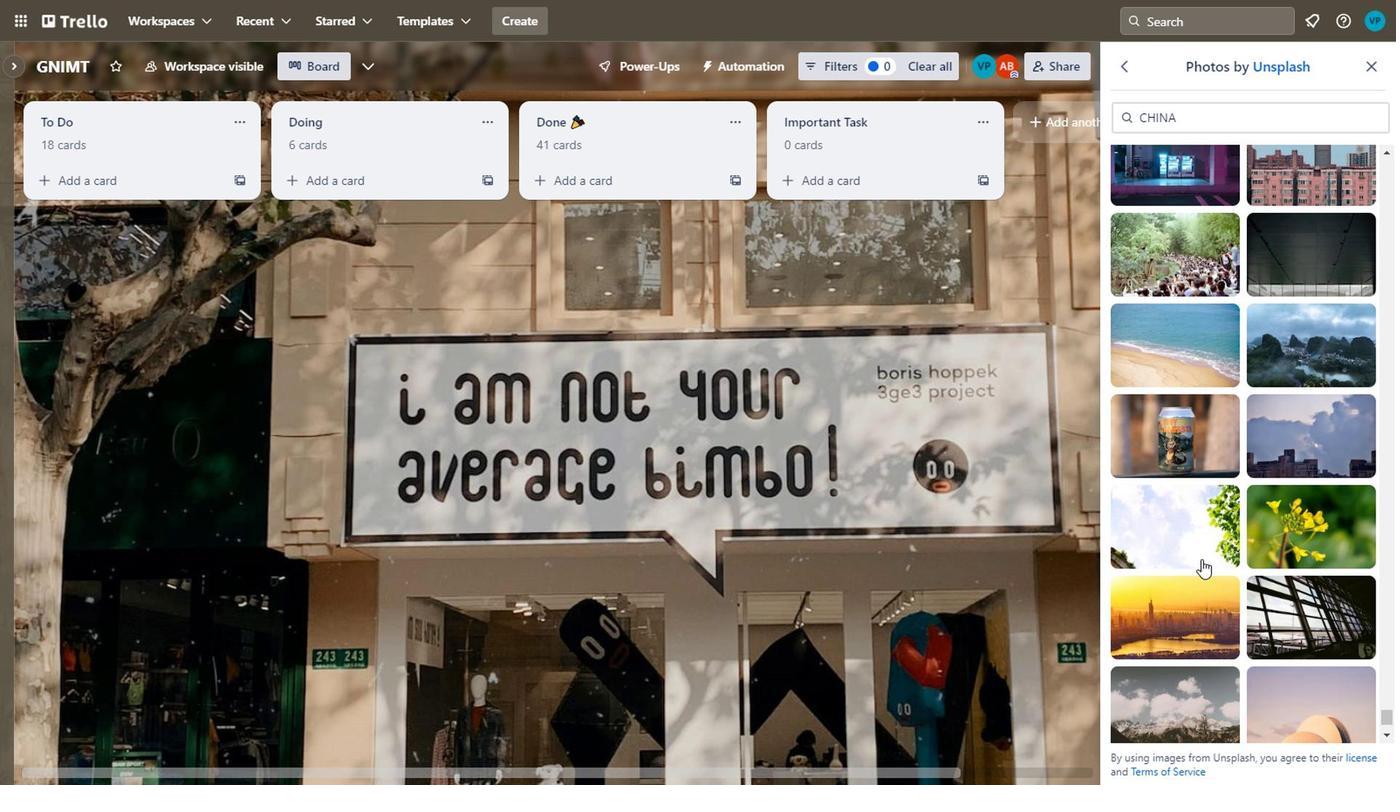 
Action: Mouse scrolled (1201, 504) with delta (0, 0)
Screenshot: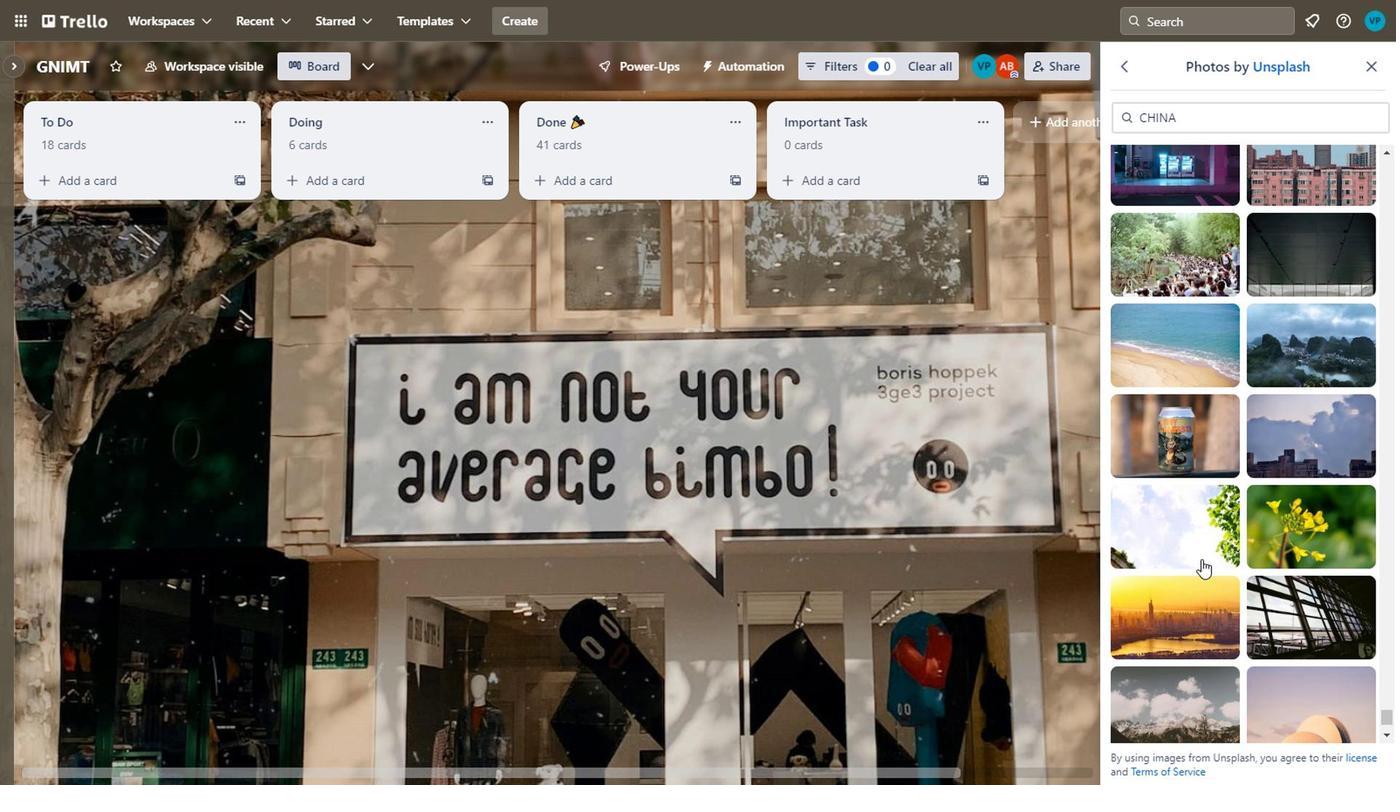 
Action: Mouse moved to (1203, 507)
Screenshot: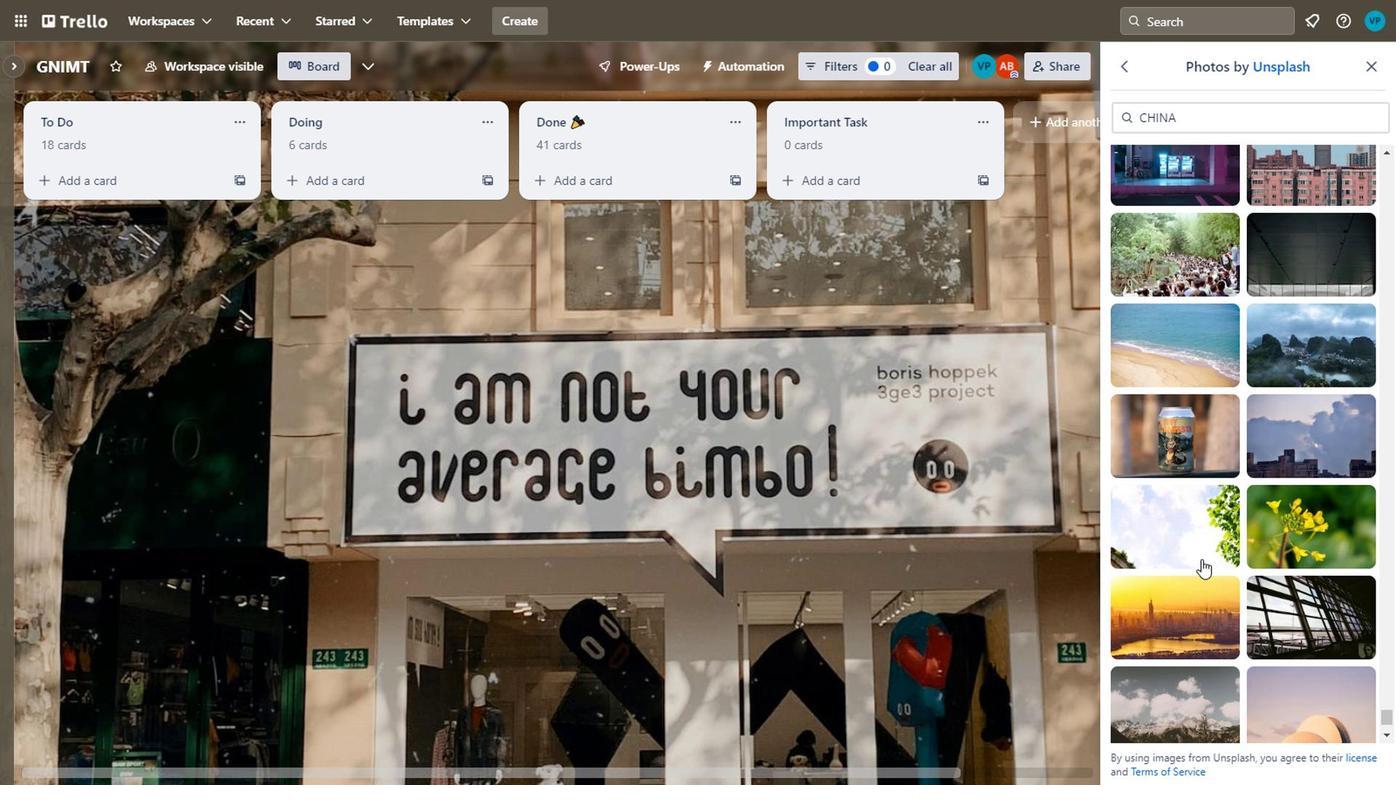 
Action: Mouse scrolled (1203, 506) with delta (0, 0)
Screenshot: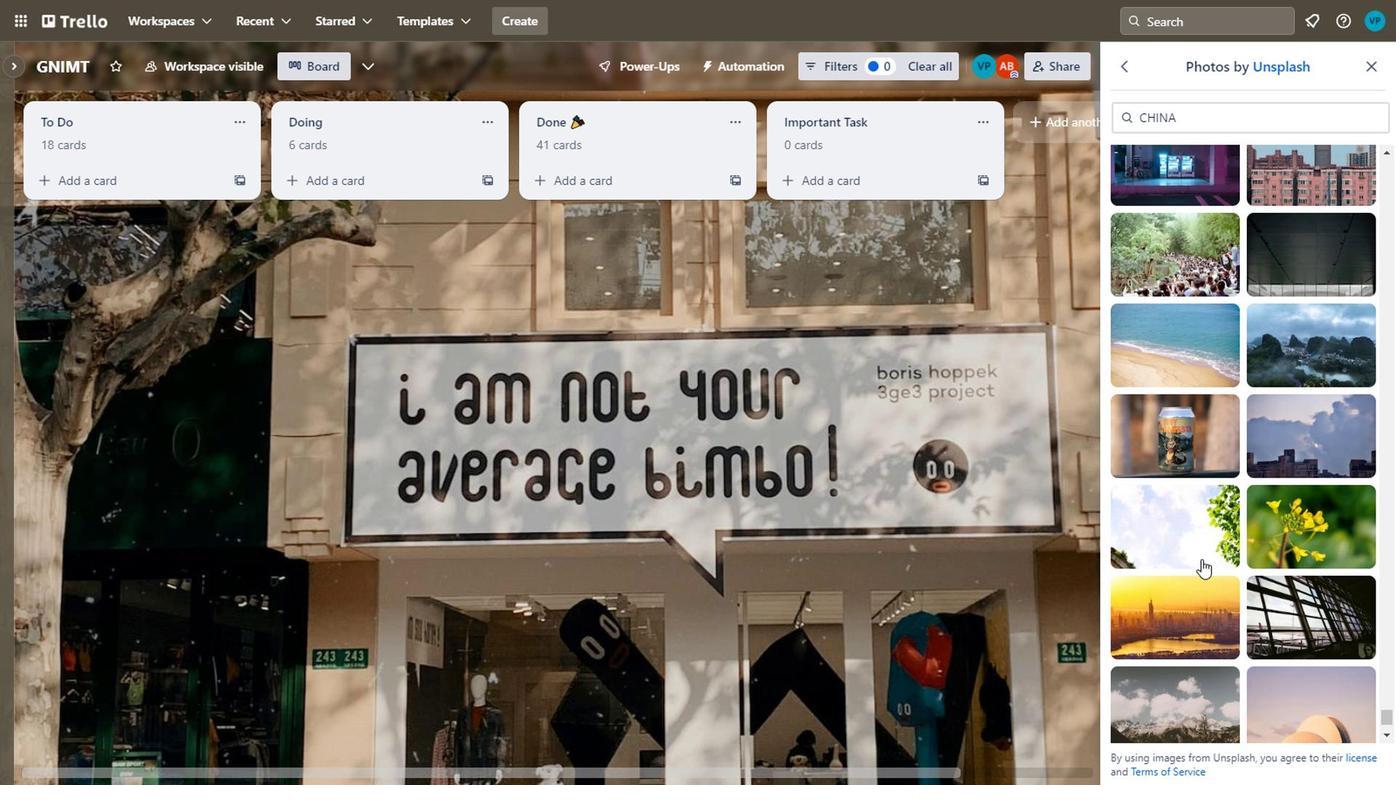 
Action: Mouse moved to (1195, 537)
Screenshot: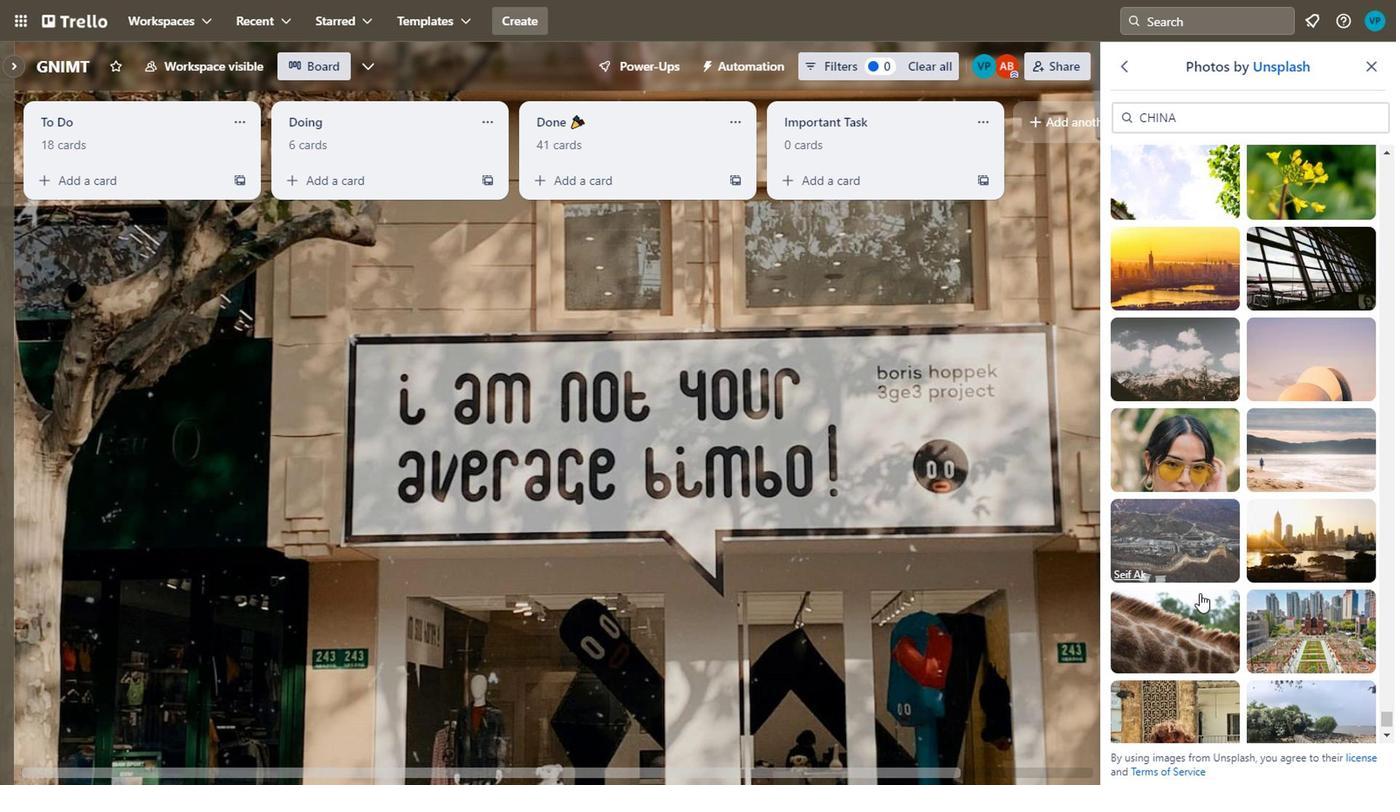 
Action: Mouse scrolled (1195, 536) with delta (0, 0)
Screenshot: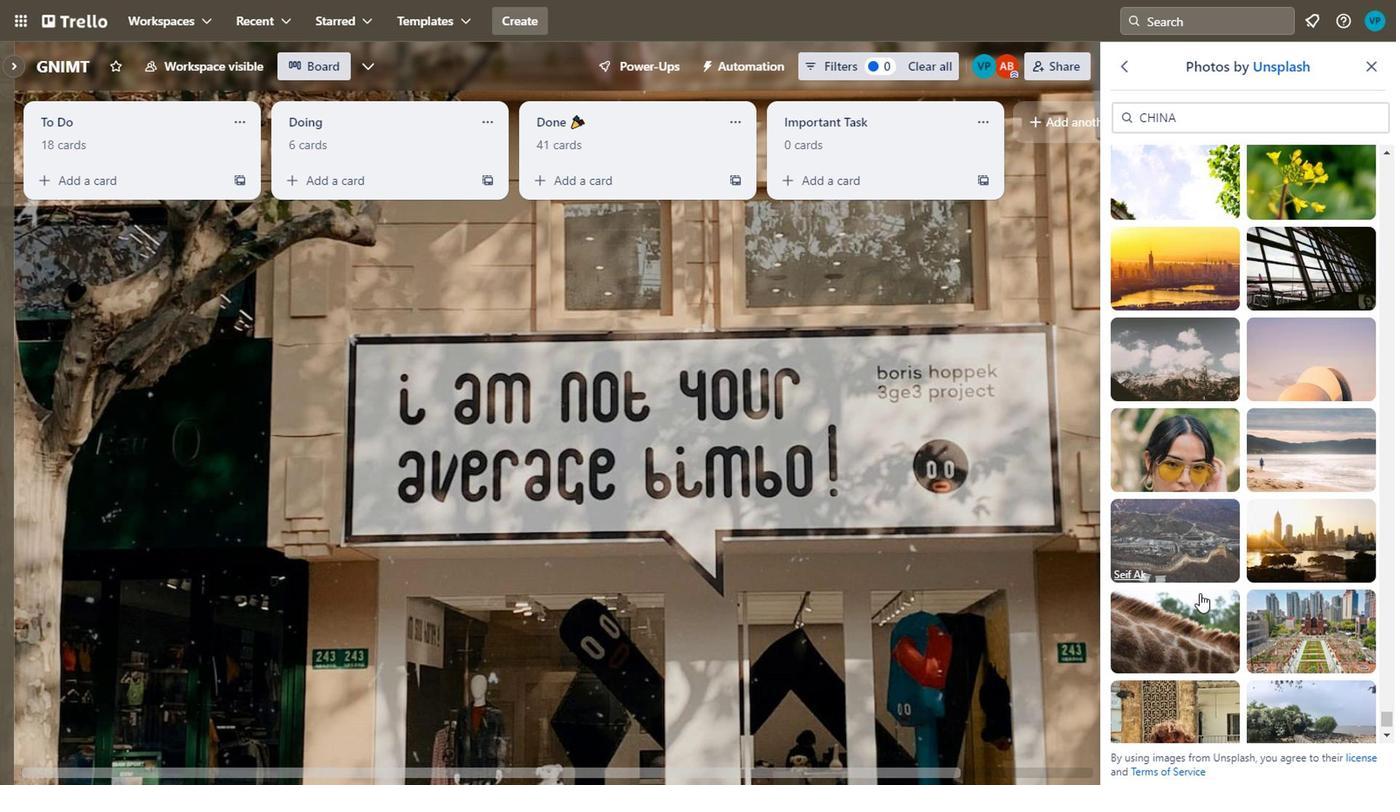 
Action: Mouse moved to (1195, 539)
Screenshot: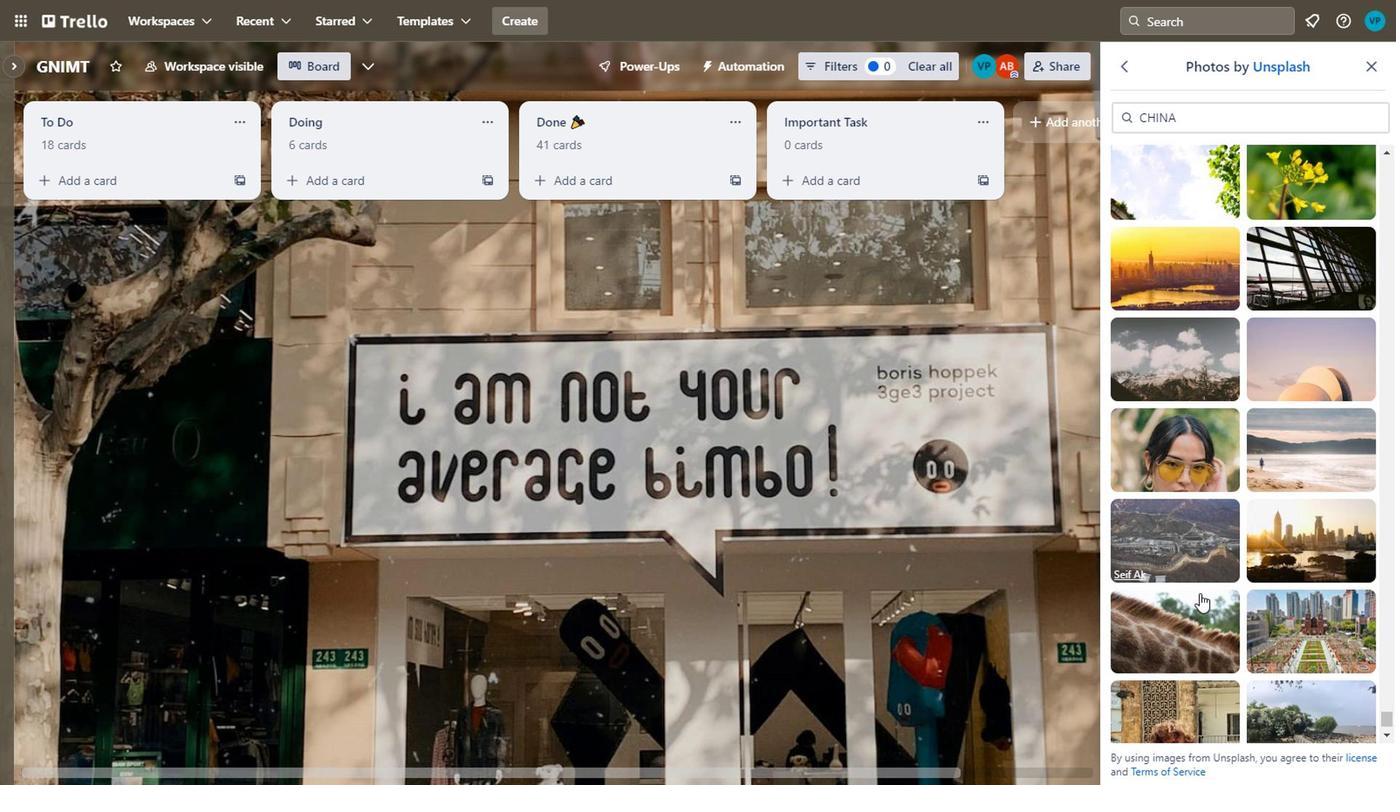 
Action: Mouse scrolled (1195, 539) with delta (0, 0)
Screenshot: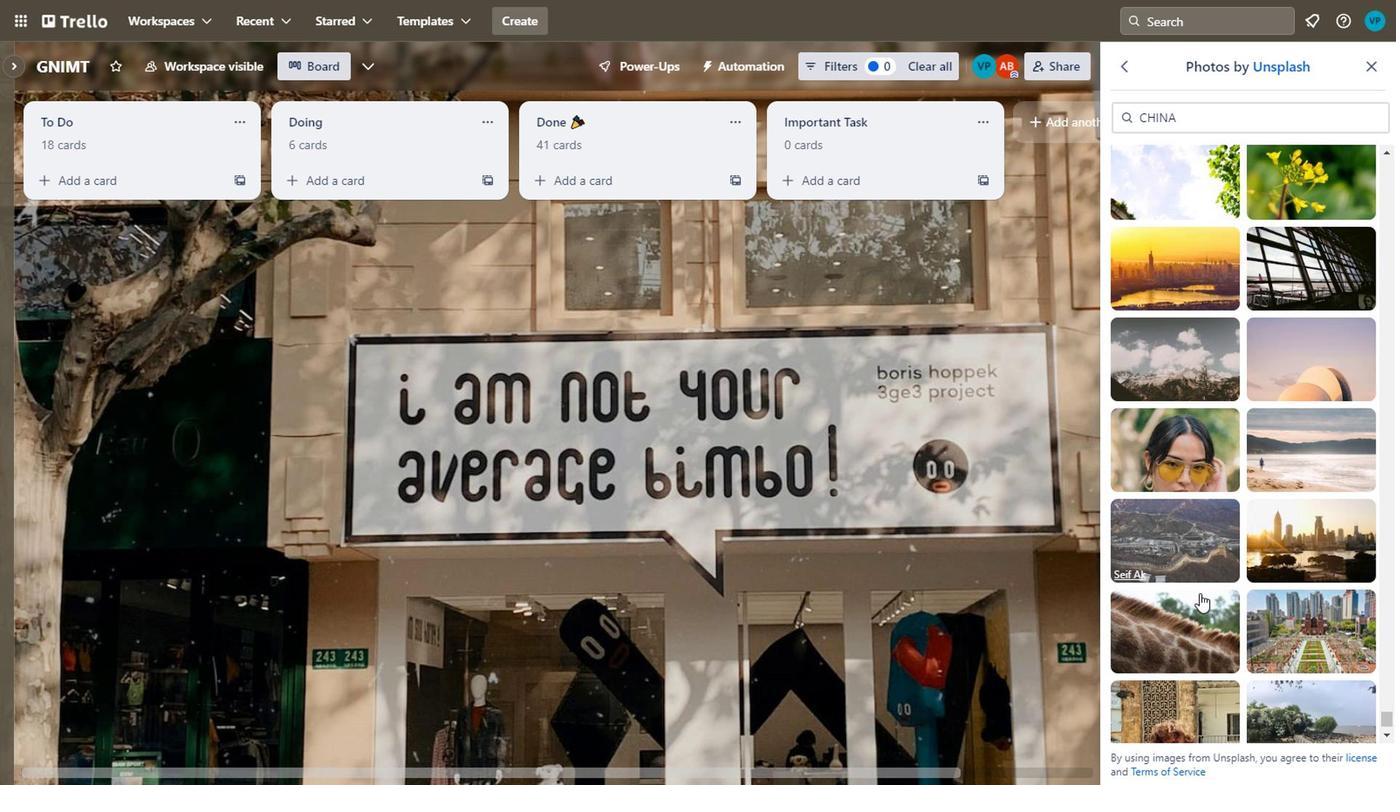 
Action: Mouse moved to (1195, 543)
Screenshot: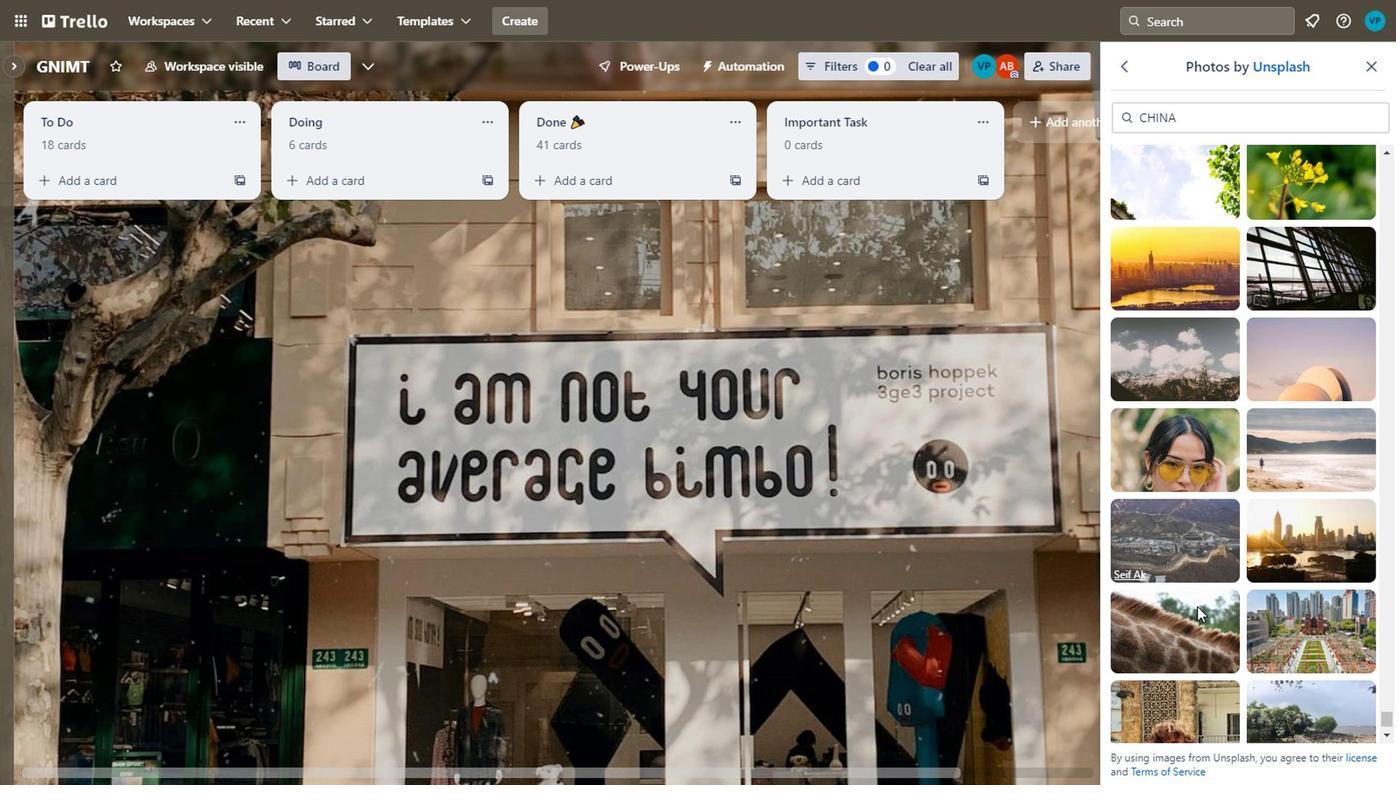 
Action: Mouse scrolled (1195, 542) with delta (0, 0)
Screenshot: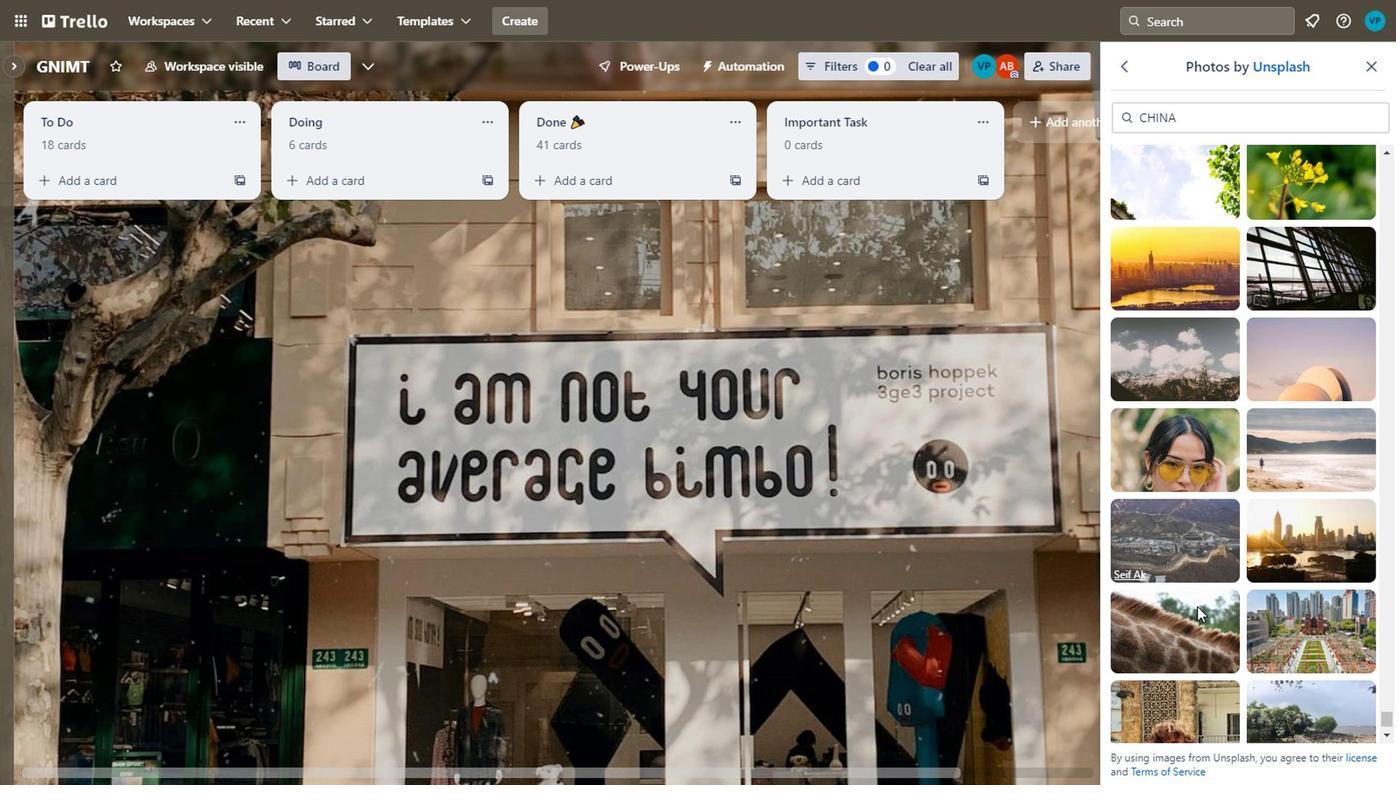 
Action: Mouse moved to (1195, 536)
Screenshot: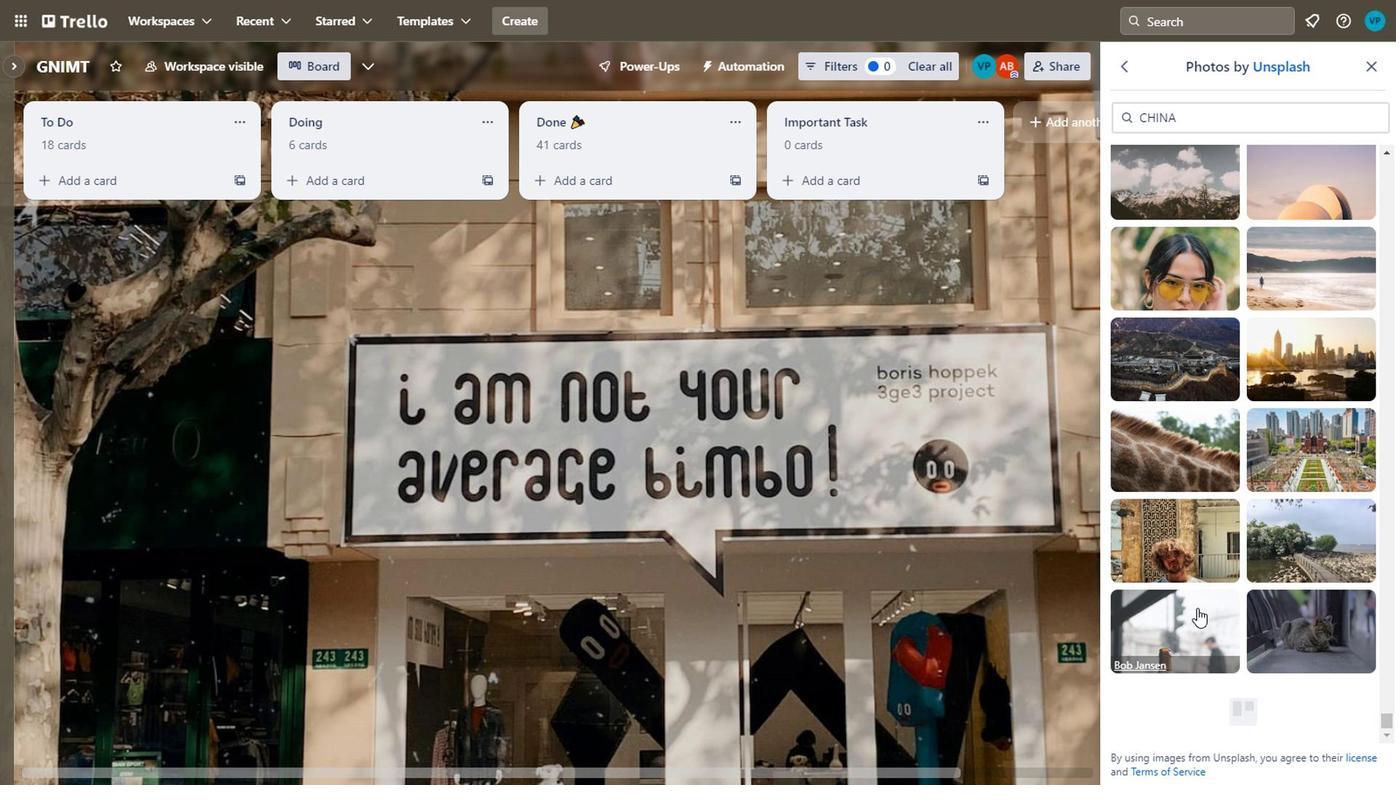 
Action: Mouse scrolled (1195, 536) with delta (0, 0)
Screenshot: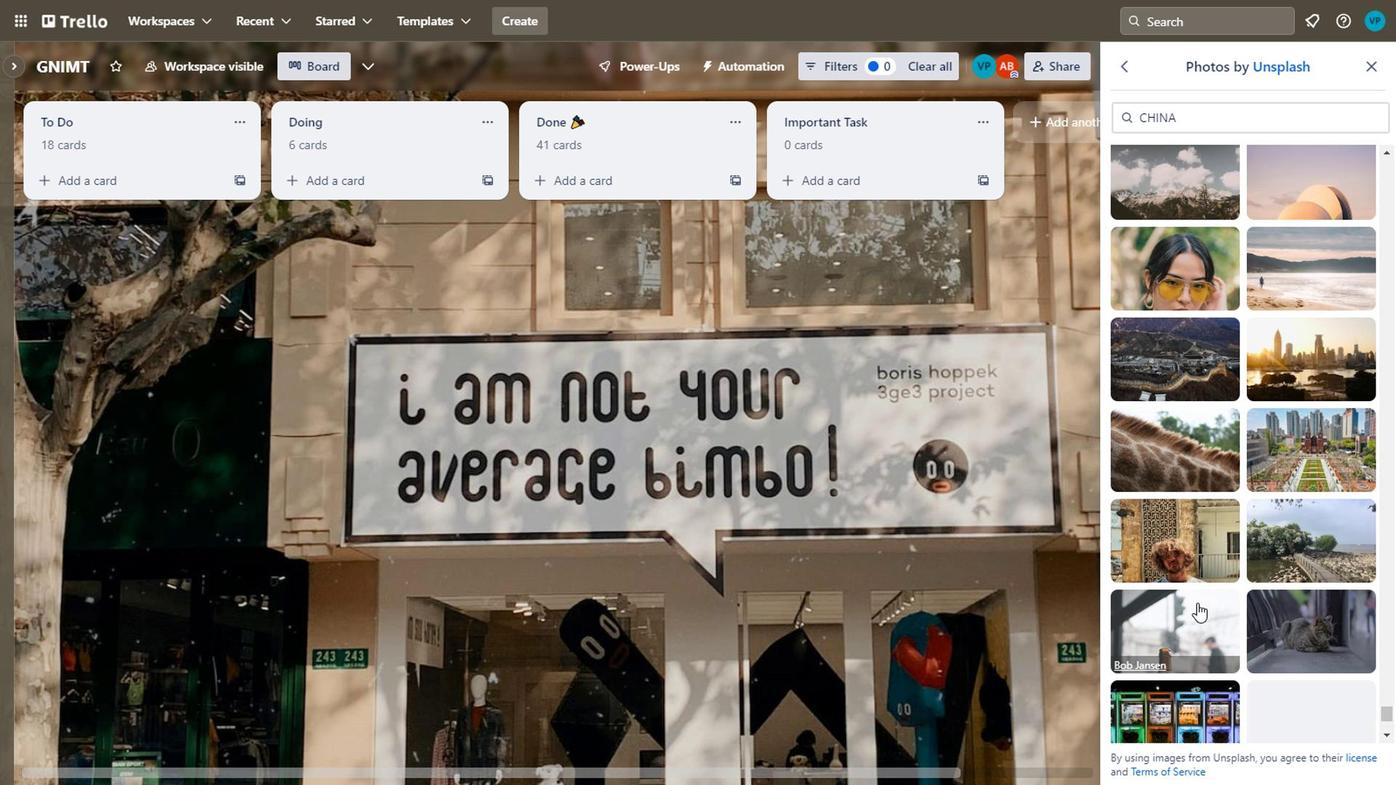 
Action: Mouse moved to (1196, 536)
Screenshot: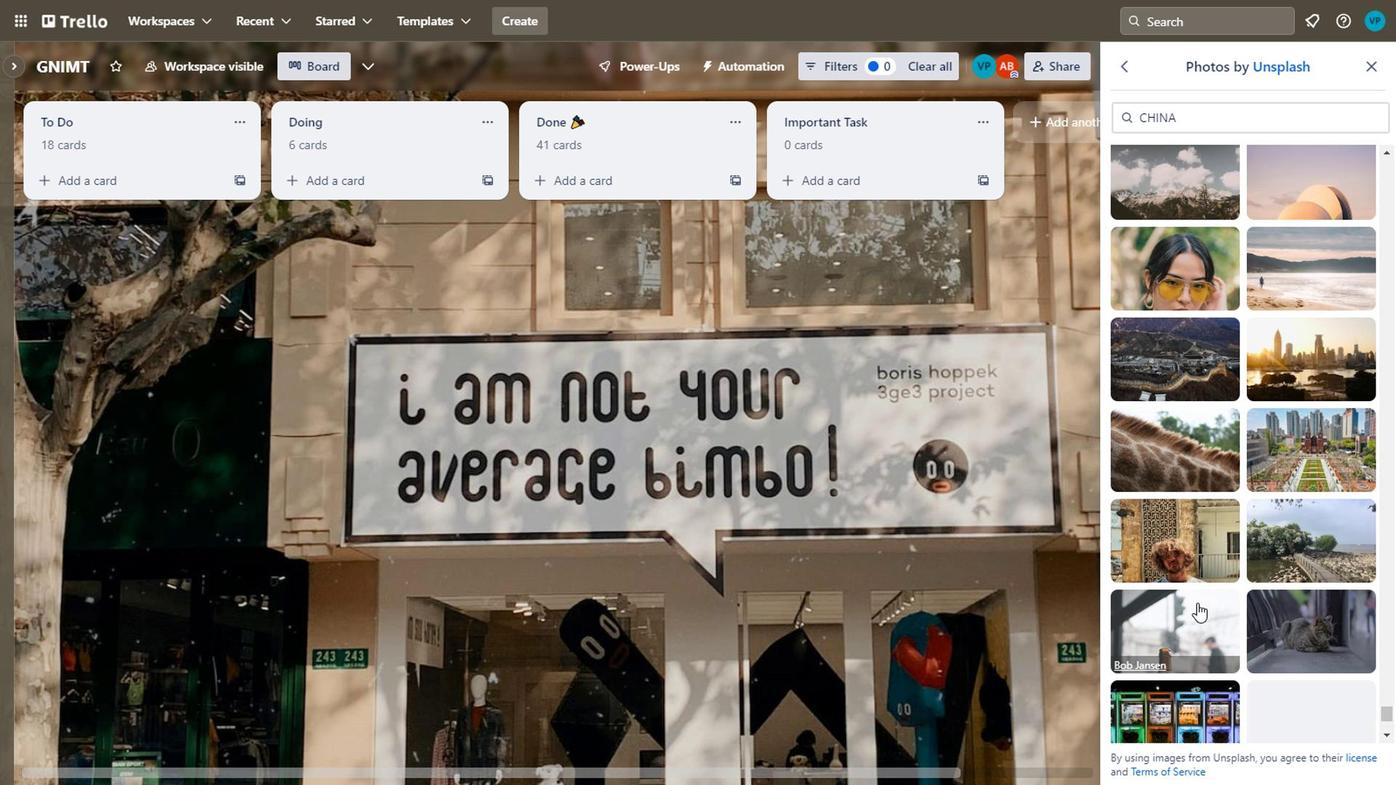 
Action: Mouse scrolled (1196, 535) with delta (0, 0)
Screenshot: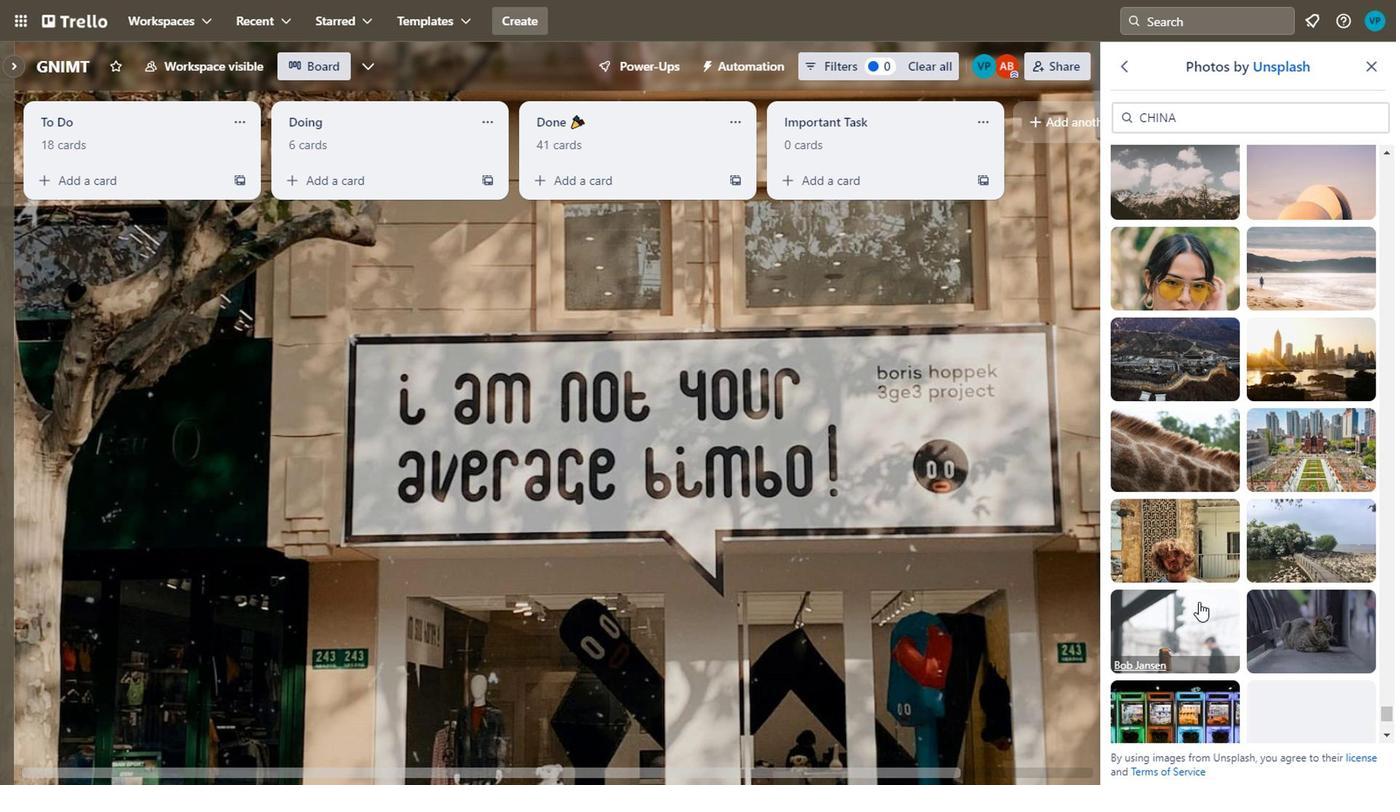 
Action: Mouse moved to (1204, 540)
Screenshot: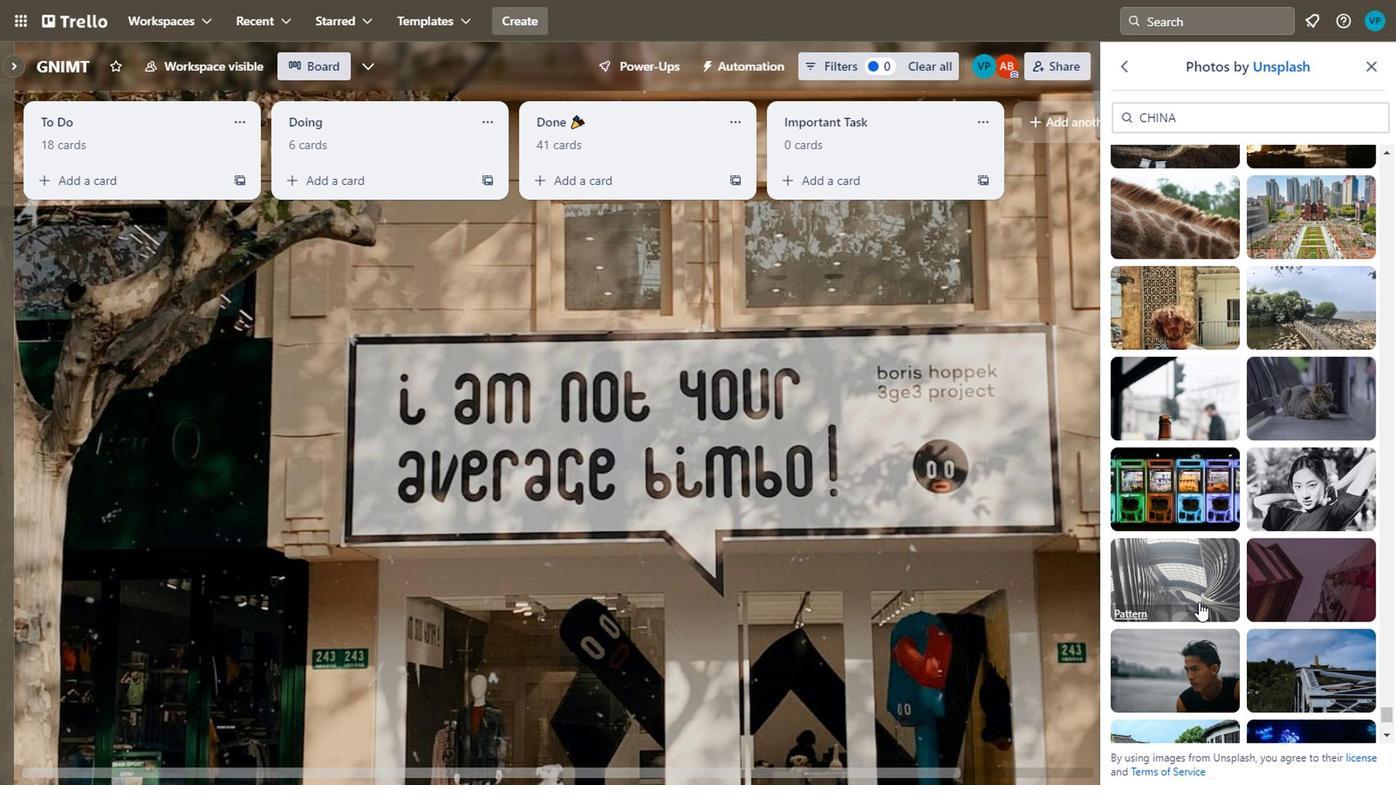 
Action: Mouse scrolled (1204, 539) with delta (0, 0)
Screenshot: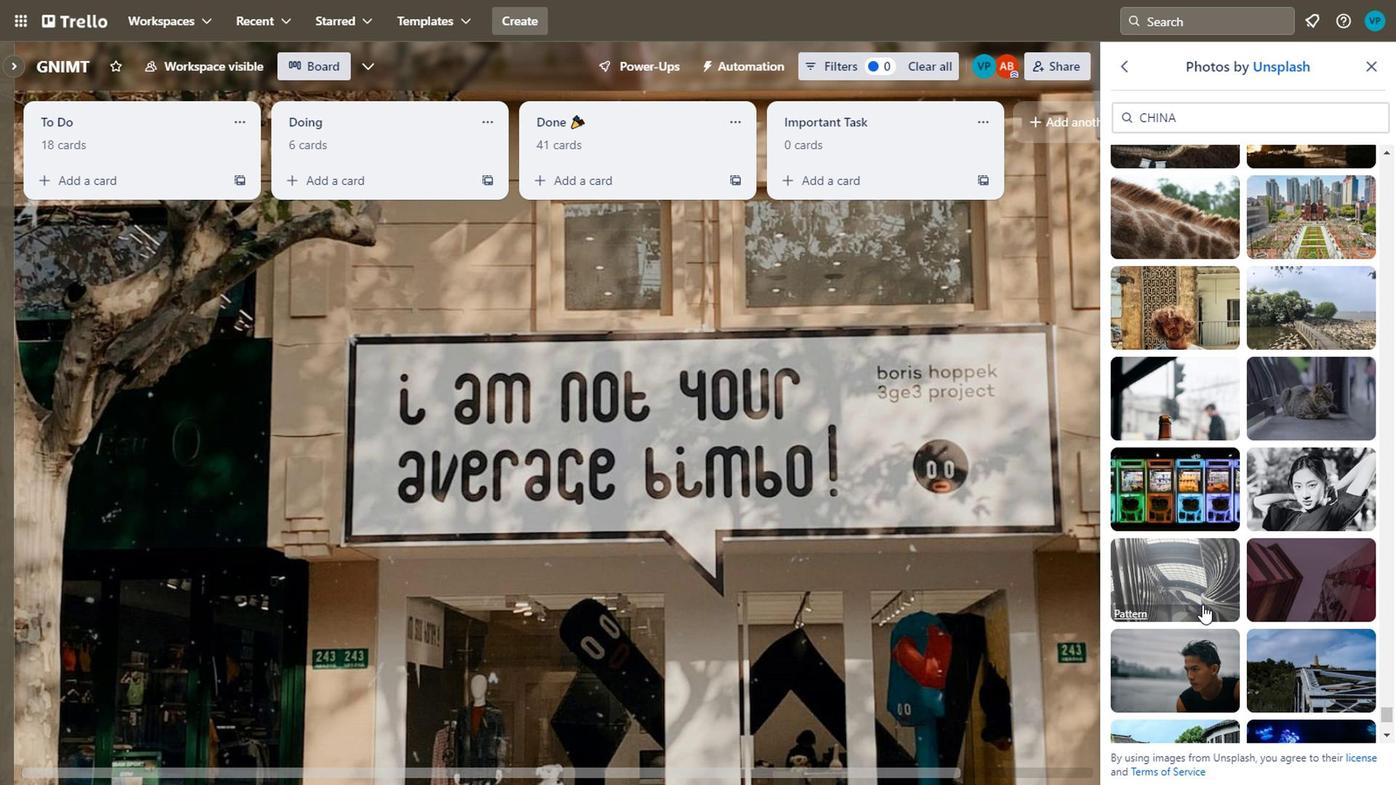 
Action: Mouse moved to (1206, 543)
Screenshot: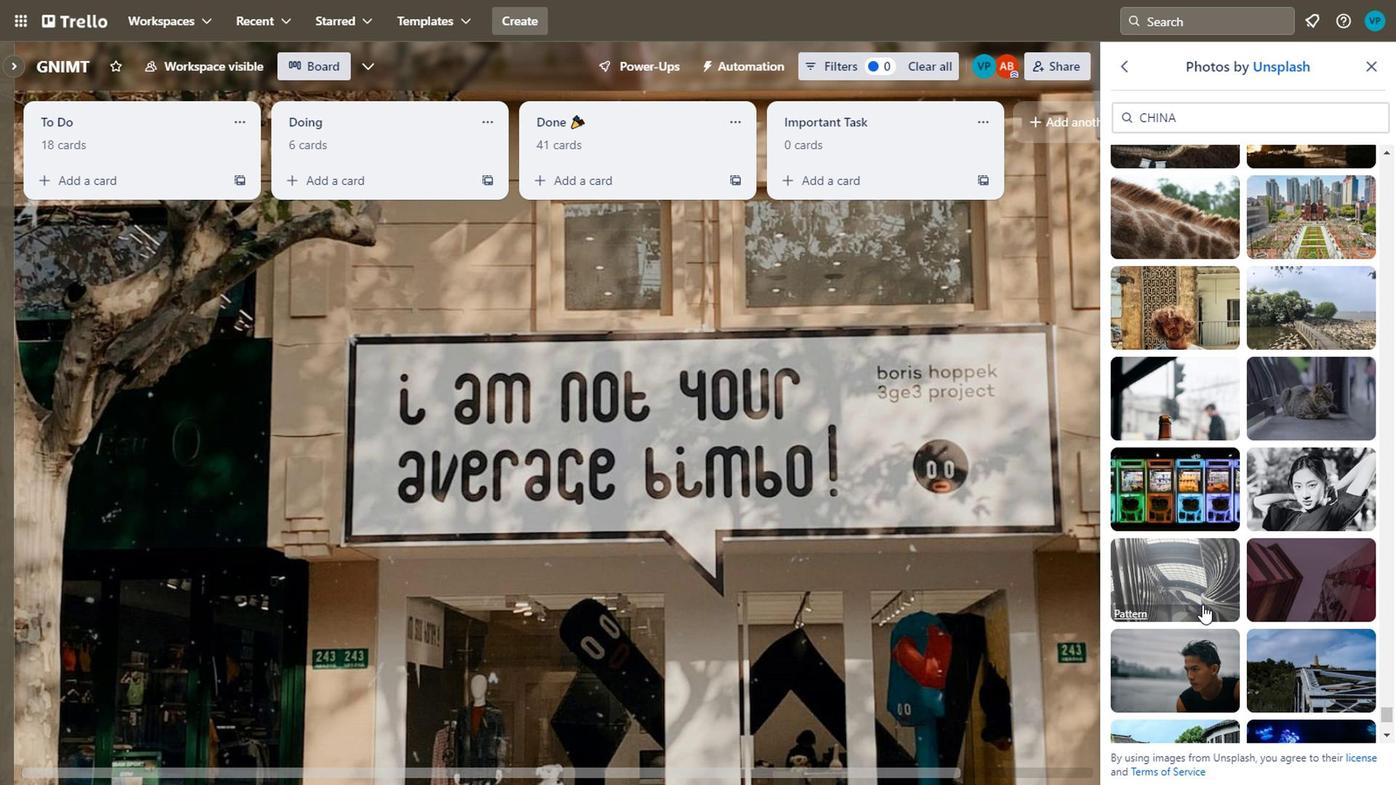
Action: Mouse scrolled (1206, 542) with delta (0, 0)
Screenshot: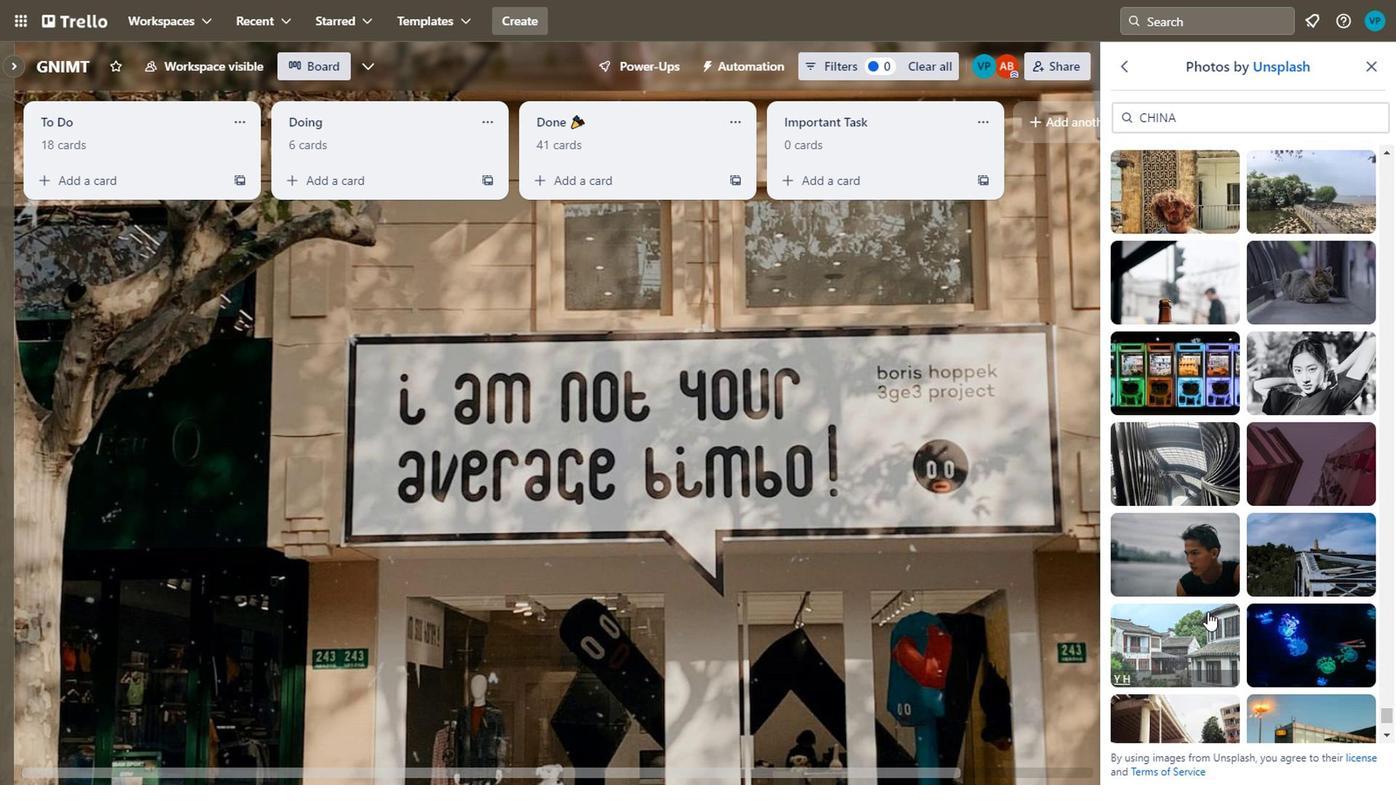 
Action: Mouse scrolled (1206, 542) with delta (0, 0)
Screenshot: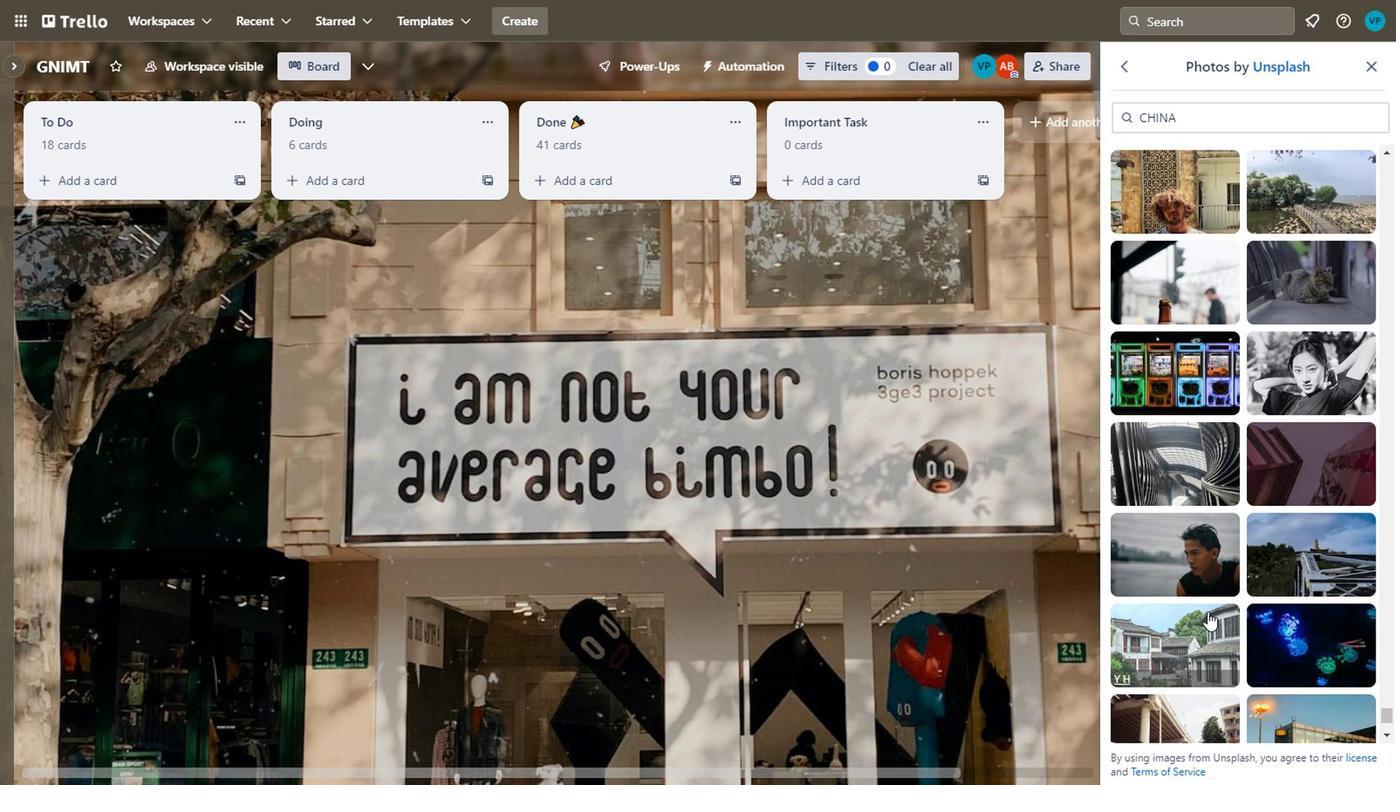 
Action: Mouse scrolled (1206, 542) with delta (0, 0)
Screenshot: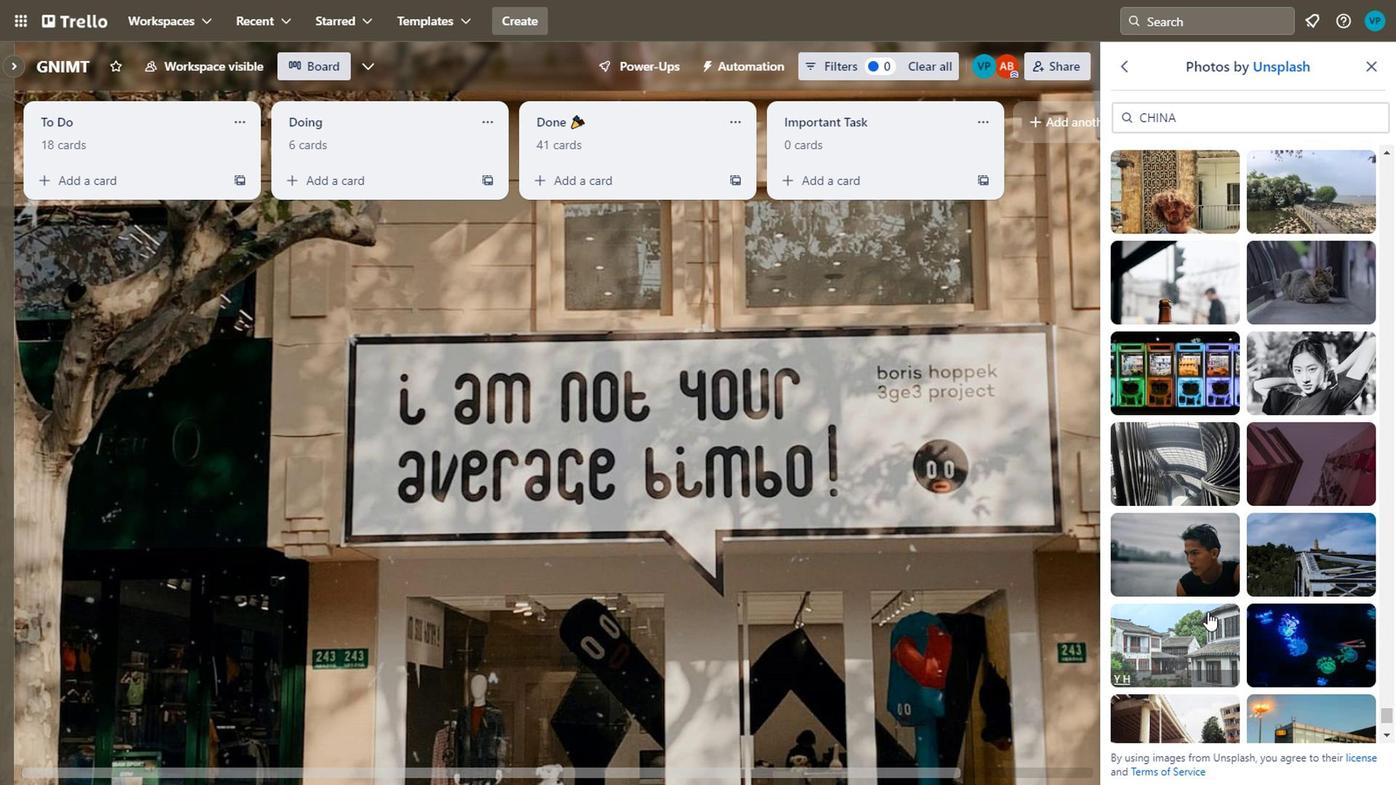 
Action: Mouse scrolled (1206, 542) with delta (0, 0)
Screenshot: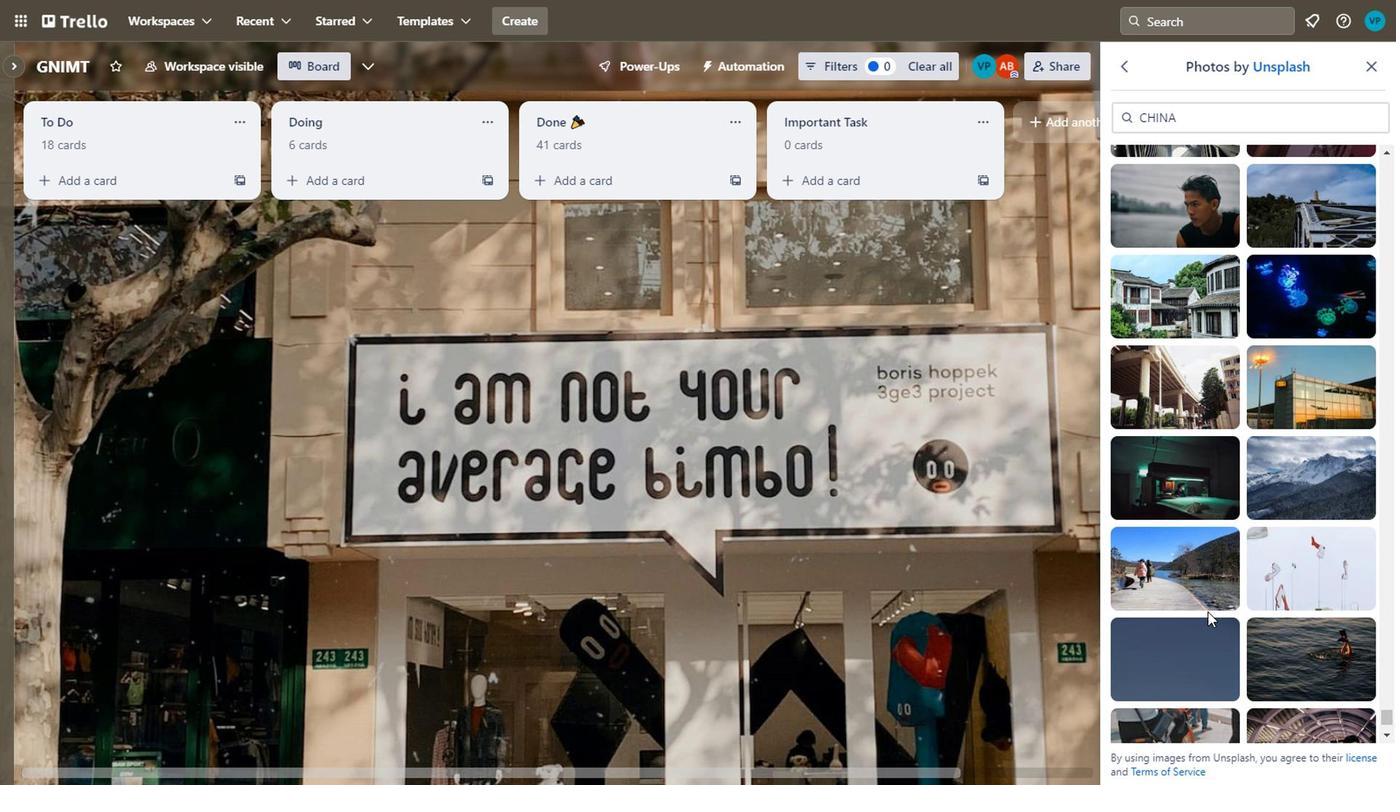 
Action: Mouse scrolled (1206, 542) with delta (0, 0)
Screenshot: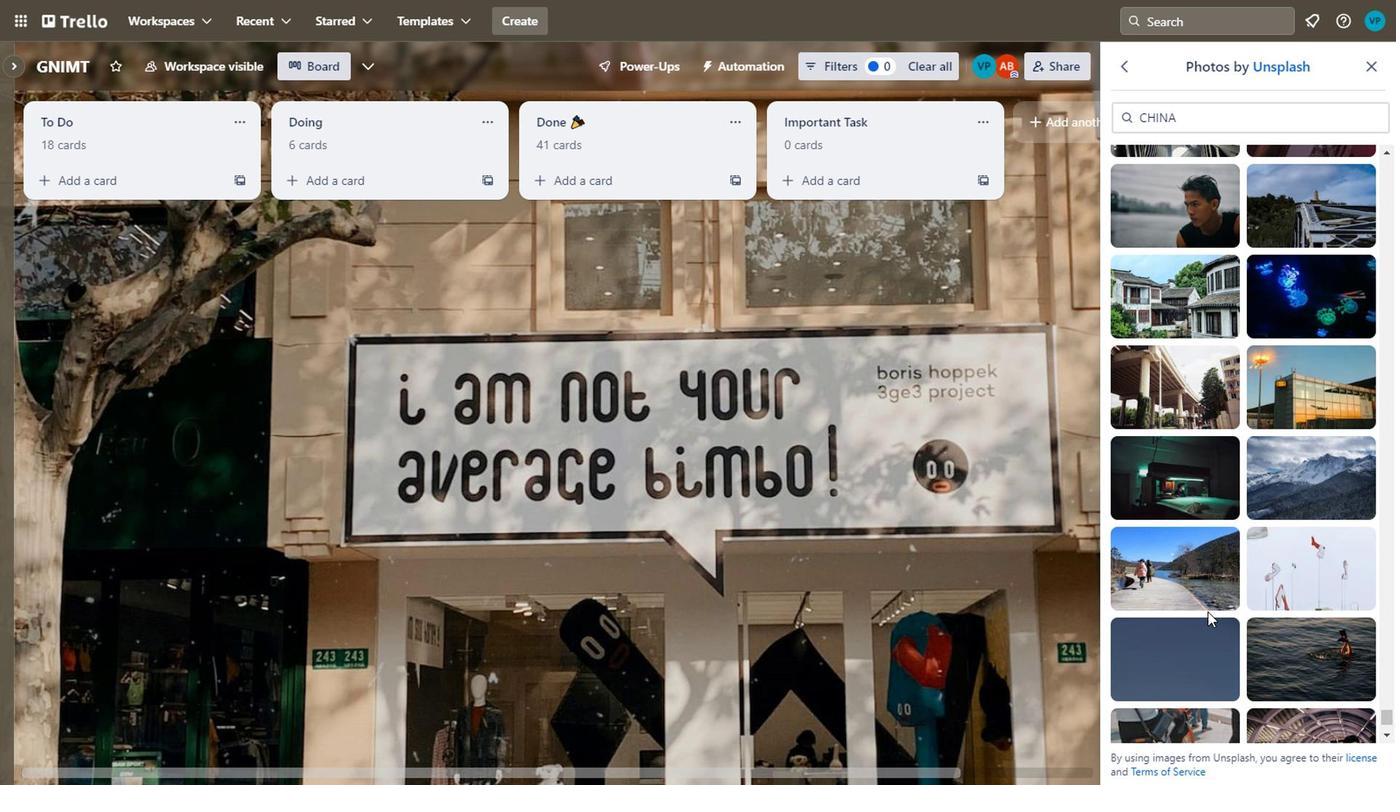 
Action: Mouse moved to (1209, 542)
Screenshot: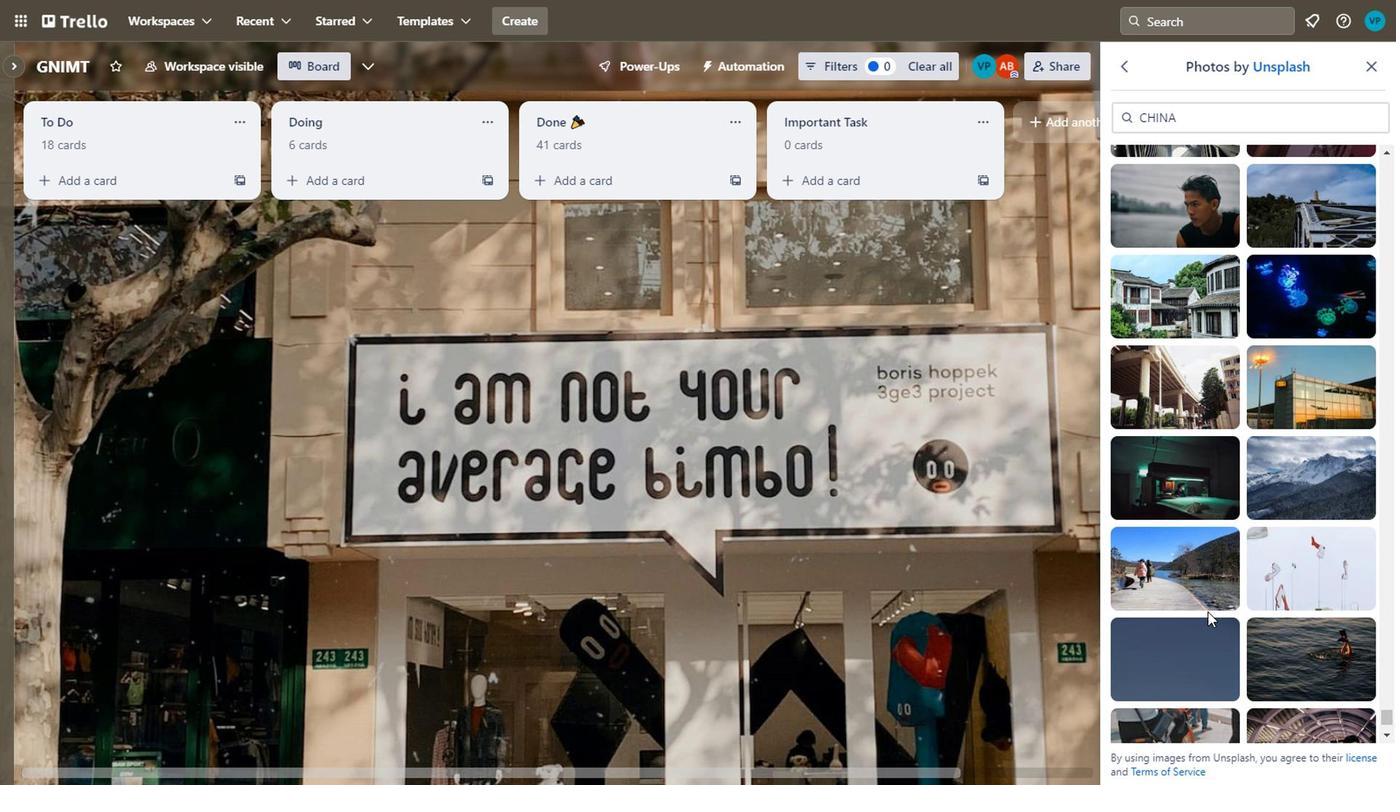 
Action: Mouse scrolled (1209, 541) with delta (0, 0)
Screenshot: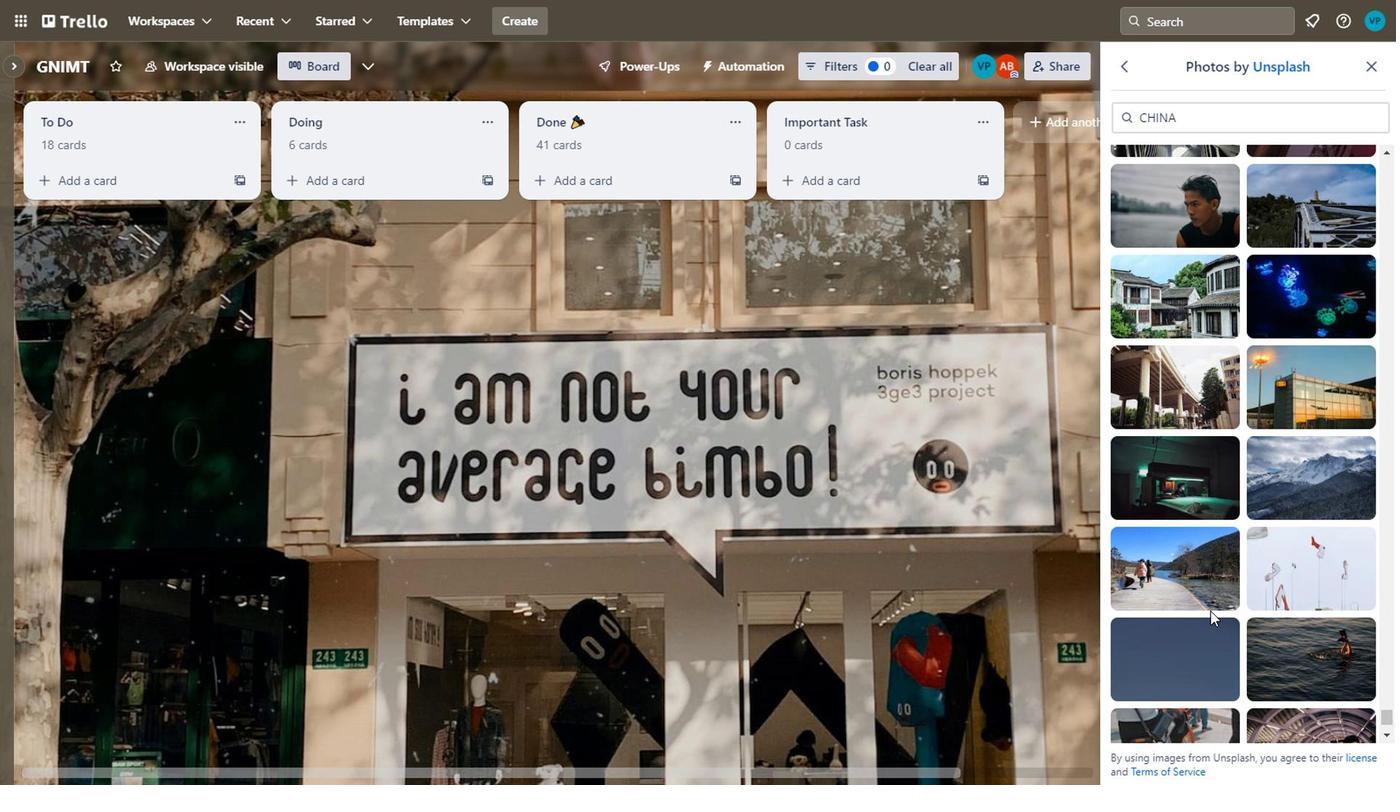 
Action: Mouse scrolled (1209, 541) with delta (0, 0)
Screenshot: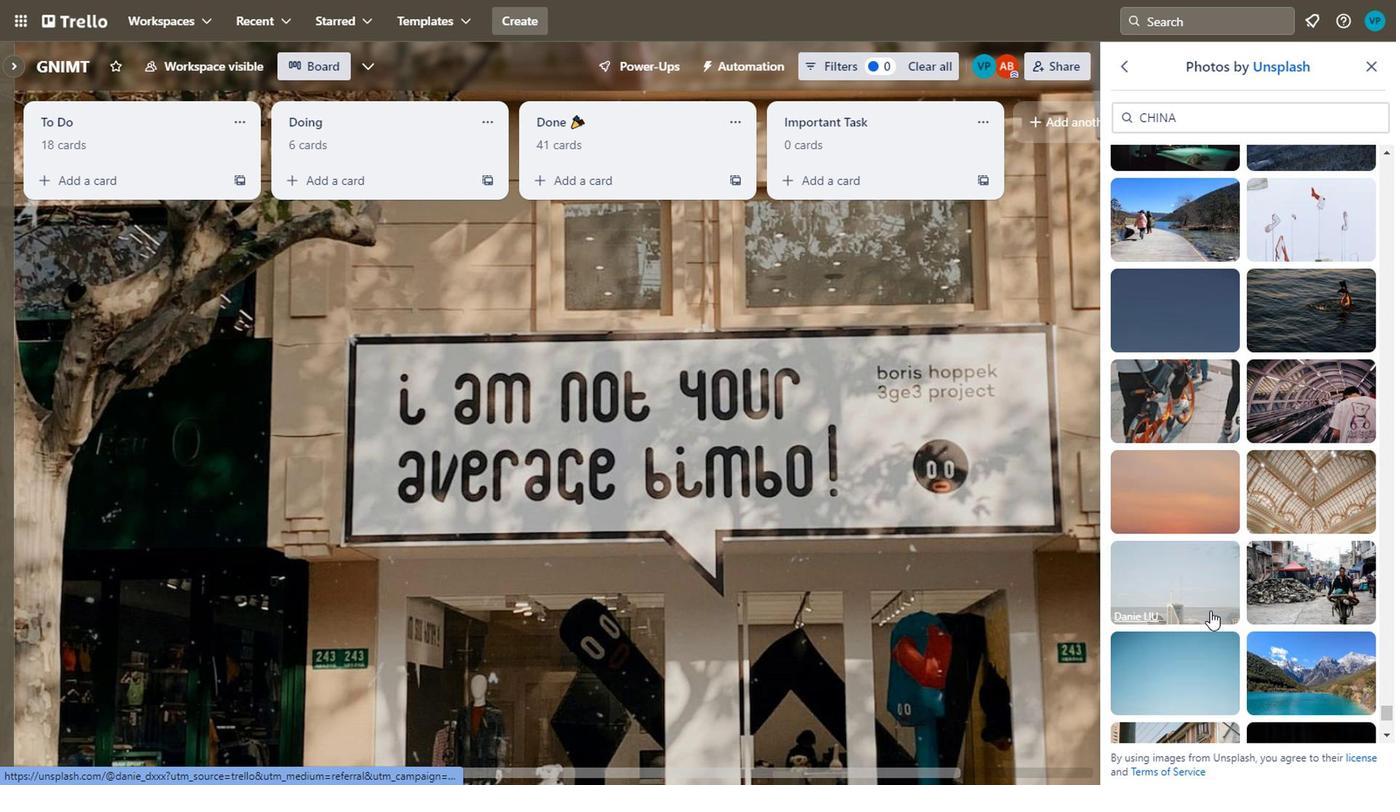 
Action: Mouse scrolled (1209, 541) with delta (0, 0)
Screenshot: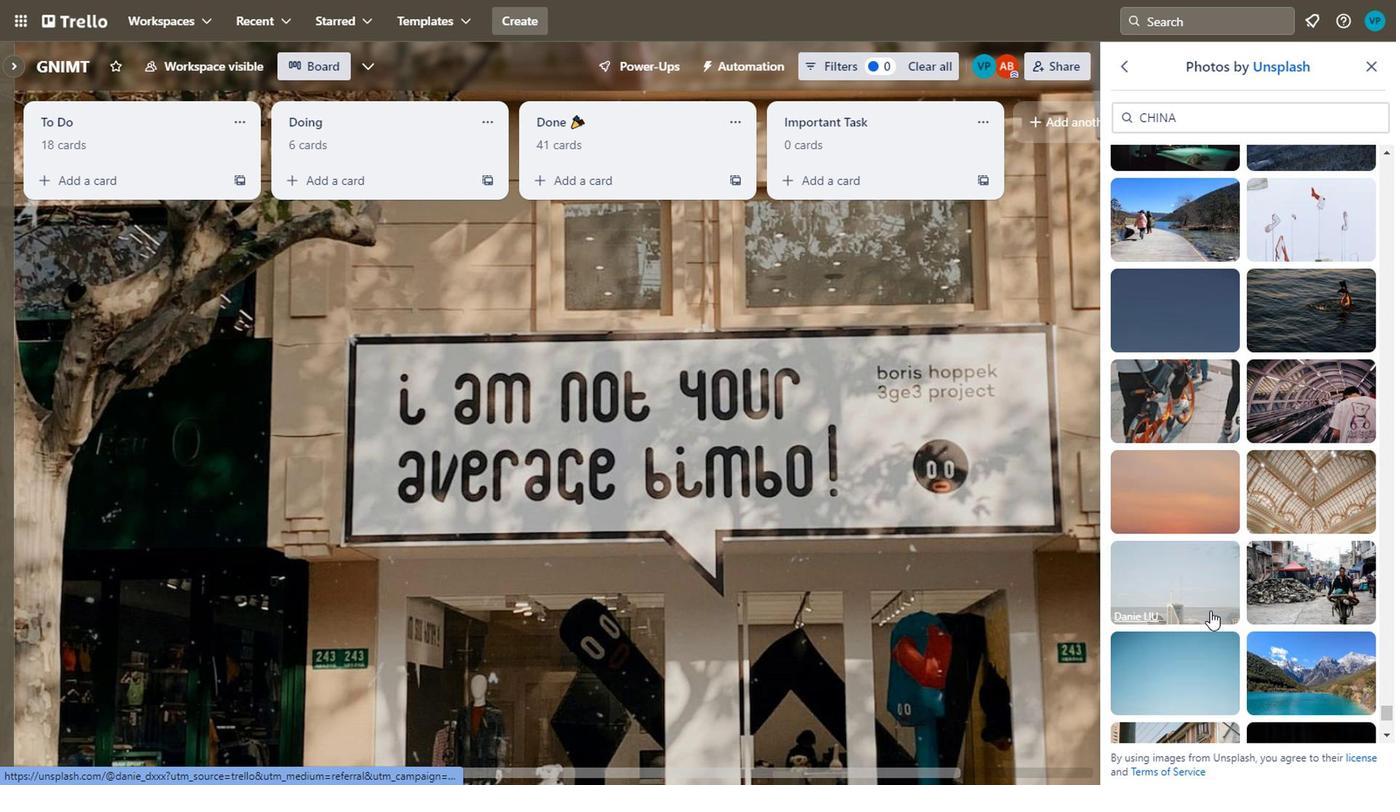 
Action: Mouse scrolled (1209, 541) with delta (0, 0)
Screenshot: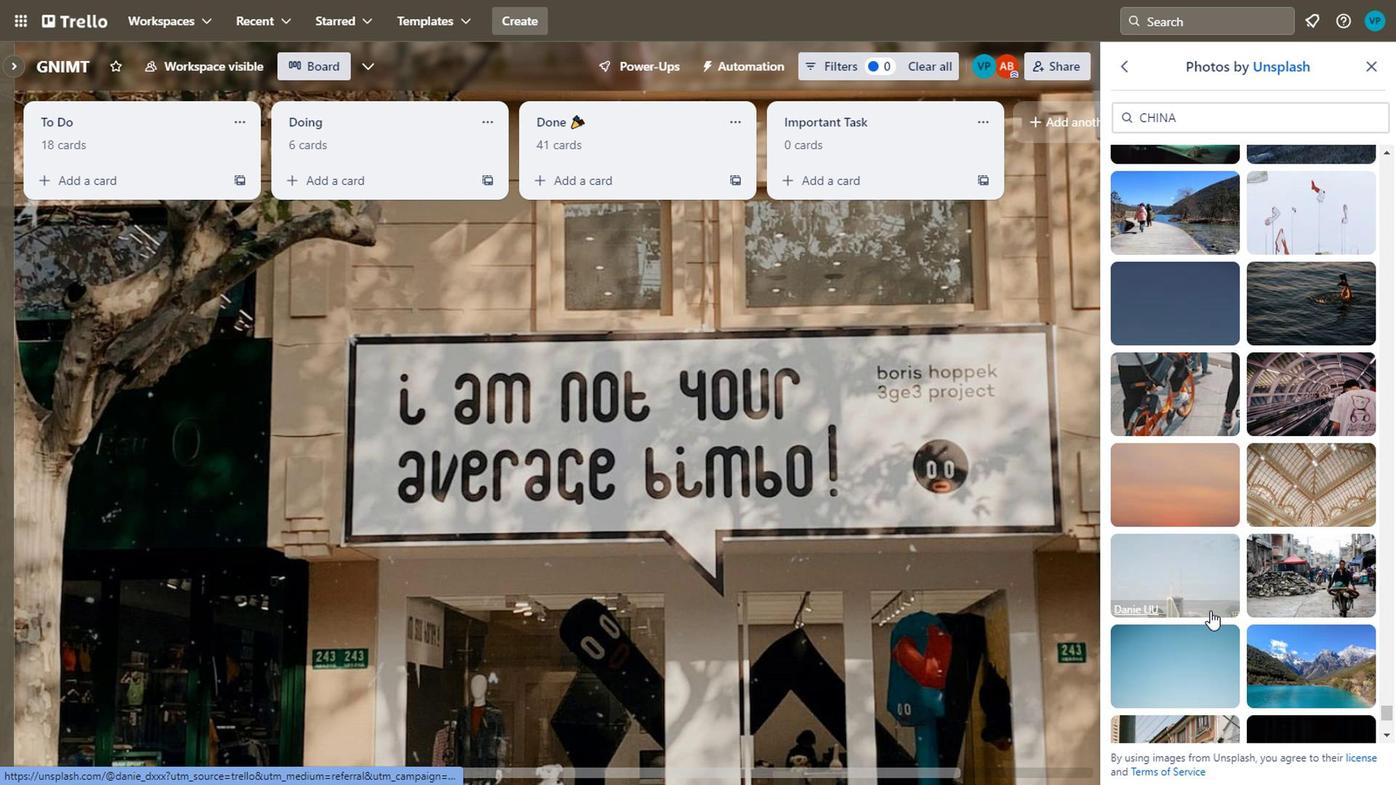 
Action: Mouse moved to (1209, 541)
Screenshot: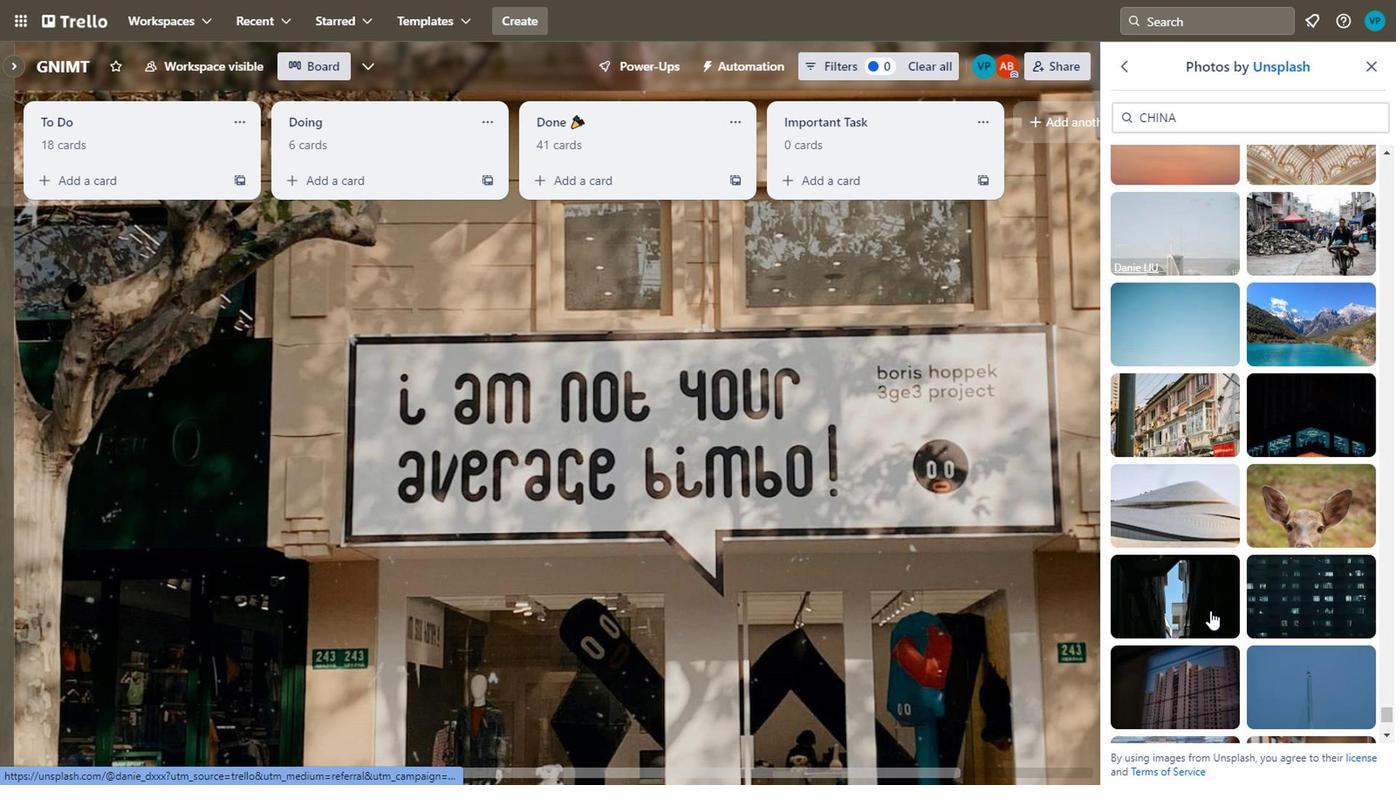 
Action: Mouse scrolled (1209, 540) with delta (0, 0)
Screenshot: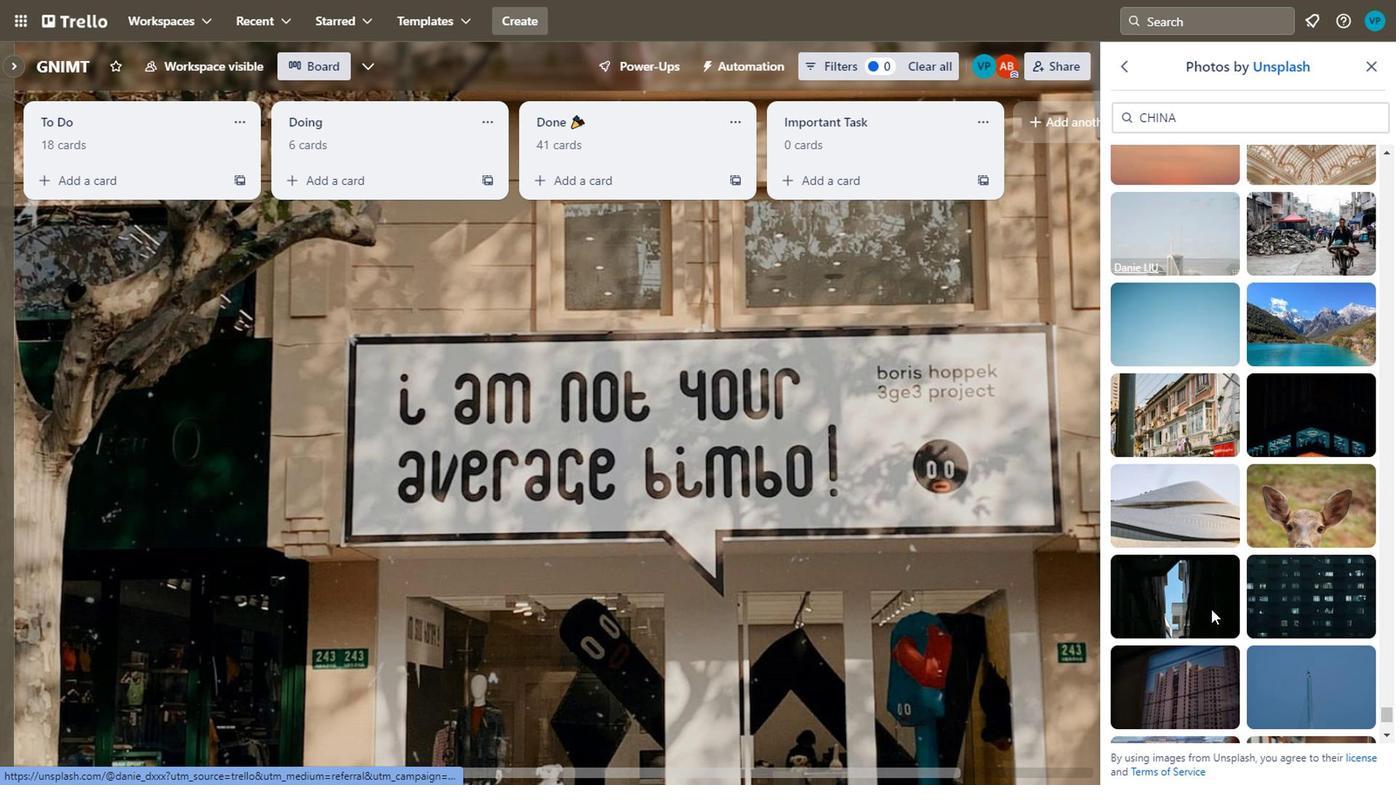 
Action: Mouse scrolled (1209, 540) with delta (0, 0)
Screenshot: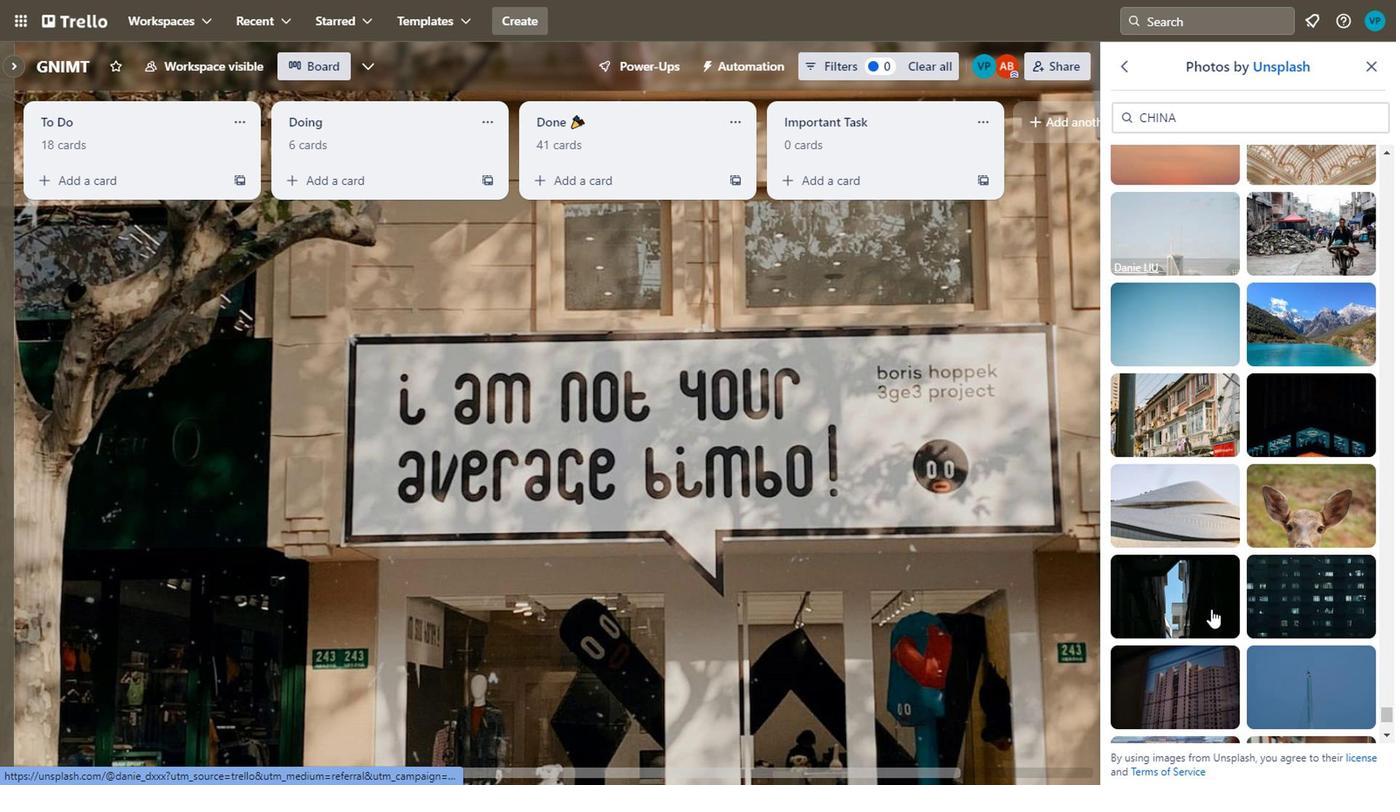 
Action: Mouse scrolled (1209, 540) with delta (0, 0)
Screenshot: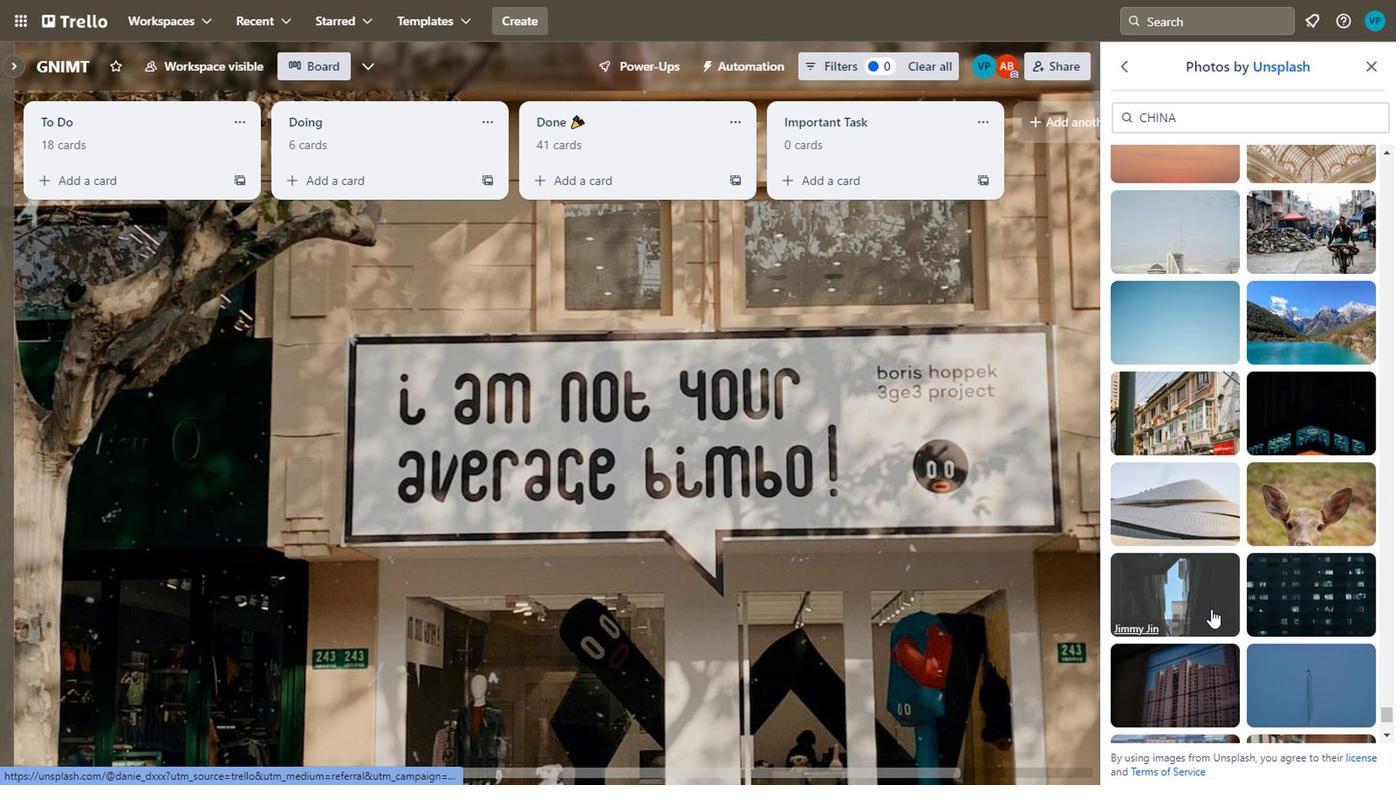 
Action: Mouse moved to (1209, 539)
Screenshot: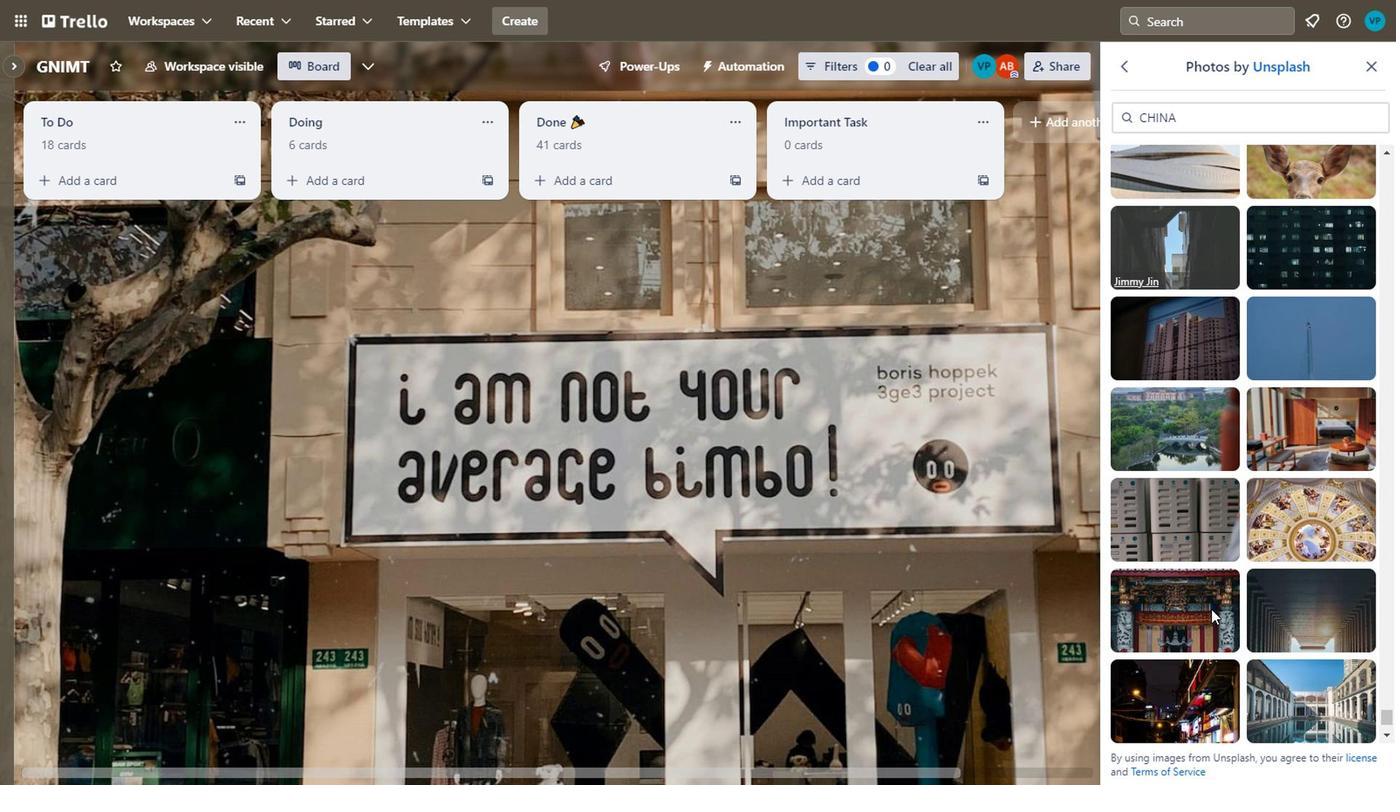 
Action: Mouse scrolled (1209, 539) with delta (0, 0)
Screenshot: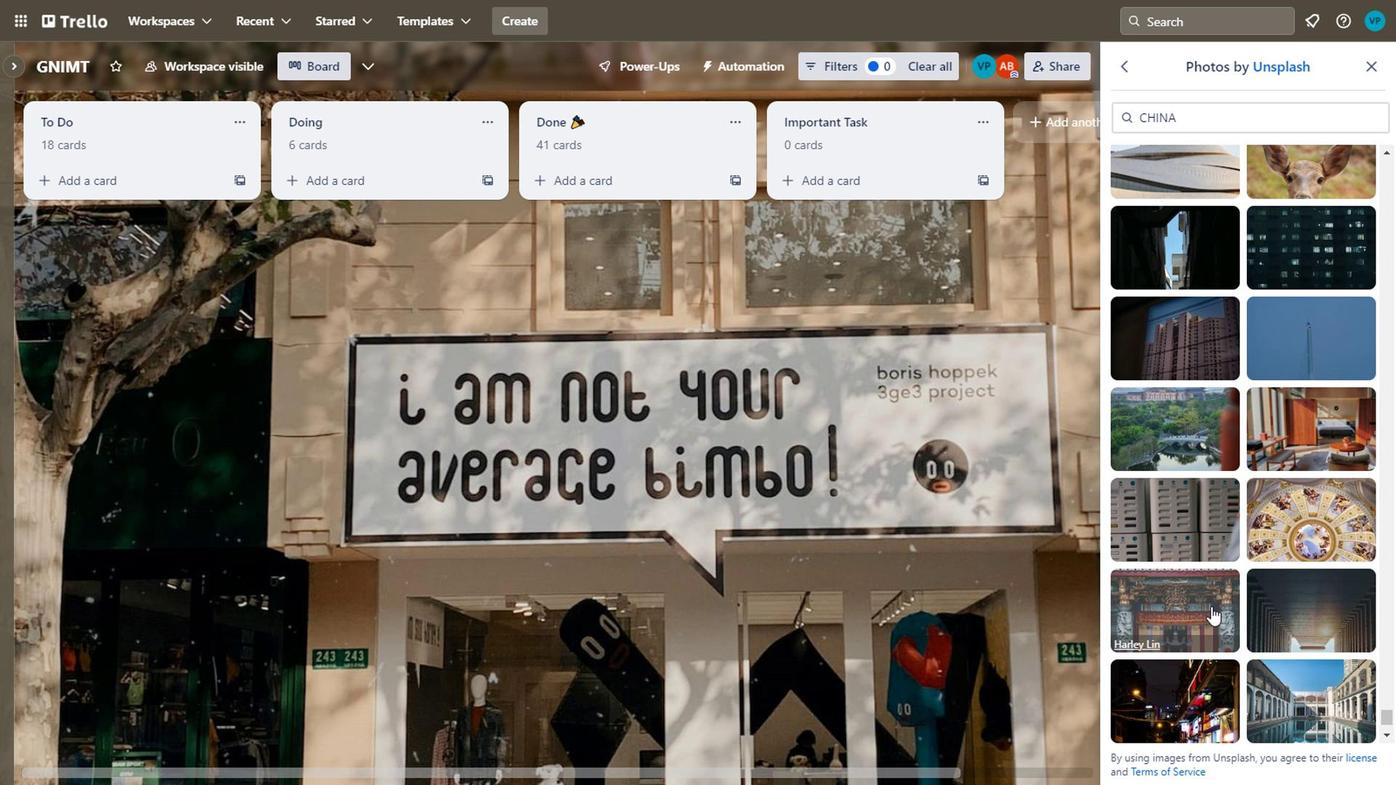 
Action: Mouse scrolled (1209, 539) with delta (0, 0)
Screenshot: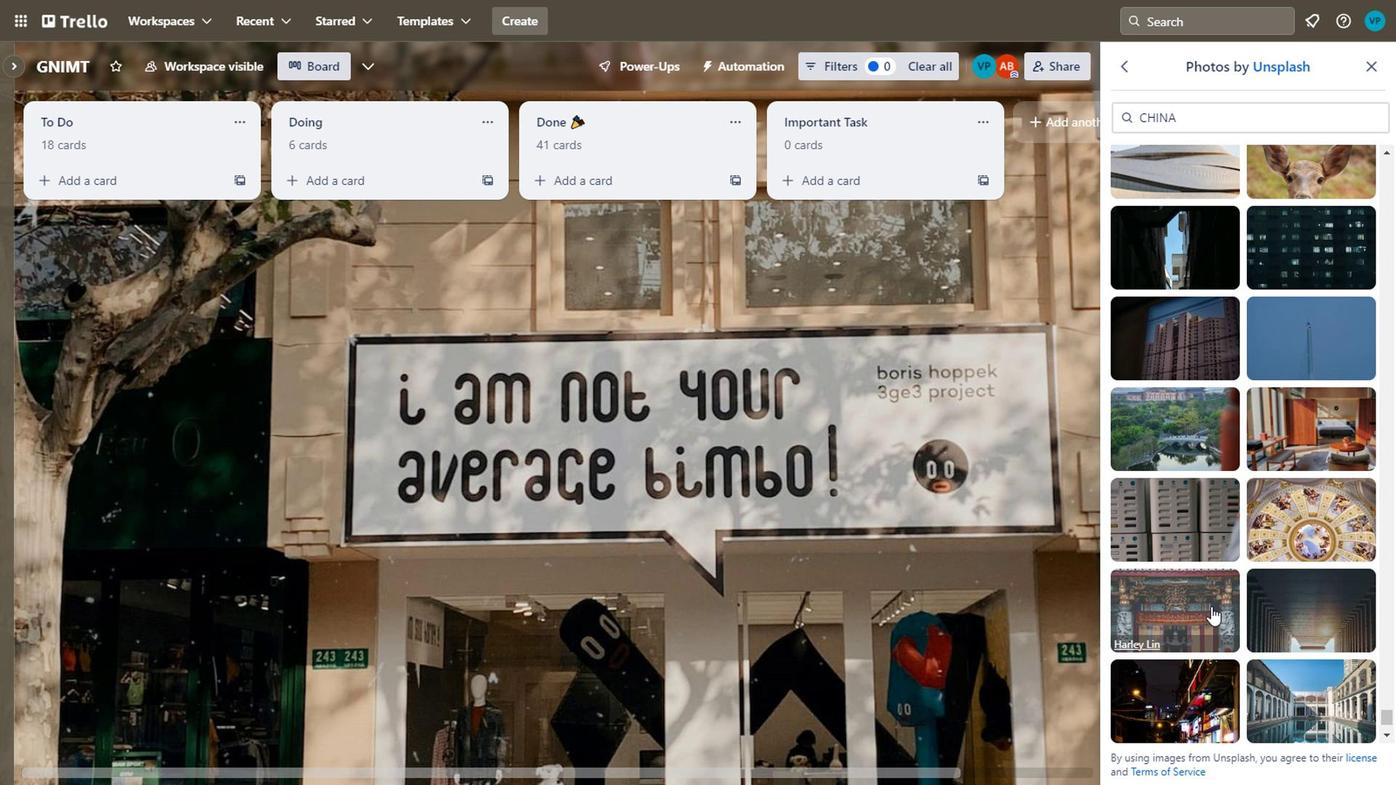 
Action: Mouse scrolled (1209, 539) with delta (0, 0)
Screenshot: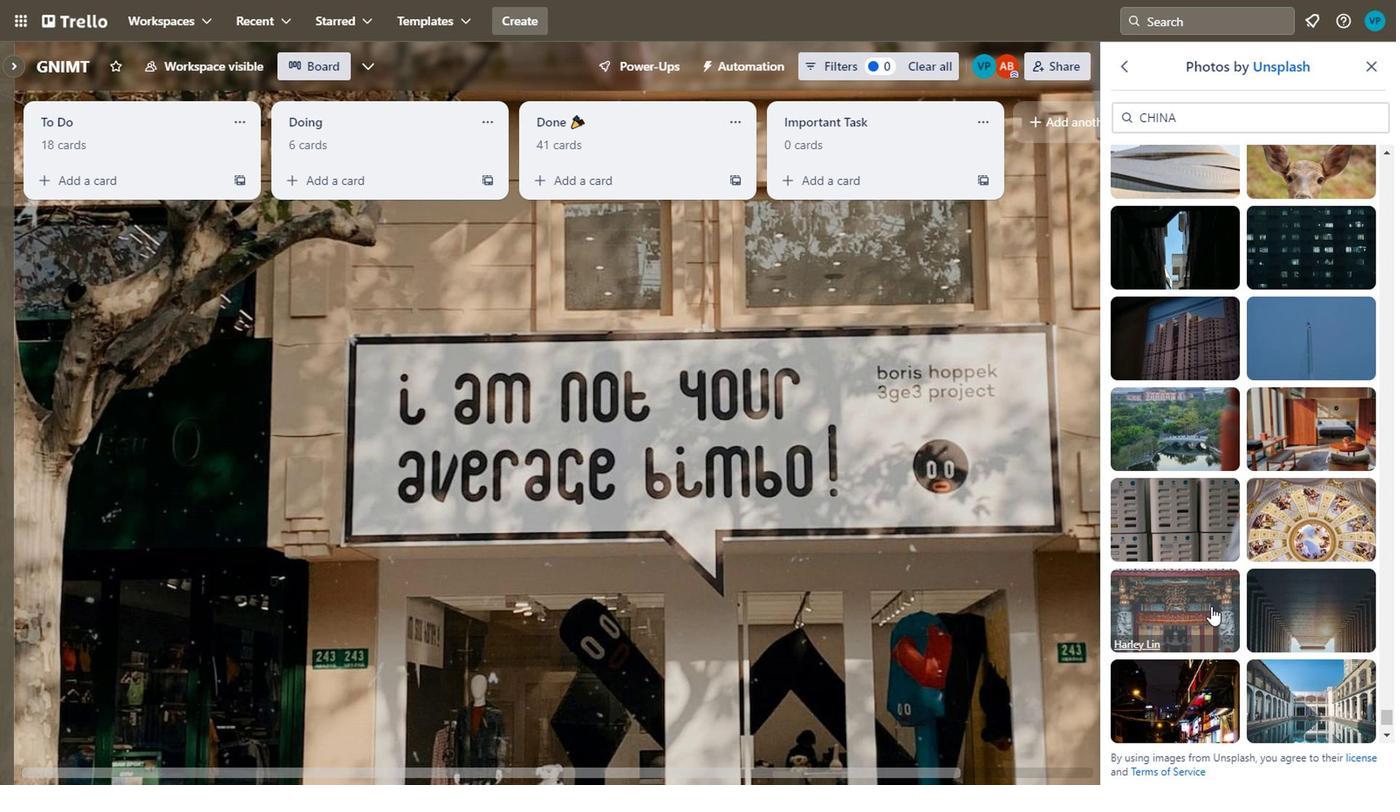
Action: Mouse moved to (1234, 507)
Screenshot: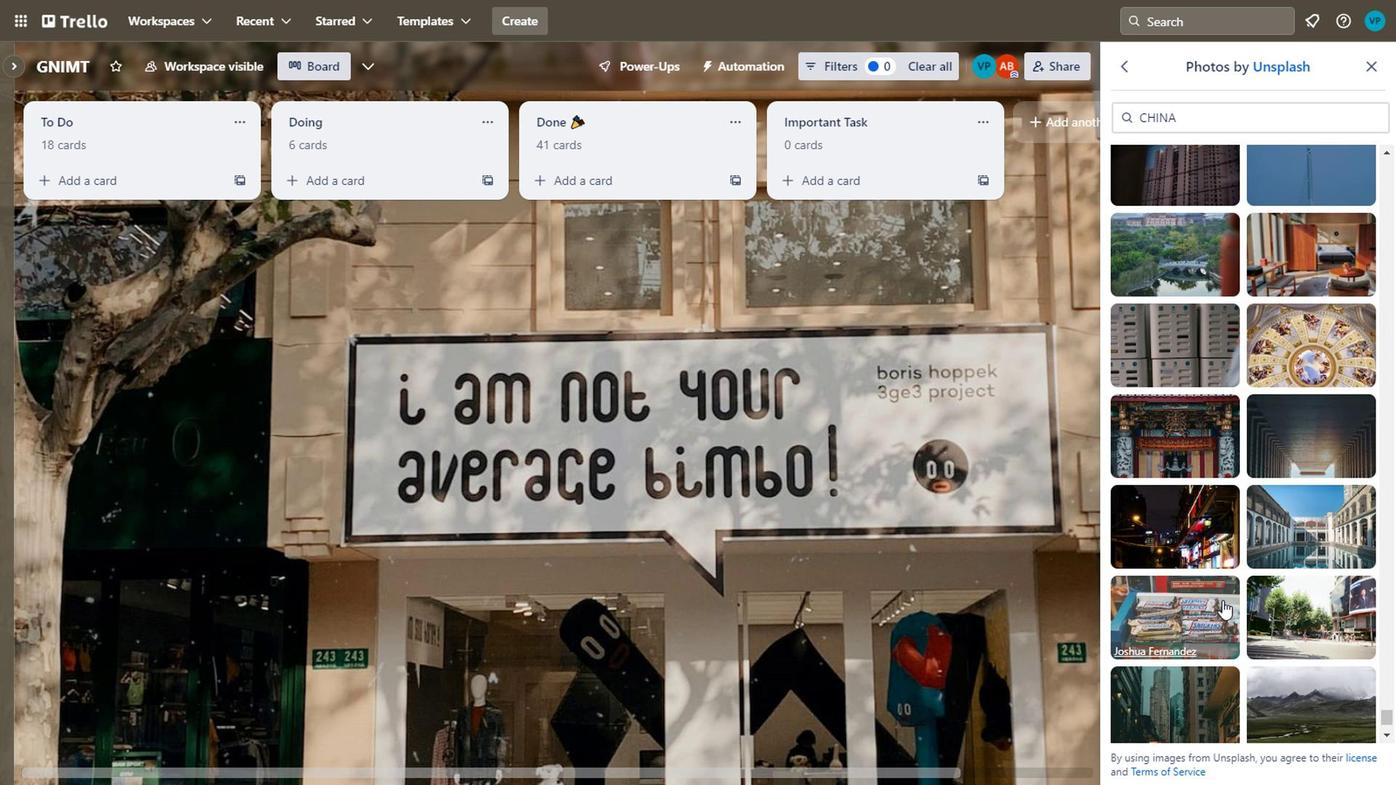 
Action: Mouse scrolled (1234, 507) with delta (0, 0)
Screenshot: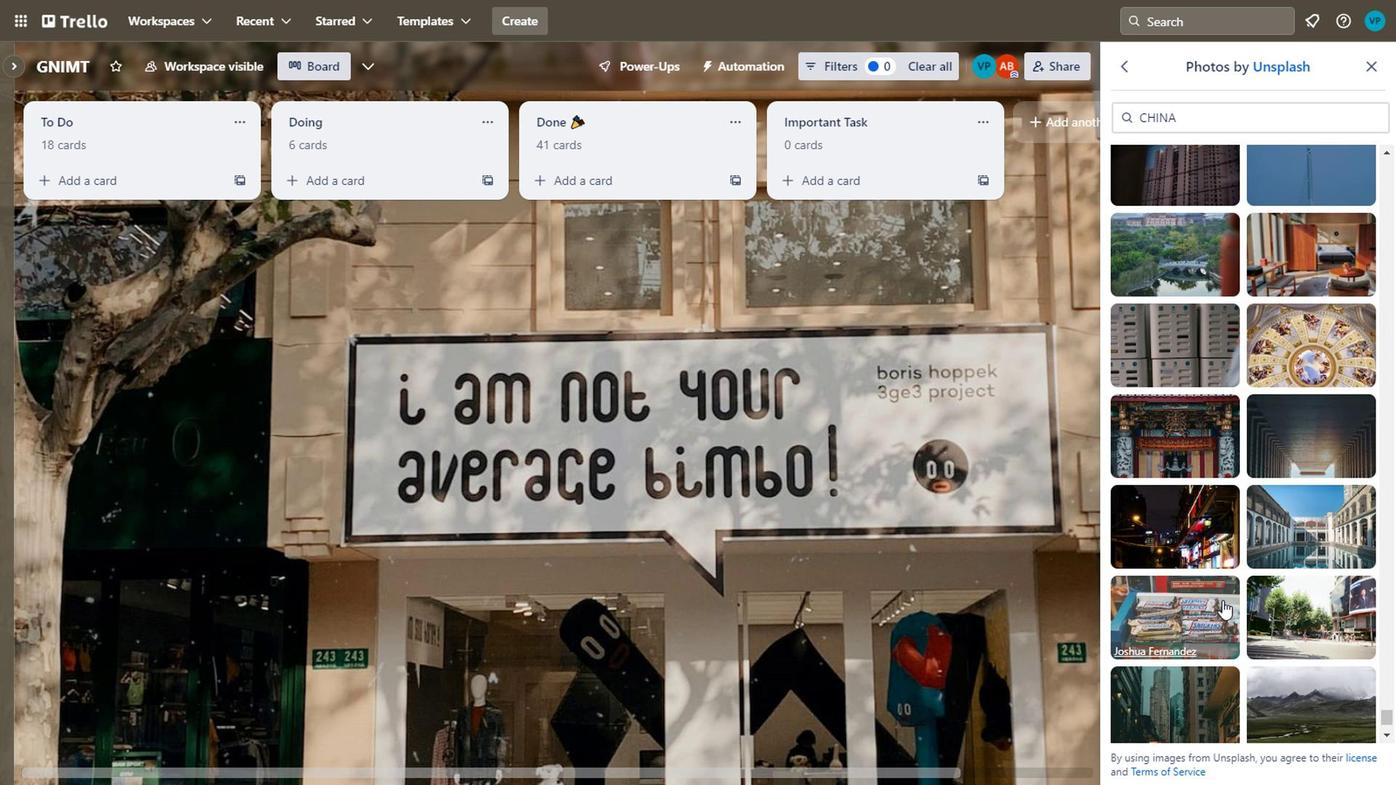 
Action: Mouse moved to (1238, 504)
Screenshot: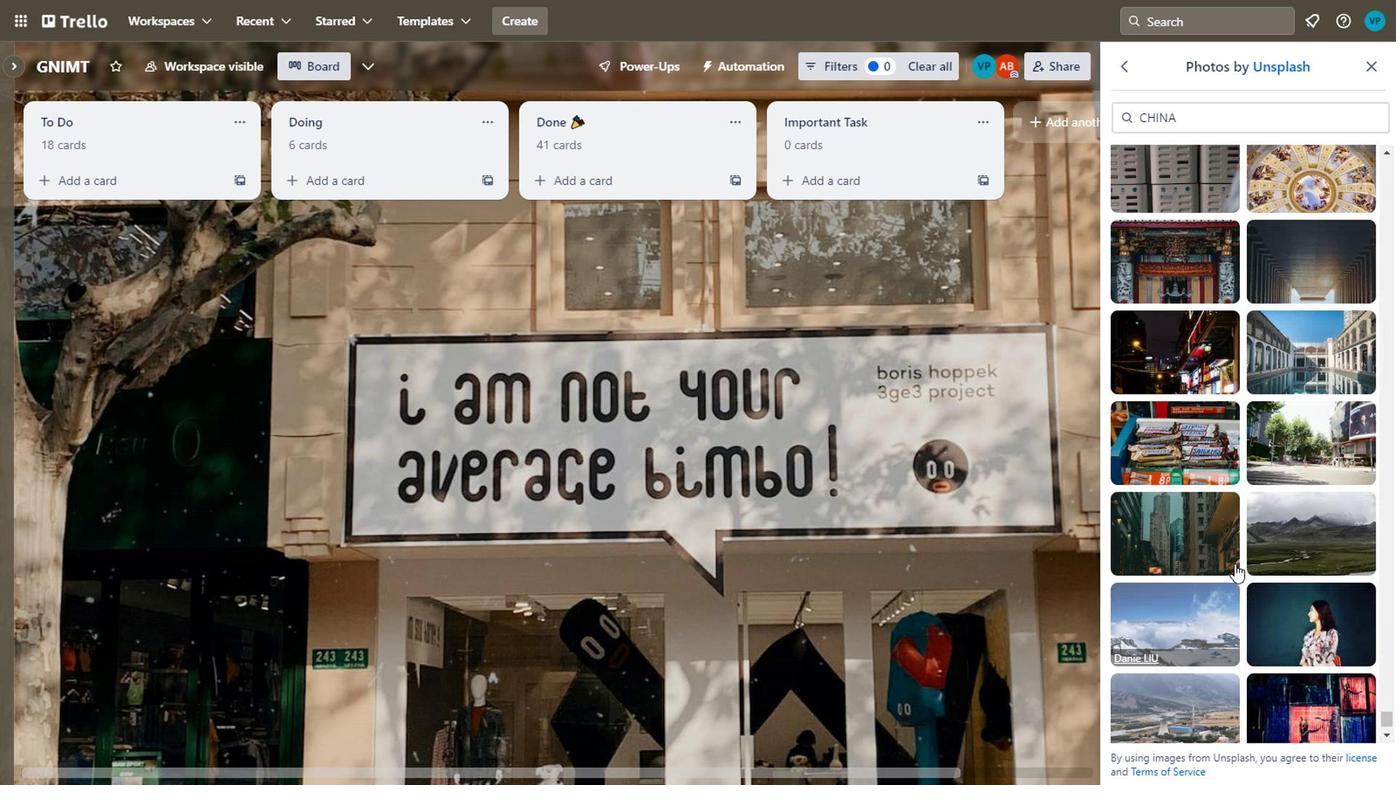 
Action: Mouse scrolled (1238, 504) with delta (0, 0)
Screenshot: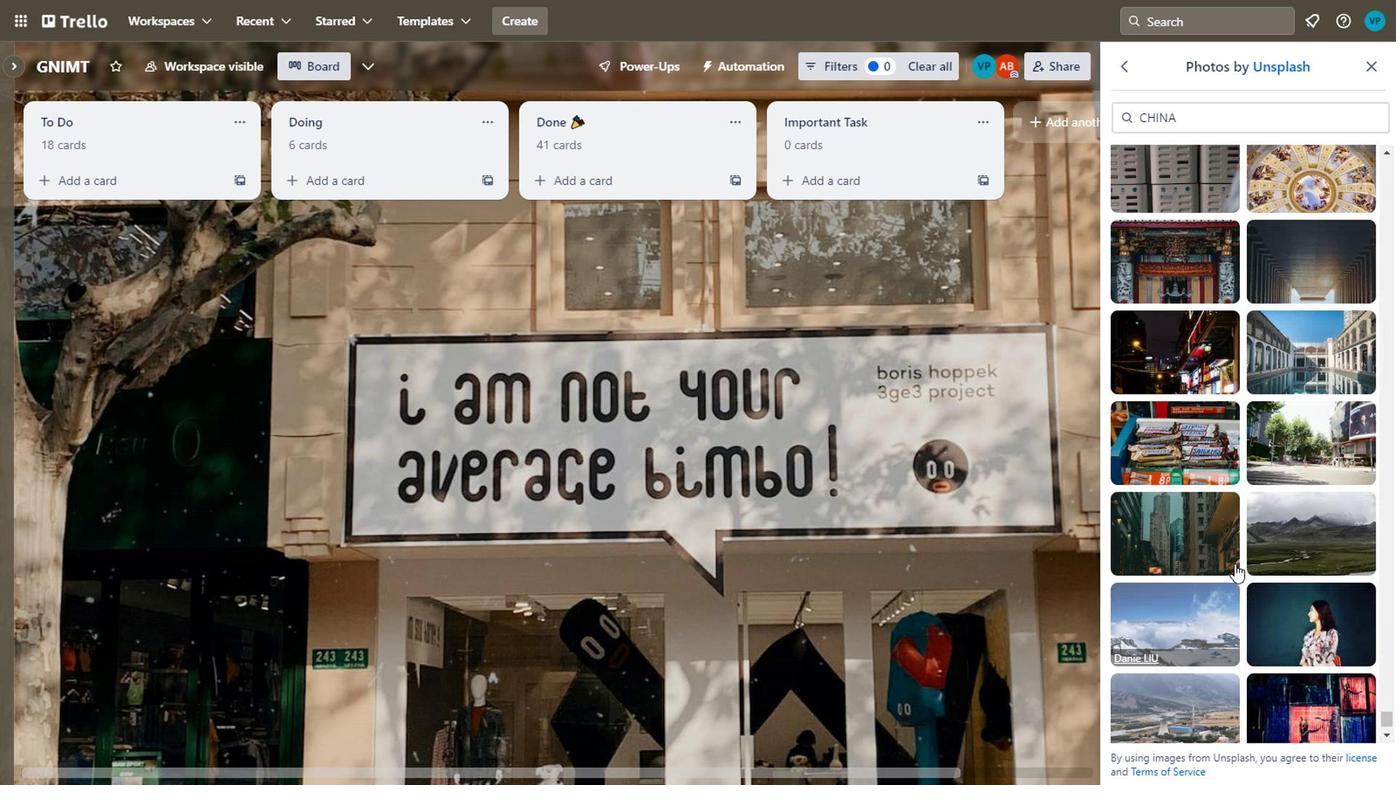 
Action: Mouse moved to (1239, 504)
Screenshot: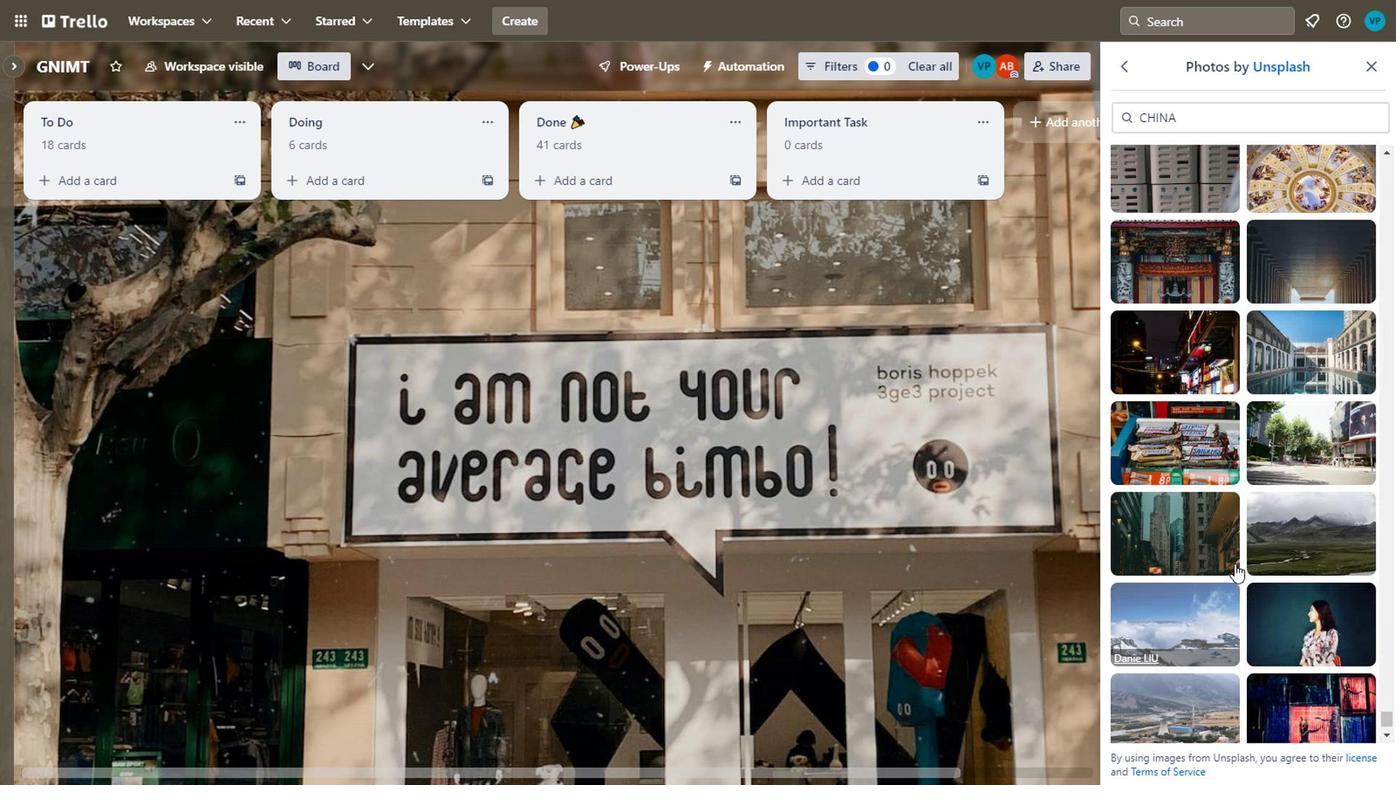 
Action: Mouse scrolled (1239, 504) with delta (0, 0)
Screenshot: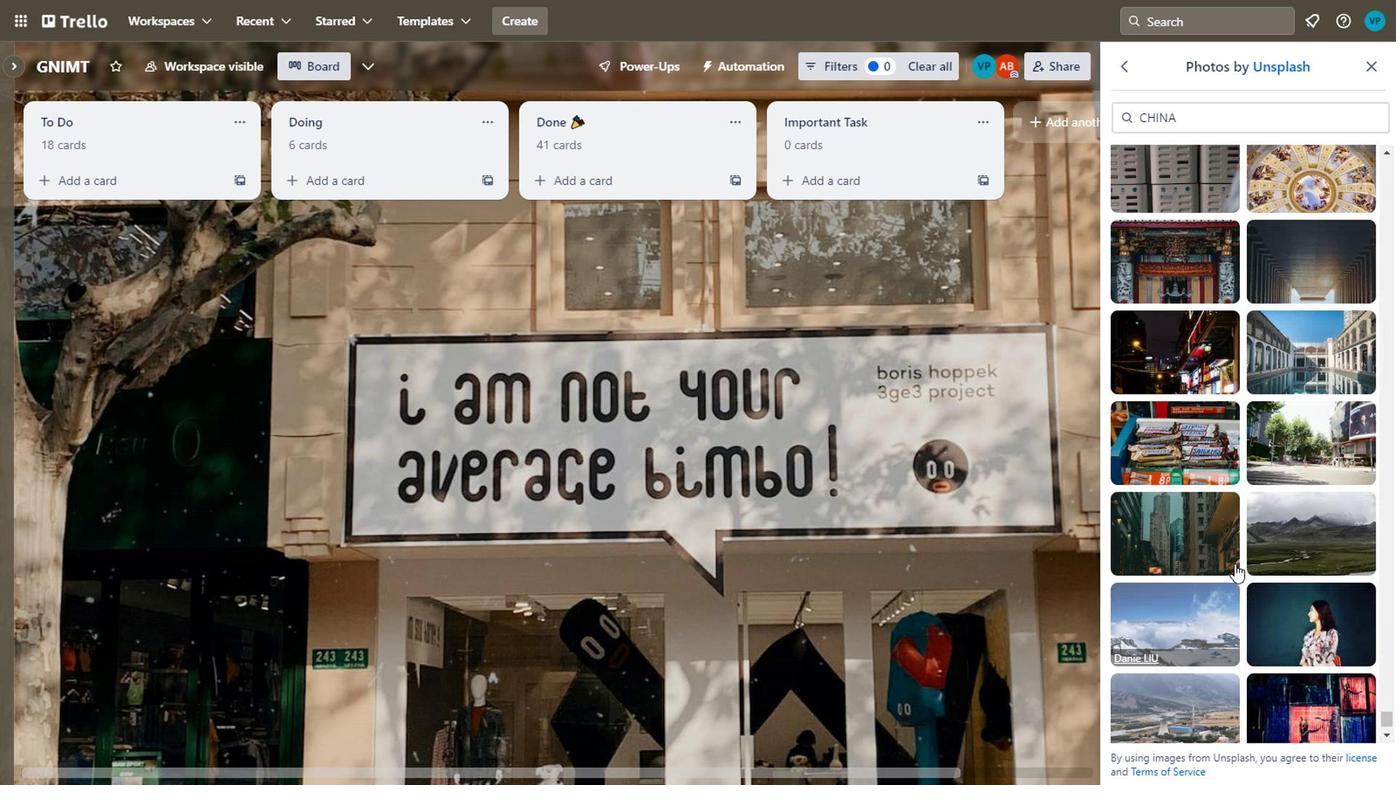 
Action: Mouse moved to (1244, 493)
Screenshot: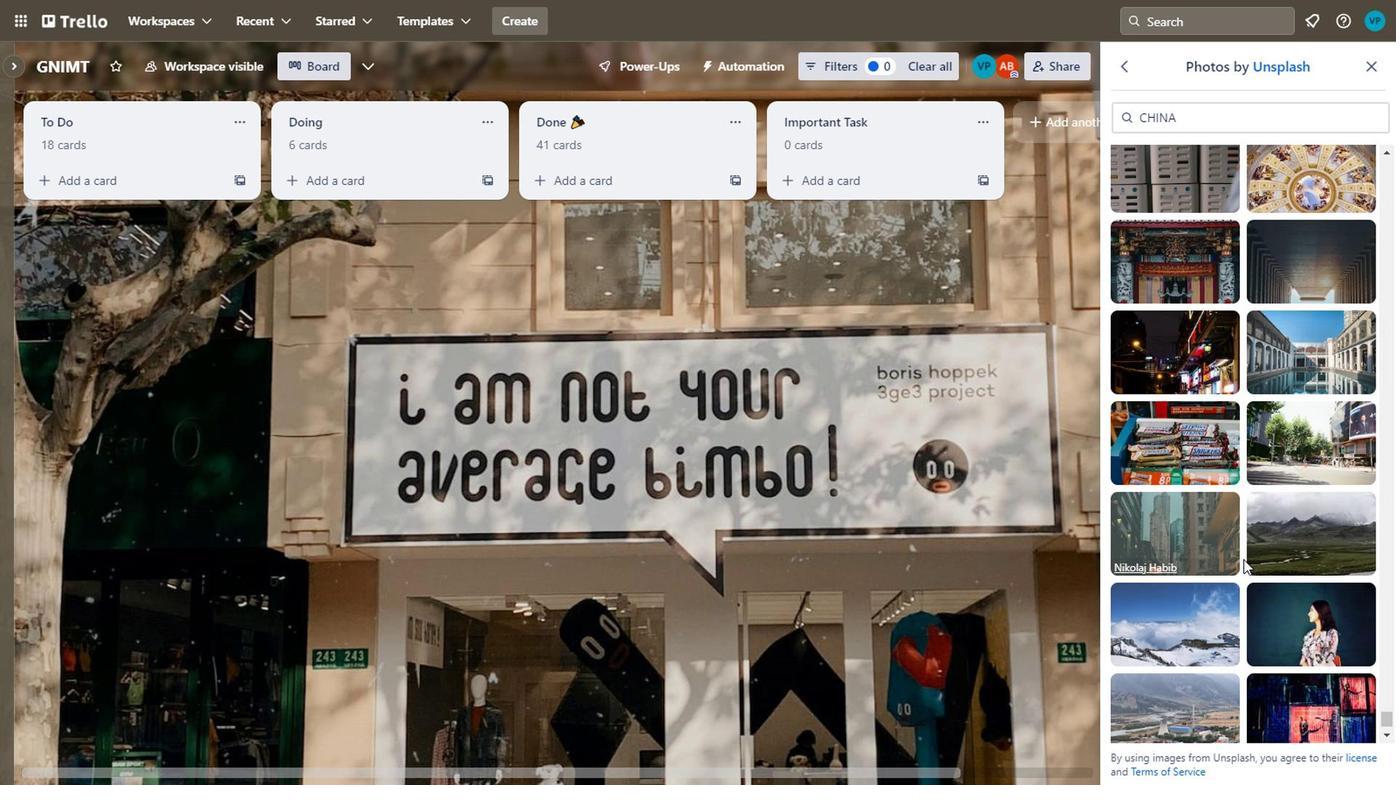 
Action: Mouse scrolled (1244, 493) with delta (0, 0)
Screenshot: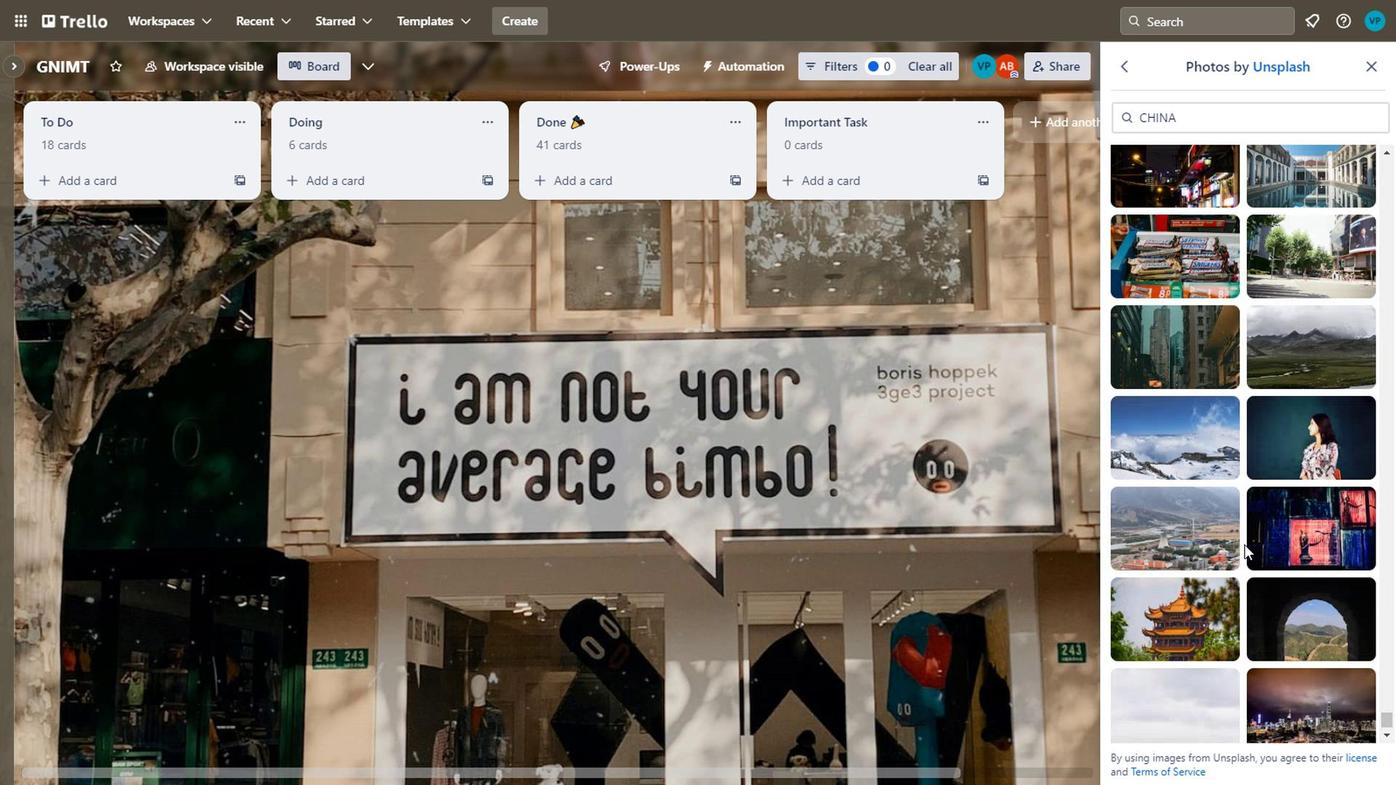 
Action: Mouse moved to (1241, 492)
Screenshot: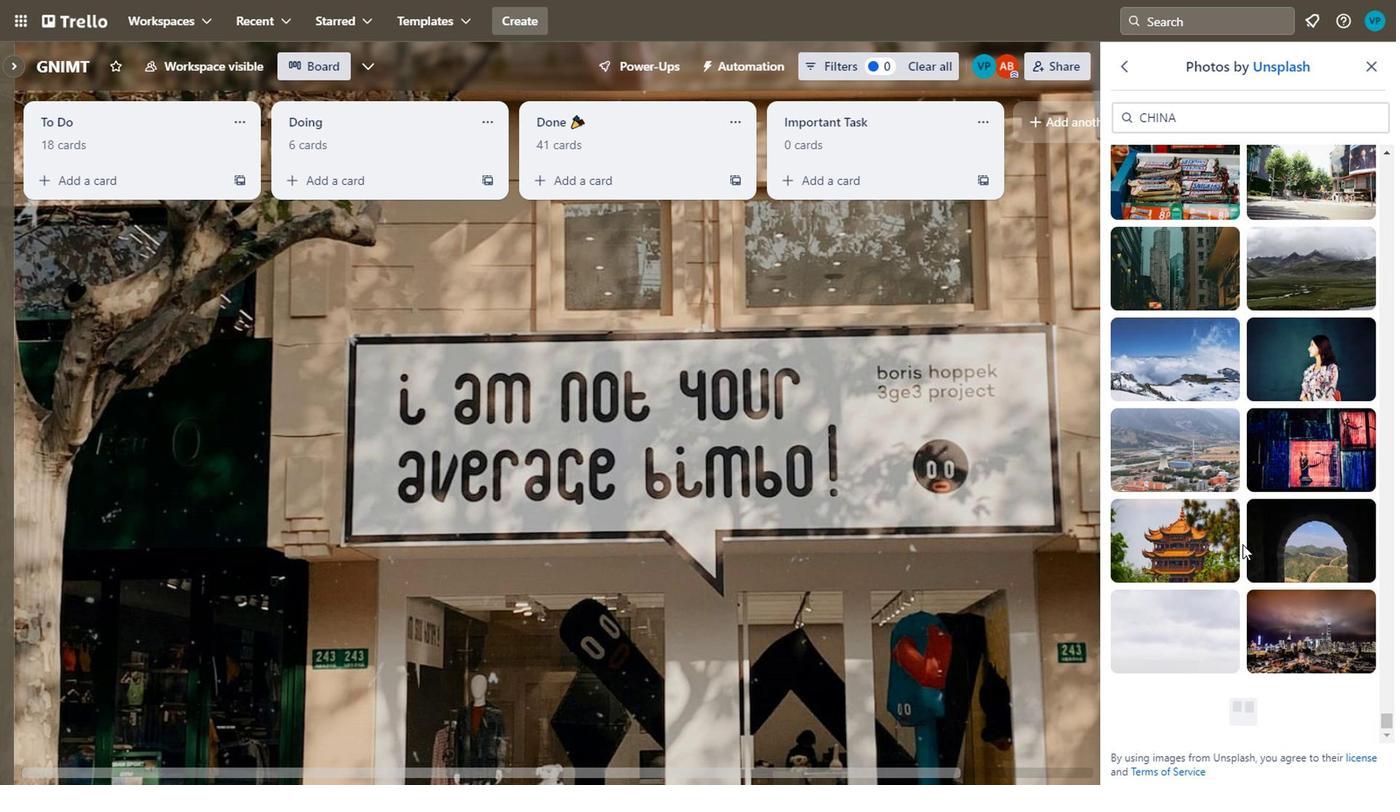 
Action: Mouse scrolled (1241, 491) with delta (0, 0)
Screenshot: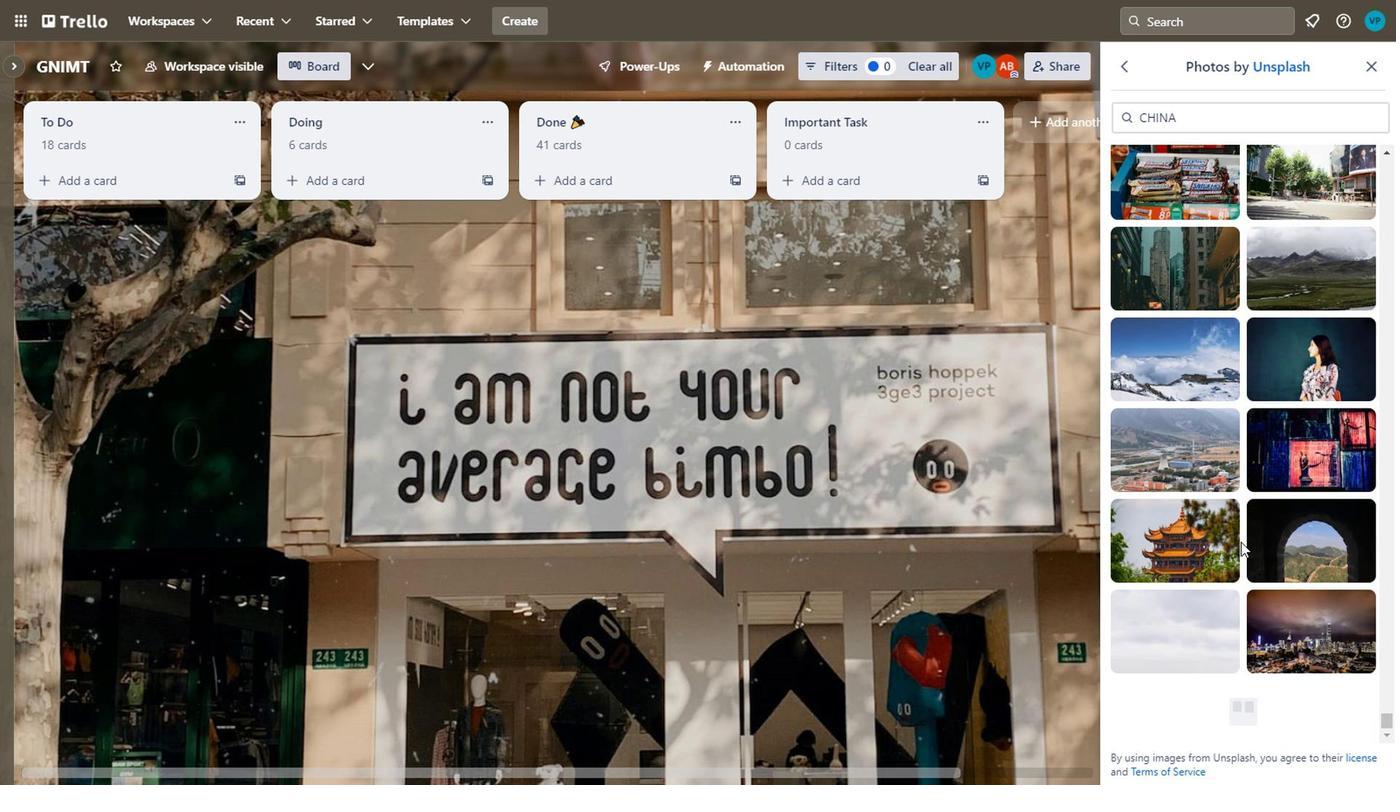 
Action: Mouse scrolled (1241, 491) with delta (0, 0)
Screenshot: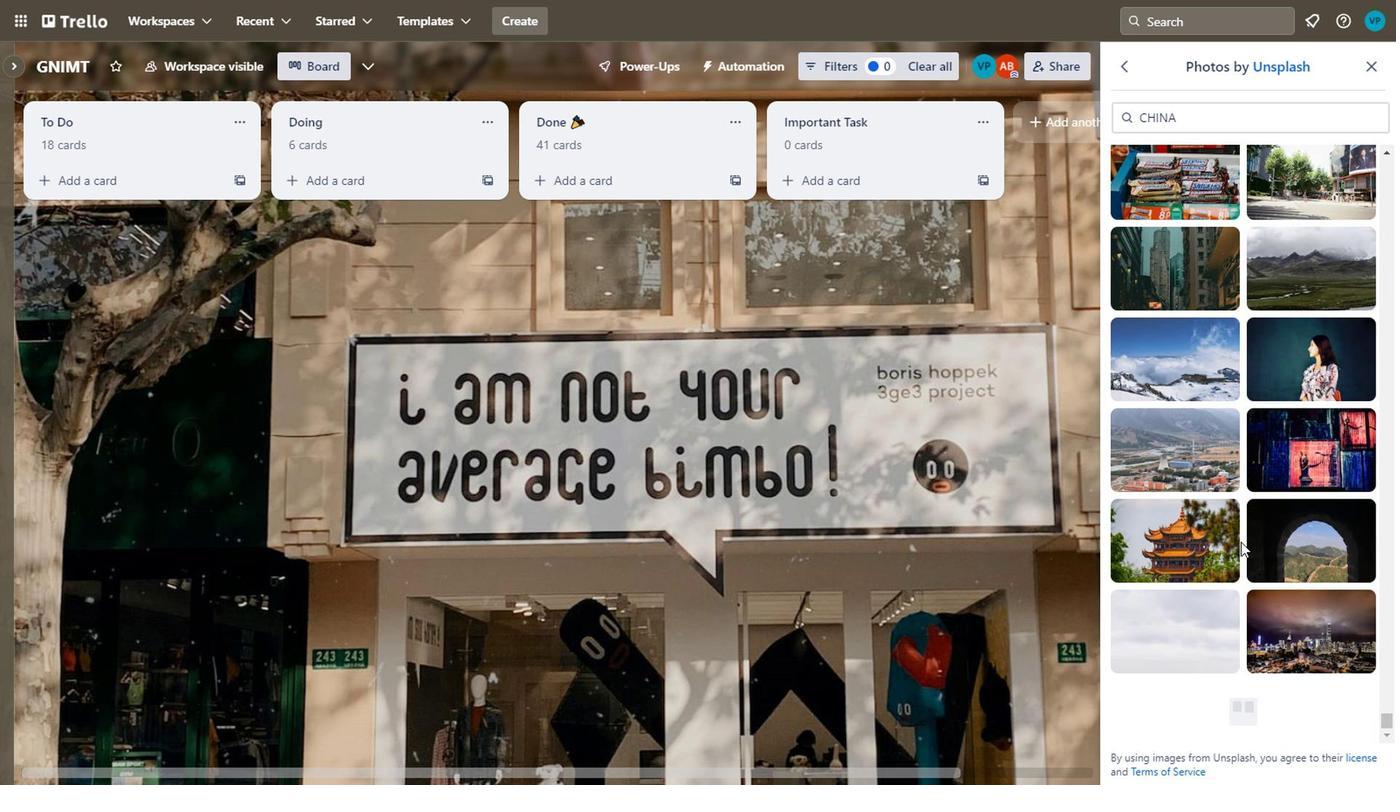 
Action: Mouse moved to (1160, 477)
Screenshot: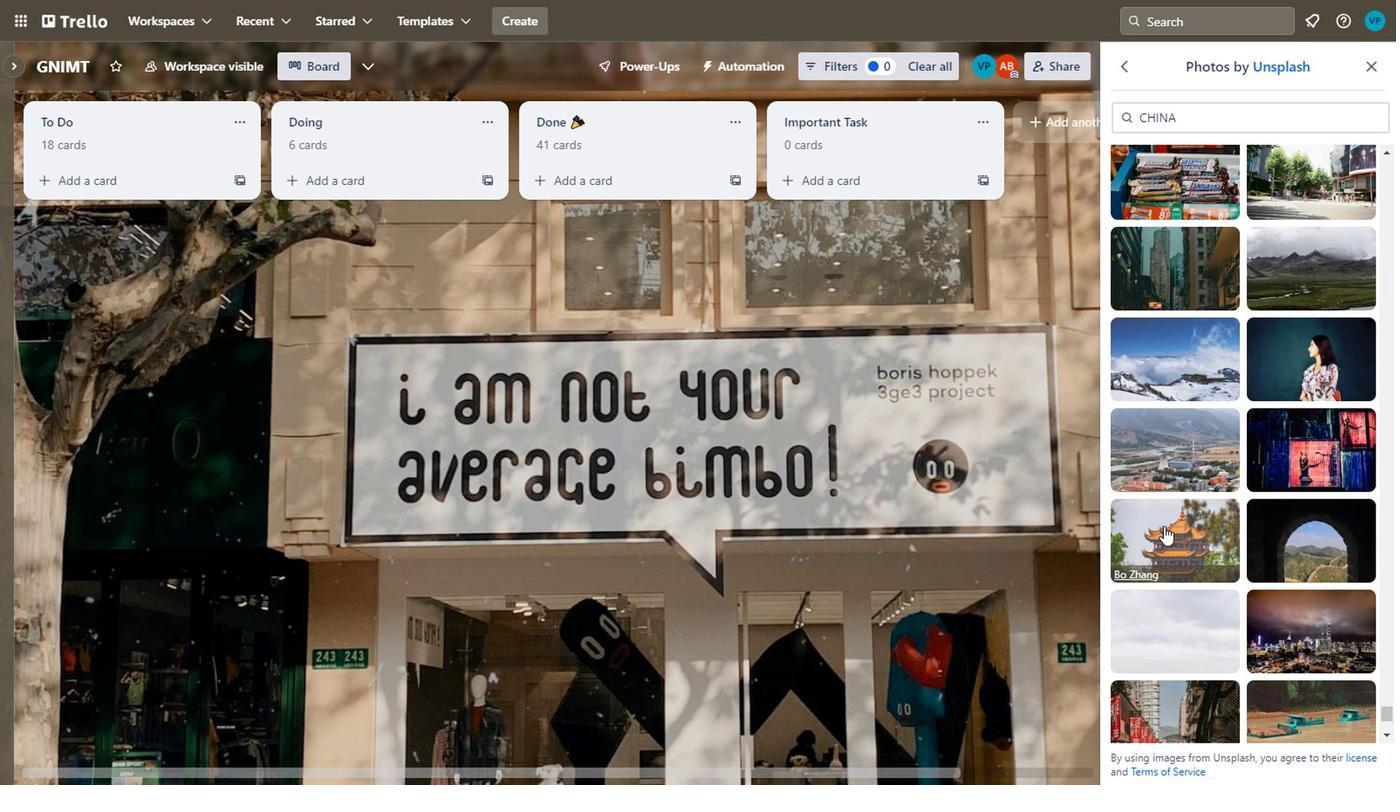 
Action: Mouse pressed left at (1160, 477)
Screenshot: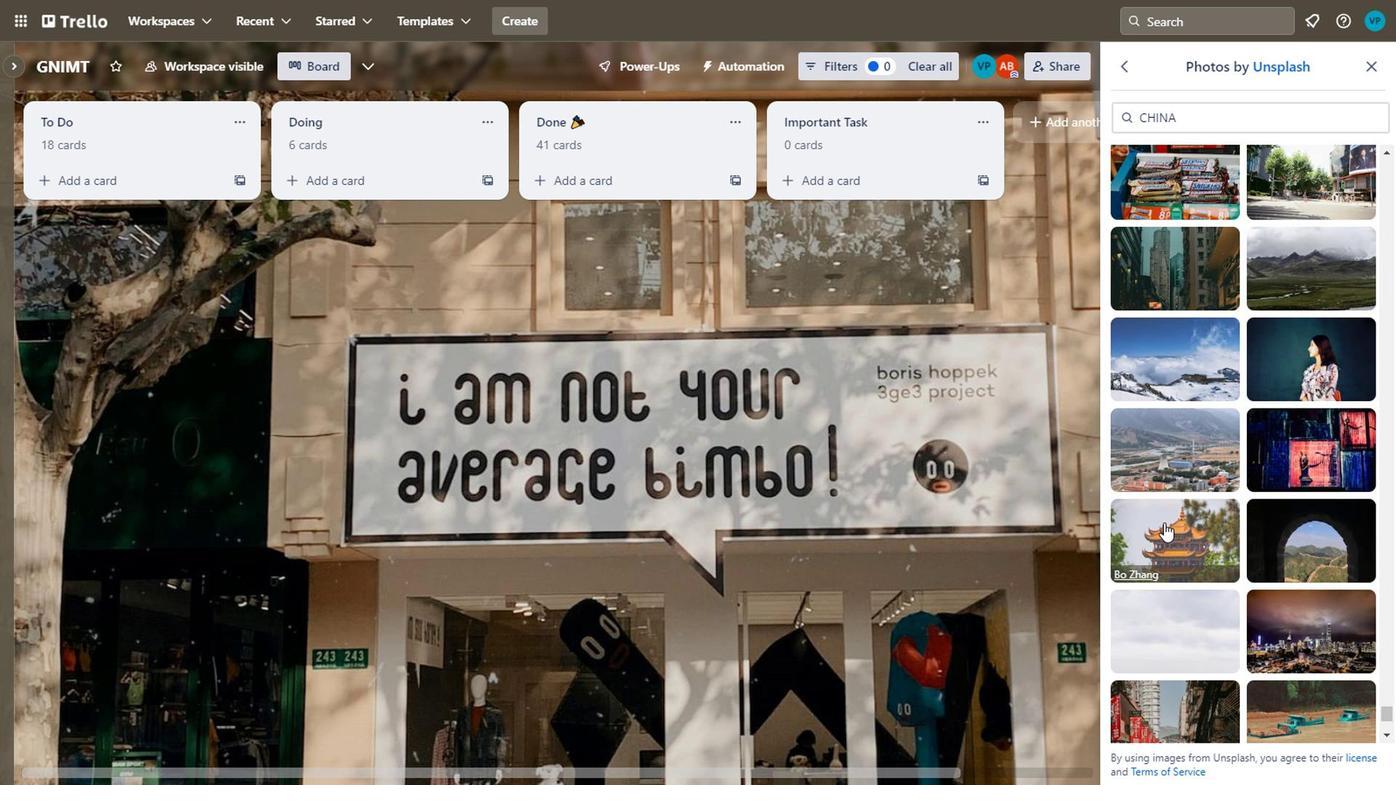 
Action: Mouse moved to (1185, 451)
Screenshot: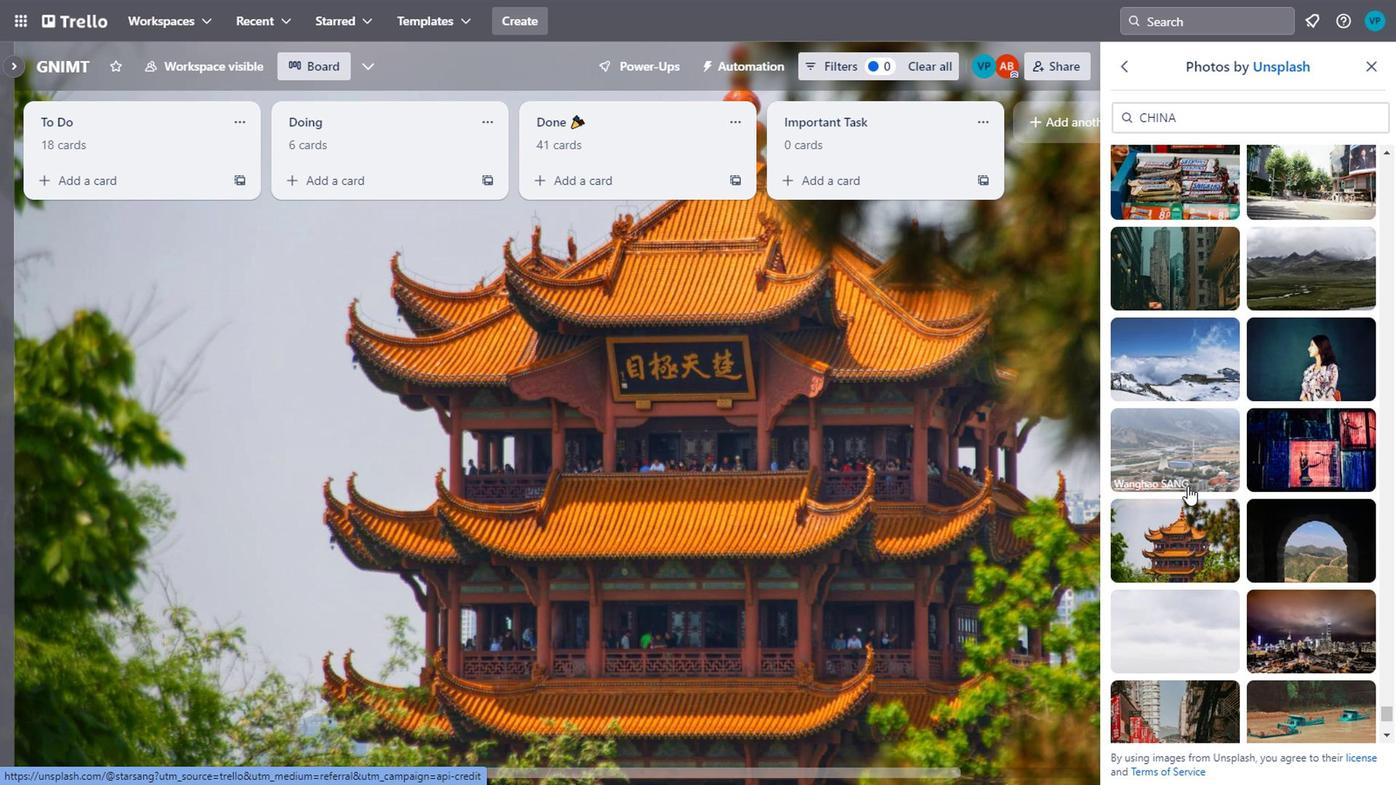 
Action: Mouse scrolled (1185, 451) with delta (0, 0)
Screenshot: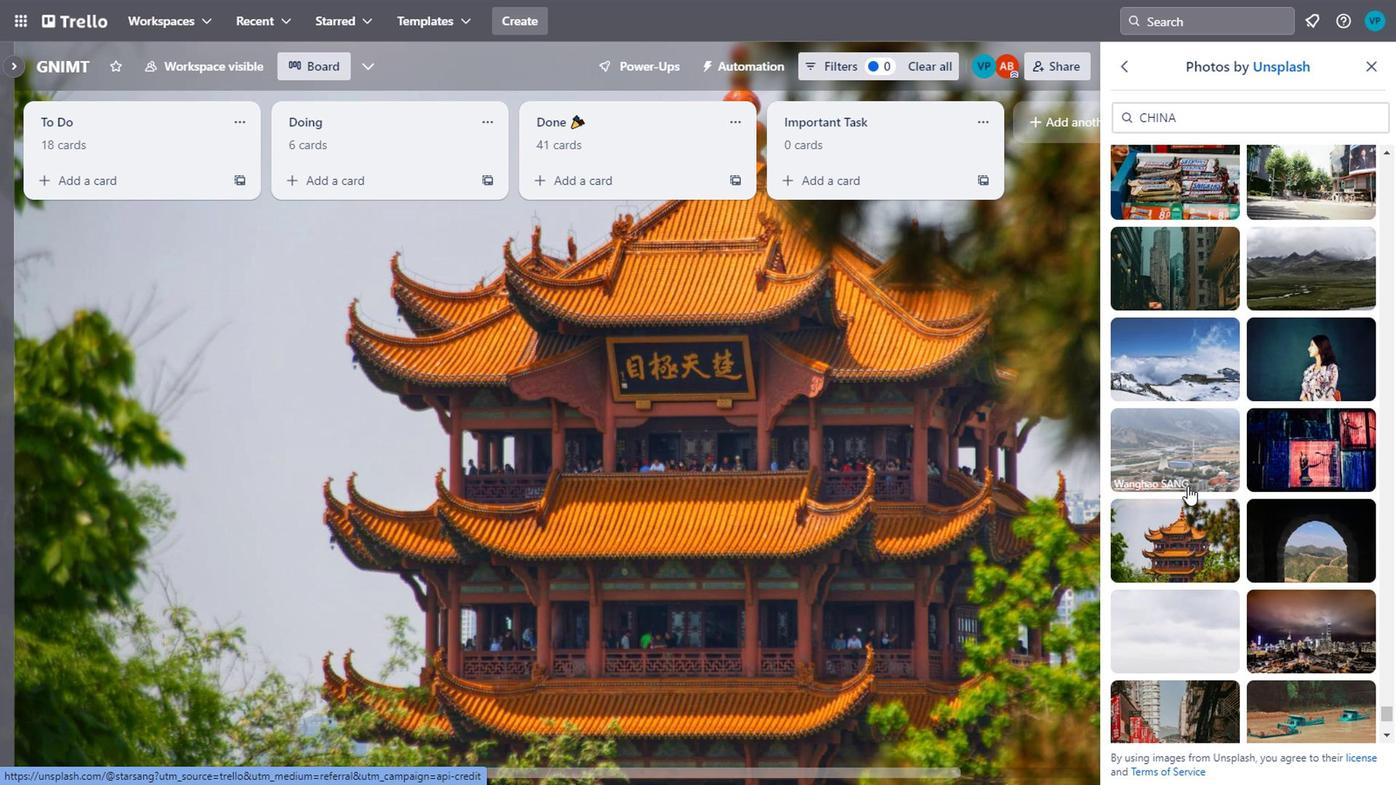 
Action: Mouse scrolled (1185, 451) with delta (0, 0)
Screenshot: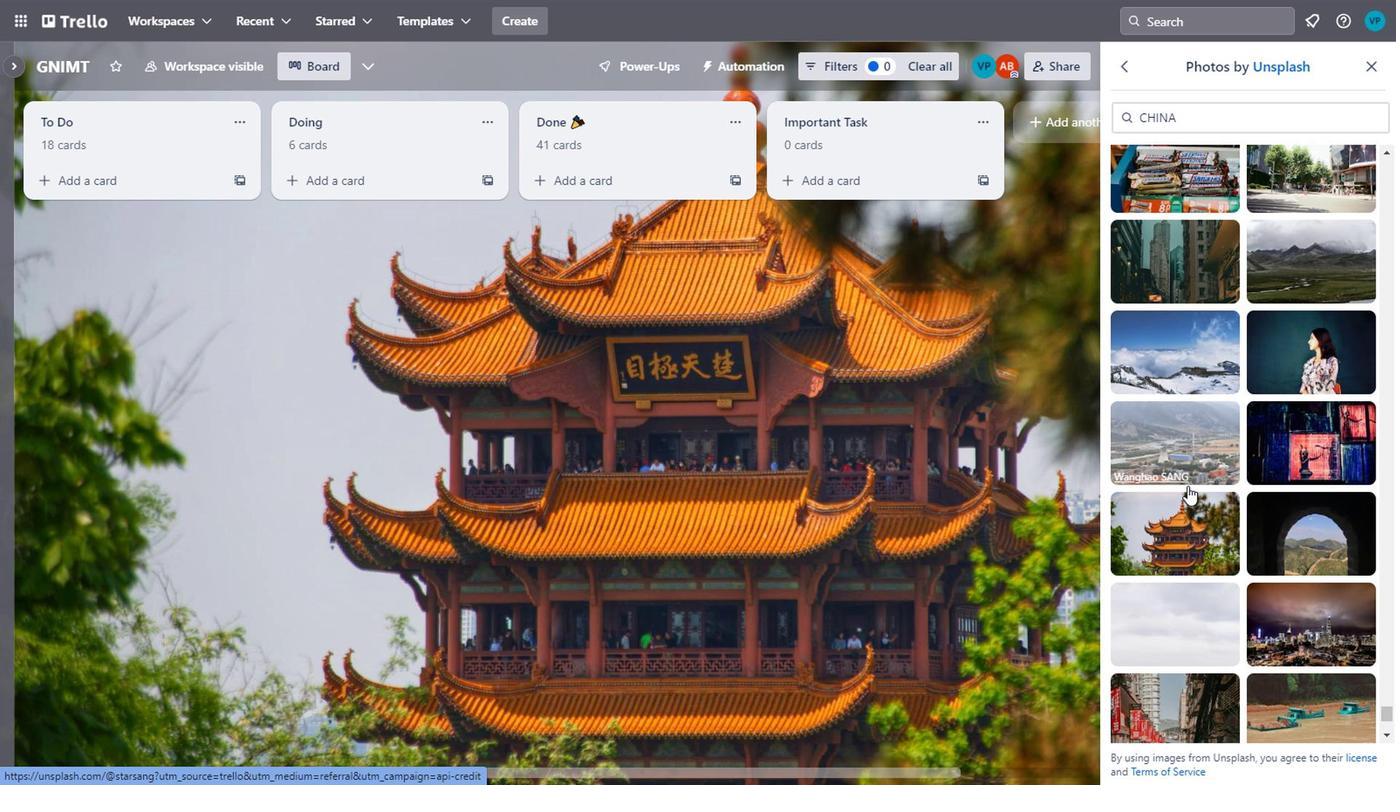 
Action: Mouse scrolled (1185, 451) with delta (0, 0)
Screenshot: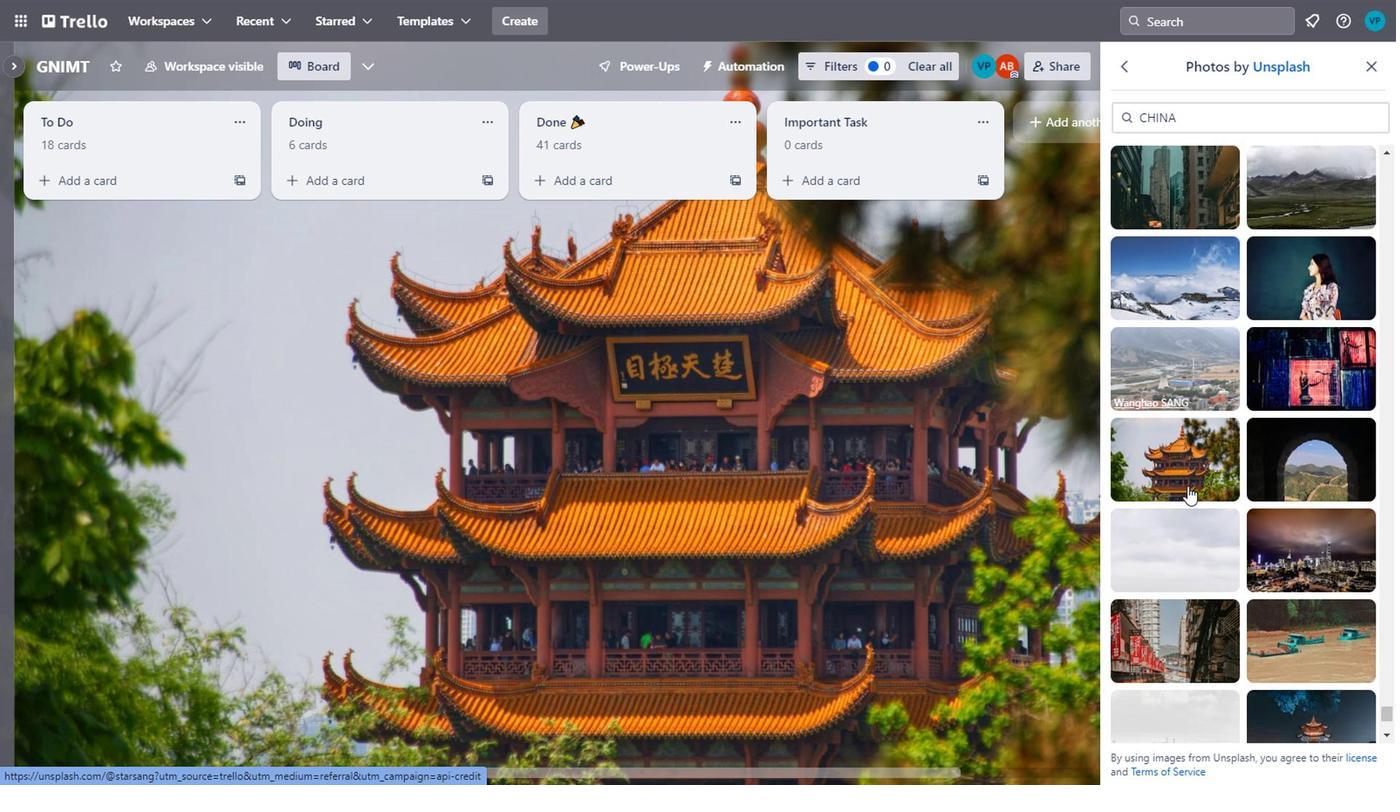 
Action: Mouse scrolled (1185, 451) with delta (0, 0)
Screenshot: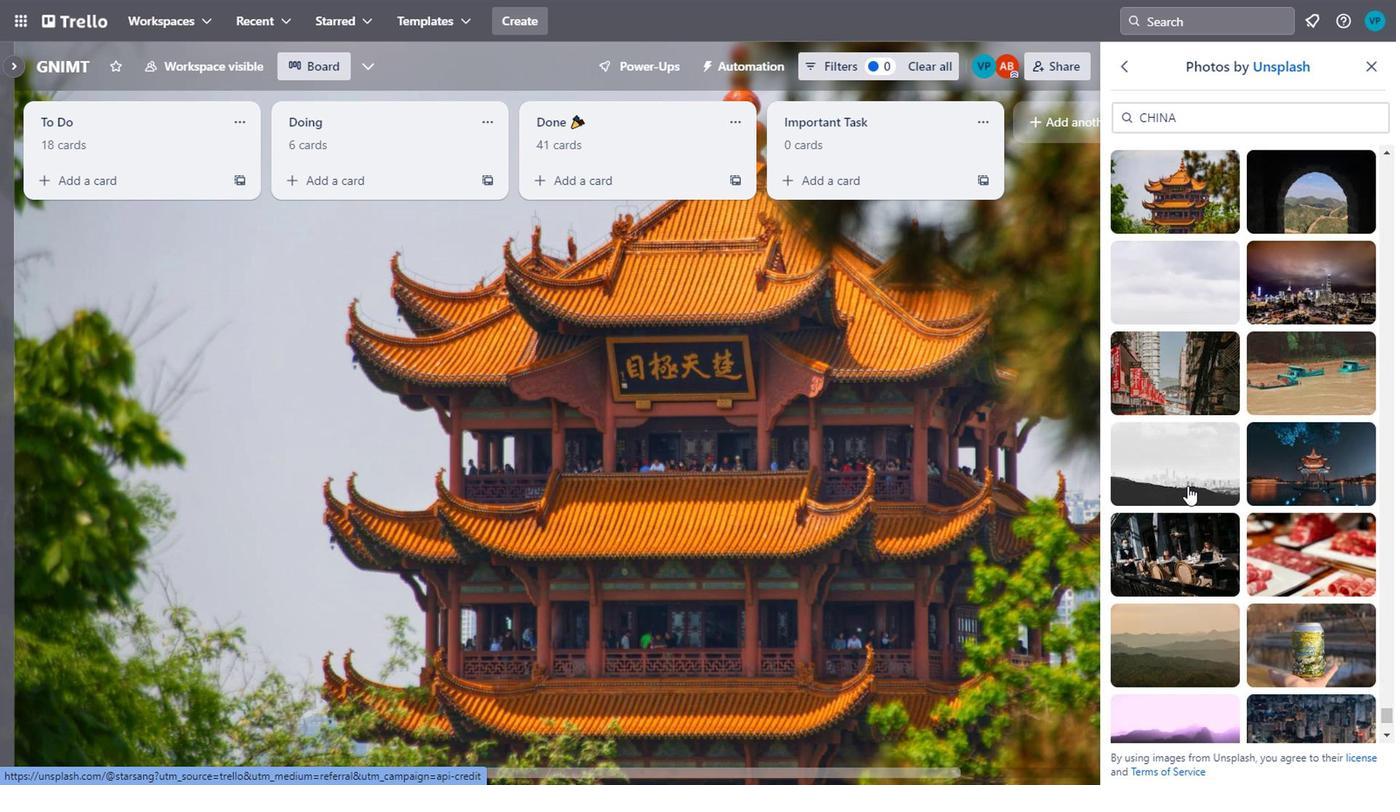 
Action: Mouse scrolled (1185, 451) with delta (0, 0)
Screenshot: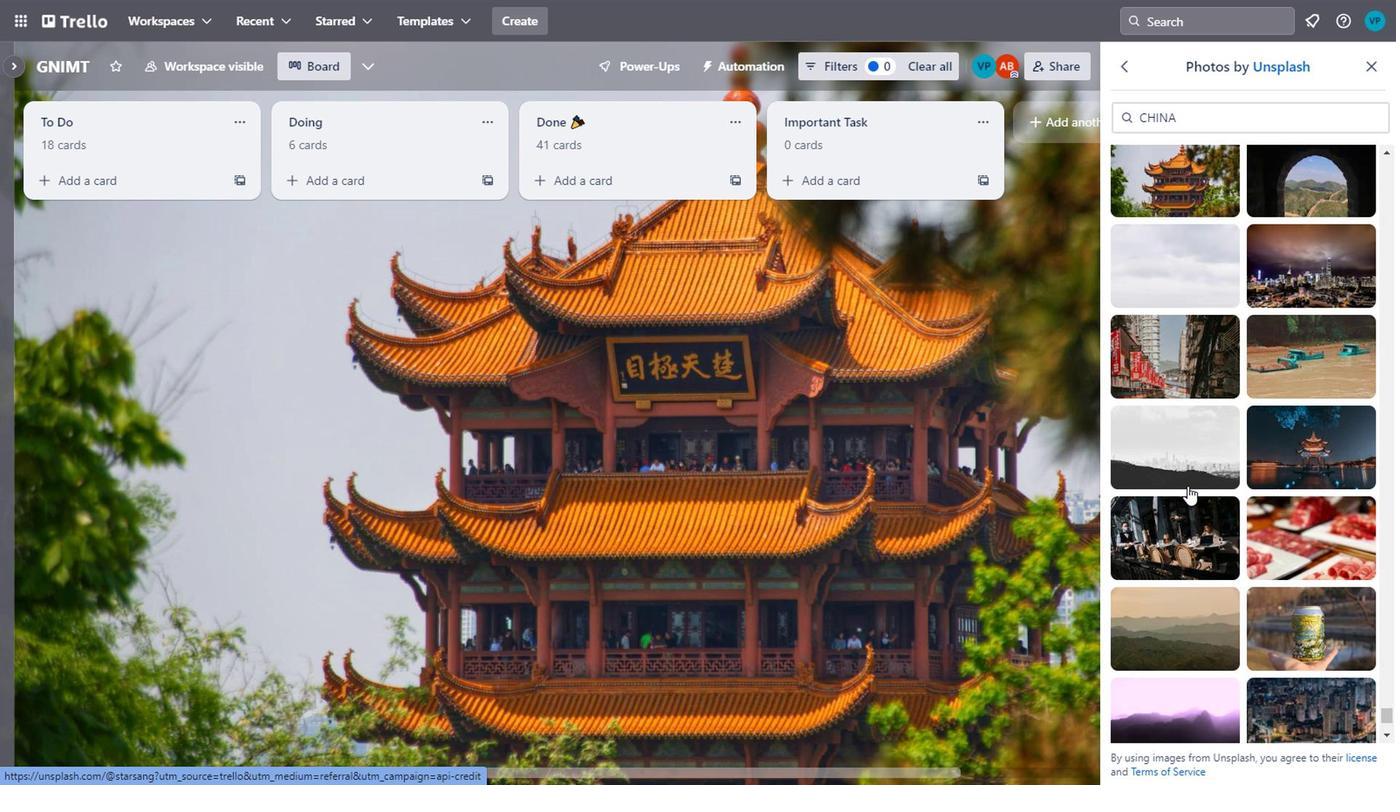 
Action: Mouse scrolled (1185, 451) with delta (0, 0)
Screenshot: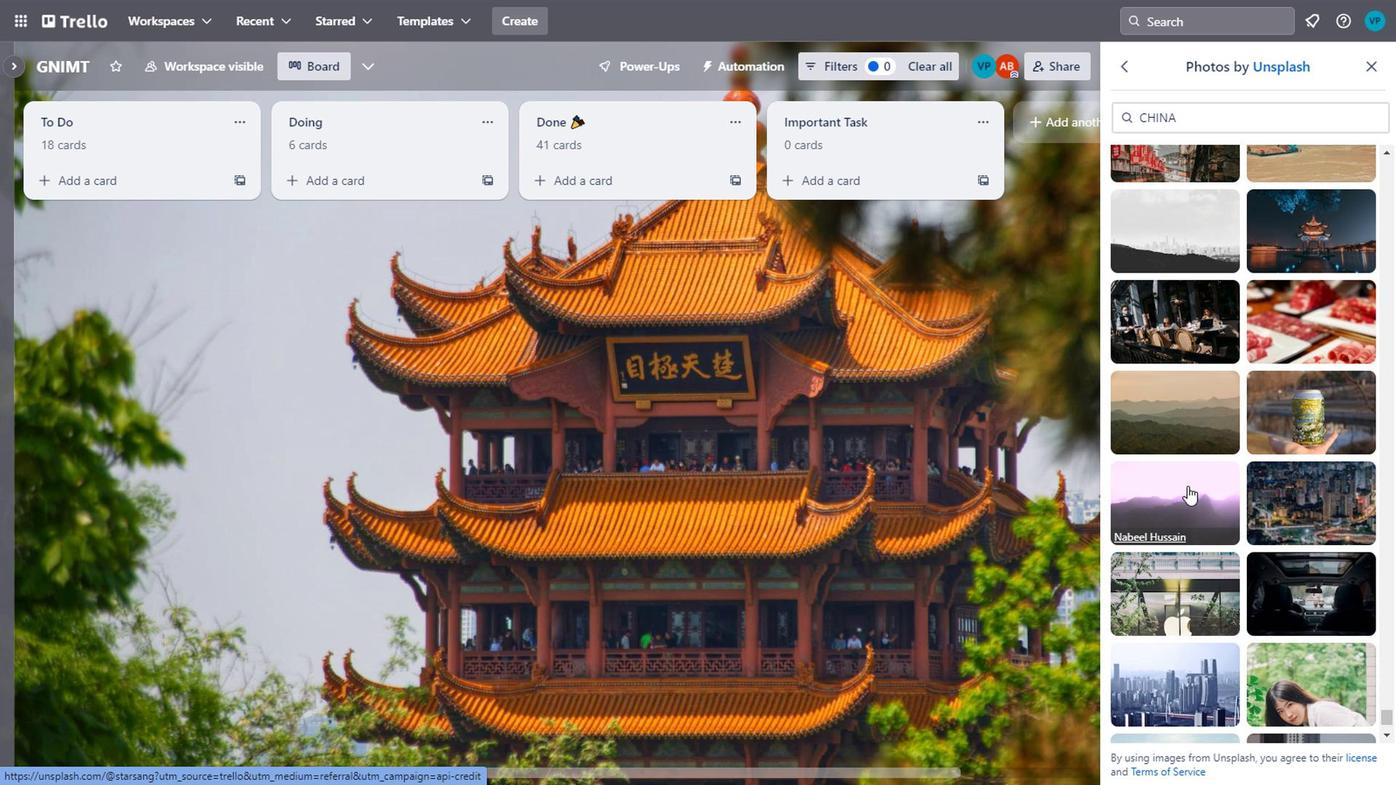 
Action: Mouse moved to (1182, 451)
Screenshot: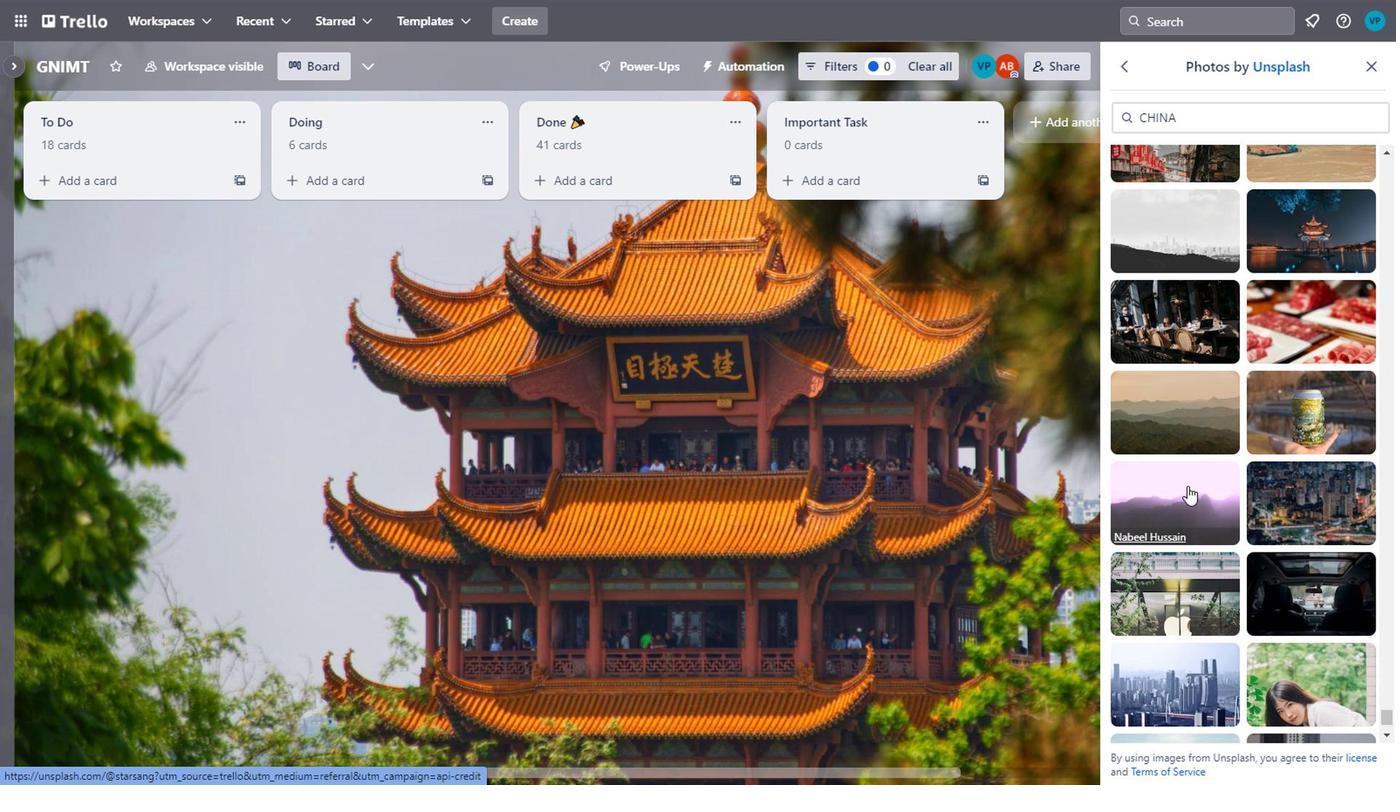 
Action: Mouse scrolled (1182, 451) with delta (0, 0)
Screenshot: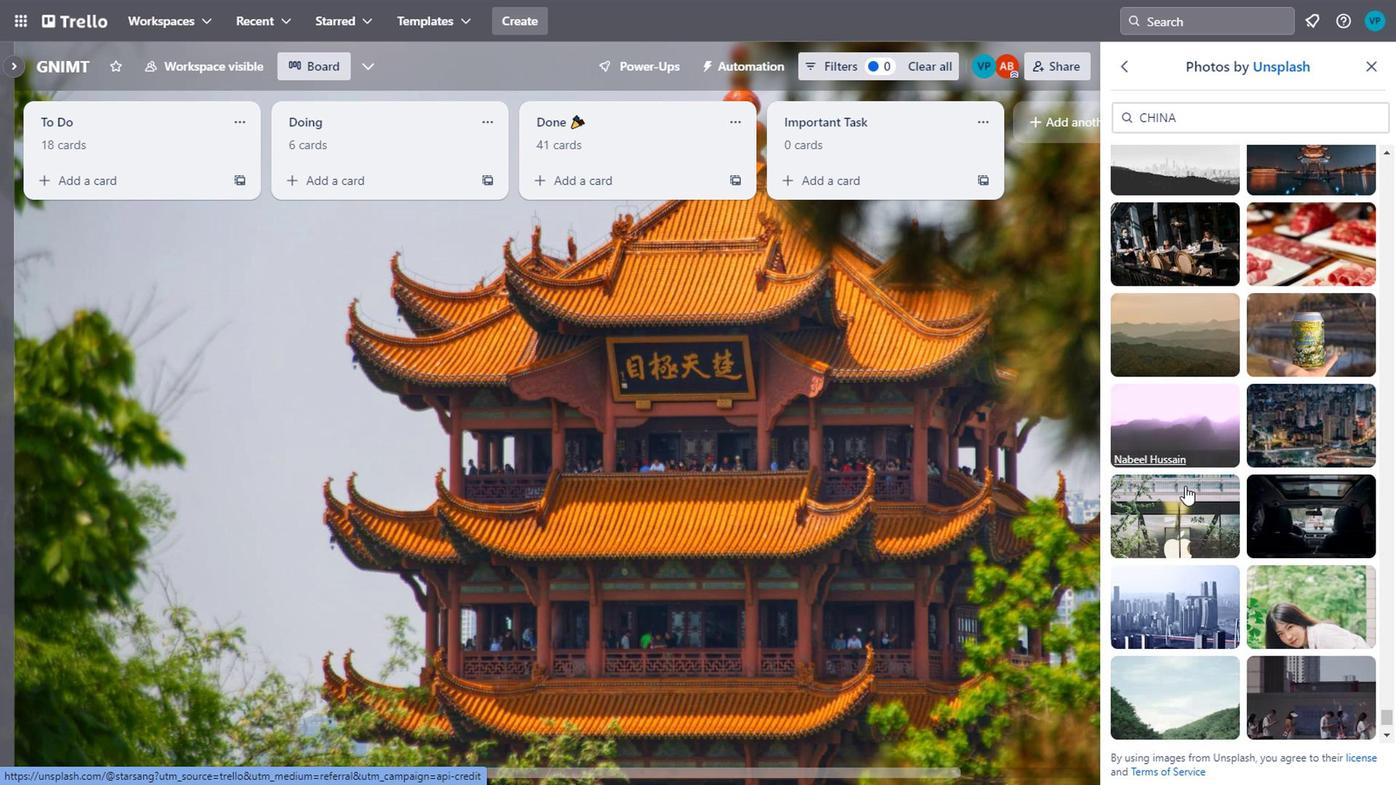
Action: Mouse moved to (1180, 428)
Screenshot: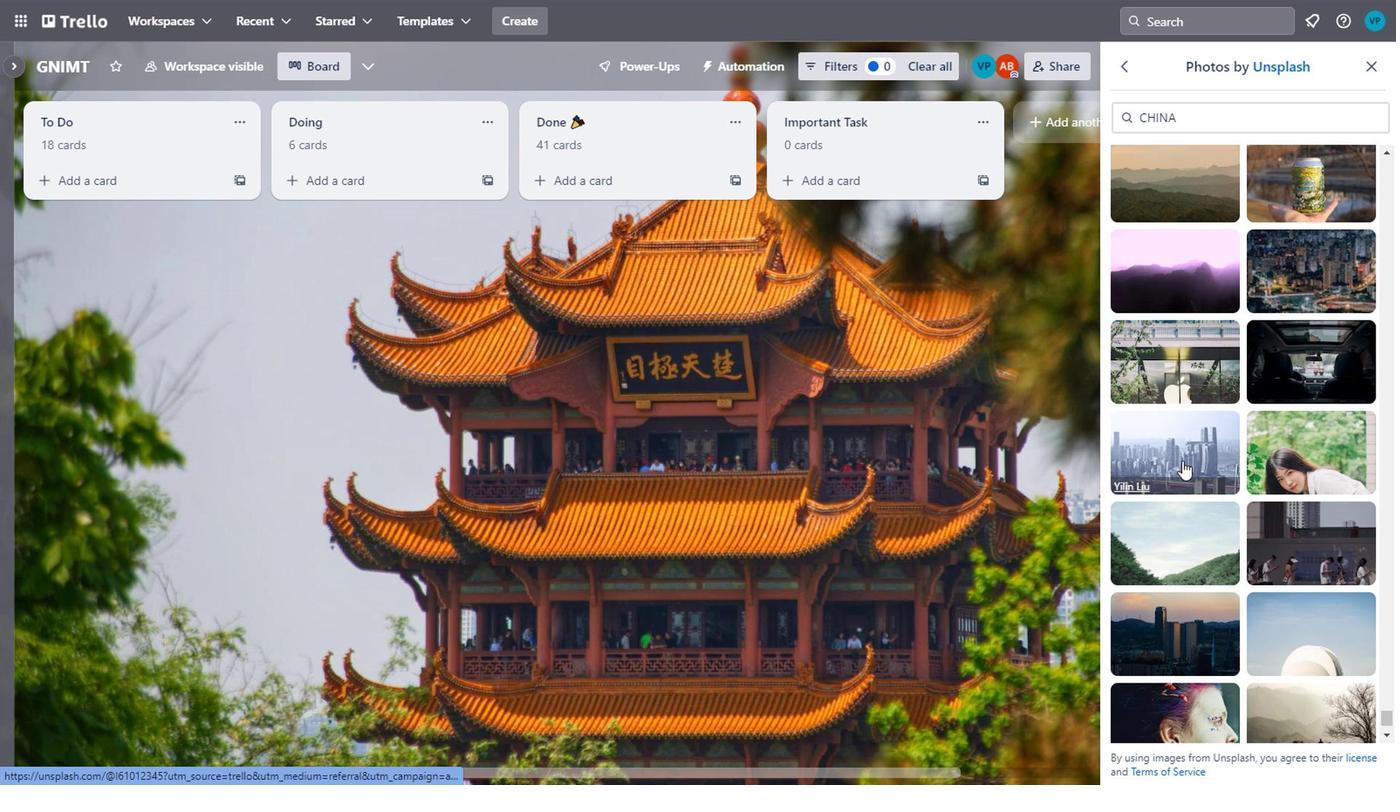 
Action: Mouse pressed left at (1180, 428)
Screenshot: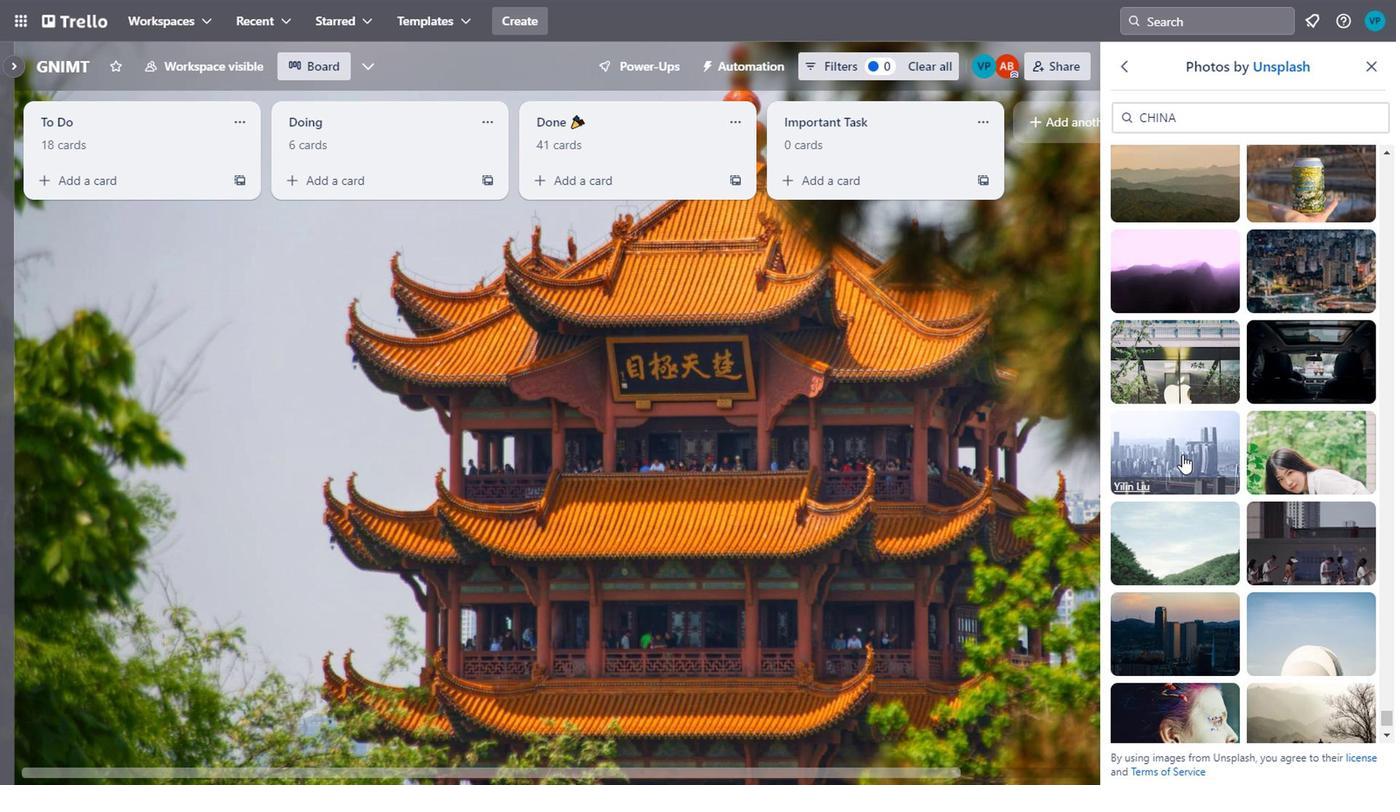 
Action: Mouse moved to (1180, 427)
Screenshot: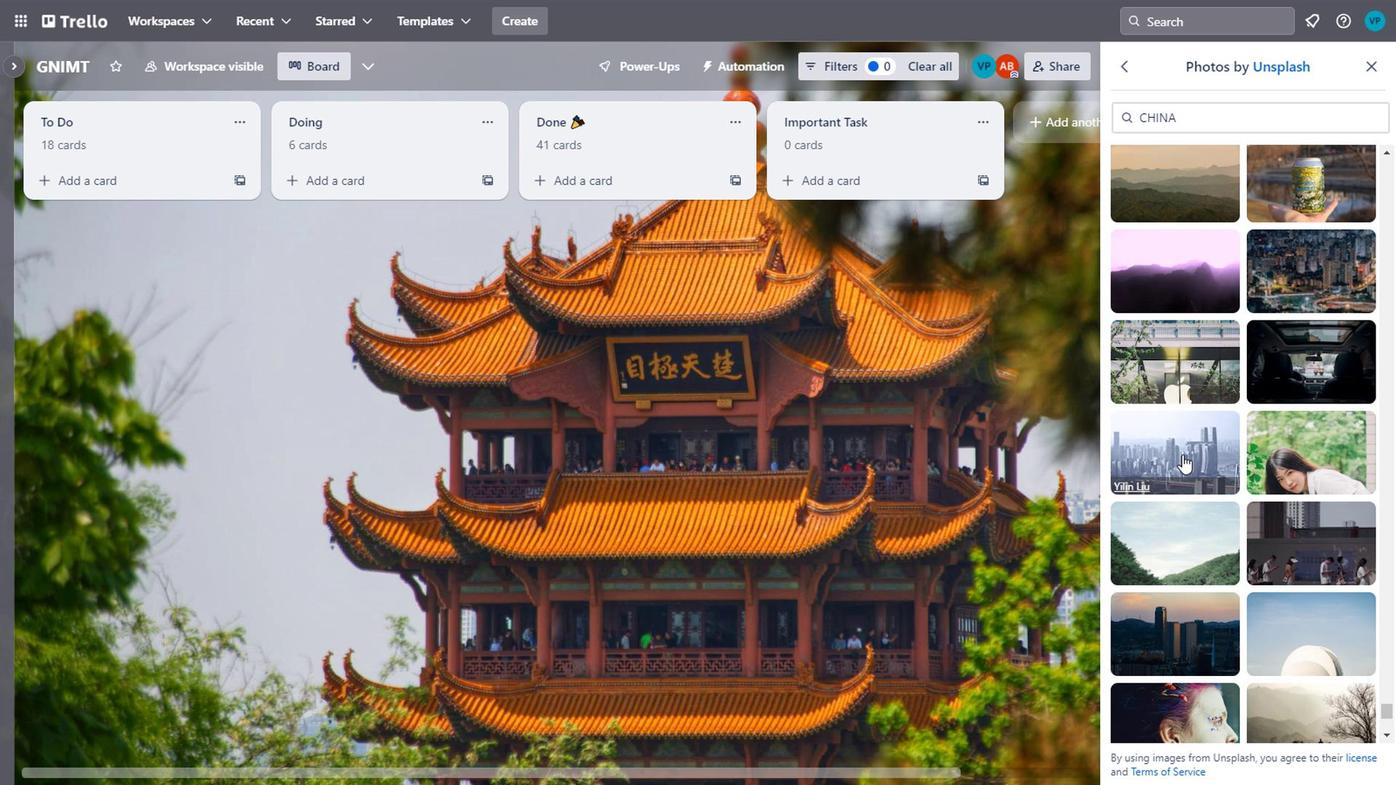 
Action: Mouse scrolled (1180, 427) with delta (0, 0)
Screenshot: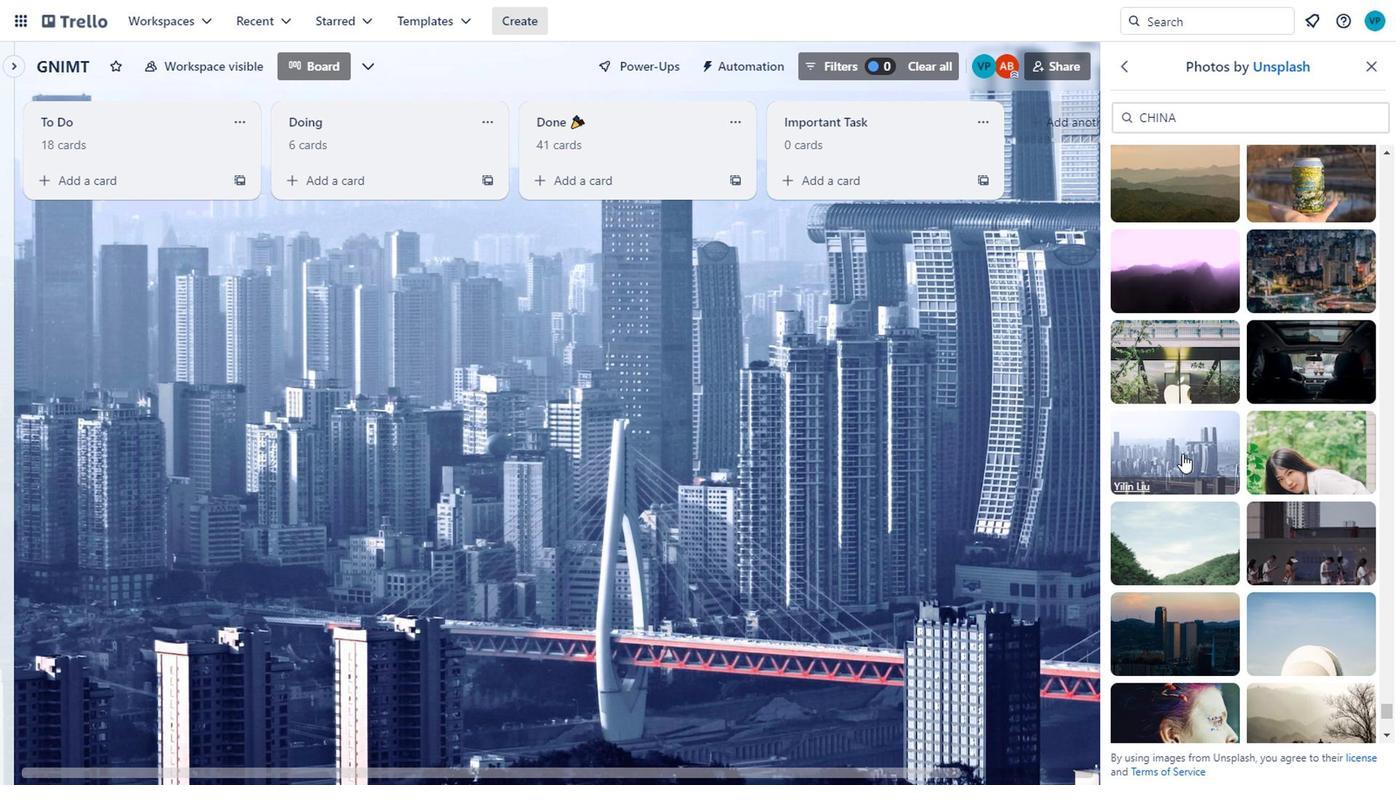 
Action: Mouse scrolled (1180, 427) with delta (0, 0)
Screenshot: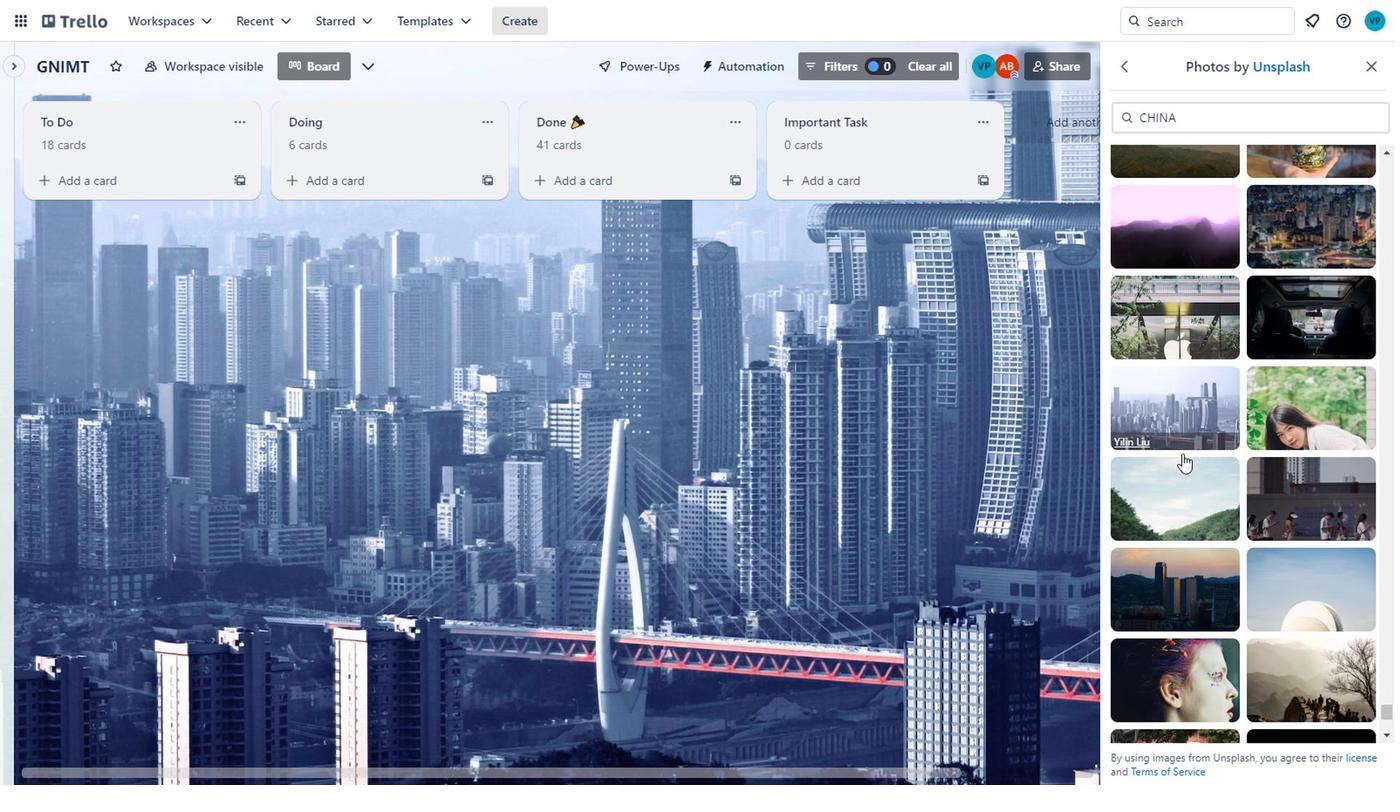 
Action: Mouse scrolled (1180, 427) with delta (0, 0)
Screenshot: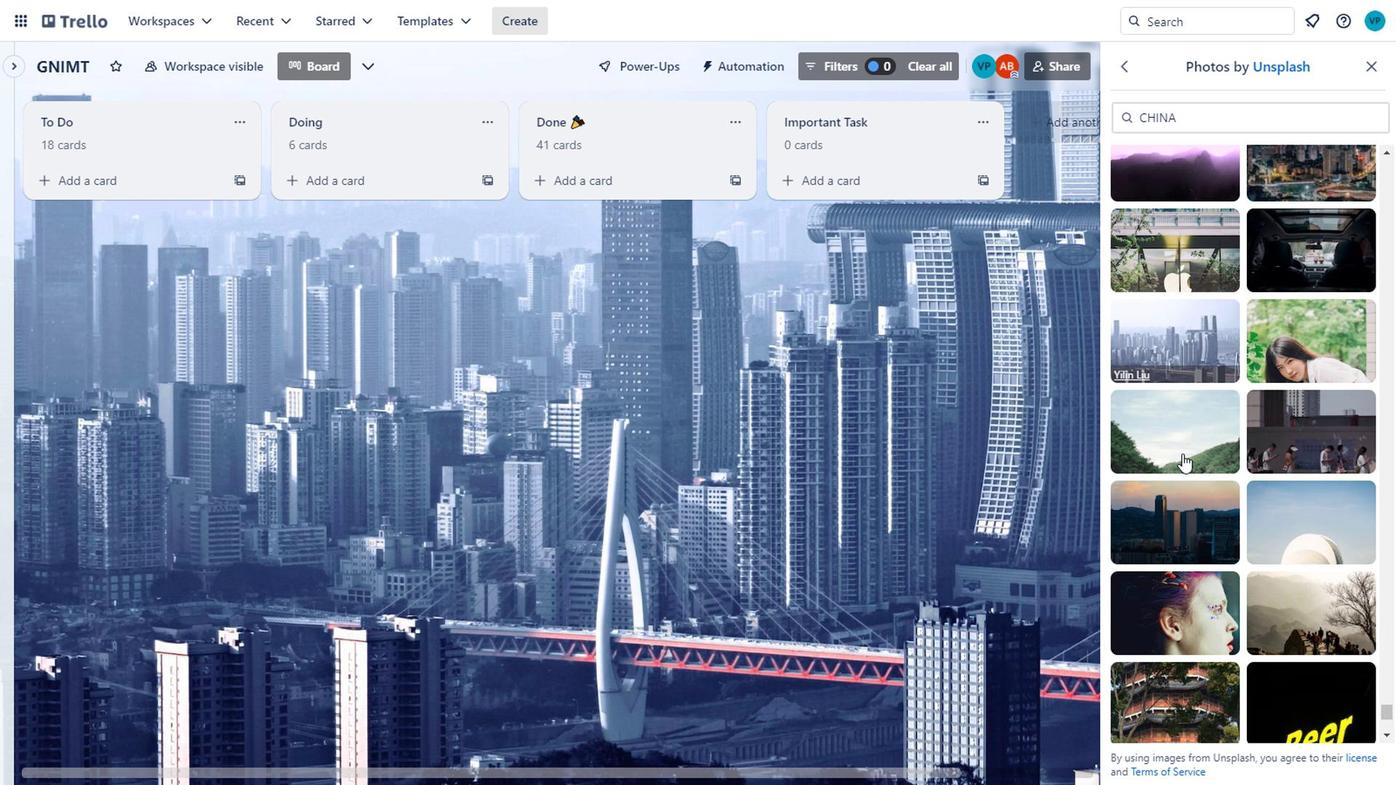 
Action: Mouse scrolled (1180, 427) with delta (0, 0)
Screenshot: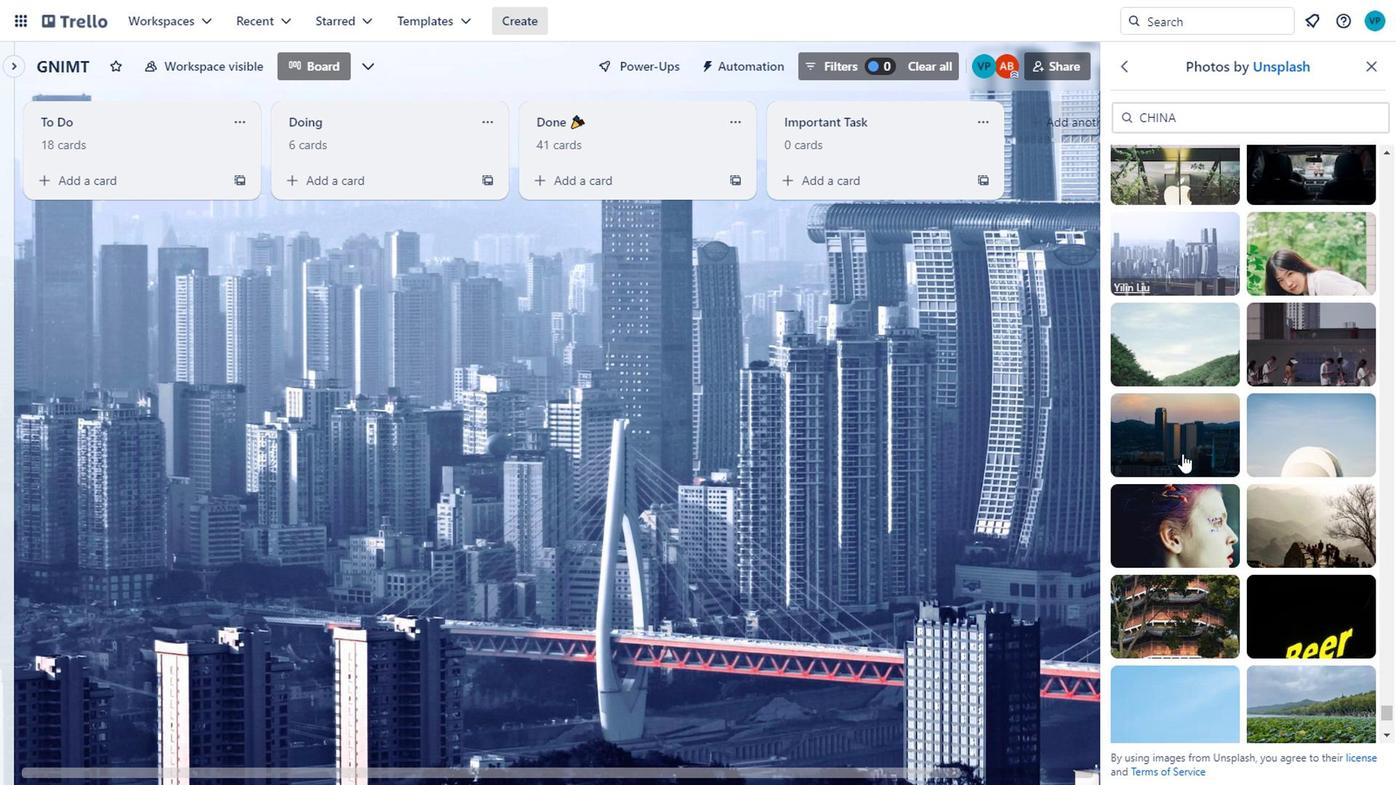 
Action: Mouse scrolled (1180, 427) with delta (0, 0)
Screenshot: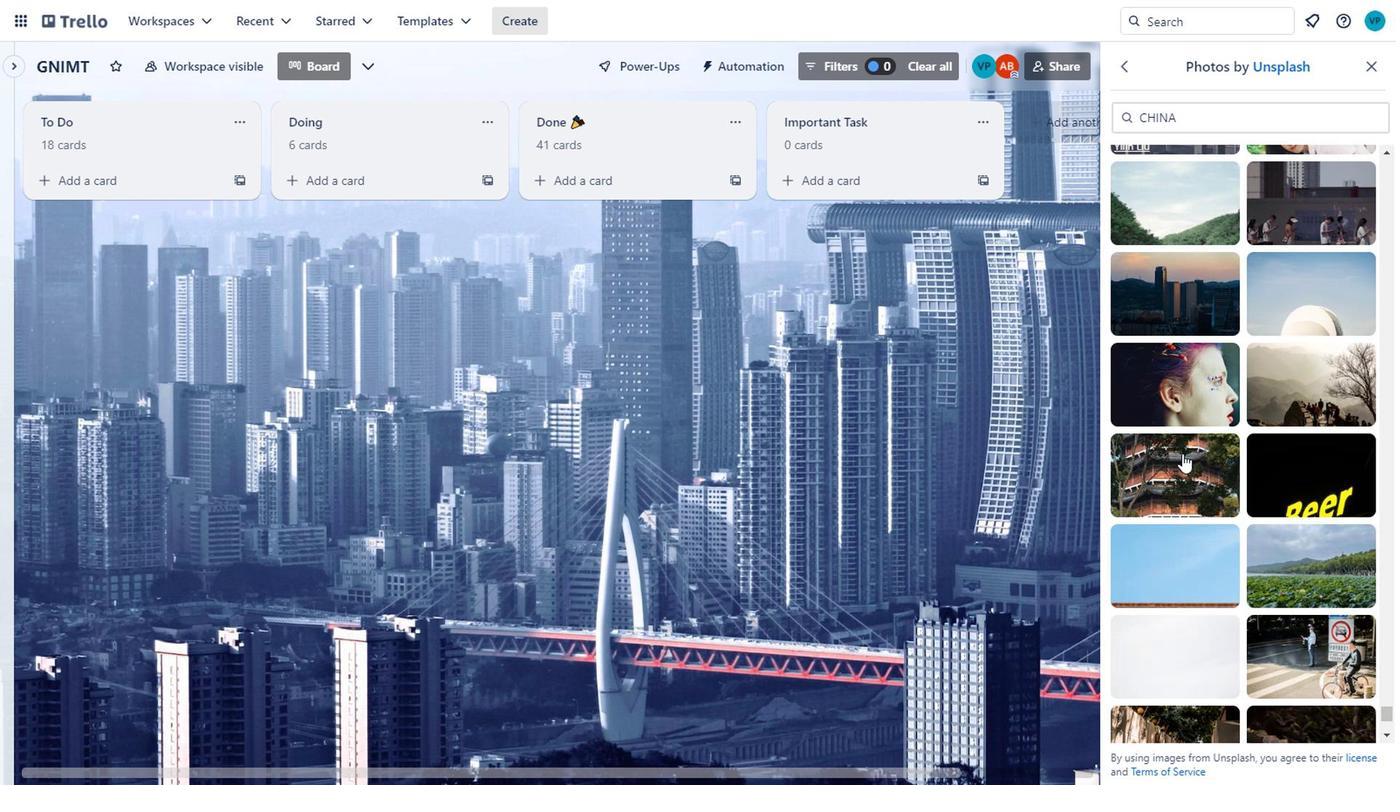 
Action: Mouse scrolled (1180, 427) with delta (0, 0)
Screenshot: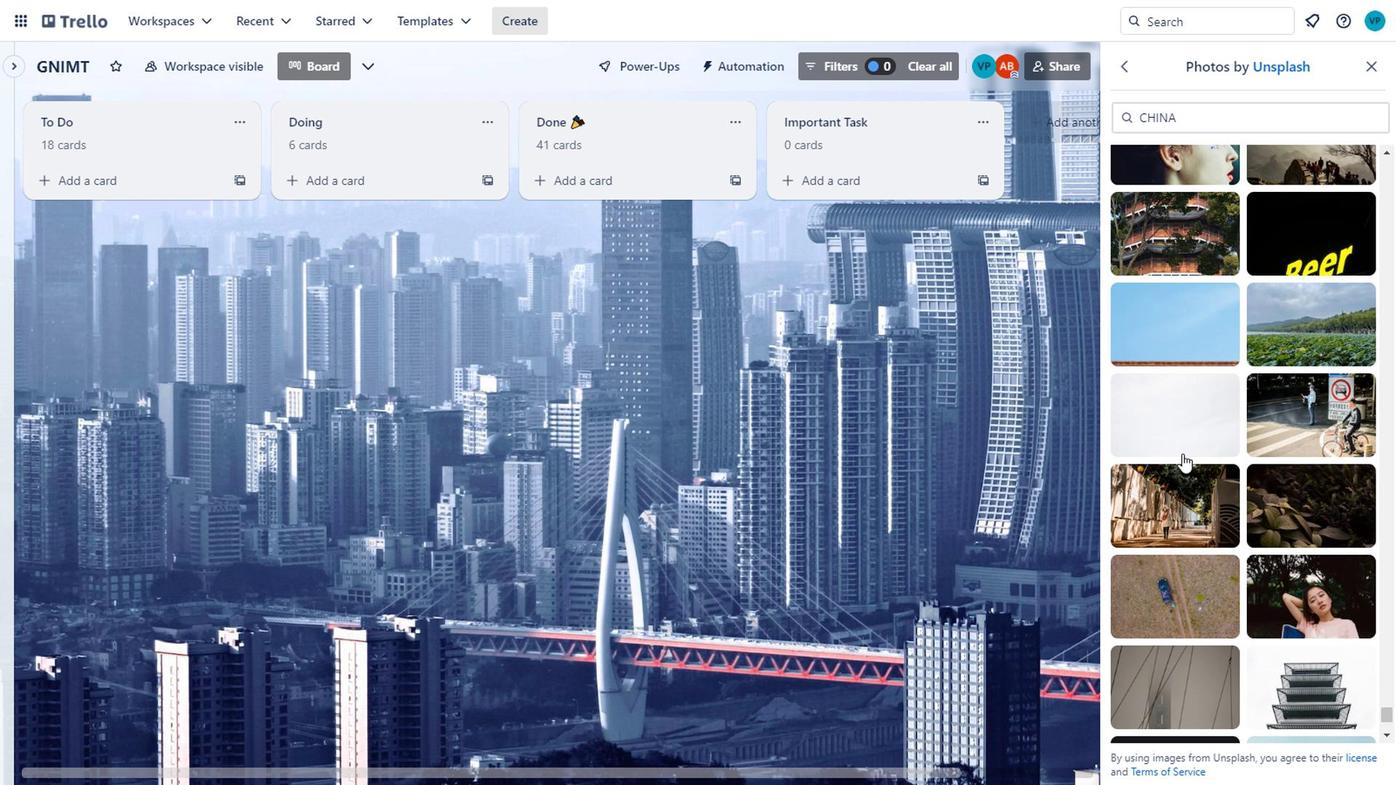 
Action: Mouse scrolled (1180, 427) with delta (0, 0)
Screenshot: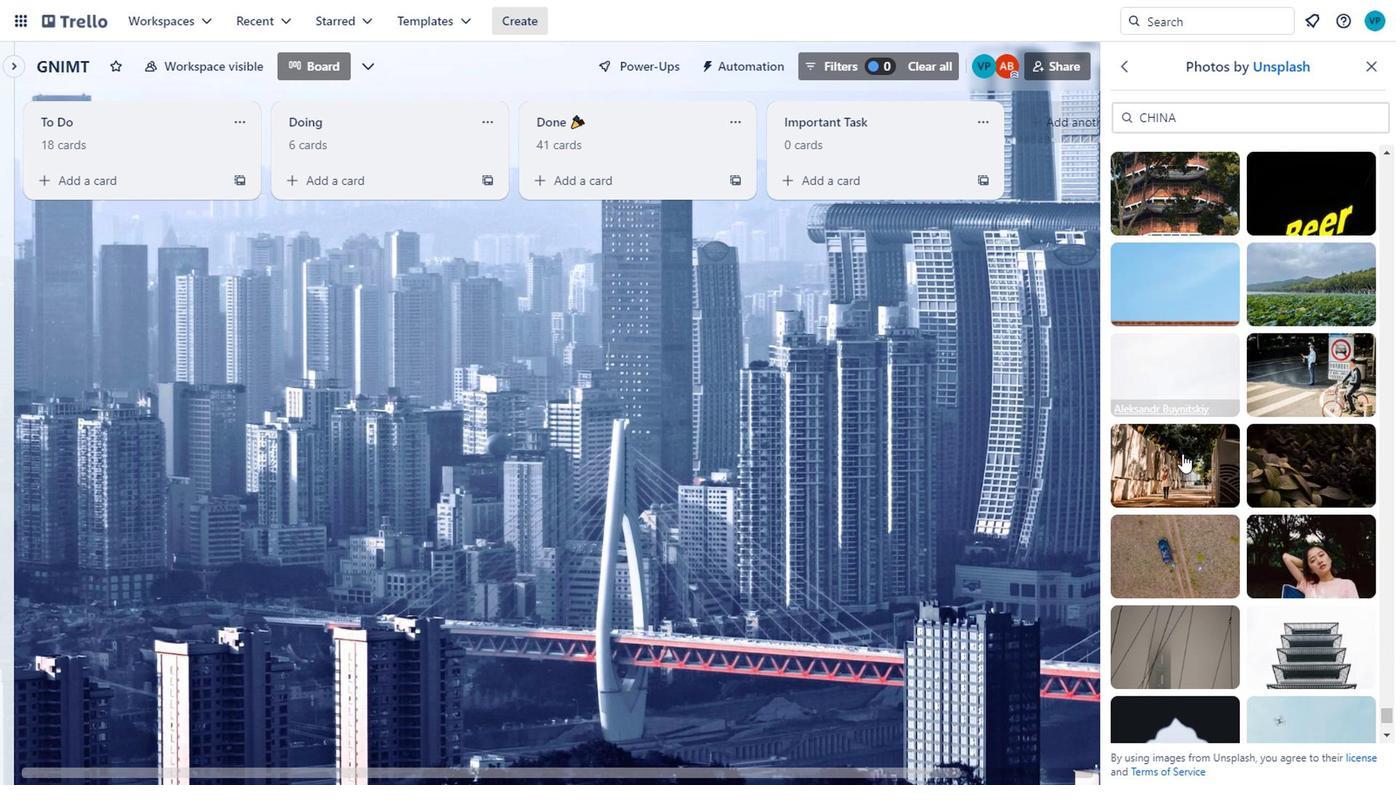 
Action: Mouse scrolled (1180, 427) with delta (0, 0)
Screenshot: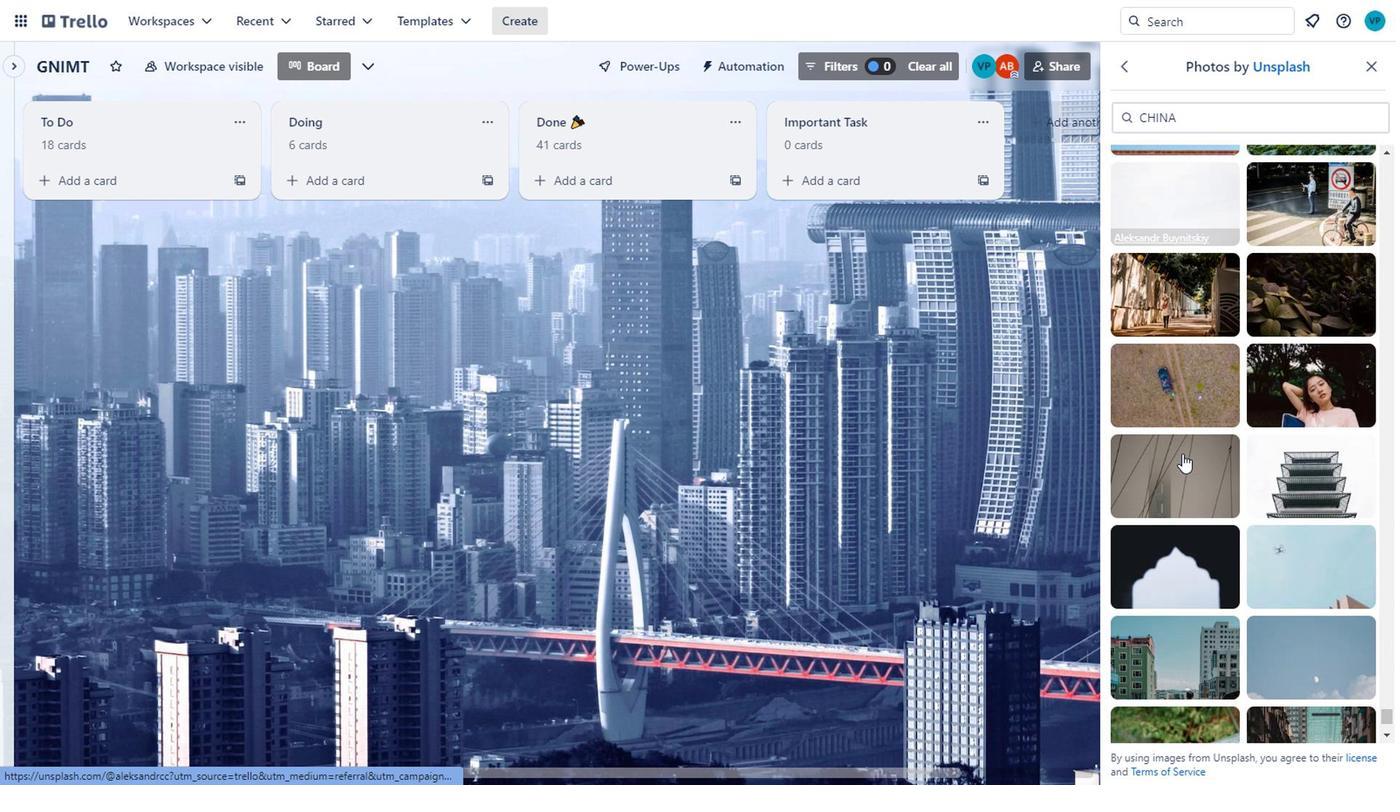 
Action: Mouse scrolled (1180, 427) with delta (0, 0)
Screenshot: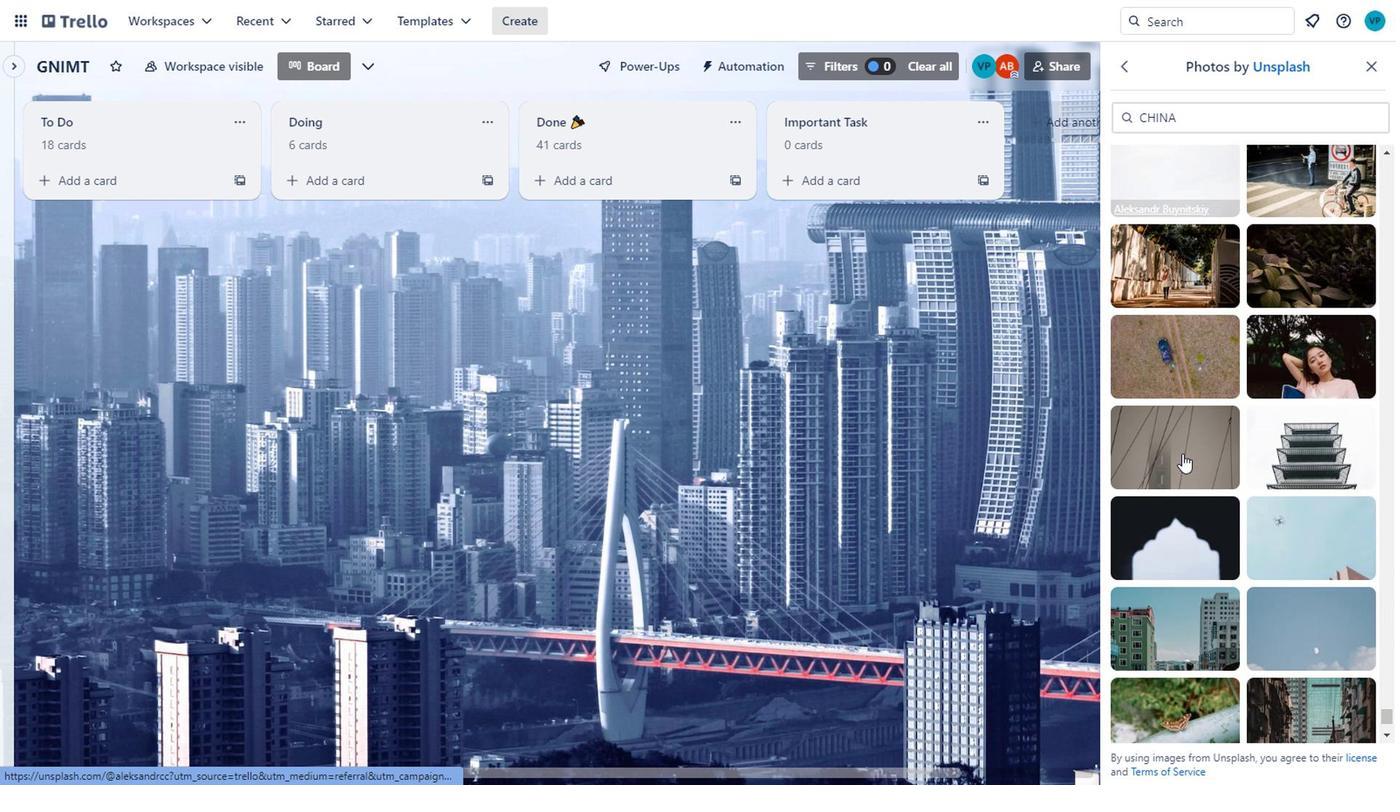 
Action: Mouse moved to (1178, 427)
Screenshot: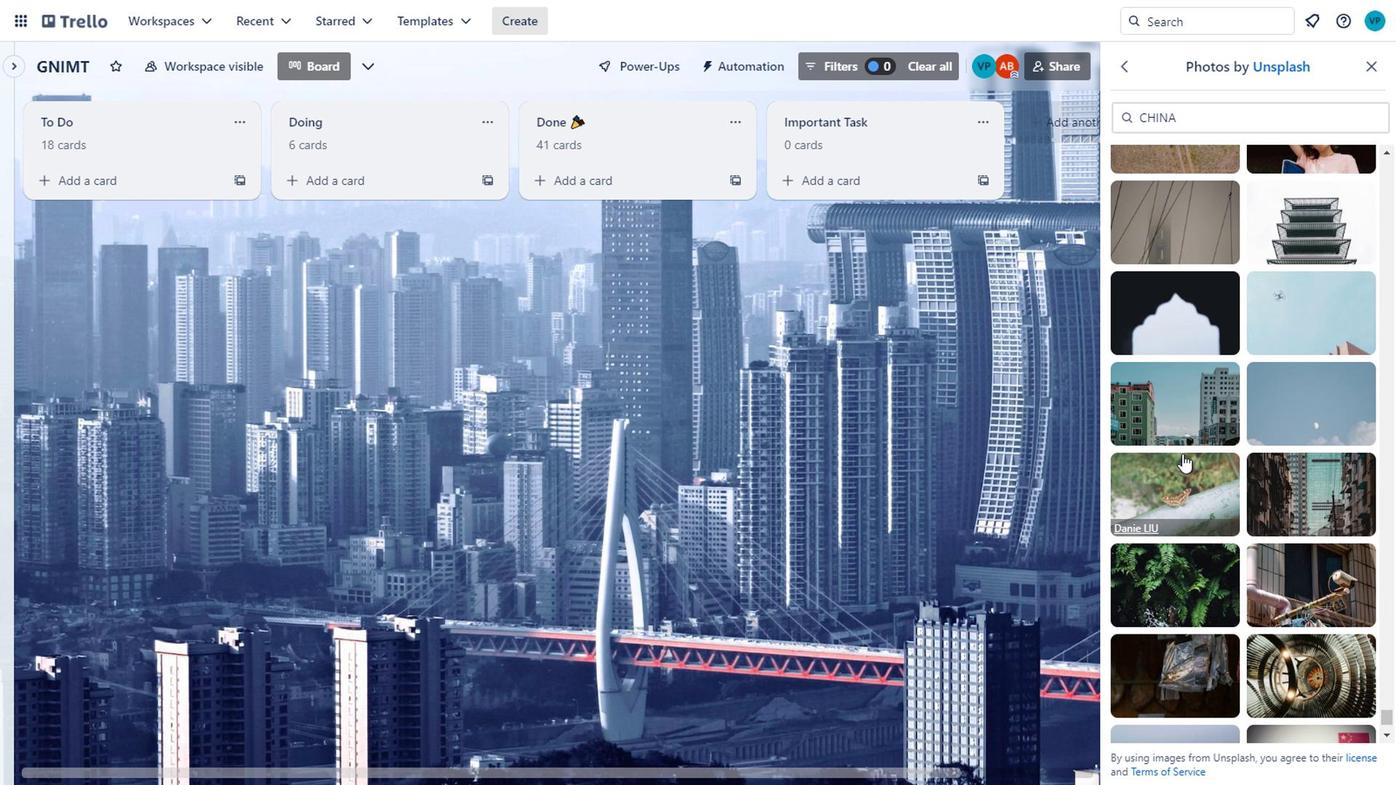 
Action: Mouse scrolled (1178, 427) with delta (0, 0)
Screenshot: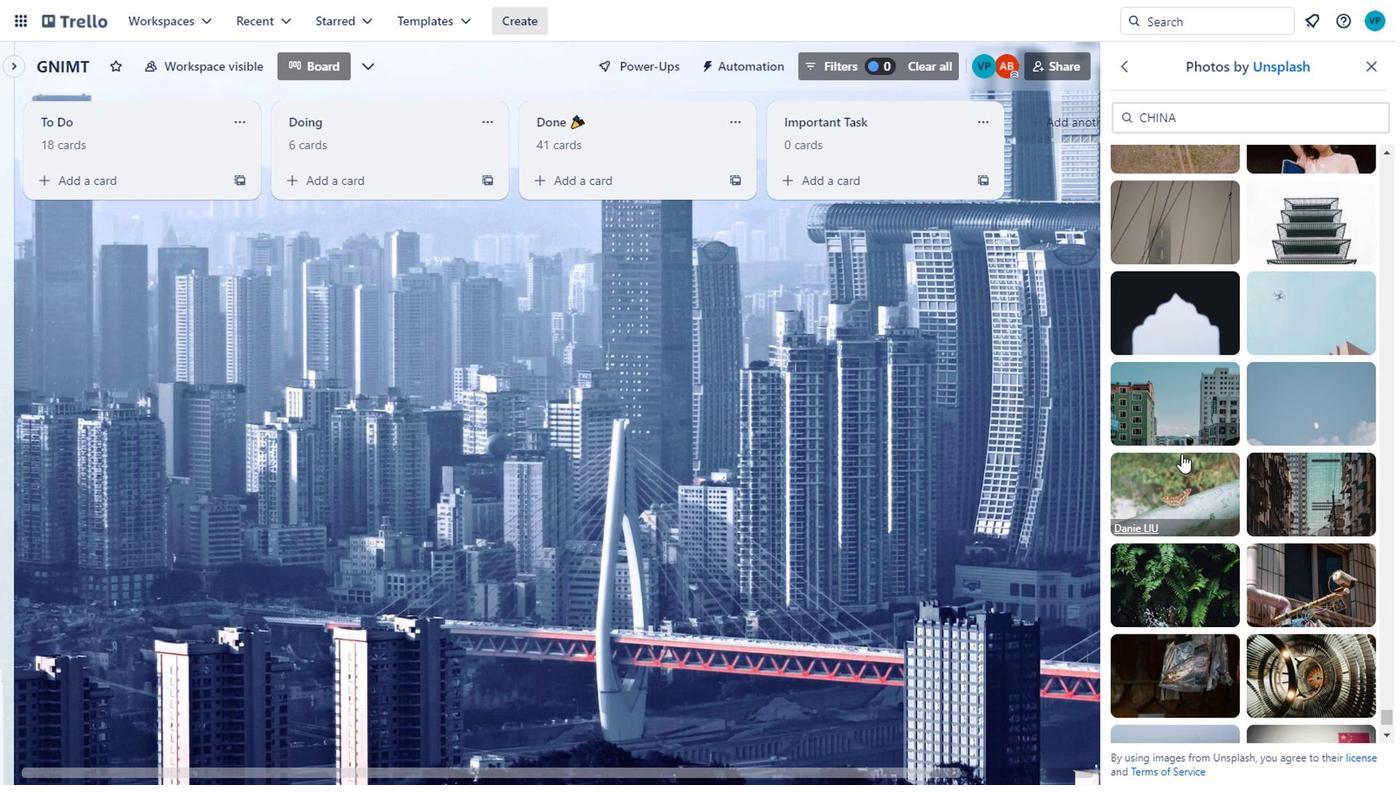 
Action: Mouse scrolled (1178, 427) with delta (0, 0)
Screenshot: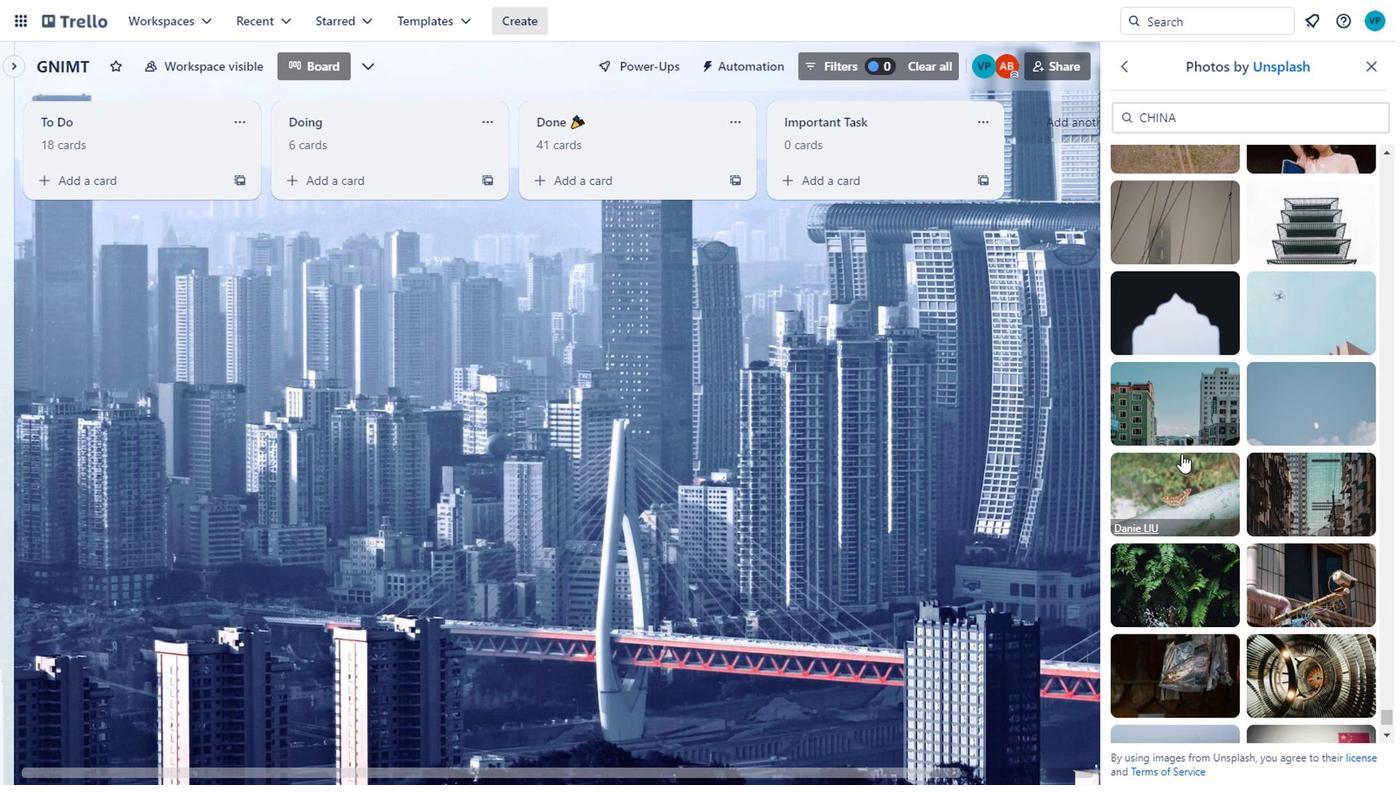 
Action: Mouse scrolled (1178, 427) with delta (0, 0)
Screenshot: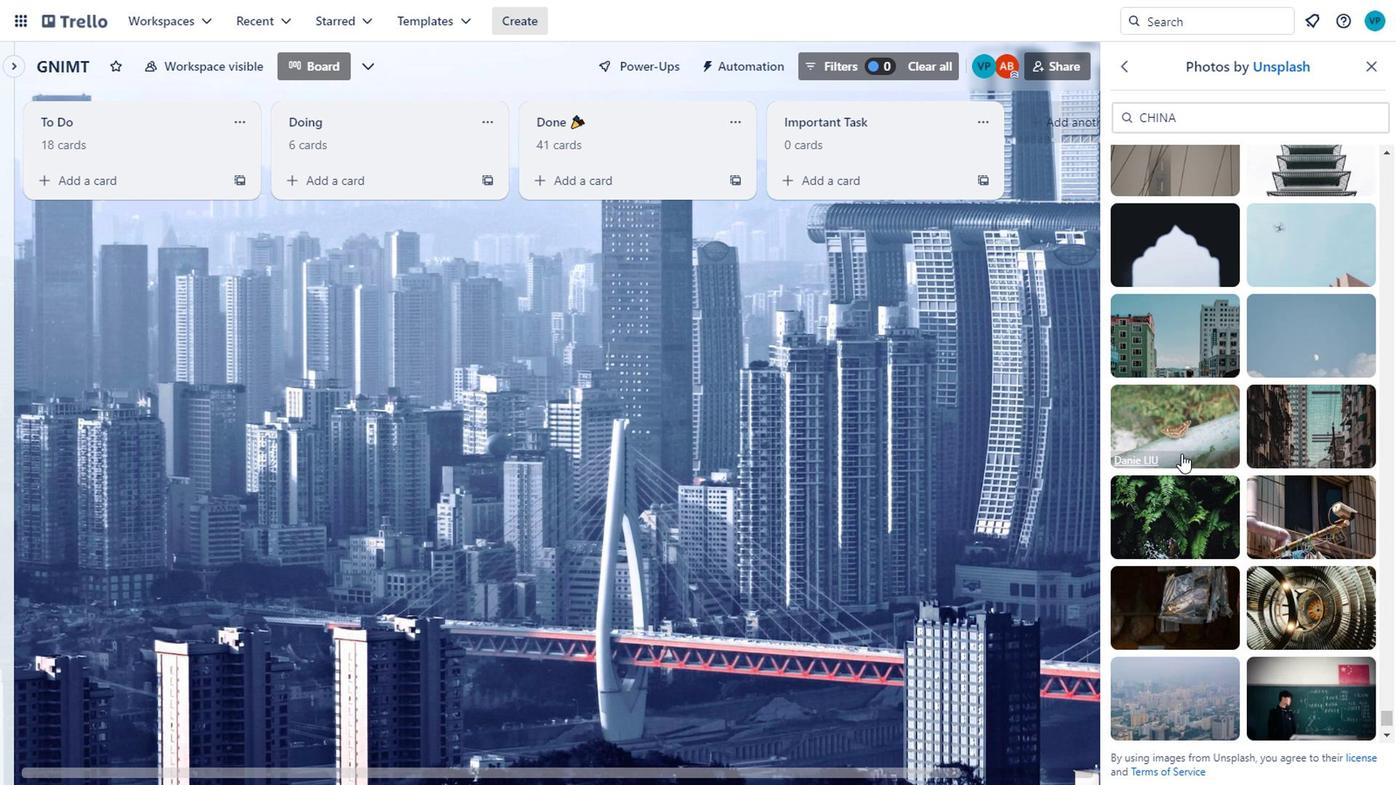 
Action: Mouse scrolled (1178, 427) with delta (0, 0)
Screenshot: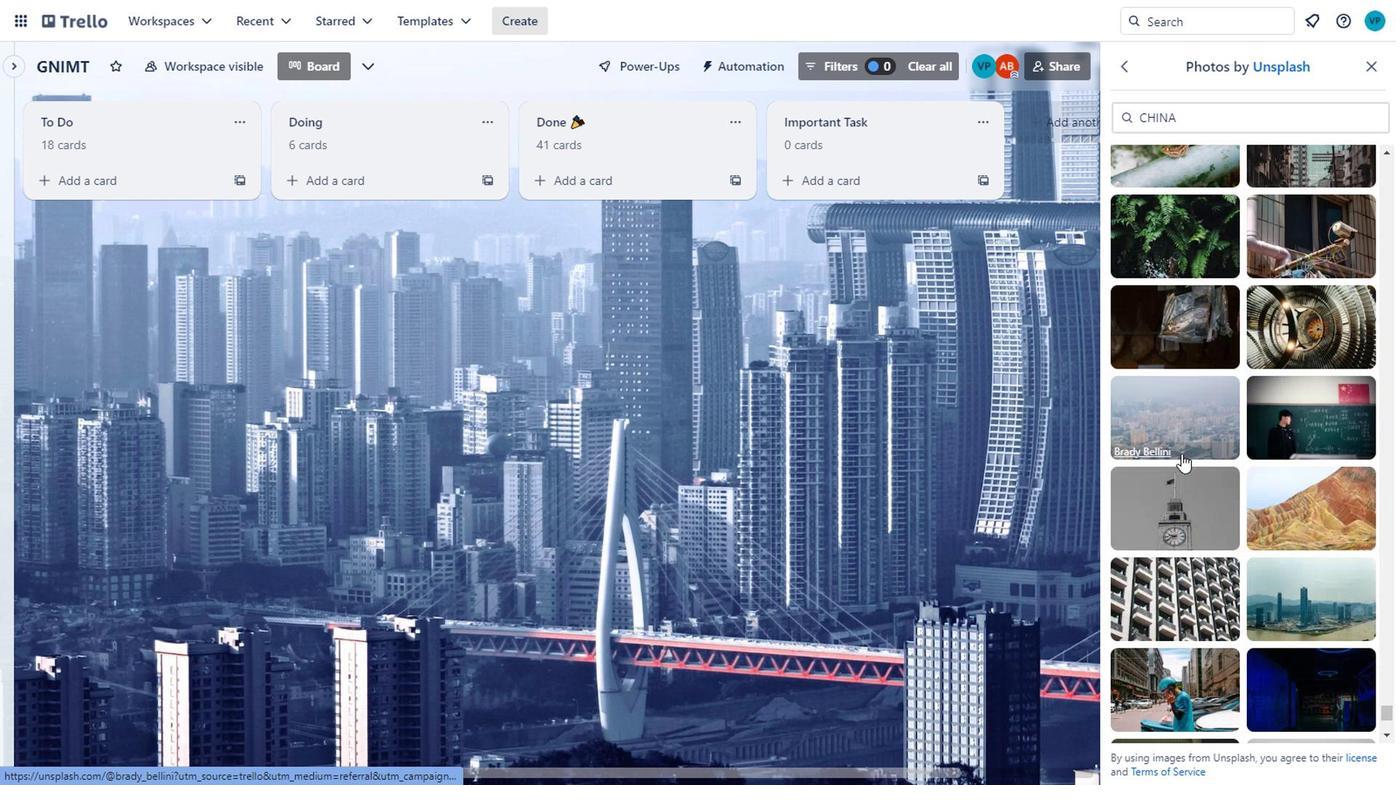 
Action: Mouse scrolled (1178, 427) with delta (0, 0)
Screenshot: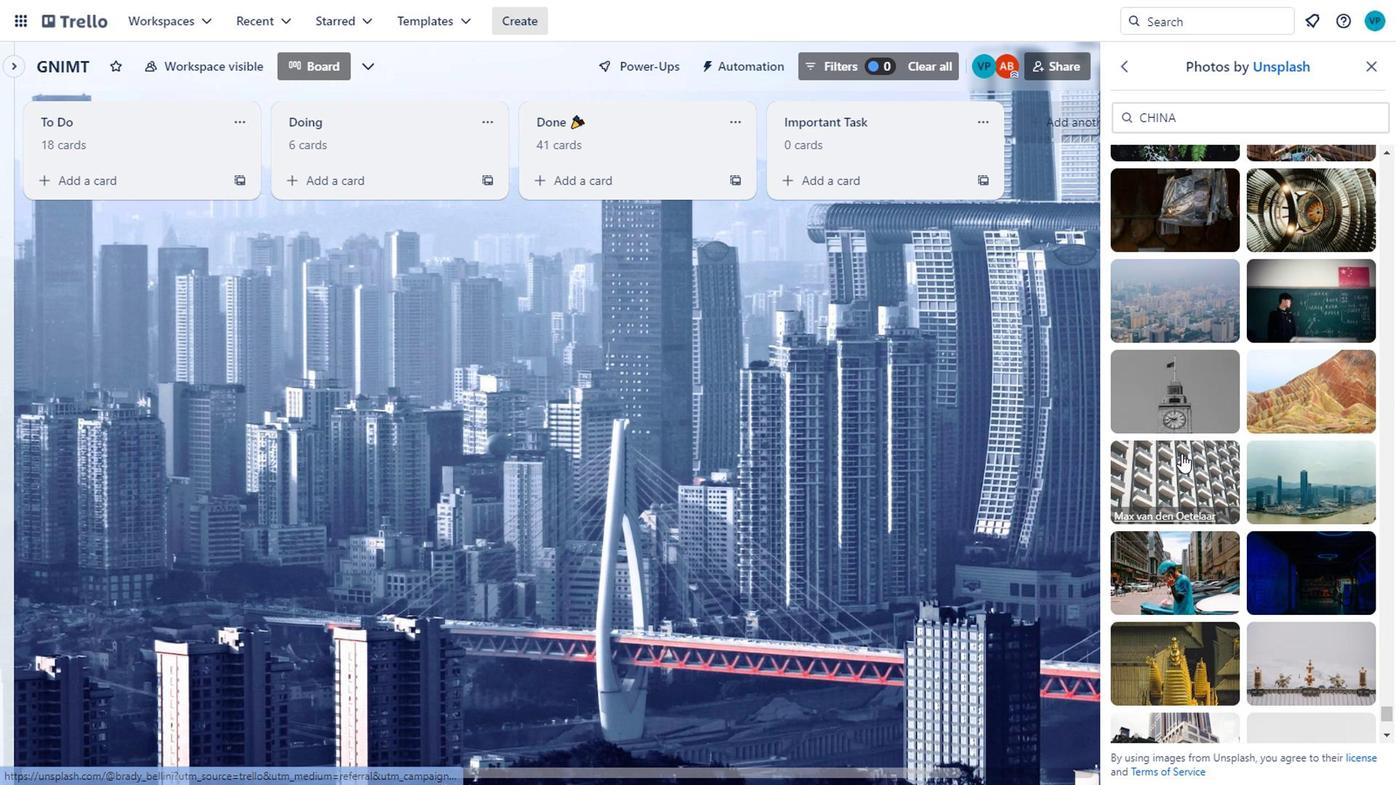 
Action: Mouse scrolled (1178, 427) with delta (0, 0)
Screenshot: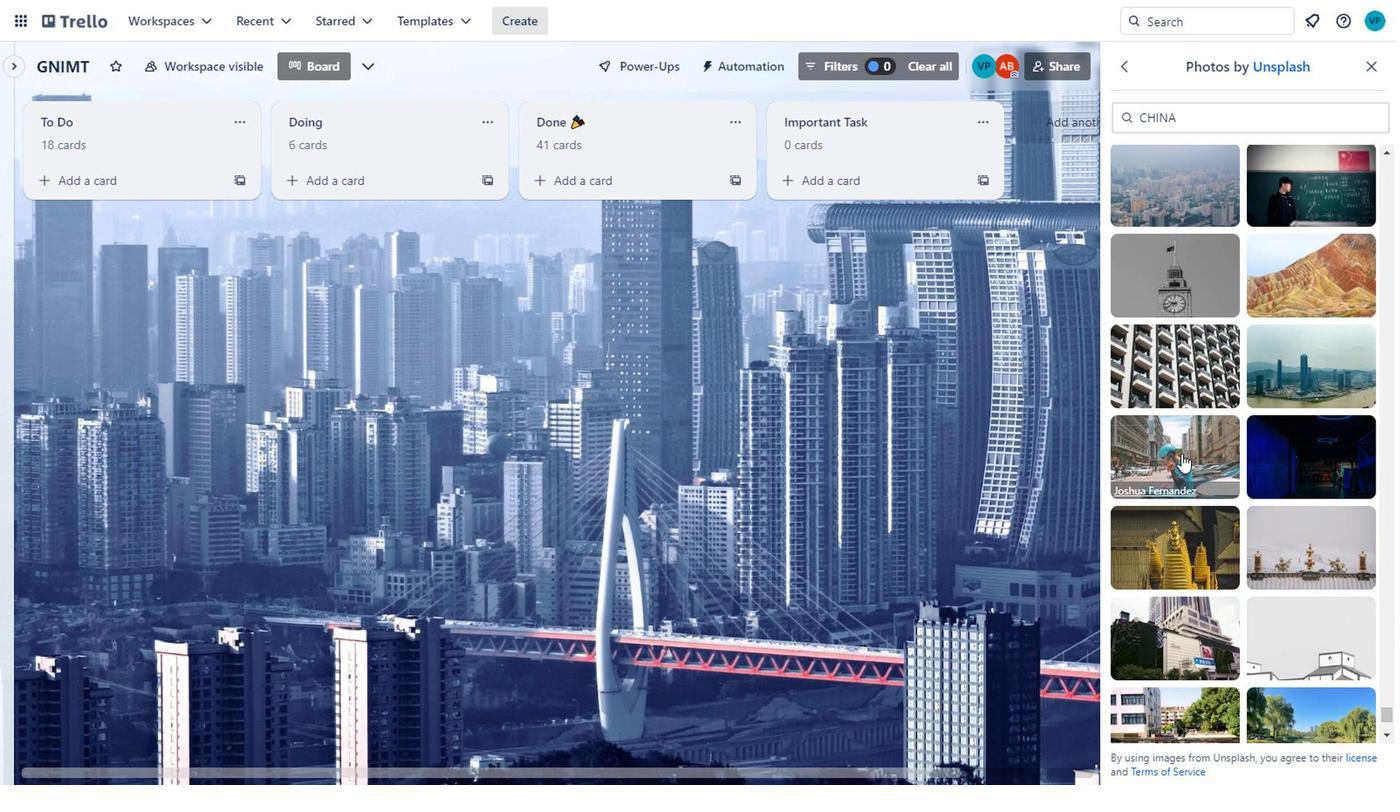
Action: Mouse scrolled (1178, 427) with delta (0, 0)
Screenshot: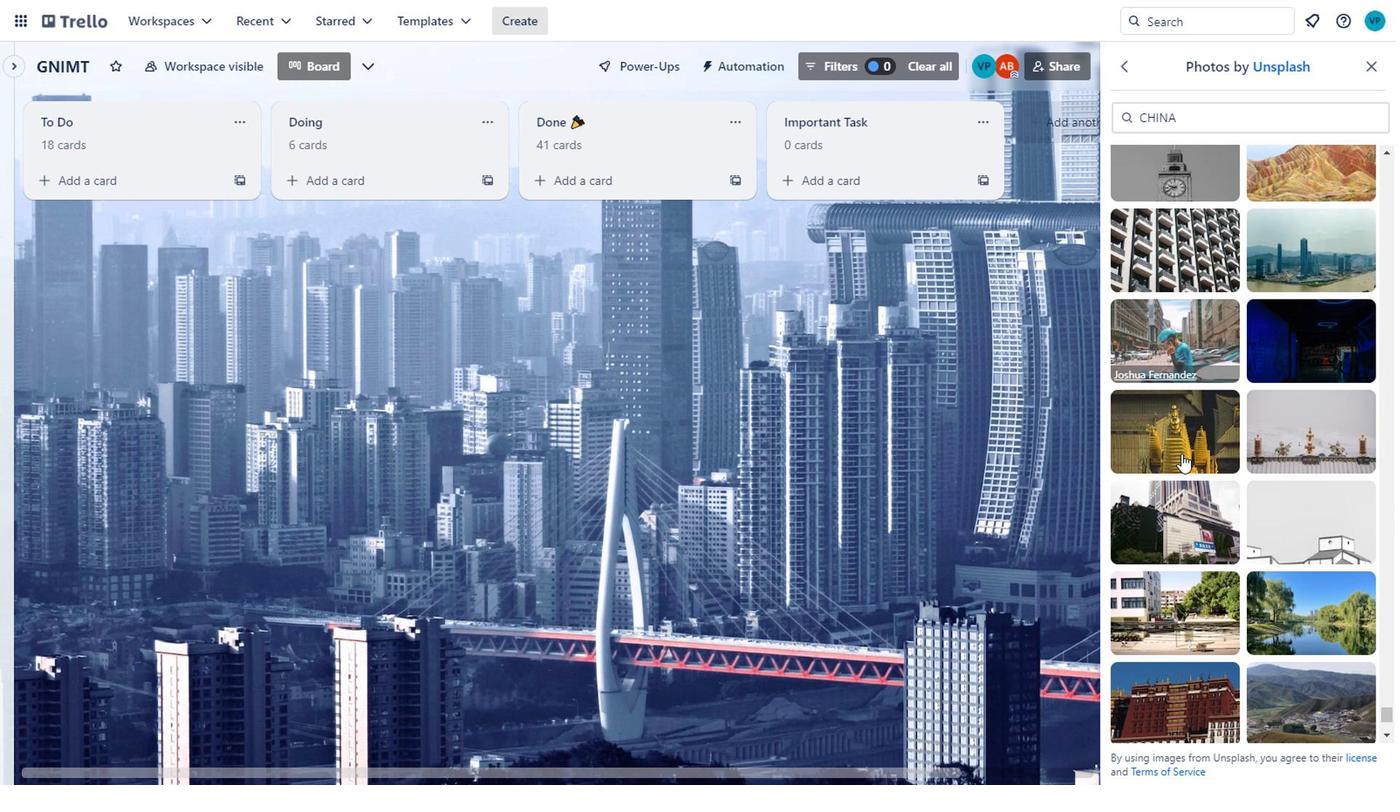 
Action: Mouse scrolled (1178, 427) with delta (0, 0)
Screenshot: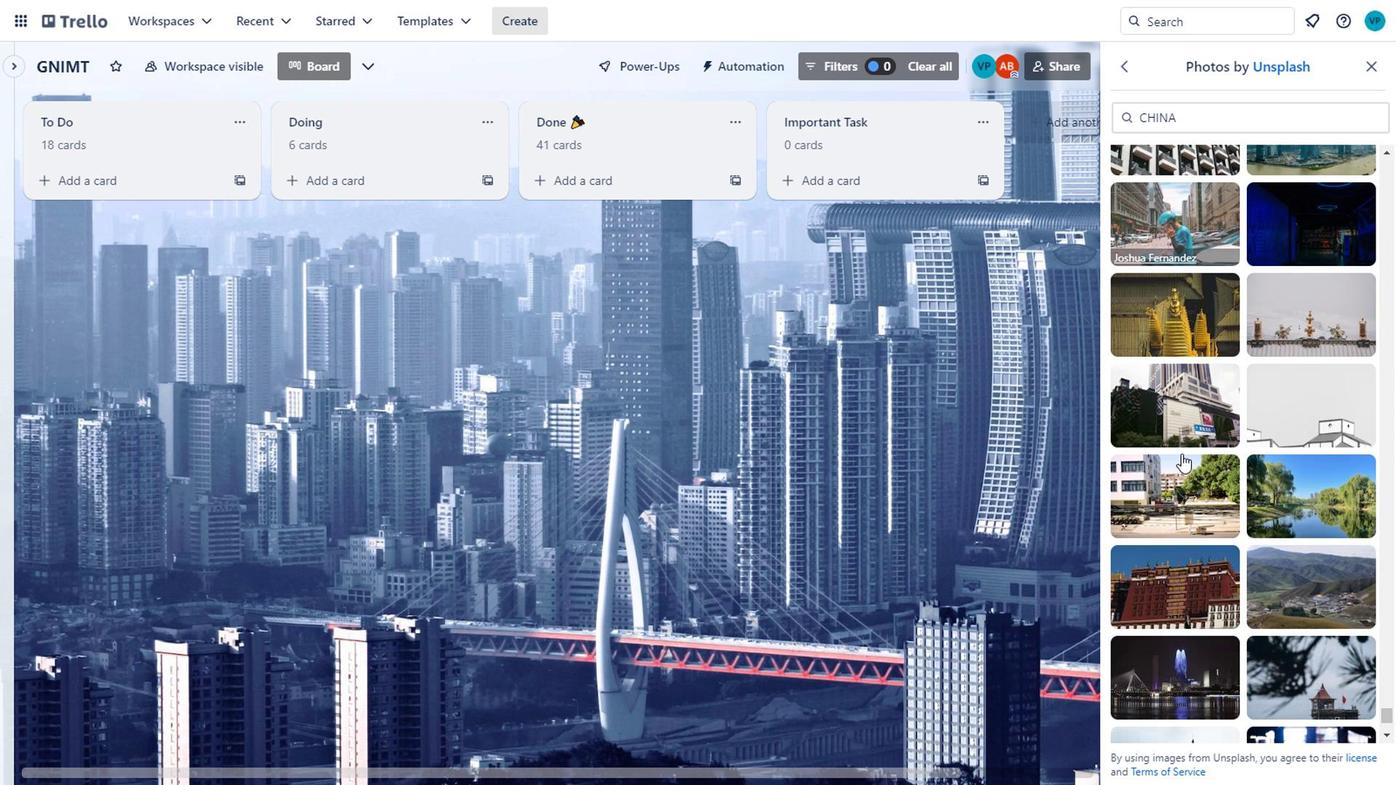 
Action: Mouse scrolled (1178, 427) with delta (0, 0)
Screenshot: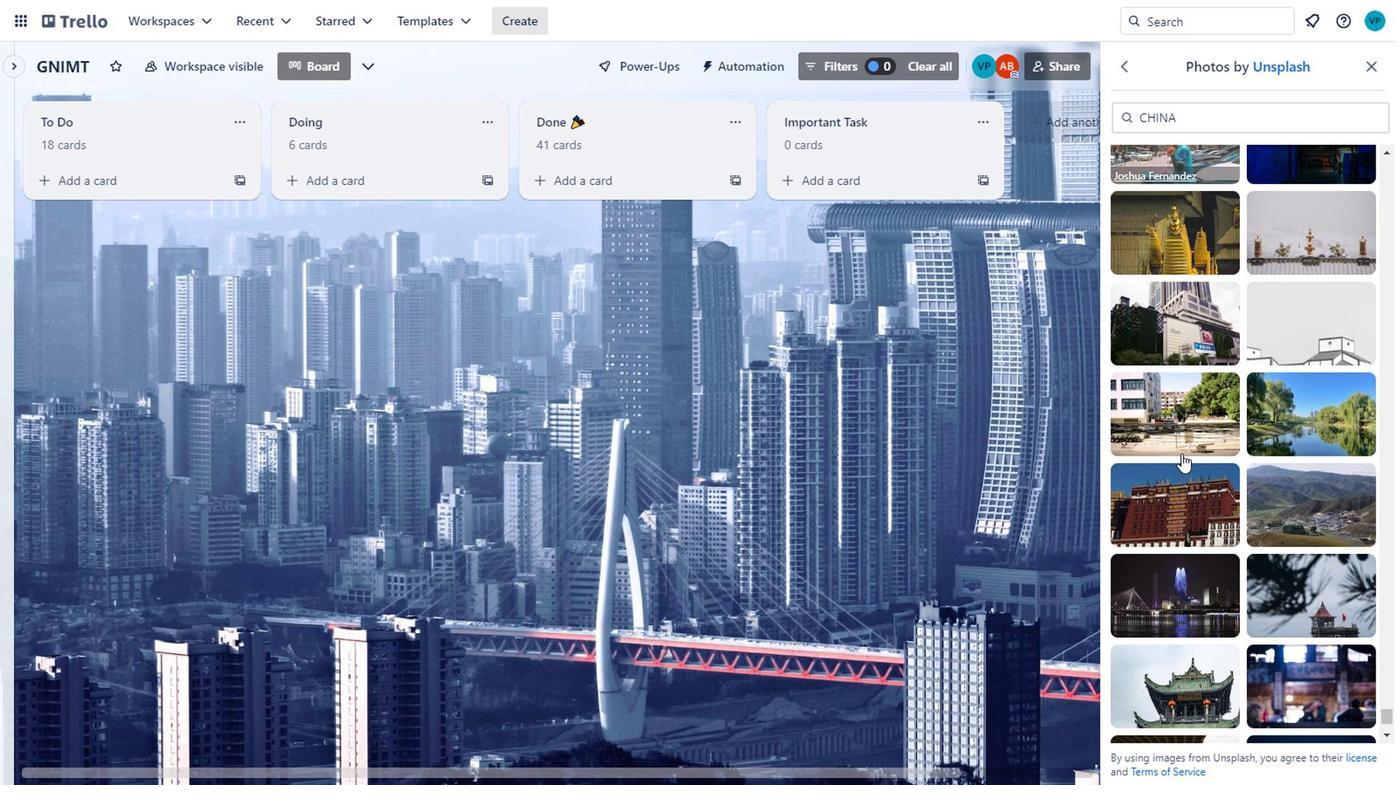 
Action: Mouse moved to (1177, 427)
Screenshot: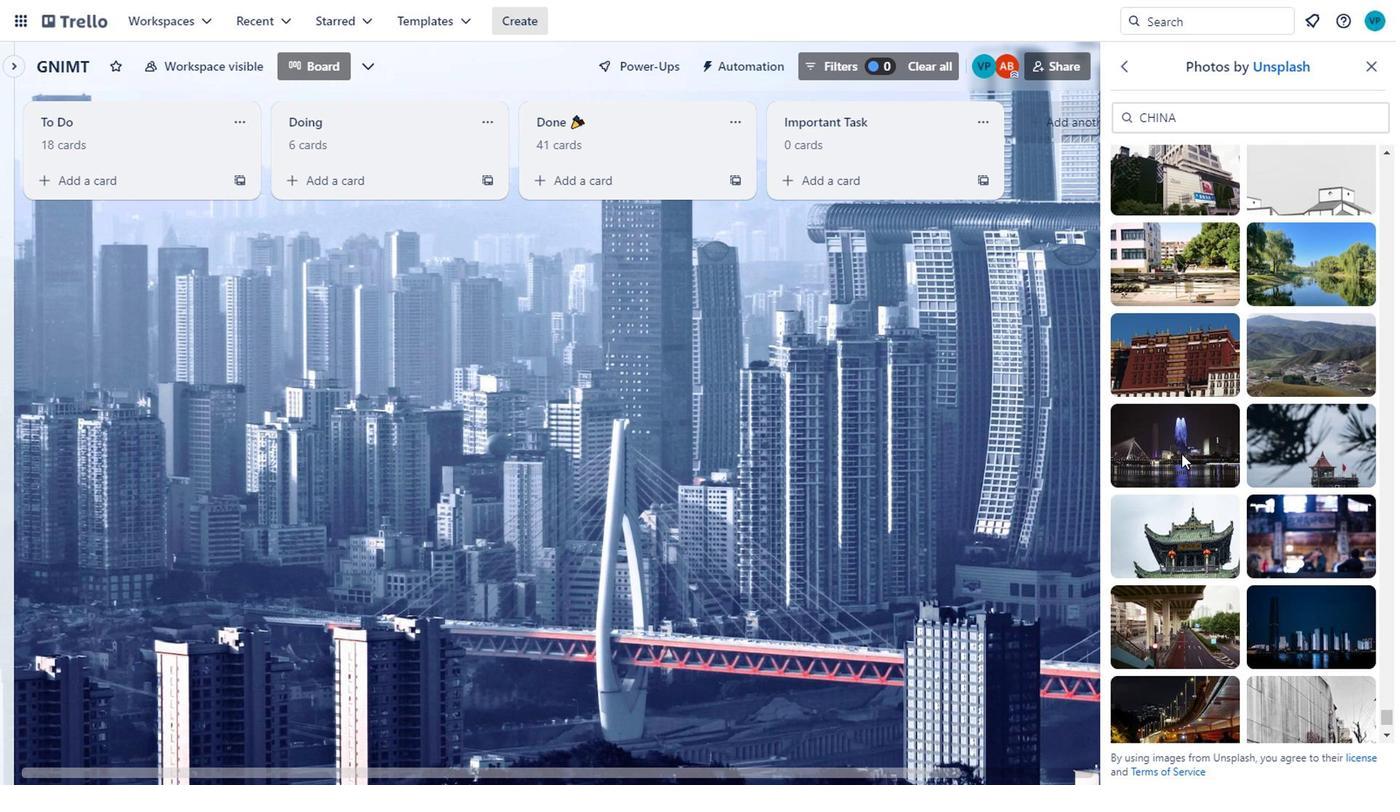 
Action: Mouse scrolled (1177, 428) with delta (0, 0)
Screenshot: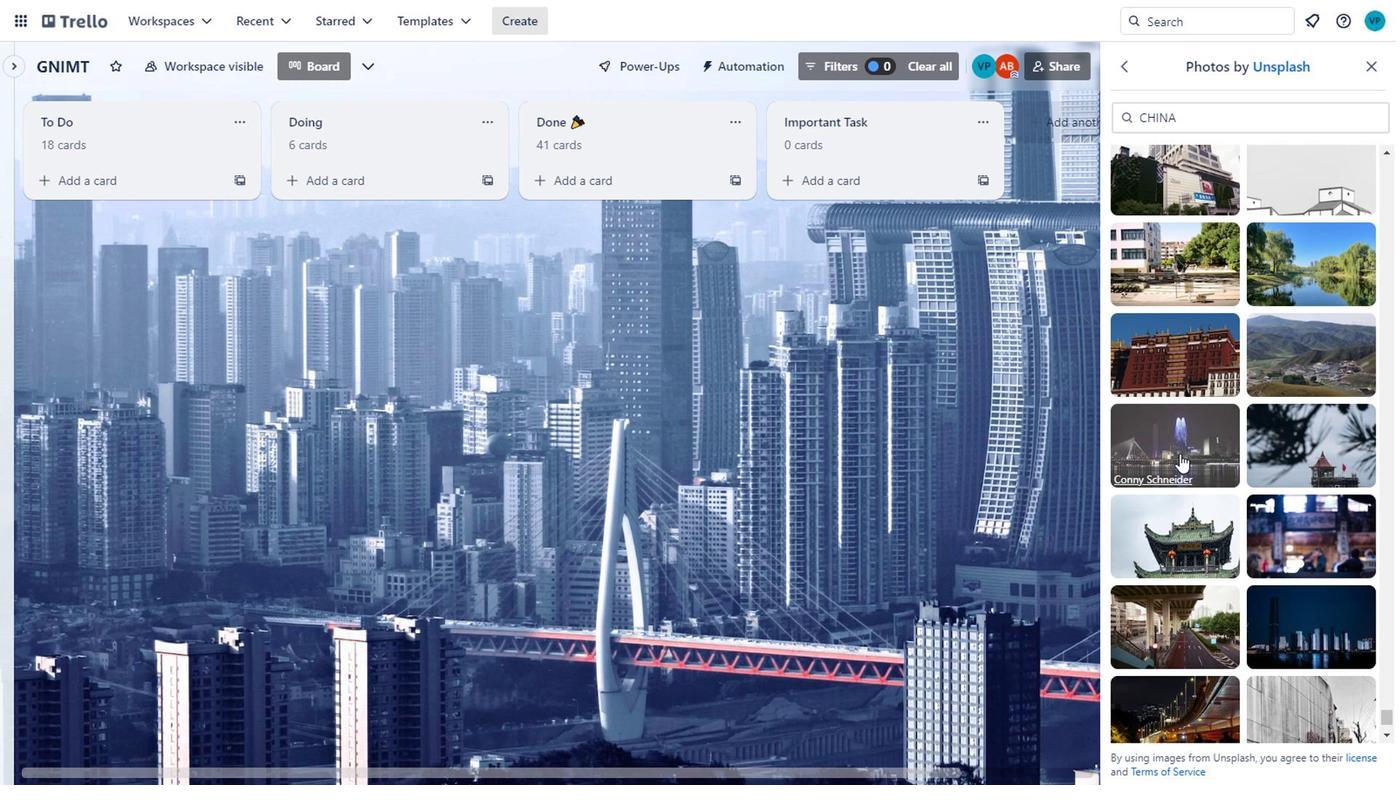 
Action: Mouse pressed left at (1177, 427)
Screenshot: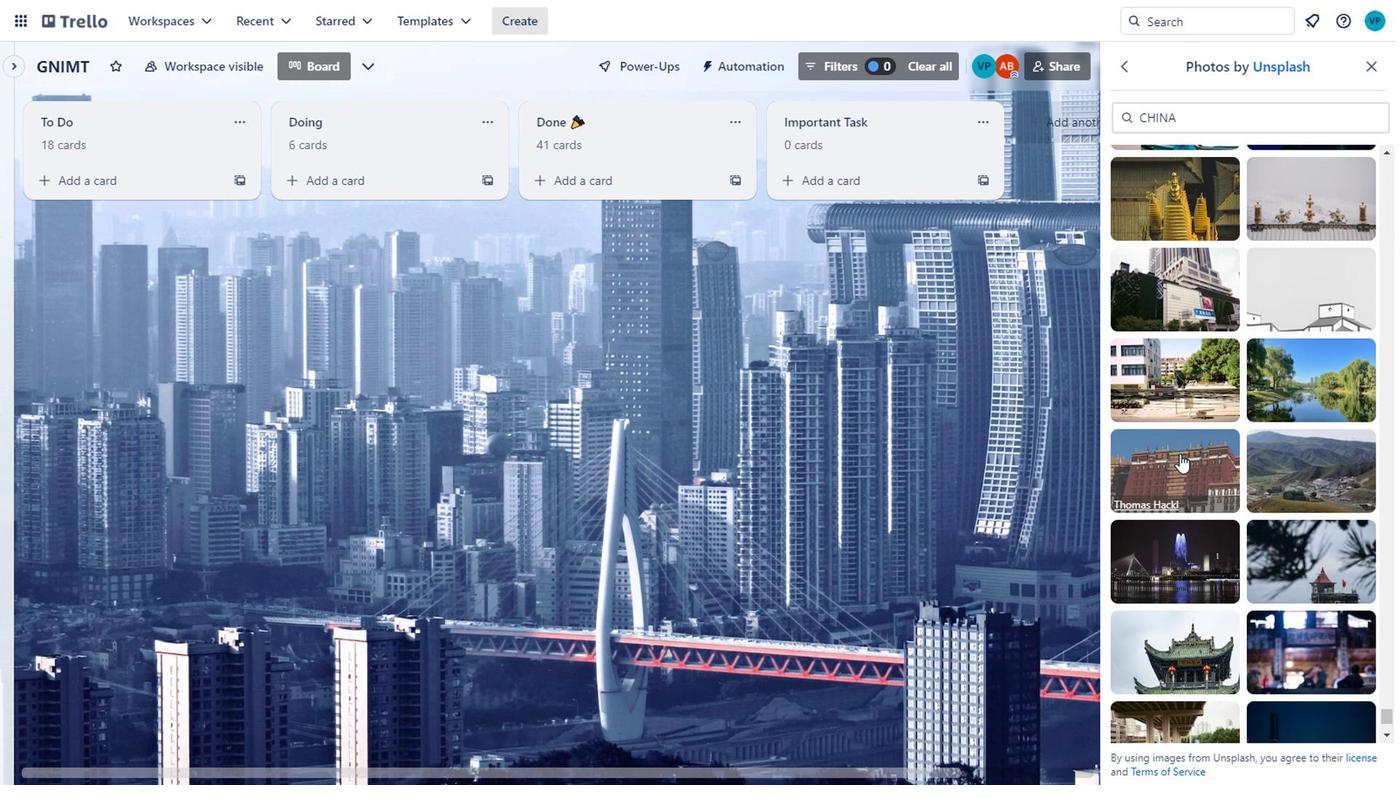 
Action: Mouse scrolled (1177, 427) with delta (0, 0)
Screenshot: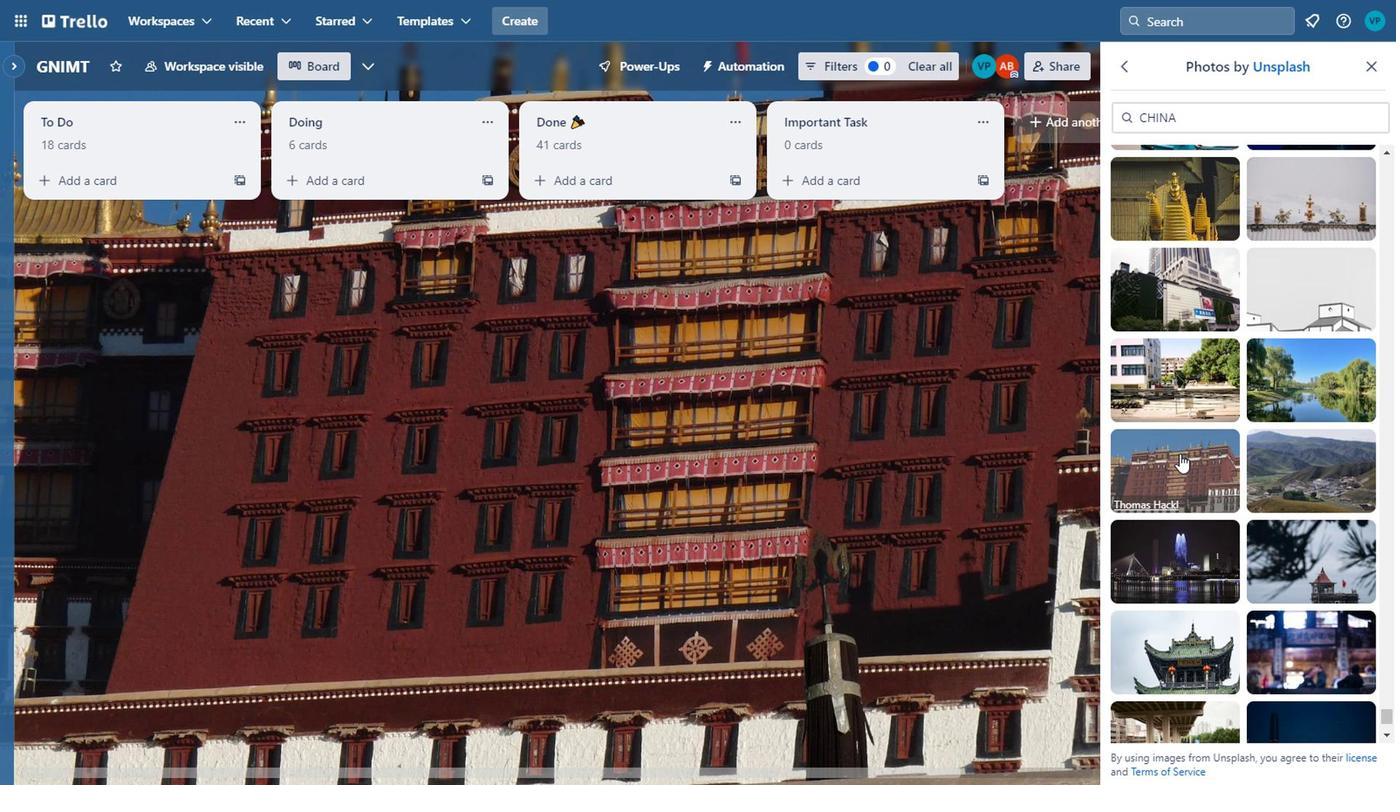 
Action: Mouse scrolled (1177, 427) with delta (0, 0)
Screenshot: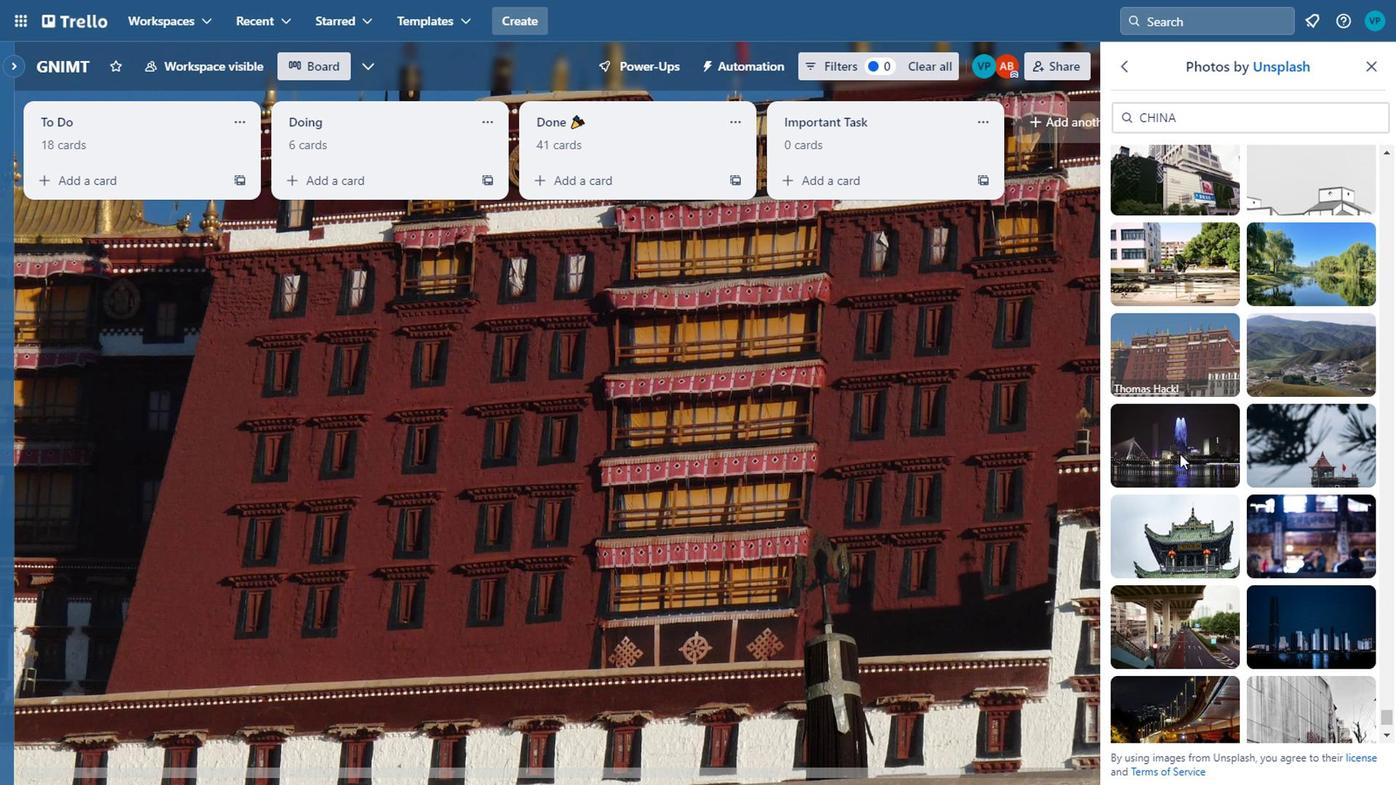 
Action: Mouse scrolled (1177, 428) with delta (0, 0)
Screenshot: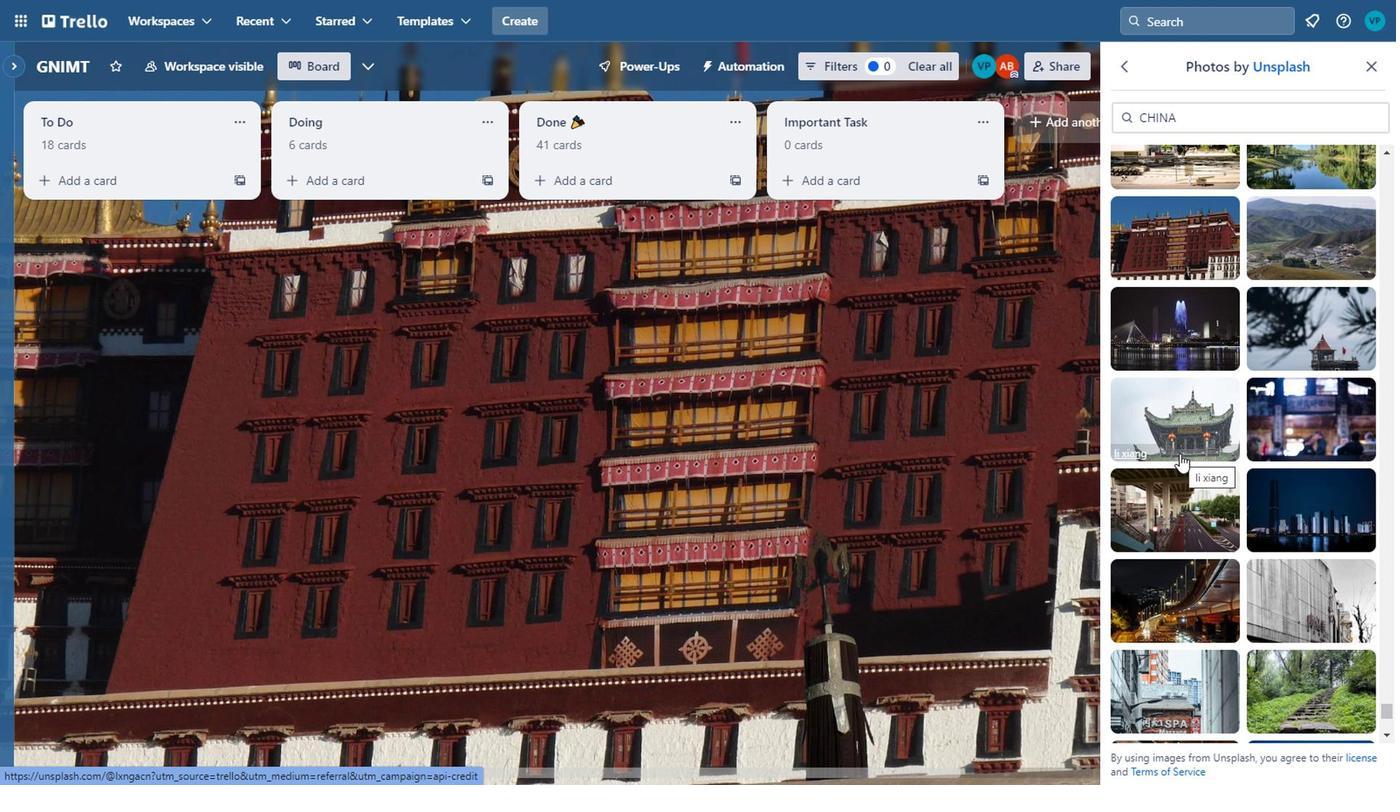 
Action: Mouse moved to (1155, 483)
Screenshot: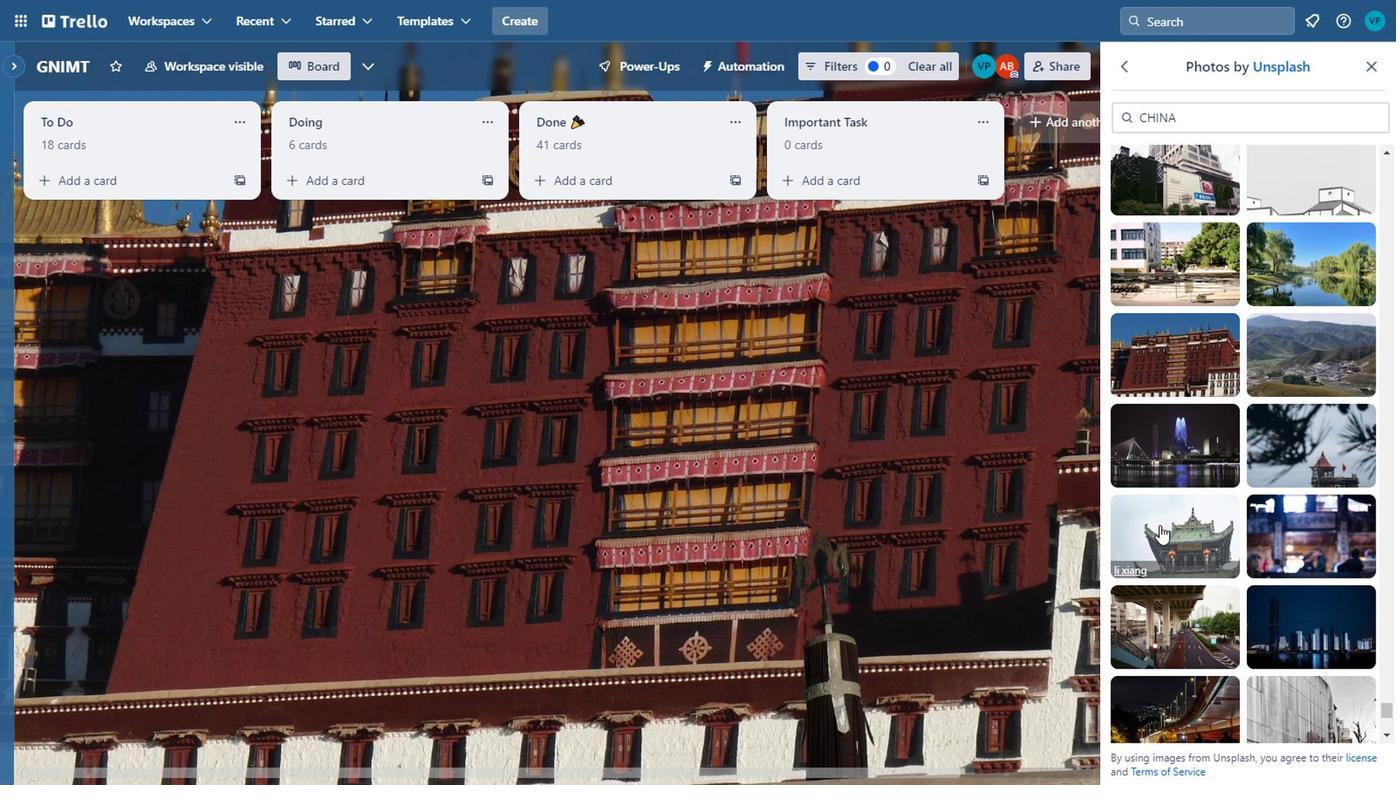 
Action: Mouse pressed left at (1155, 483)
Screenshot: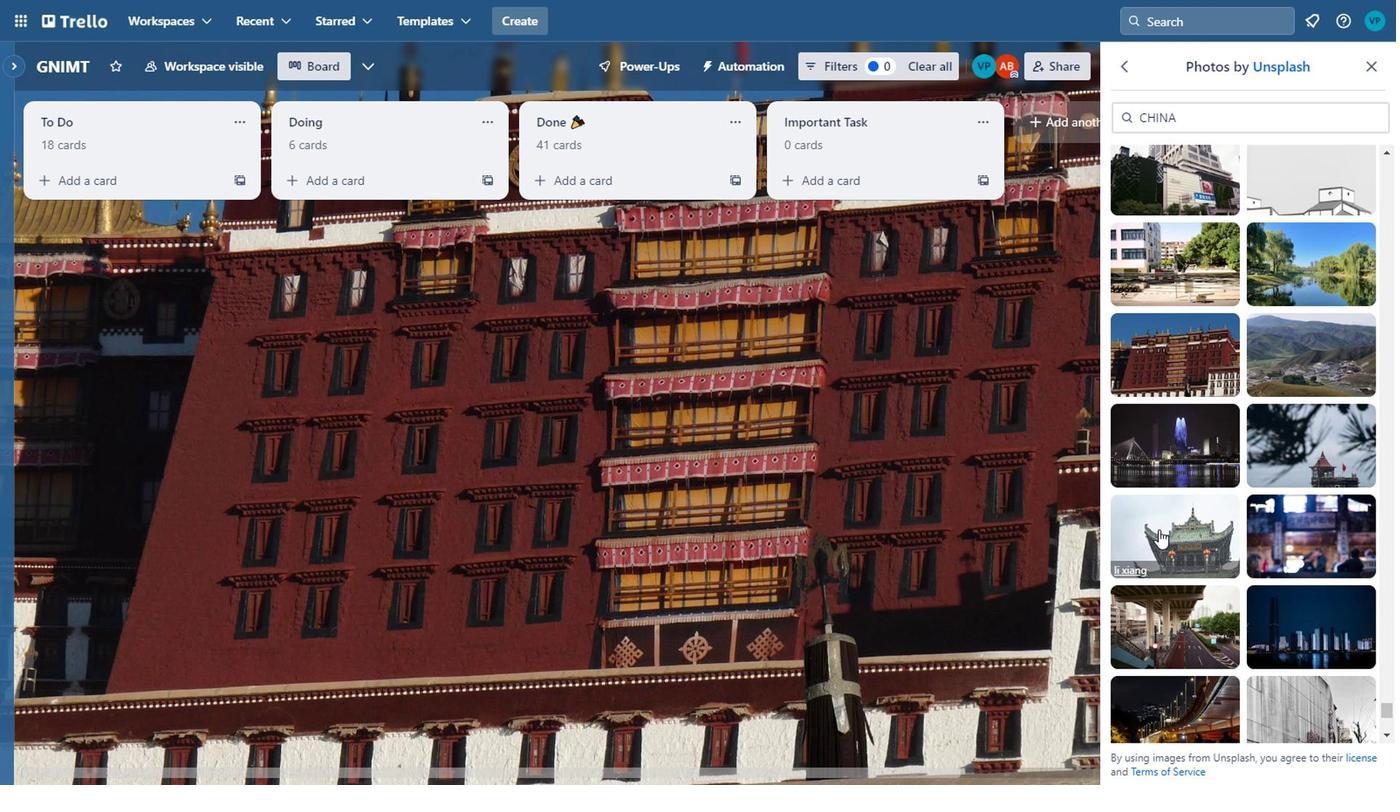 
Action: Mouse scrolled (1155, 482) with delta (0, 0)
Screenshot: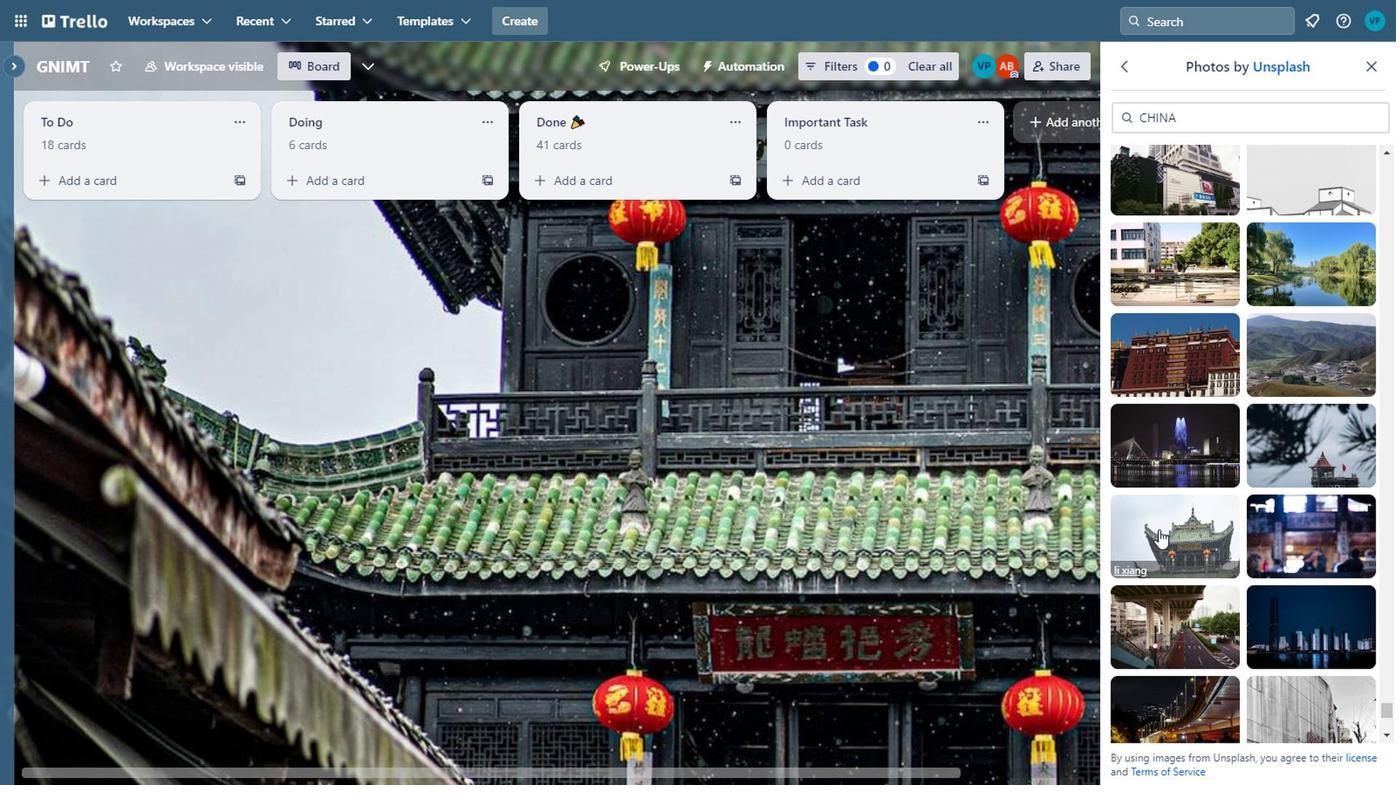 
Action: Mouse scrolled (1155, 482) with delta (0, 0)
Screenshot: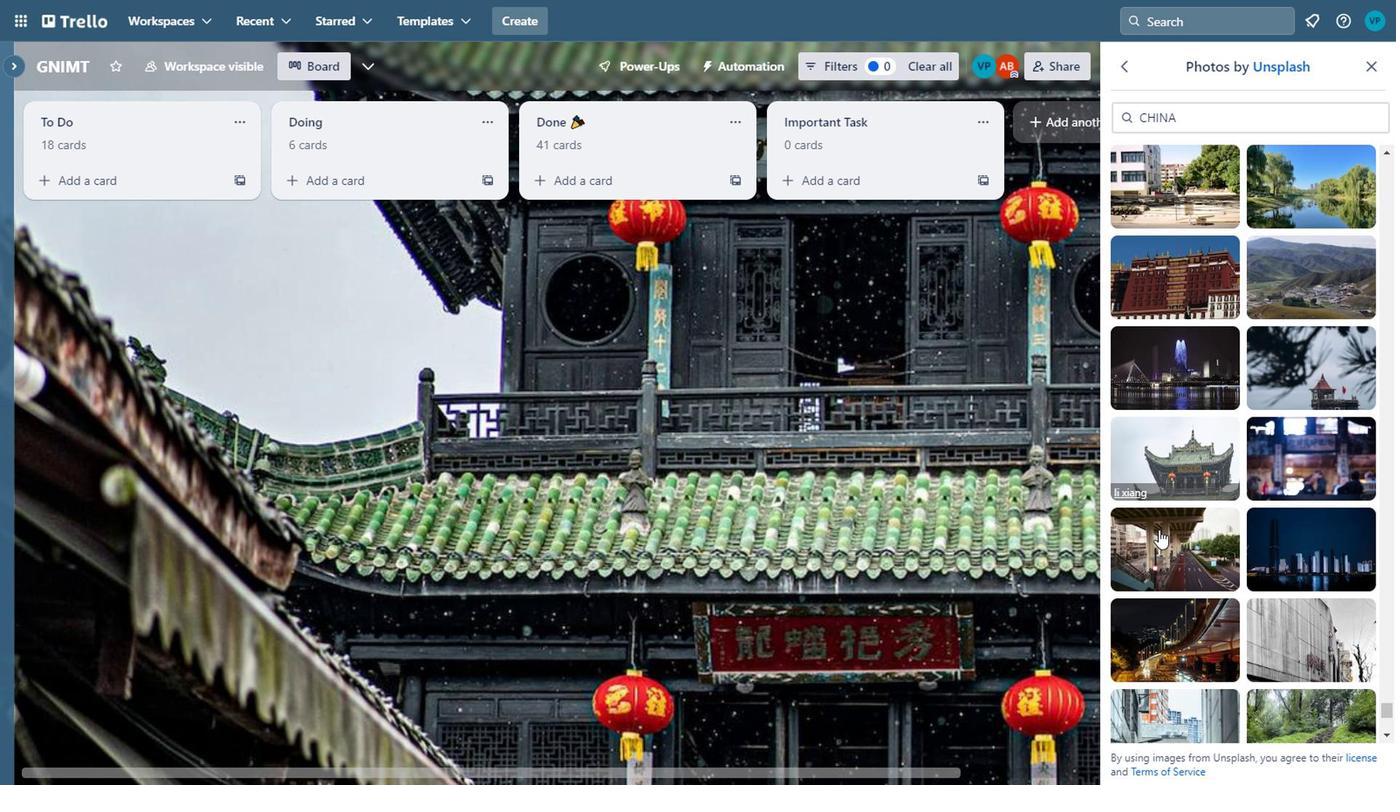 
Action: Mouse scrolled (1155, 482) with delta (0, 0)
Screenshot: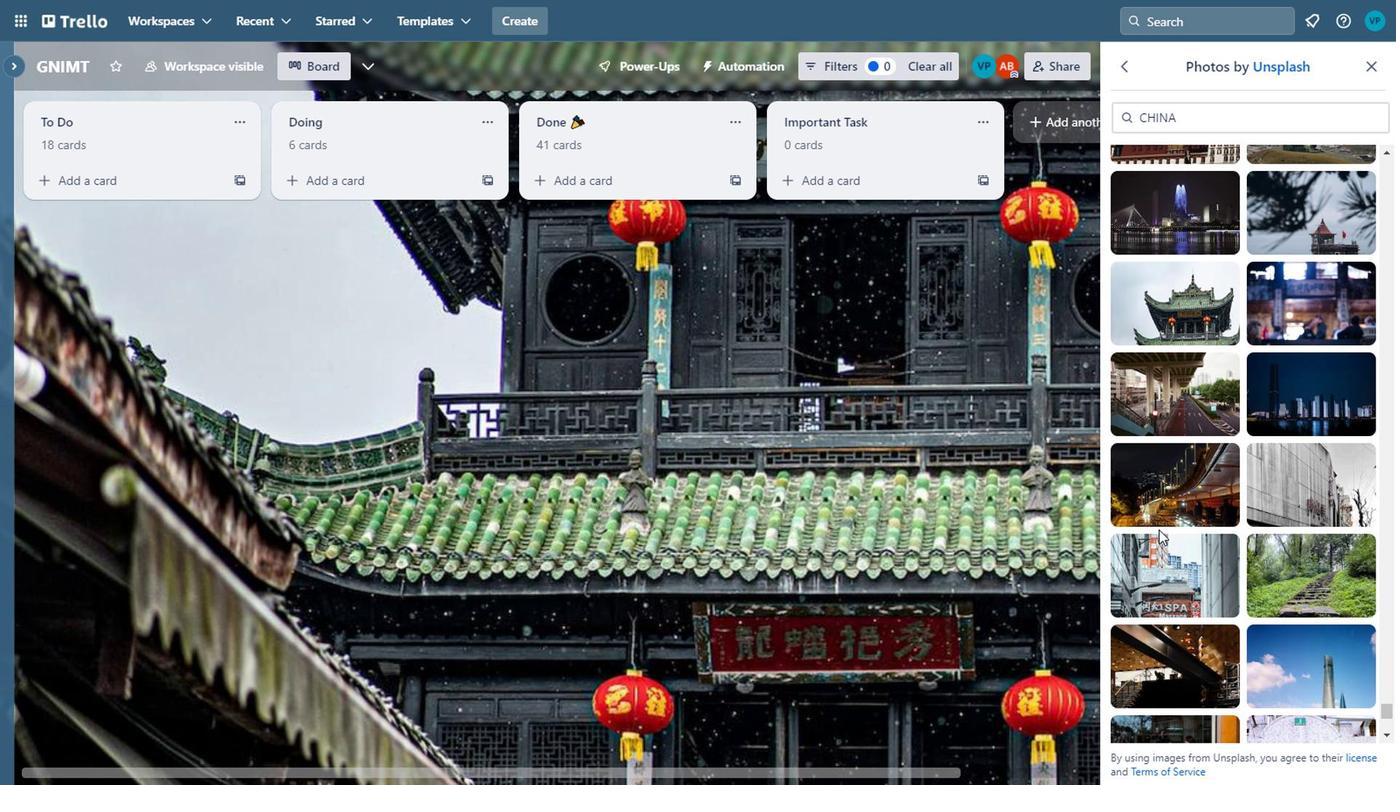 
Action: Mouse moved to (1155, 483)
Screenshot: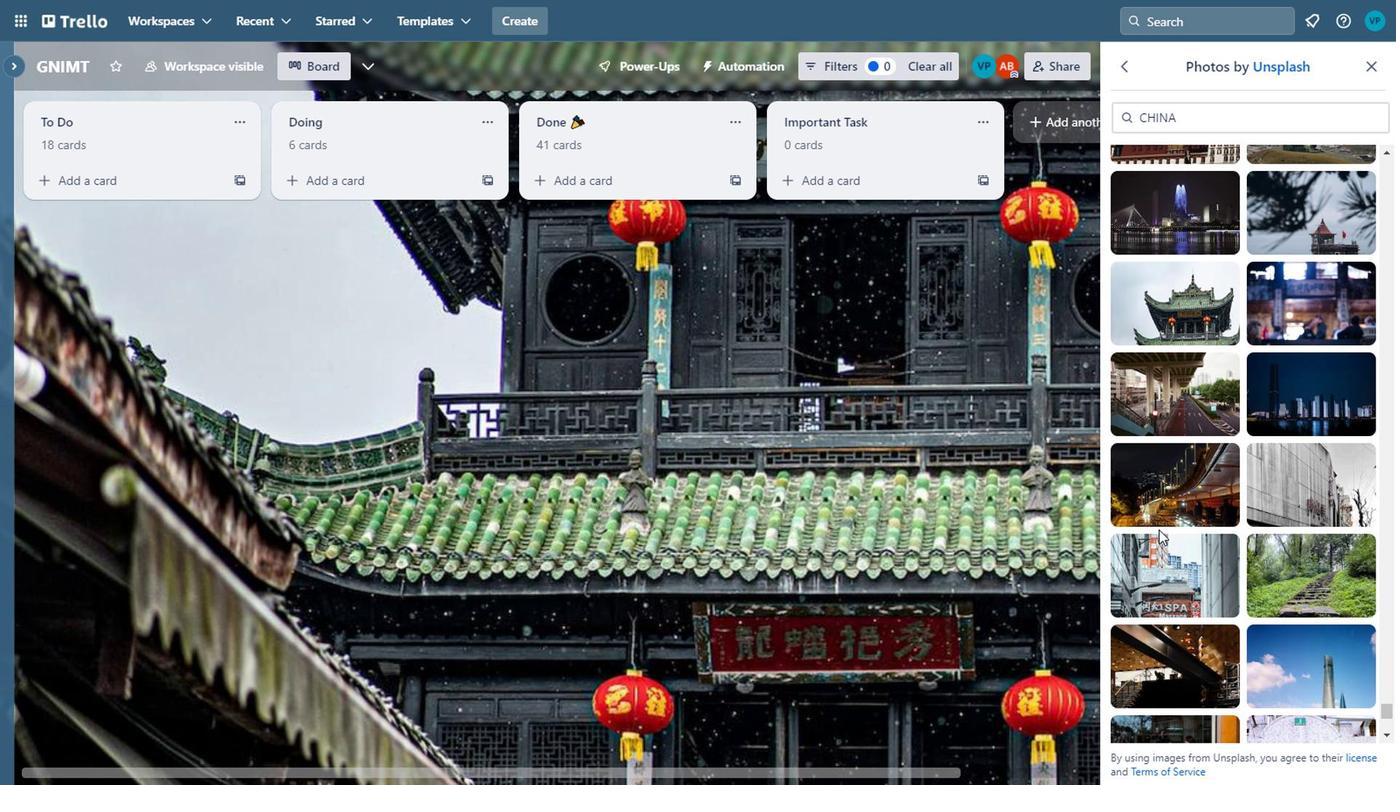 
Action: Mouse scrolled (1155, 483) with delta (0, 0)
Screenshot: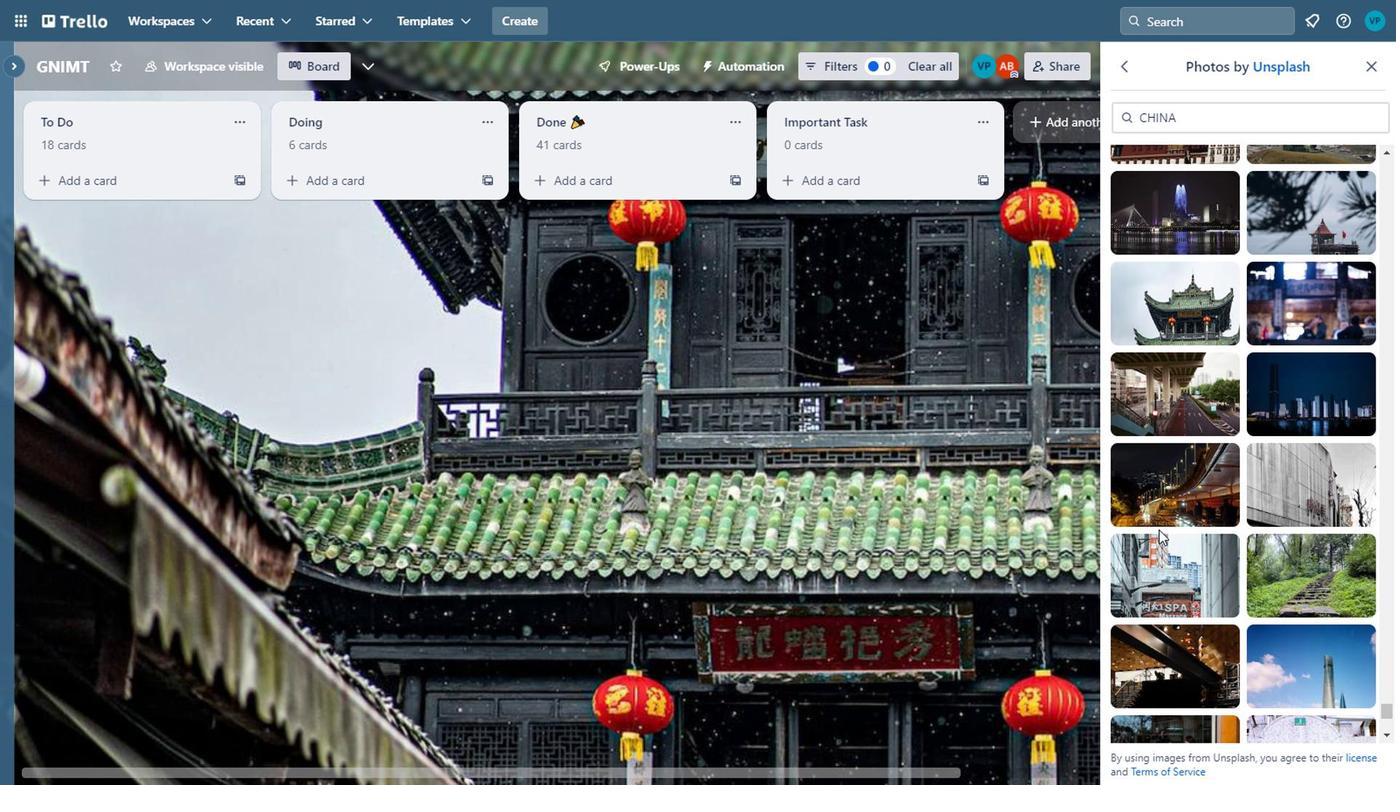 
Action: Mouse scrolled (1155, 483) with delta (0, 0)
Screenshot: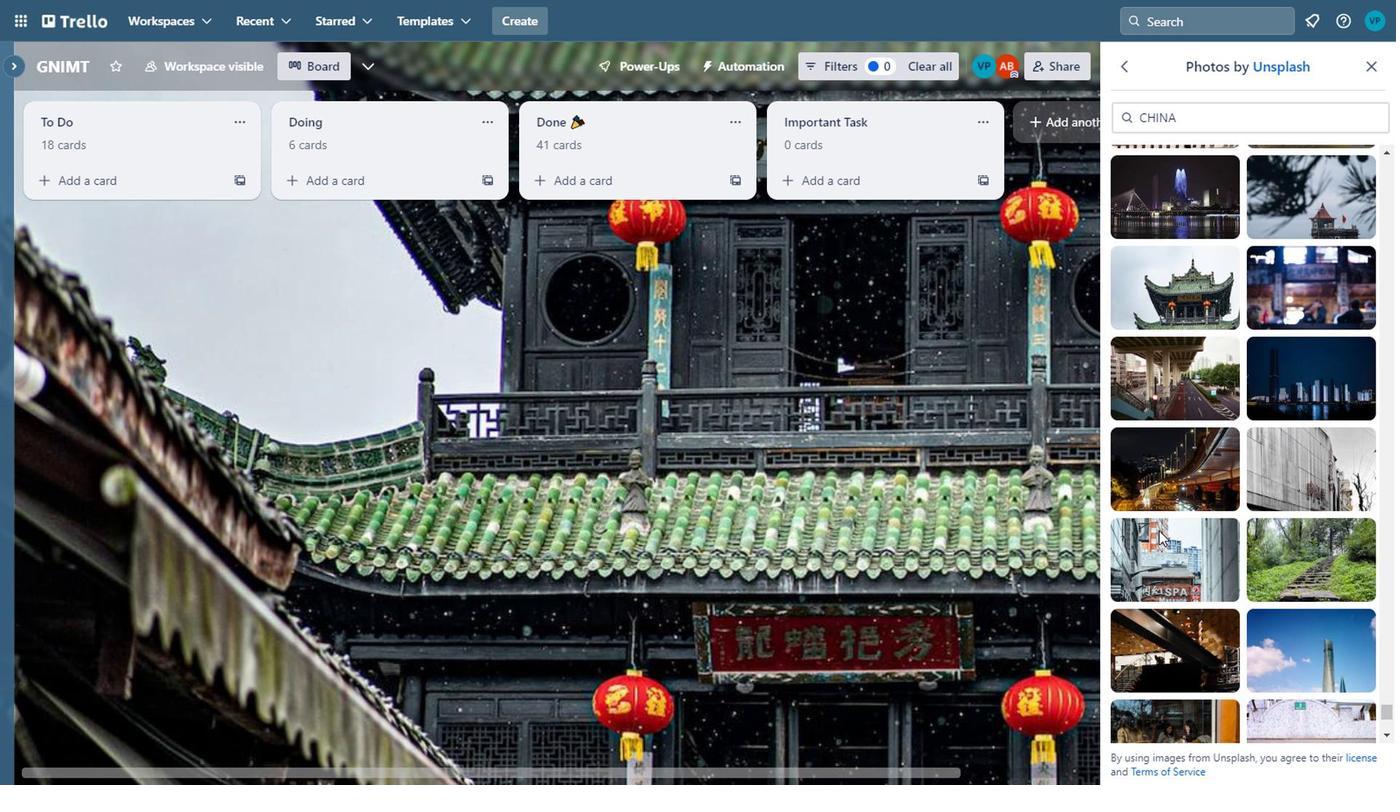 
Action: Mouse scrolled (1155, 483) with delta (0, 0)
Screenshot: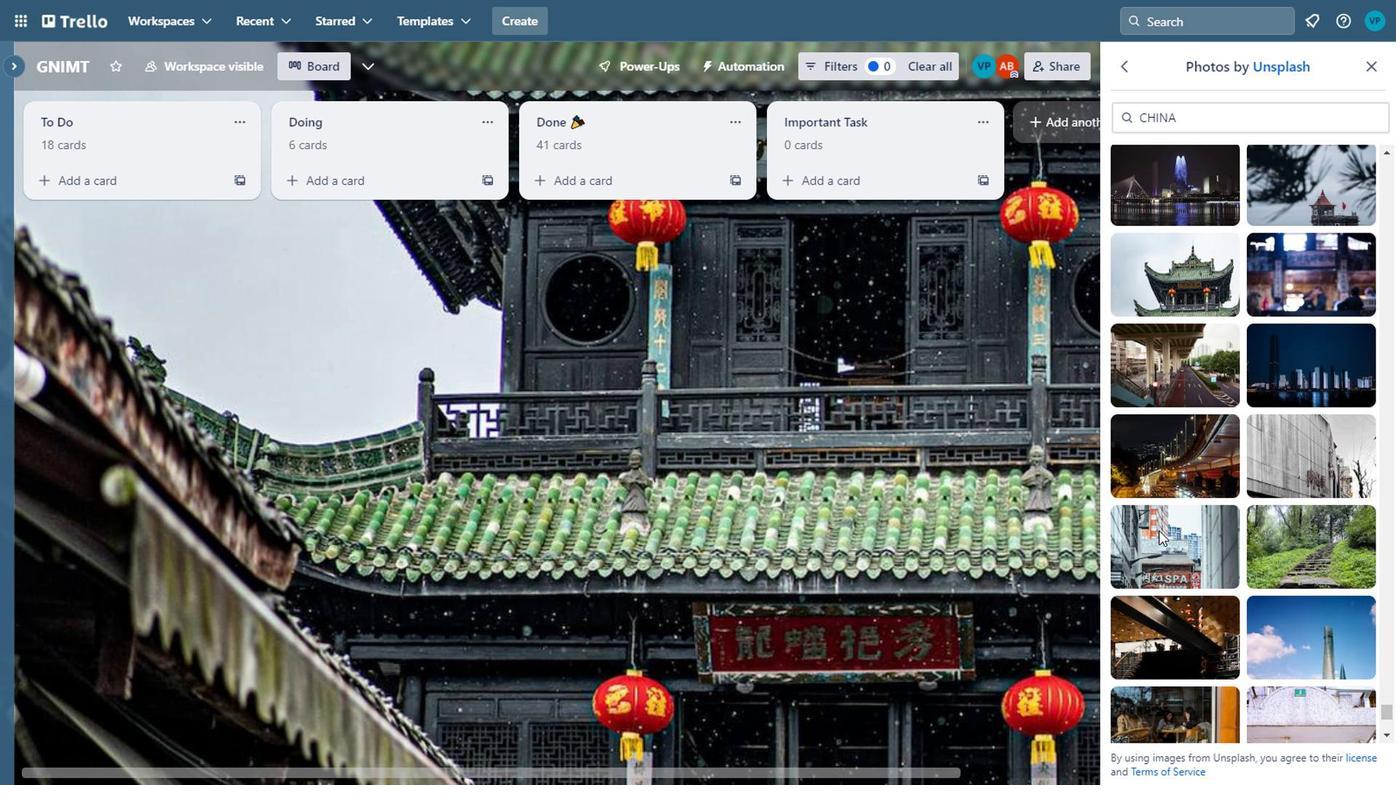 
Action: Mouse moved to (1257, 525)
Screenshot: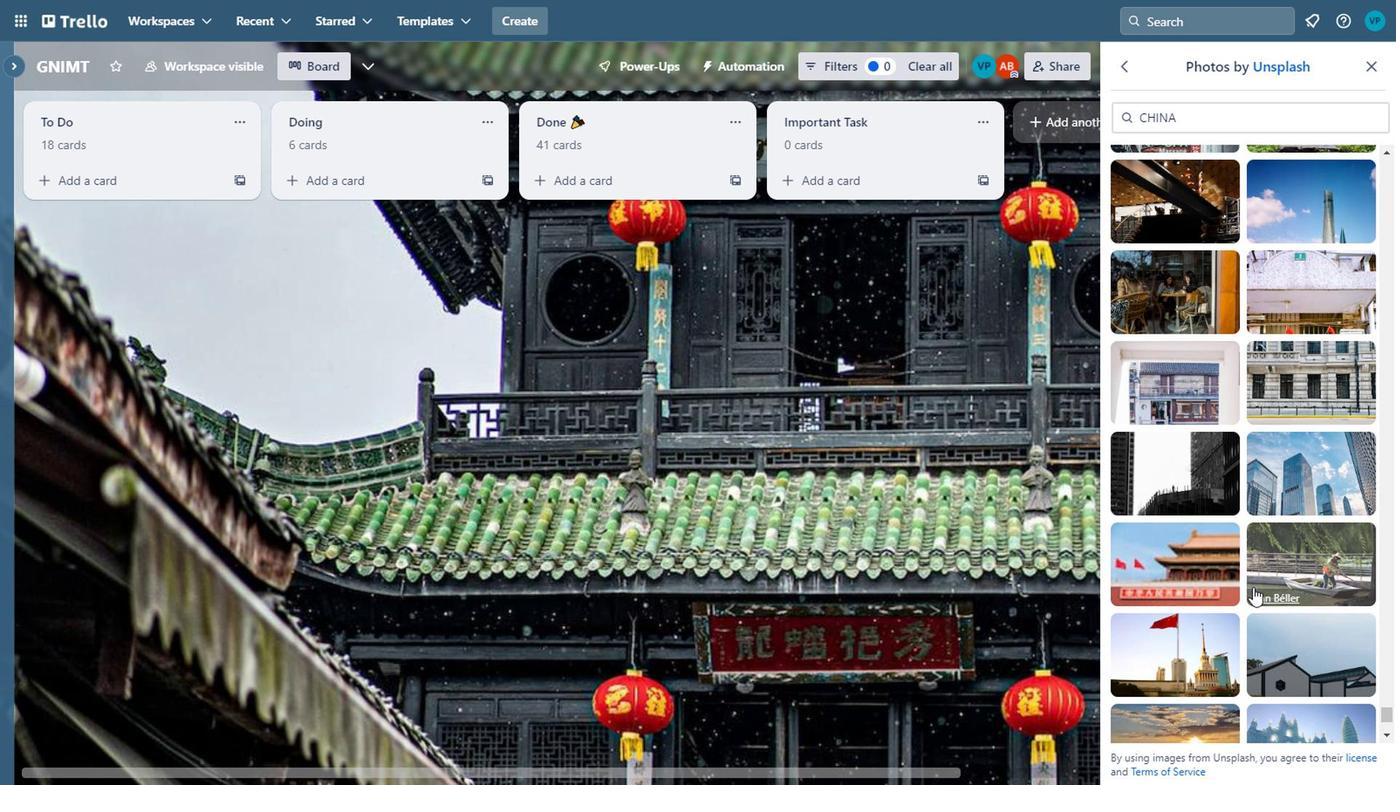 
Action: Mouse scrolled (1257, 524) with delta (0, 0)
Screenshot: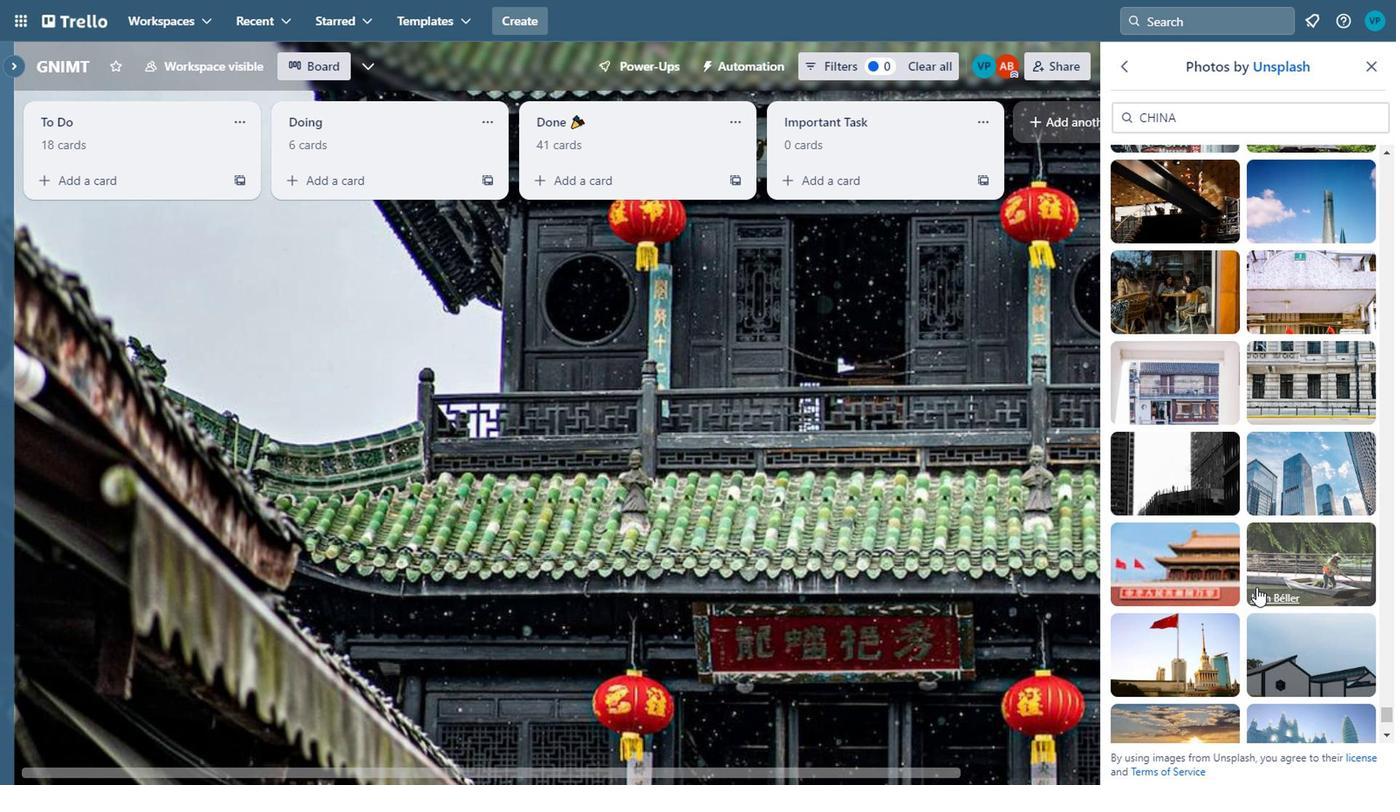 
Action: Mouse scrolled (1257, 524) with delta (0, 0)
Screenshot: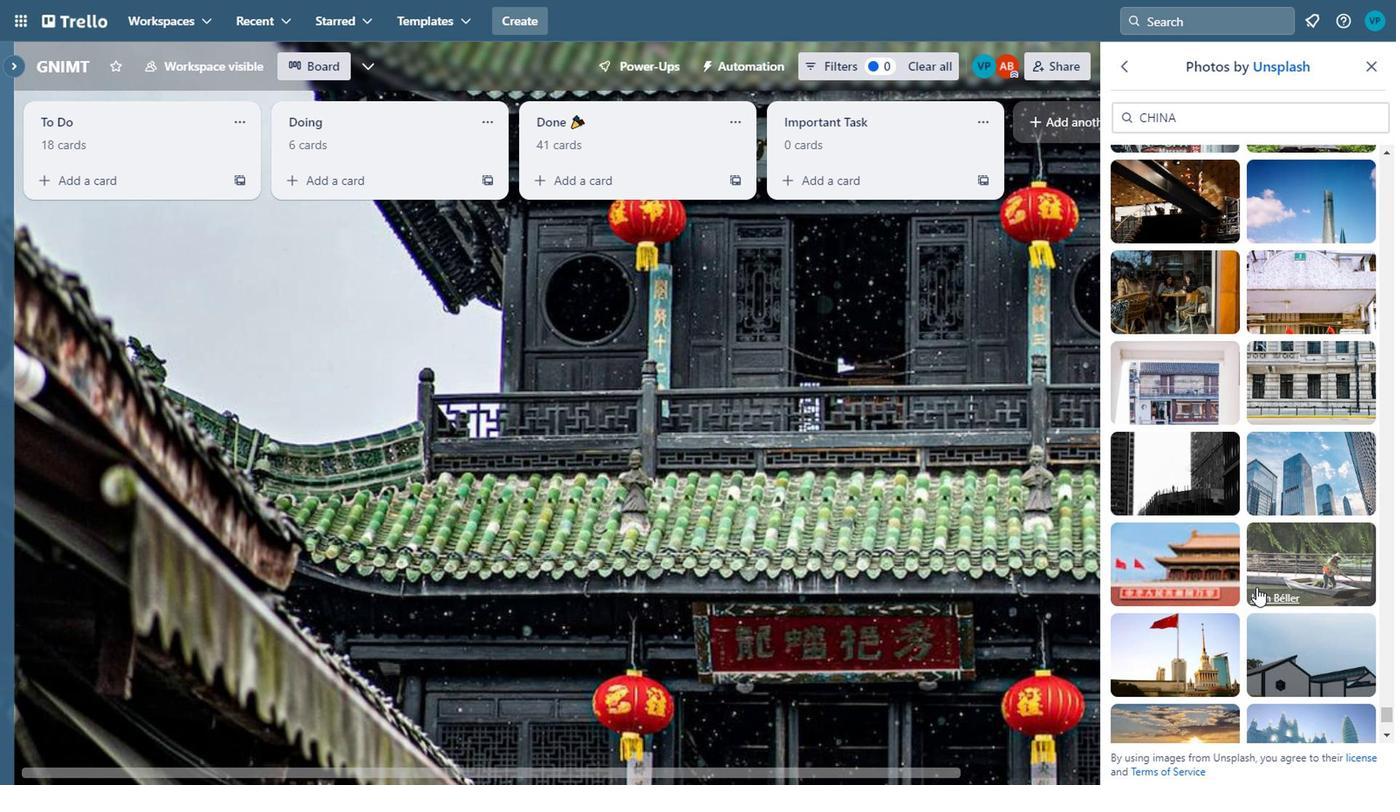 
Action: Mouse moved to (1196, 385)
Screenshot: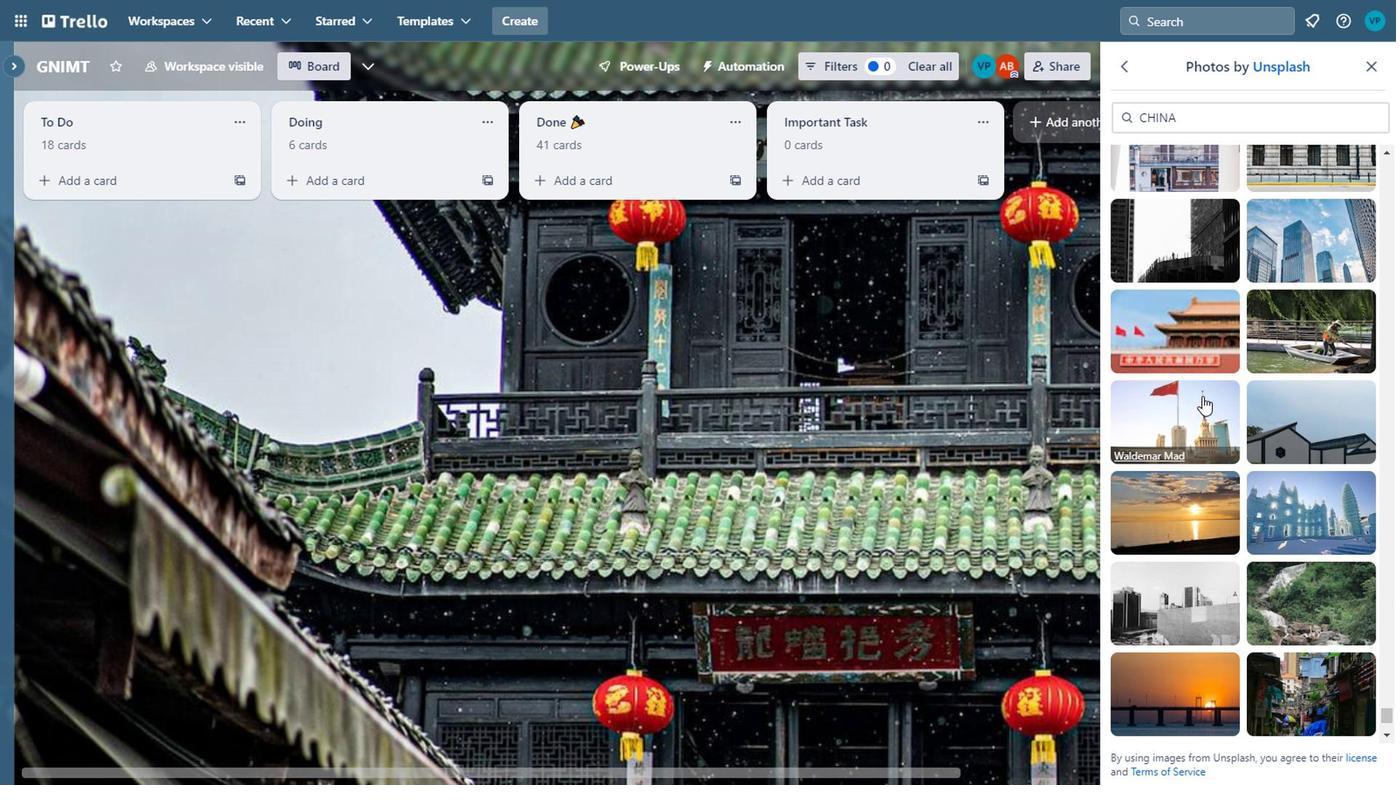 
Action: Mouse pressed left at (1196, 385)
Screenshot: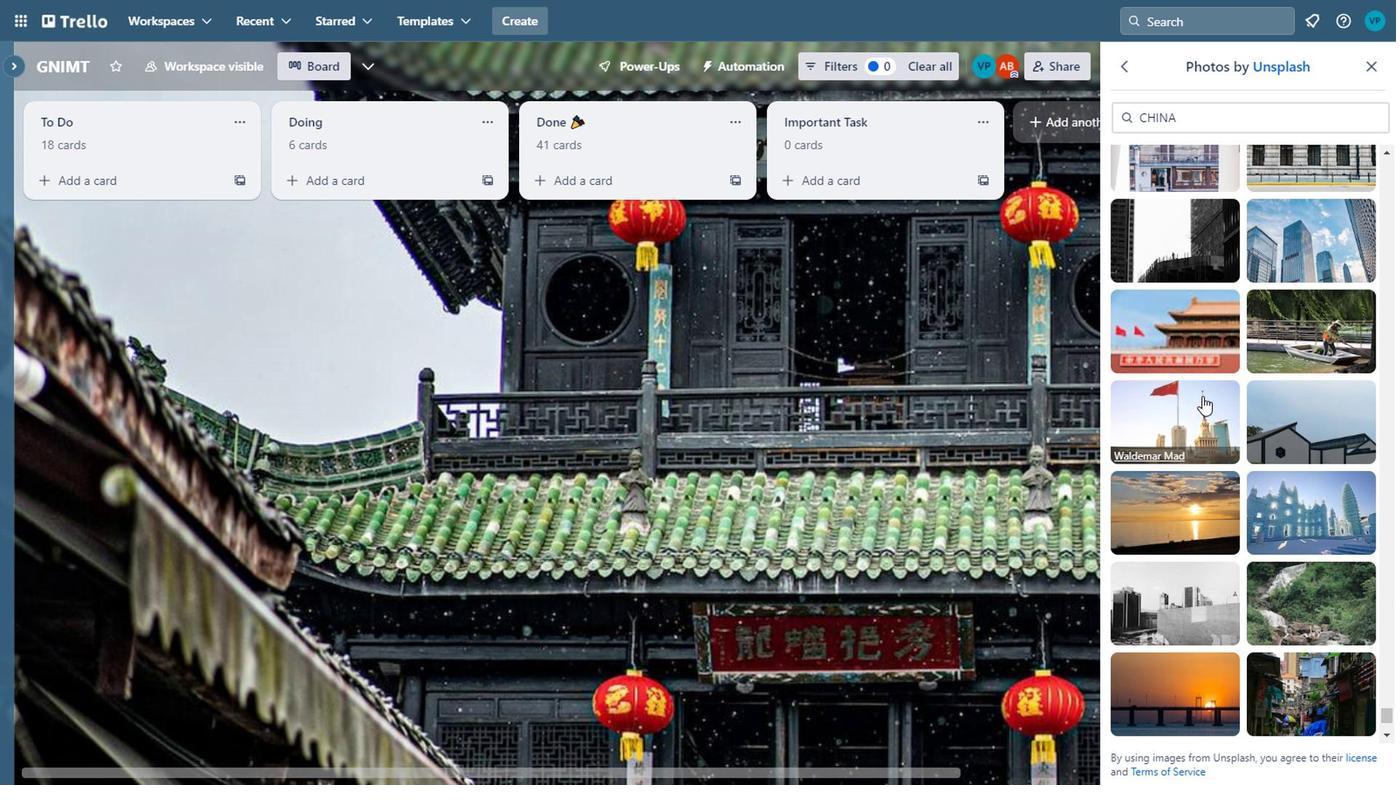
Action: Mouse moved to (1144, 674)
Screenshot: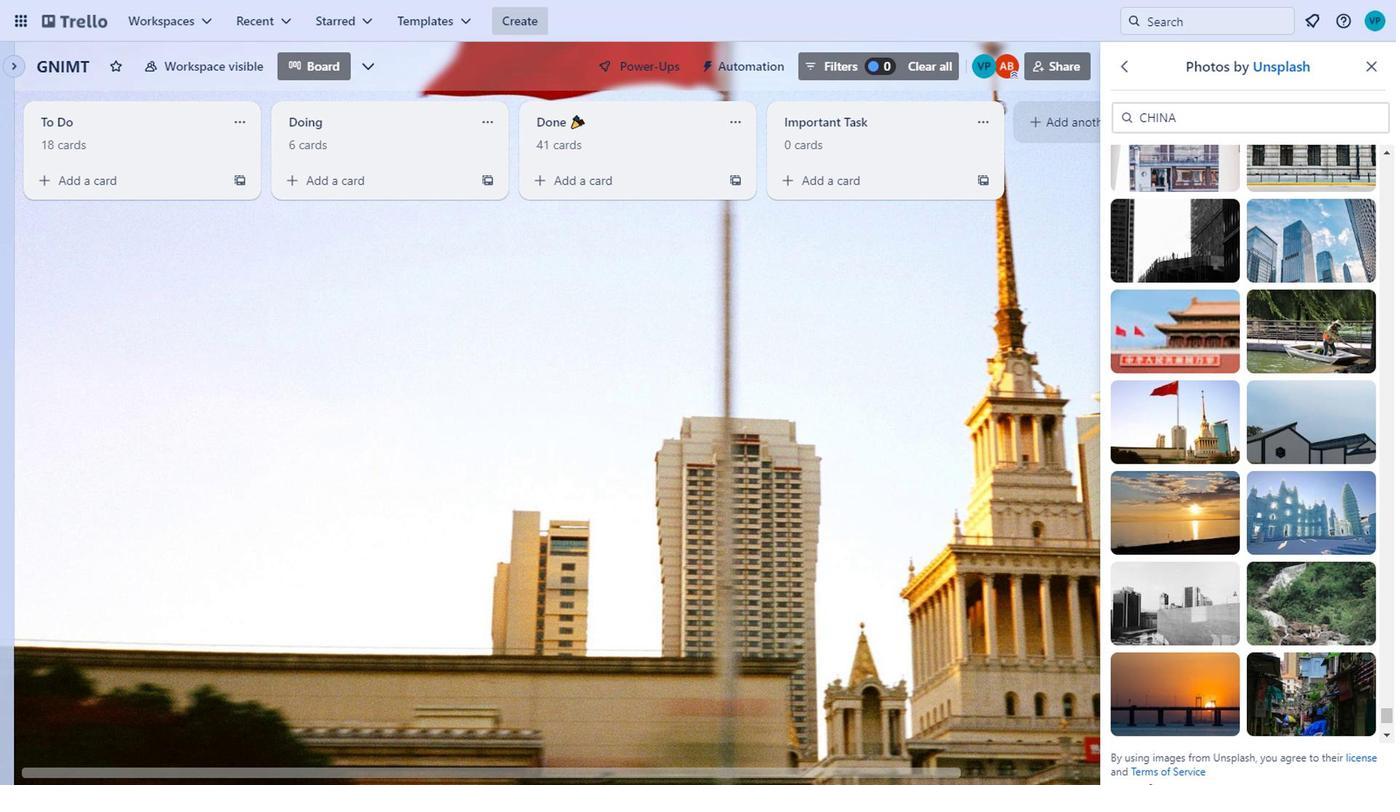
Action: Mouse scrolled (1144, 668) with delta (0, 0)
Screenshot: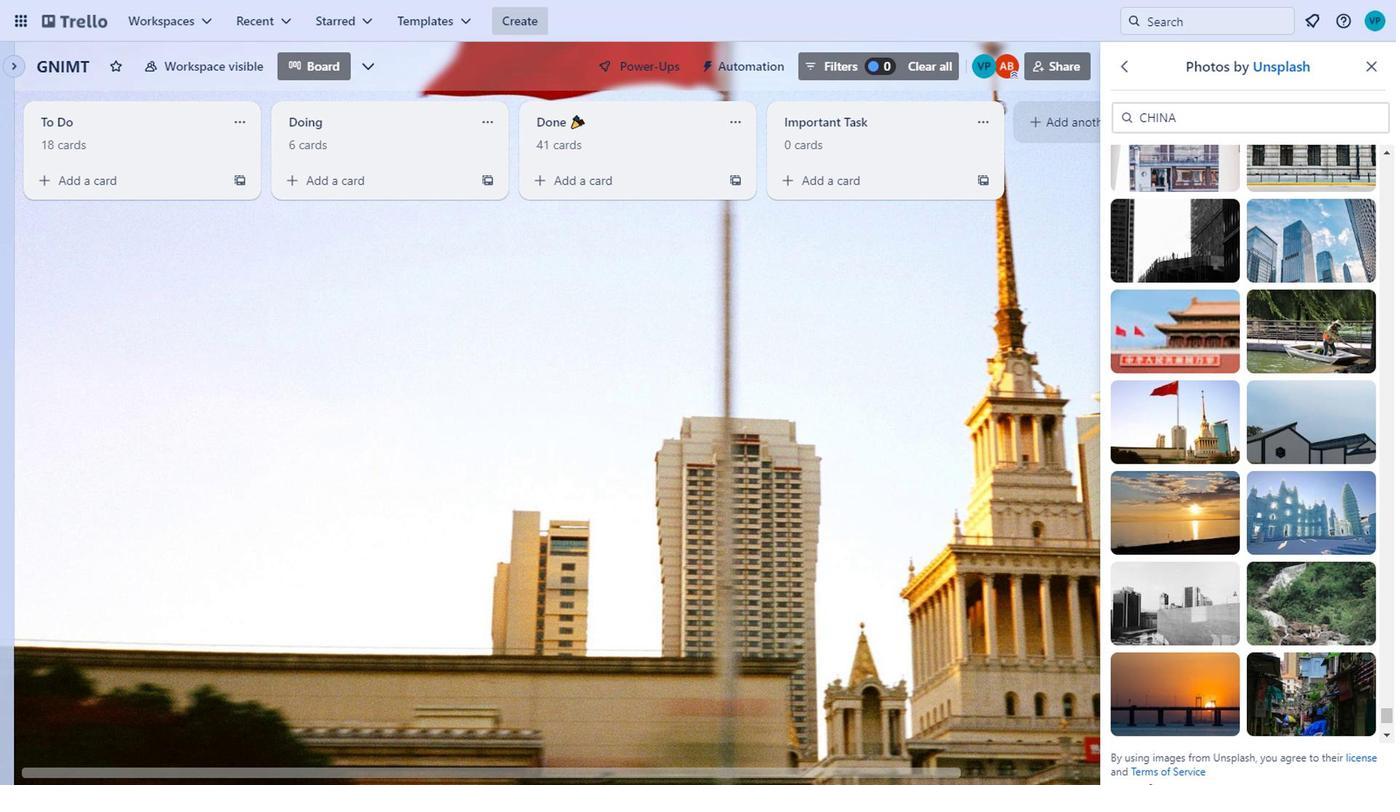 
Action: Mouse moved to (1127, 671)
Screenshot: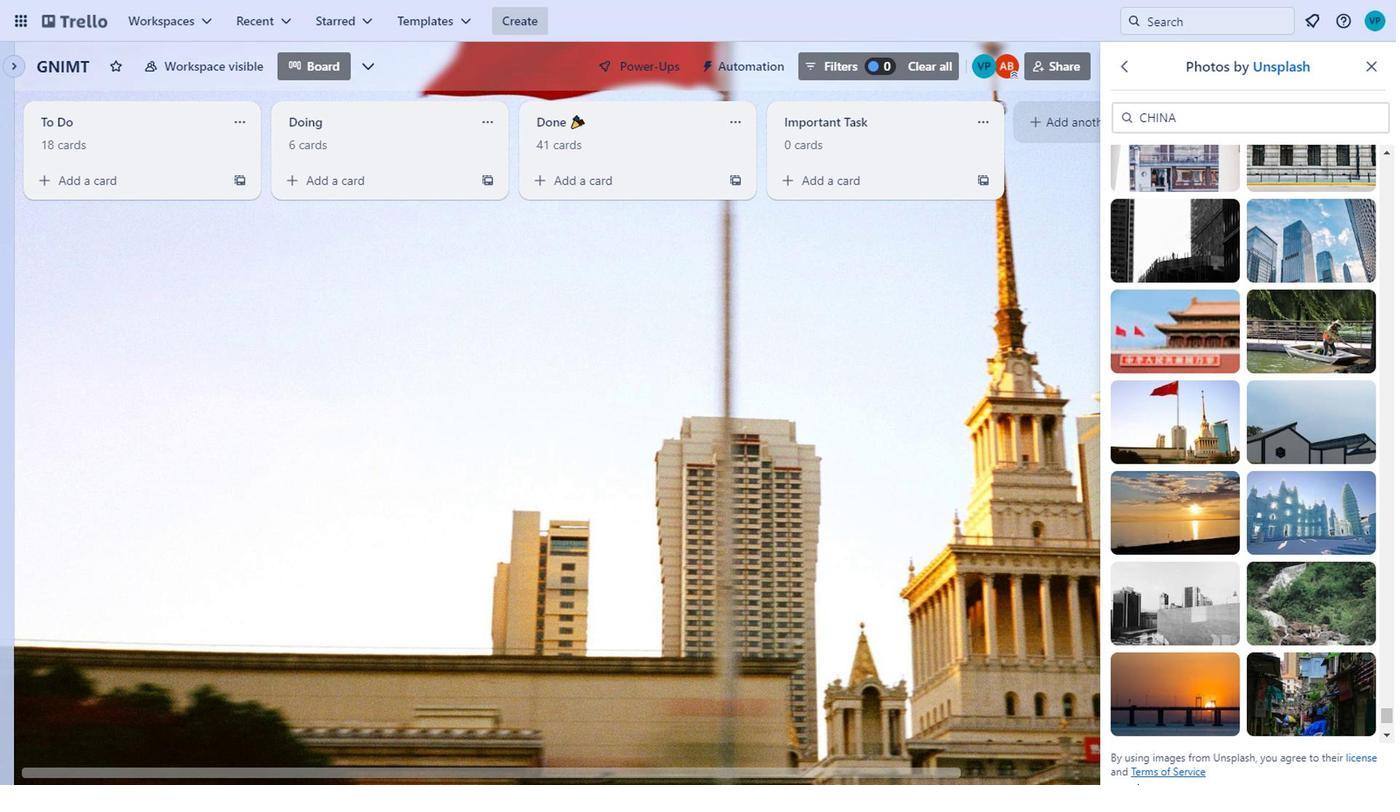
Action: Mouse scrolled (1127, 668) with delta (0, 0)
Screenshot: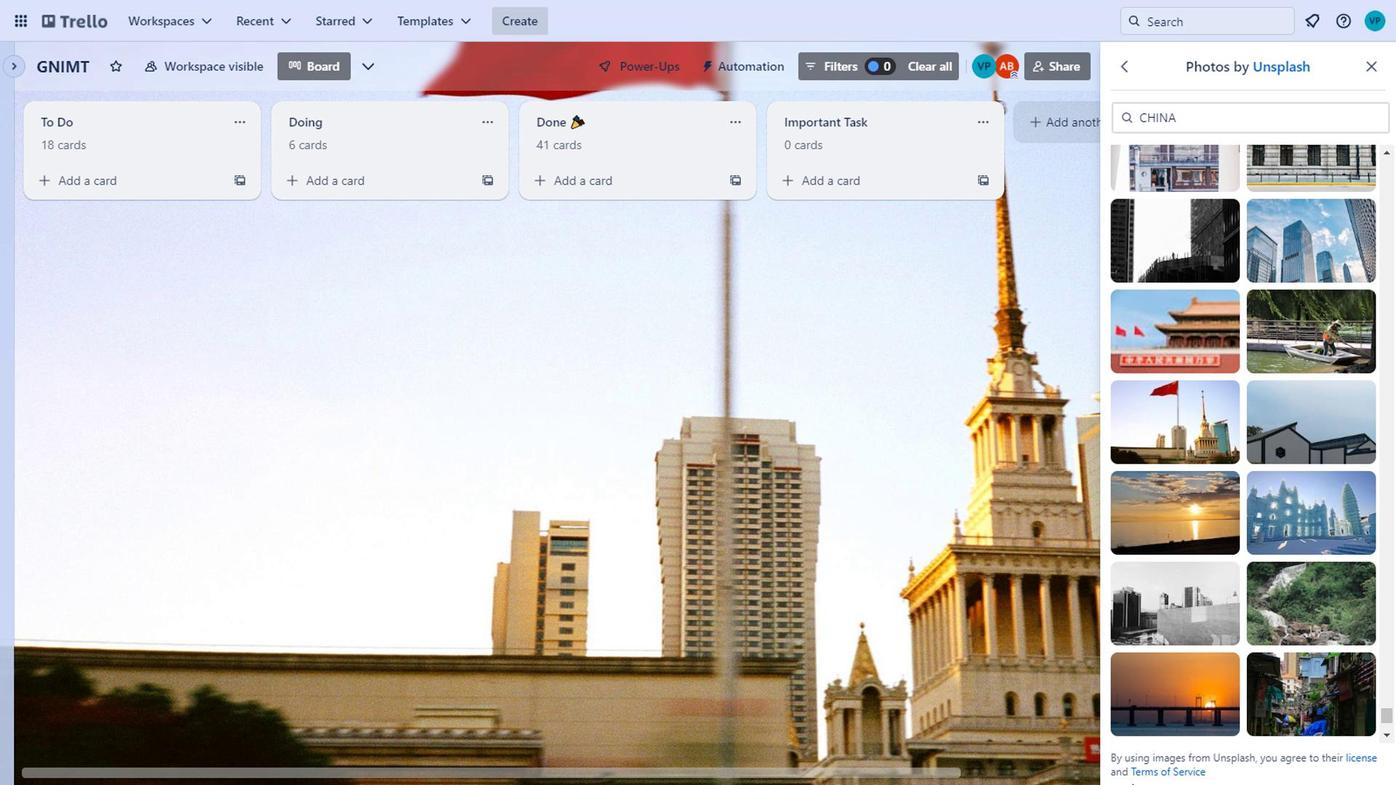 
Action: Mouse moved to (1124, 669)
Screenshot: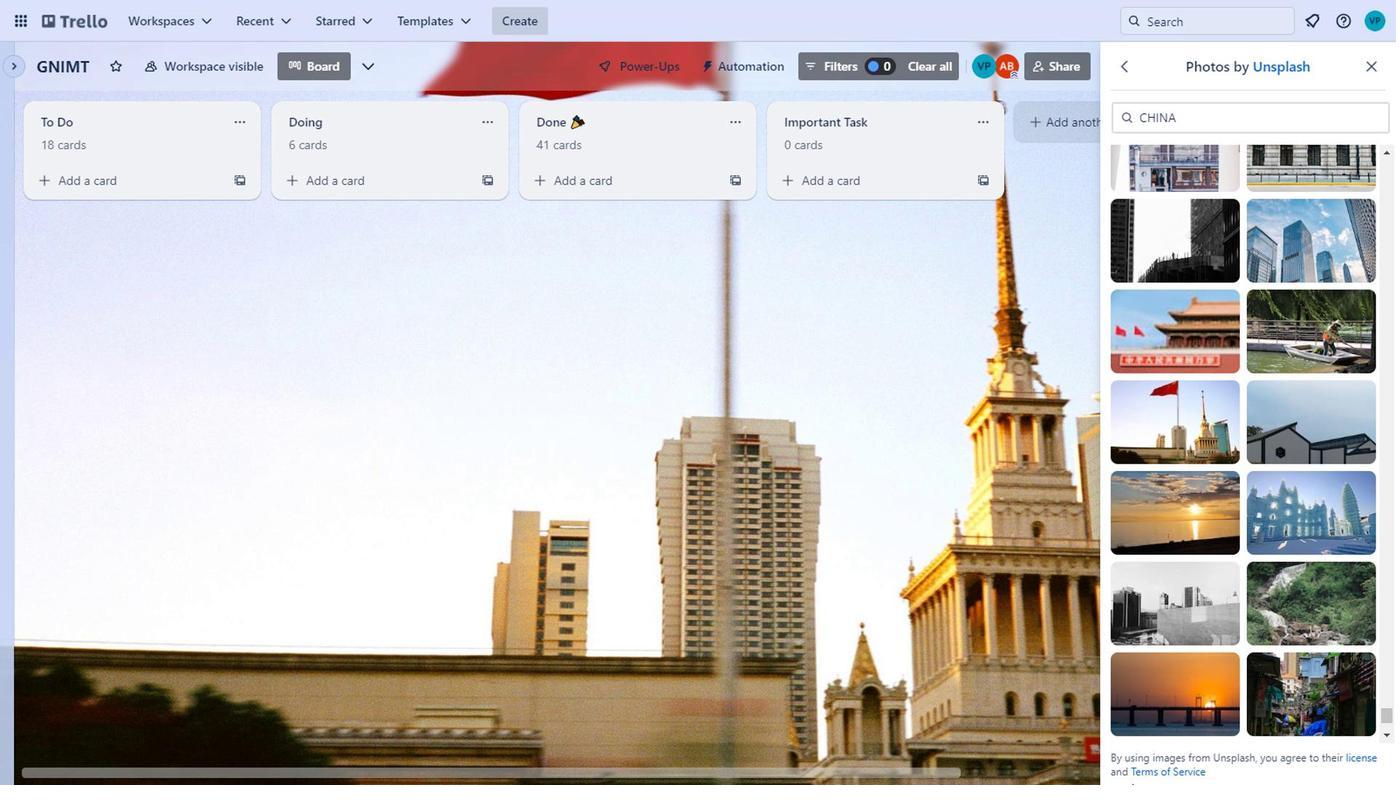 
Action: Mouse scrolled (1124, 668) with delta (0, 0)
Screenshot: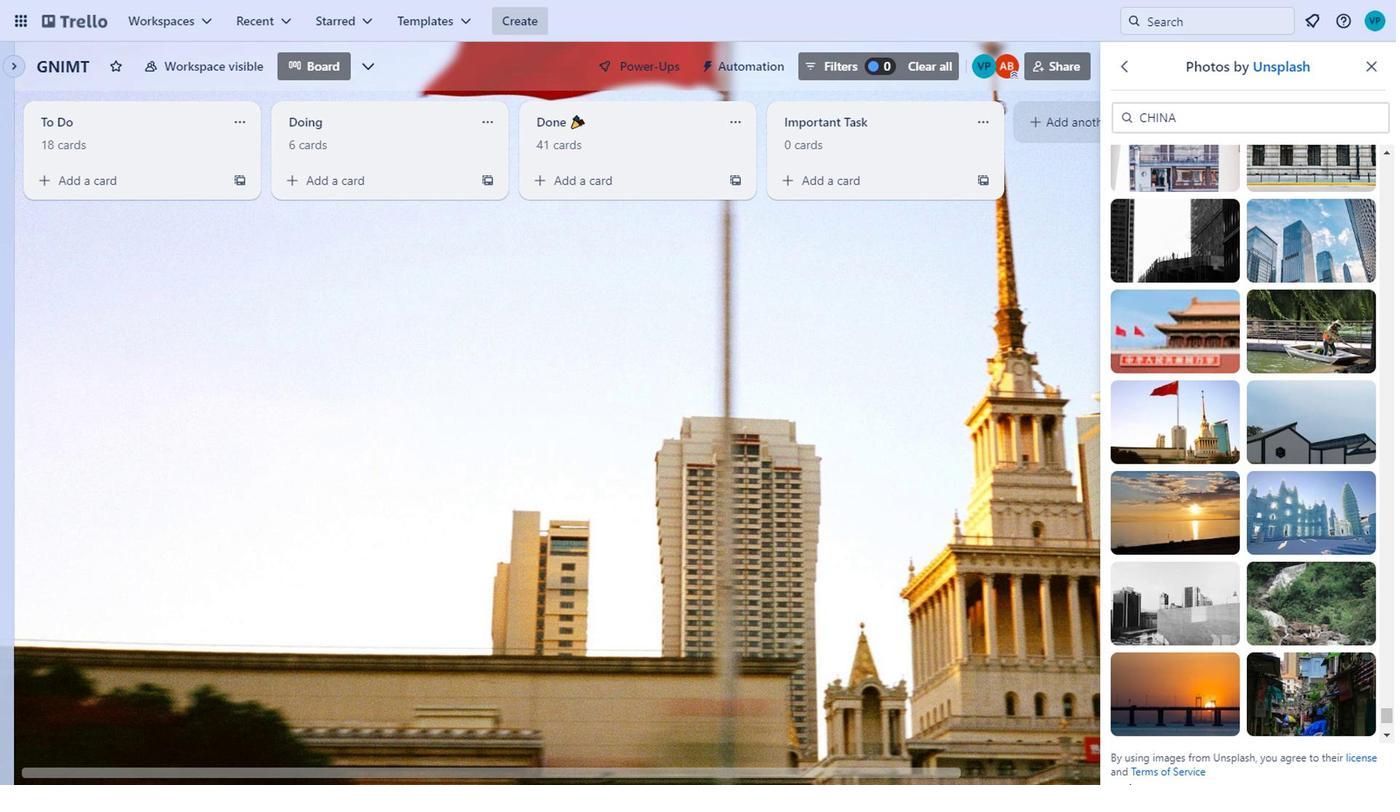 
Action: Mouse scrolled (1124, 668) with delta (0, 0)
Screenshot: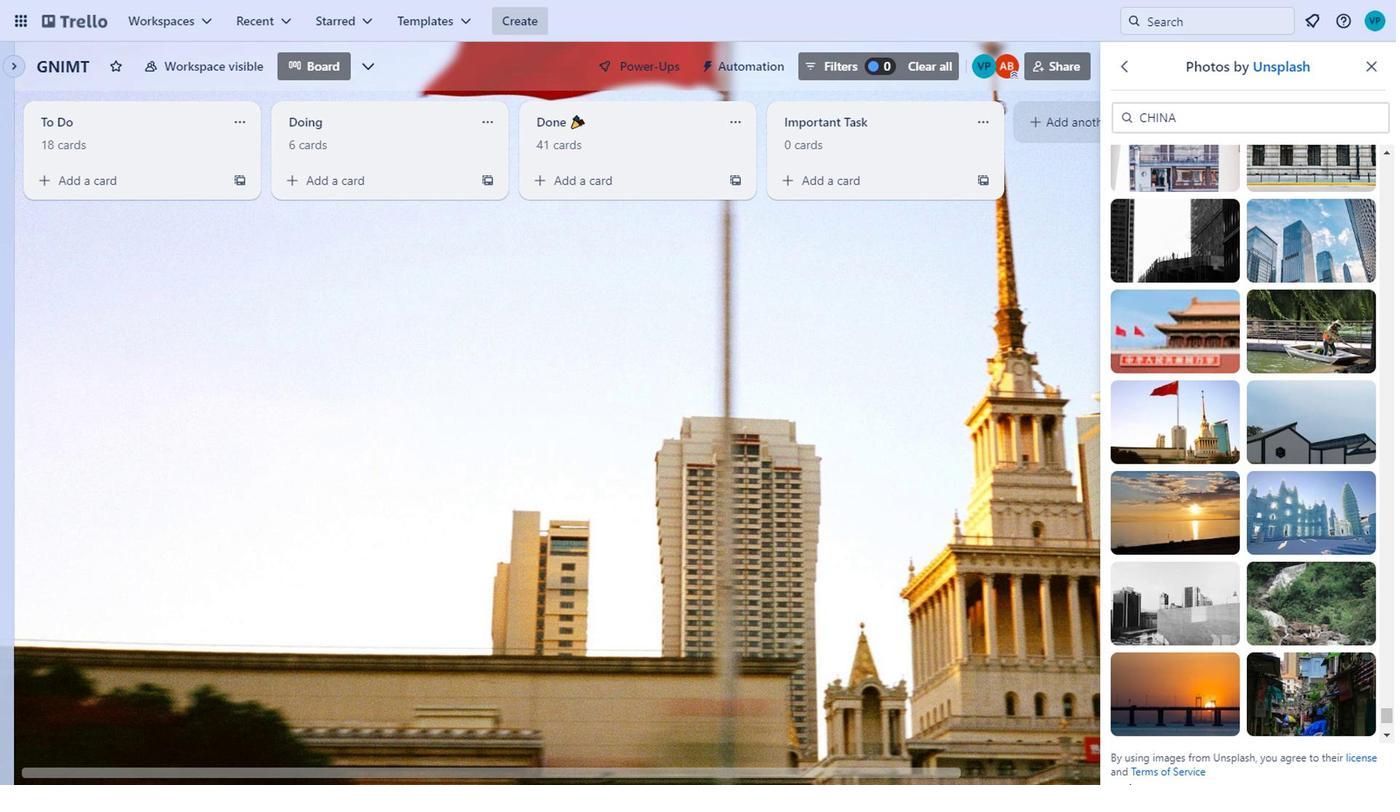 
Action: Mouse moved to (1118, 671)
Screenshot: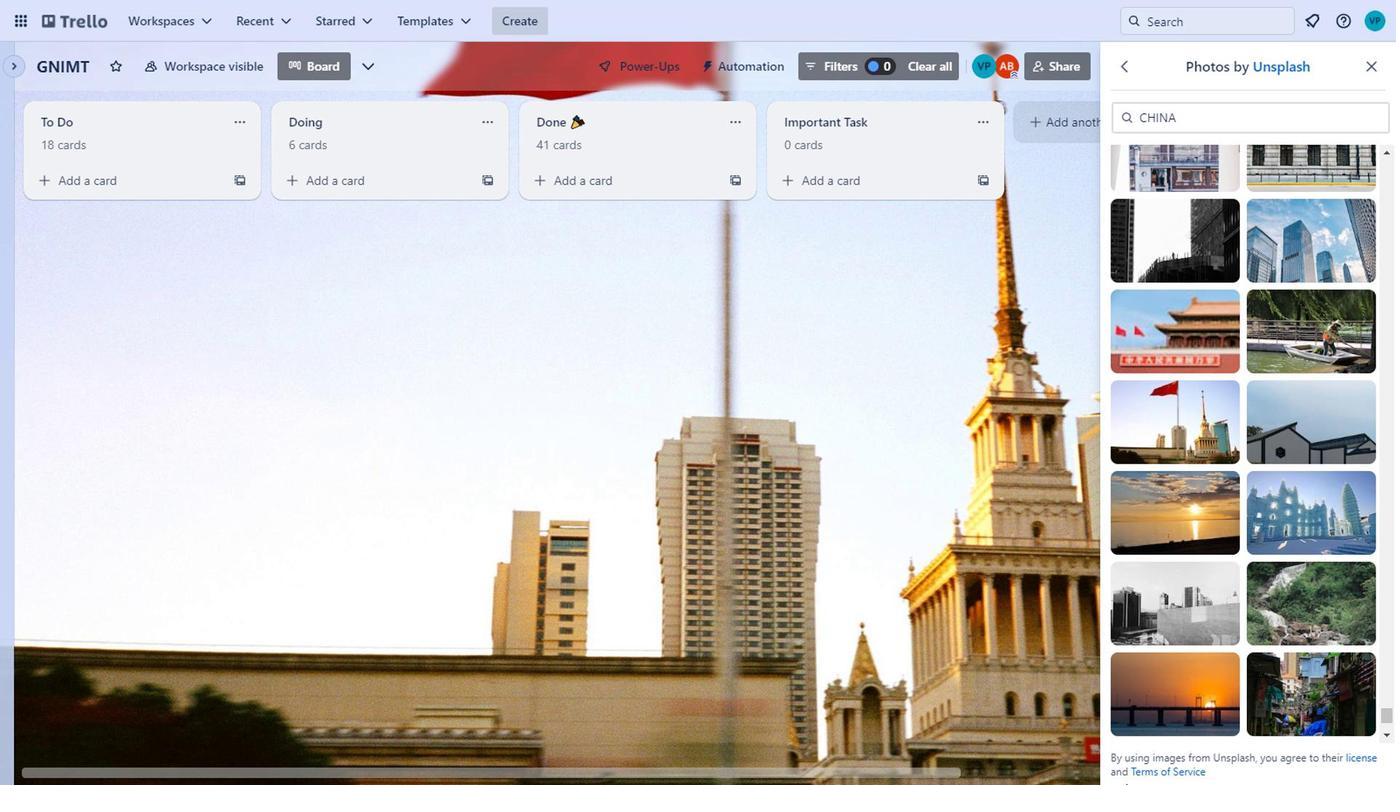 
Action: Mouse scrolled (1118, 668) with delta (0, 0)
Screenshot: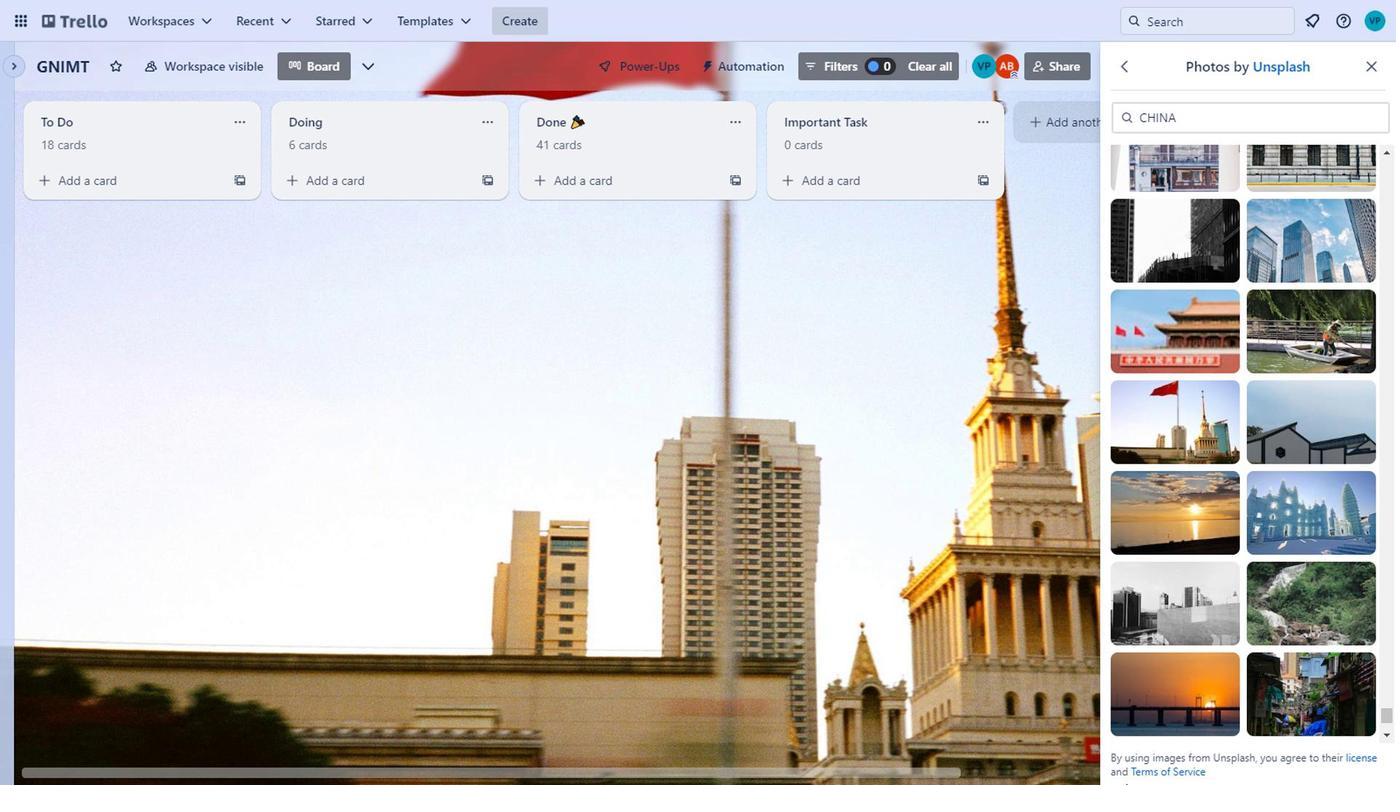
Action: Mouse moved to (1364, 627)
Screenshot: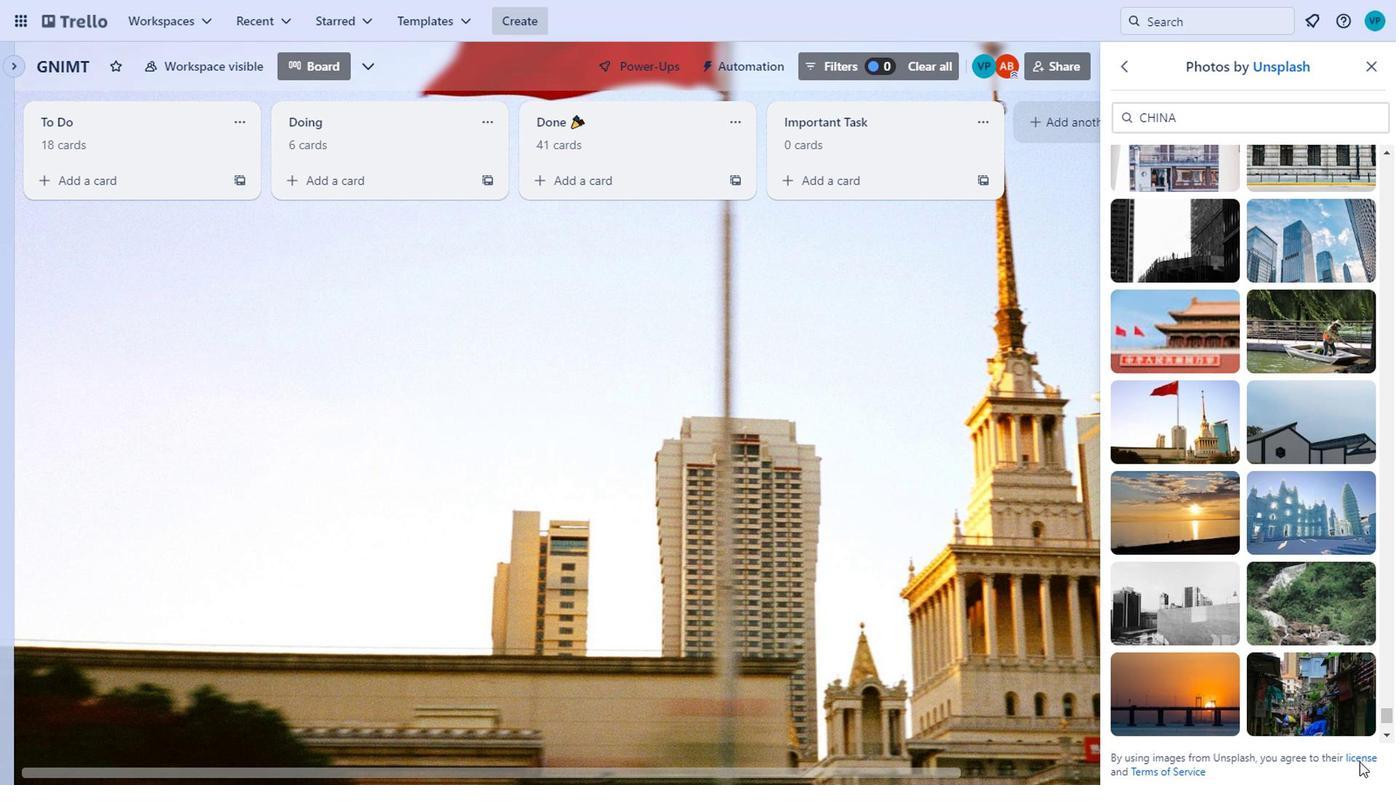 
Action: Mouse scrolled (1364, 627) with delta (0, 0)
Screenshot: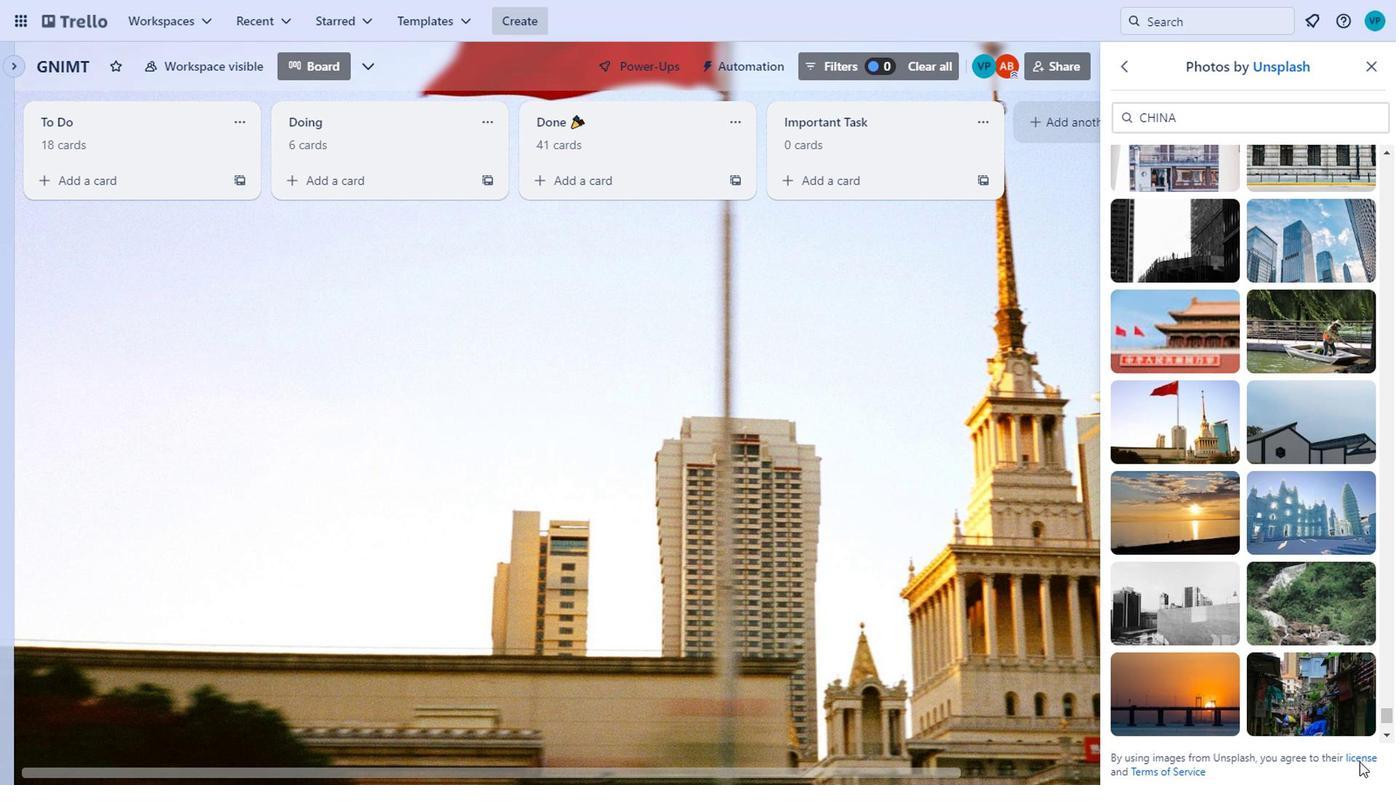 
Action: Mouse moved to (1383, 444)
Screenshot: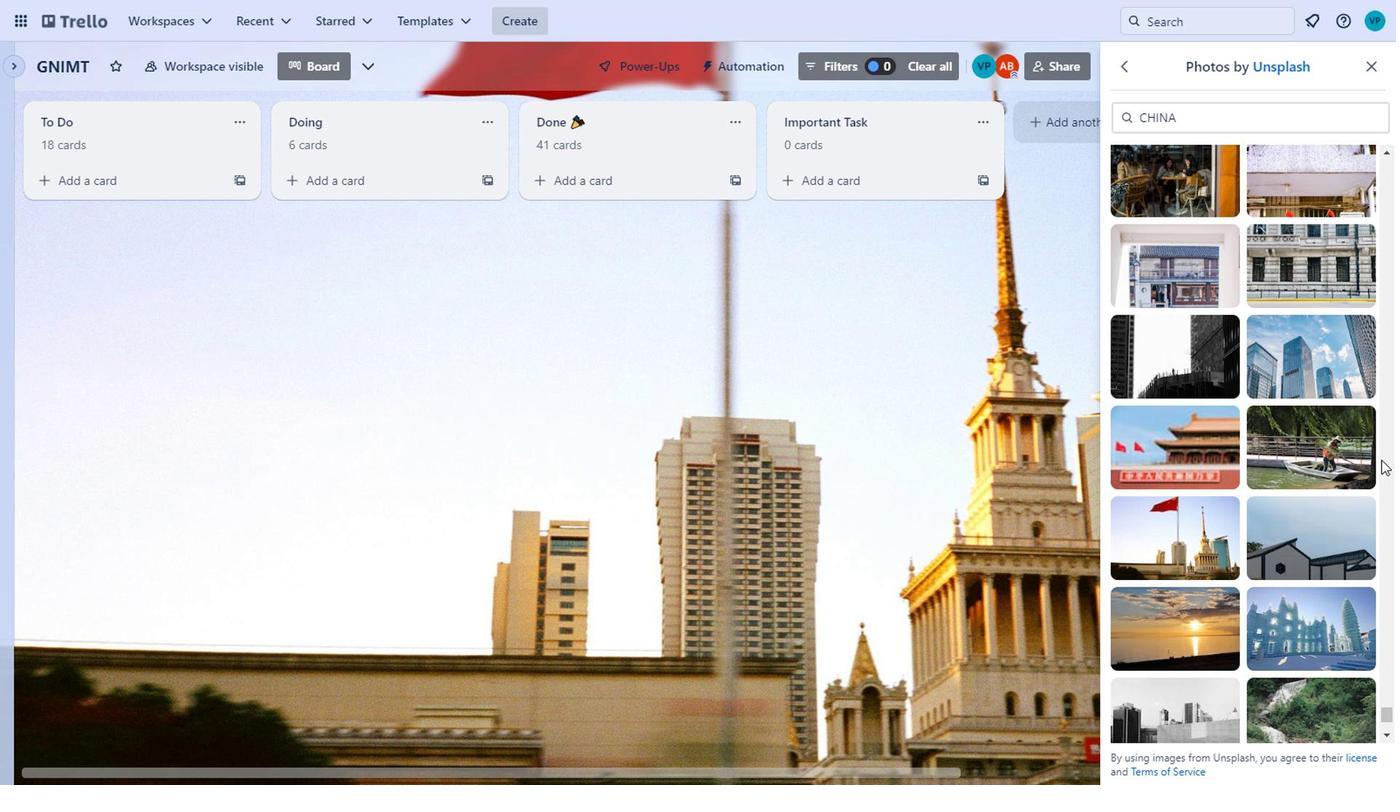 
Action: Mouse scrolled (1383, 443) with delta (0, 0)
Screenshot: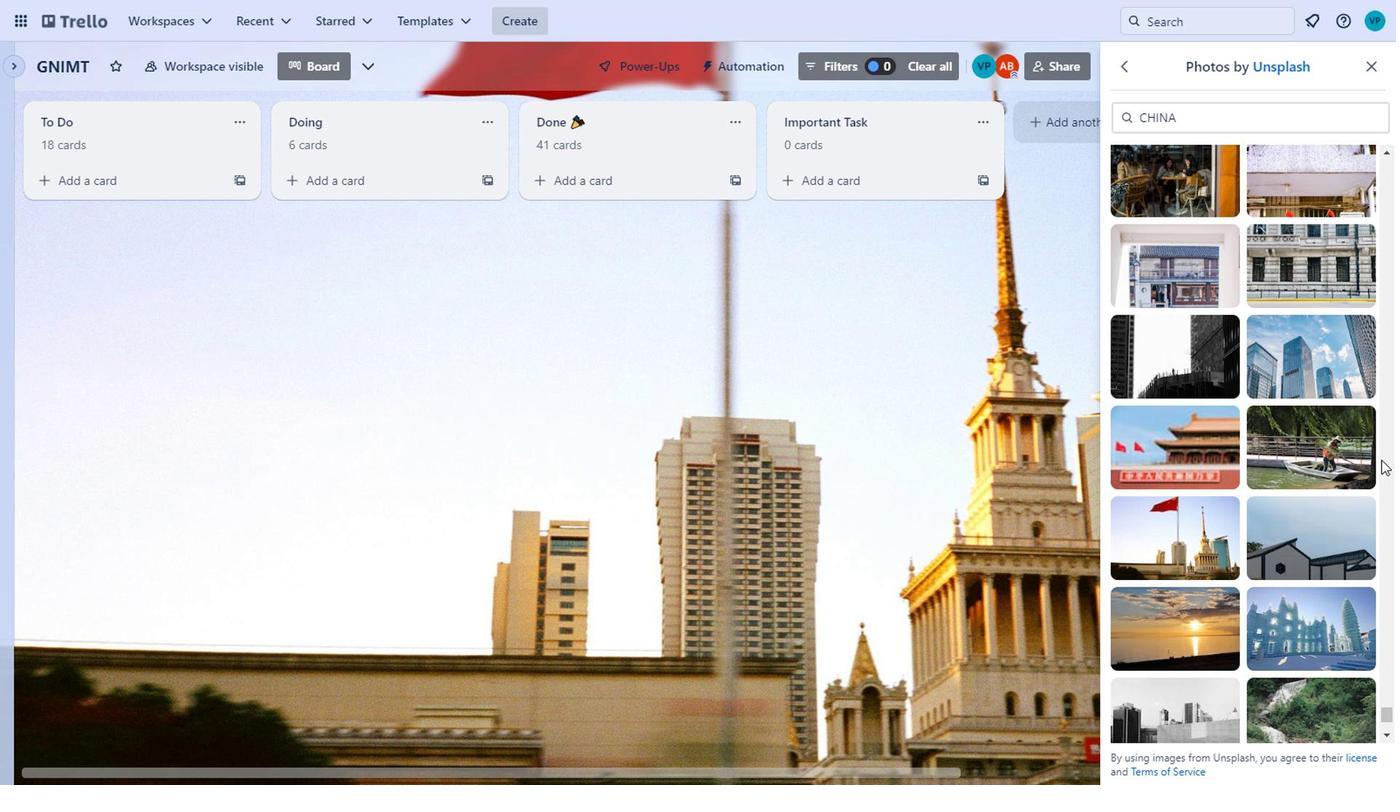 
Action: Mouse moved to (1376, 458)
Screenshot: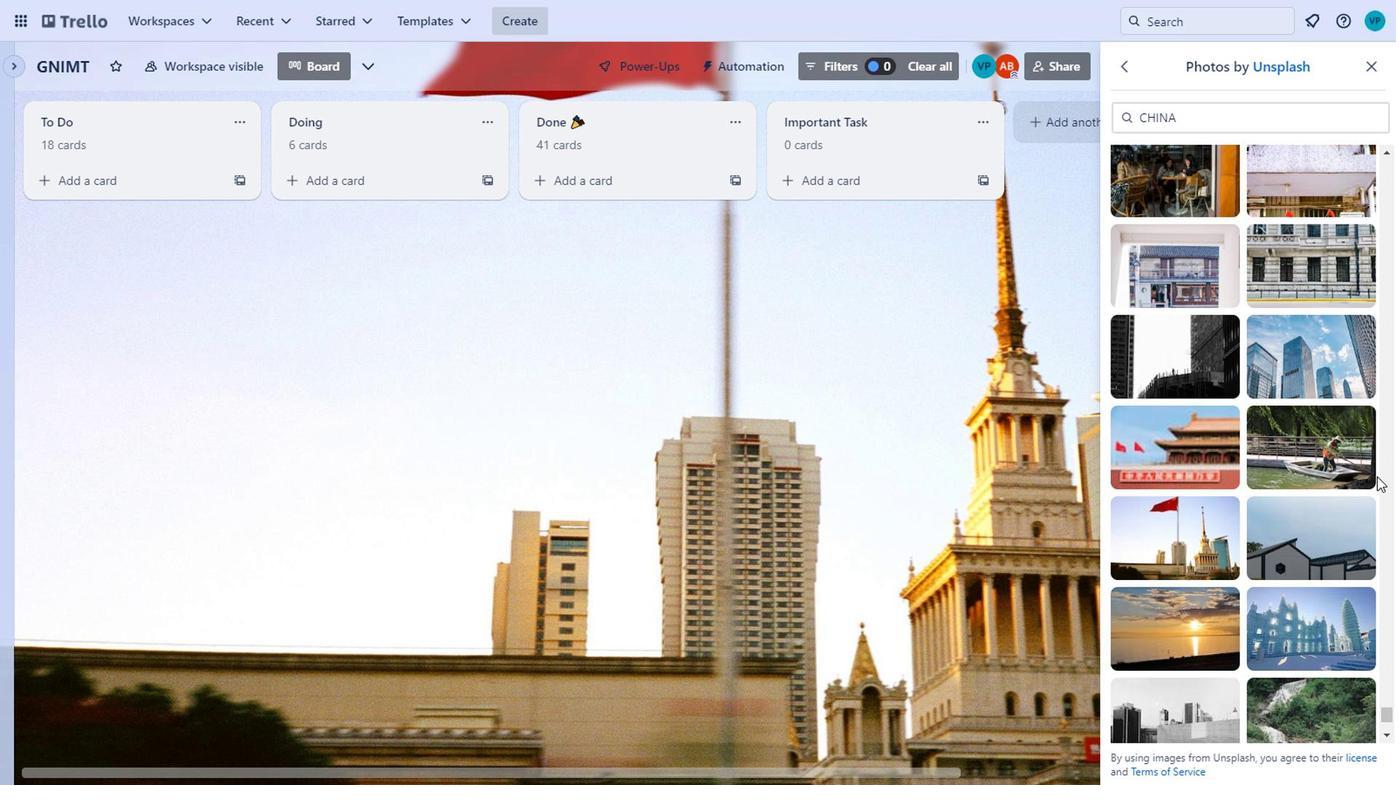 
Action: Mouse scrolled (1376, 457) with delta (0, 0)
Screenshot: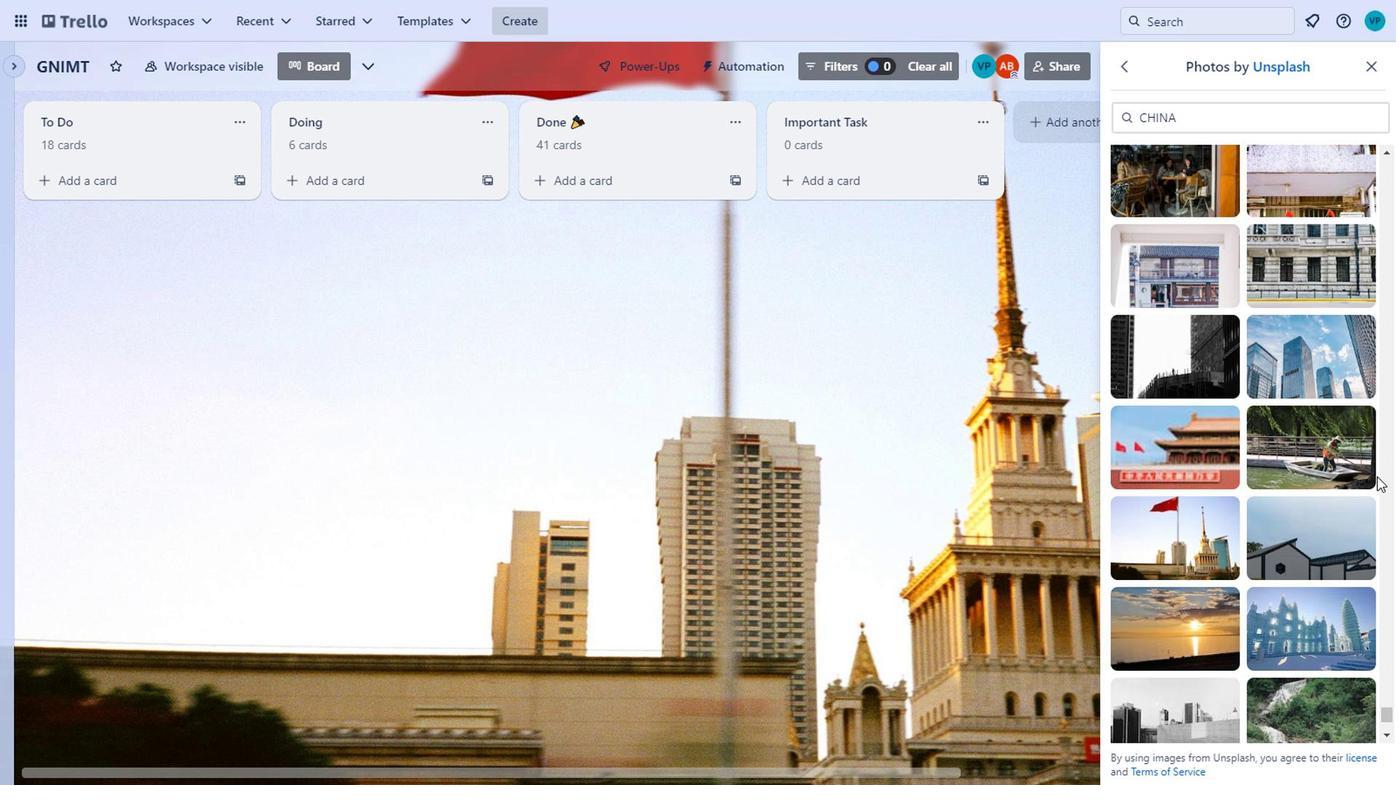 
Action: Mouse scrolled (1376, 457) with delta (0, 0)
Screenshot: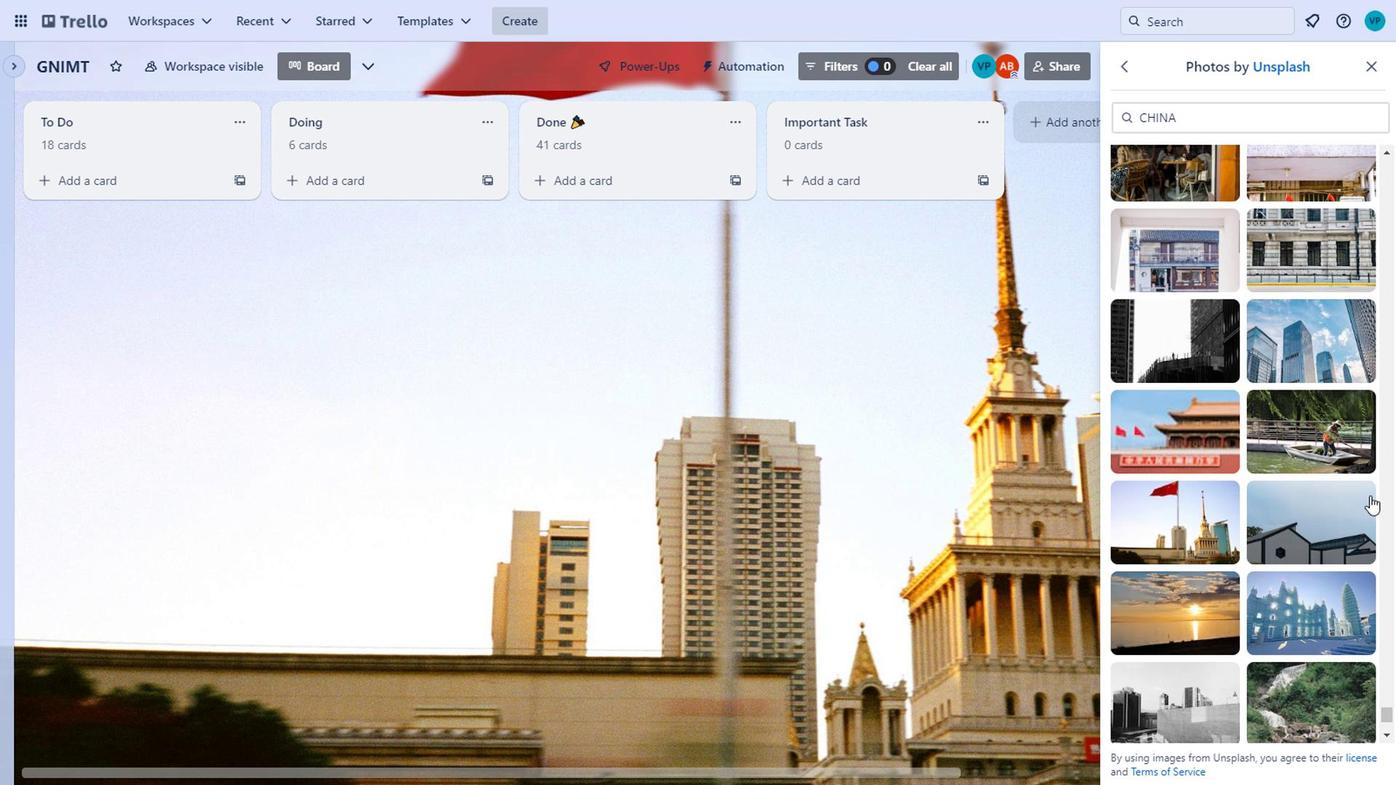 
Action: Mouse scrolled (1376, 457) with delta (0, 0)
Screenshot: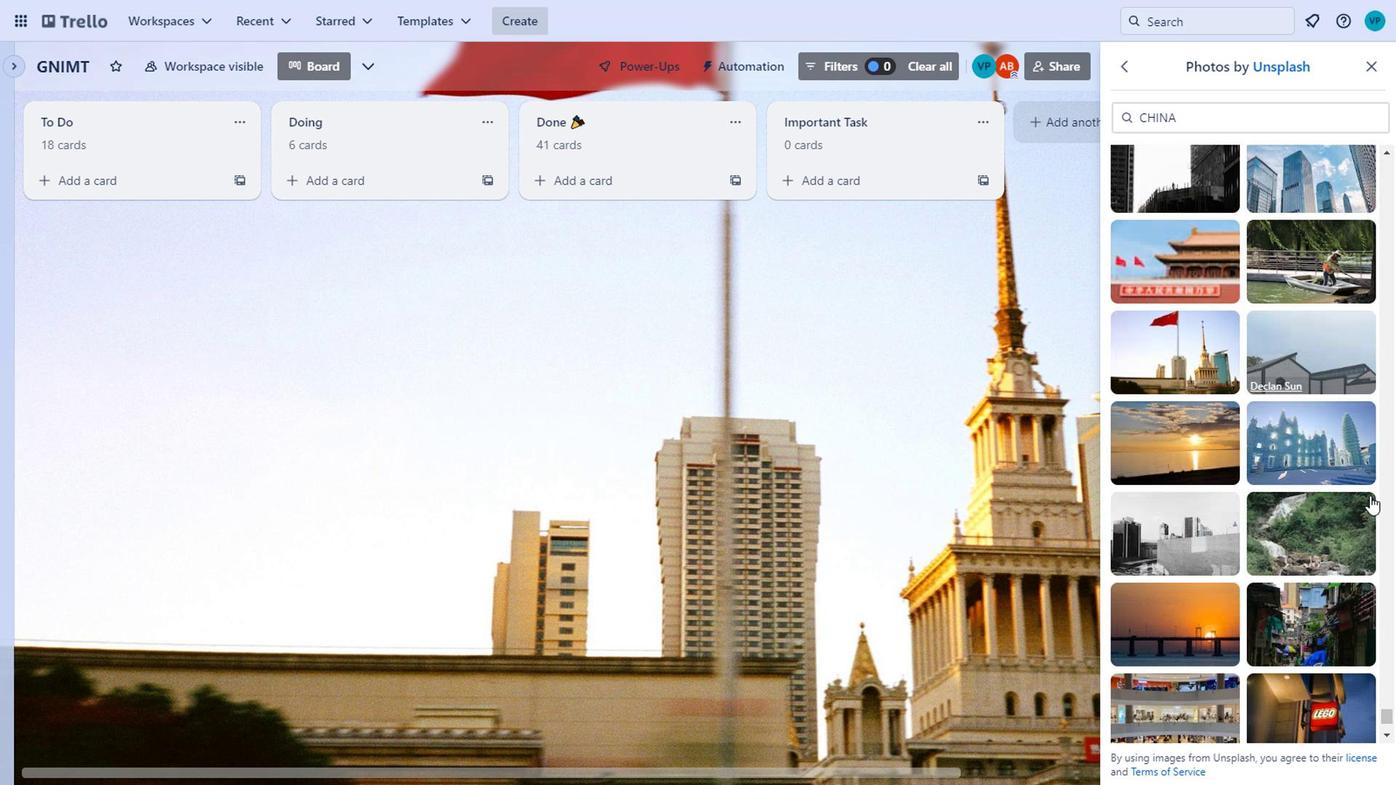
Action: Mouse scrolled (1376, 457) with delta (0, 0)
Screenshot: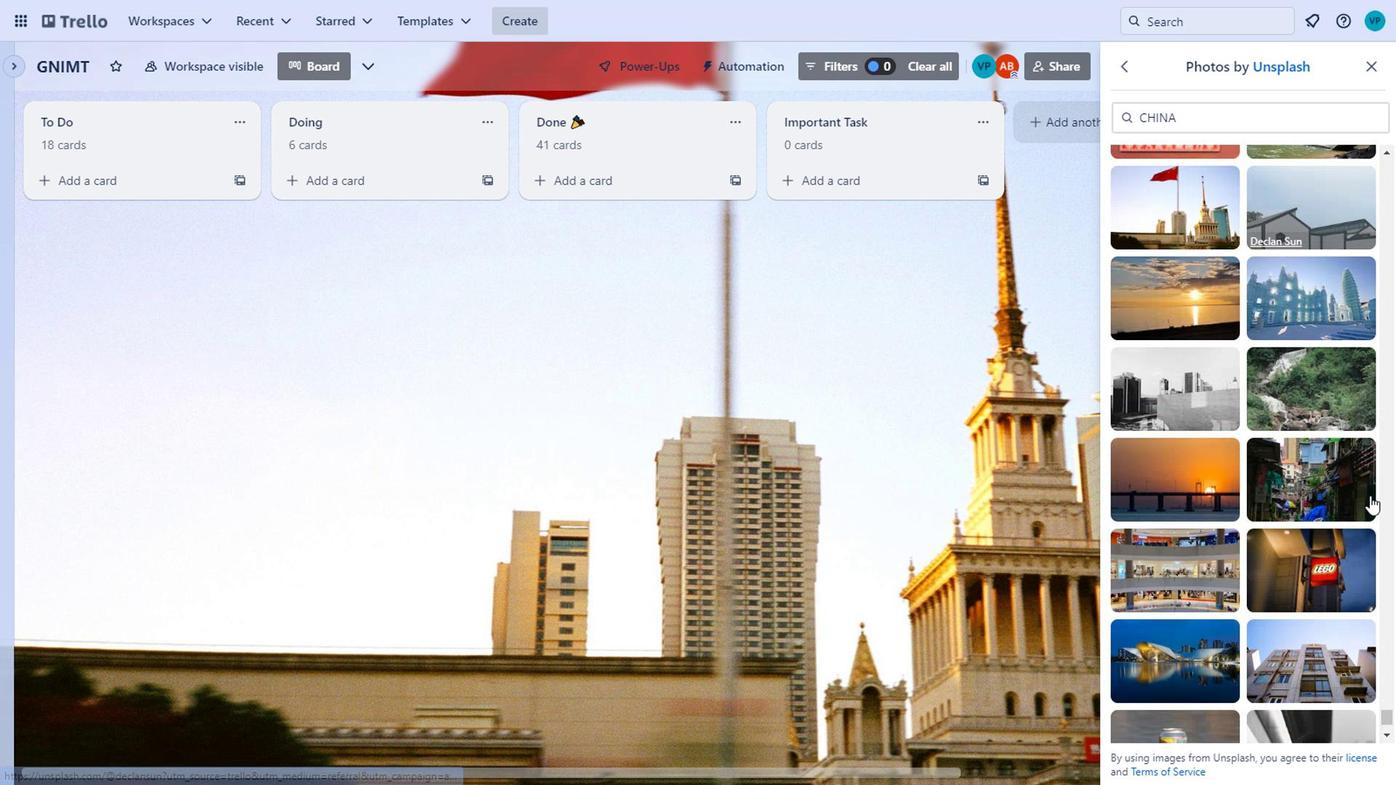 
Action: Mouse scrolled (1376, 457) with delta (0, 0)
Screenshot: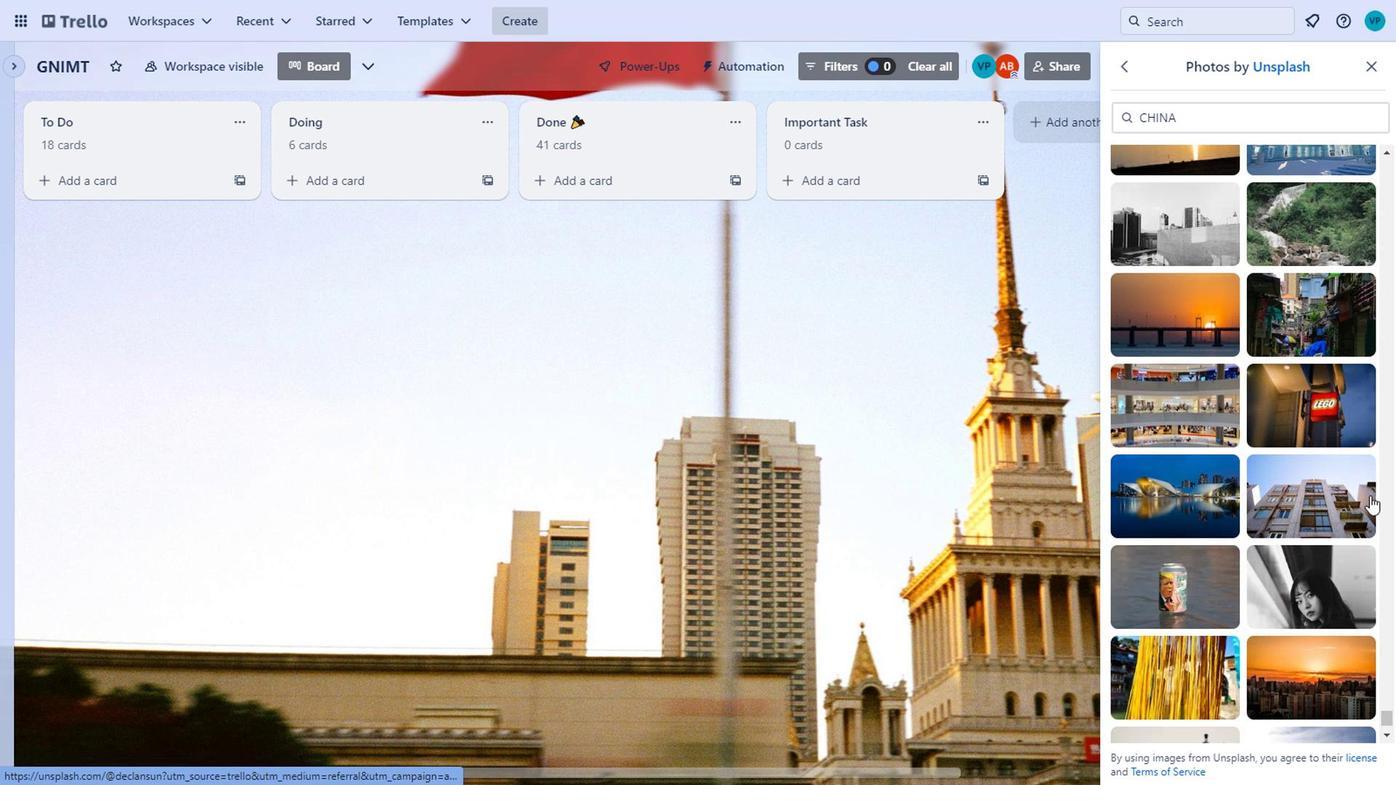 
Action: Mouse moved to (1339, 446)
Screenshot: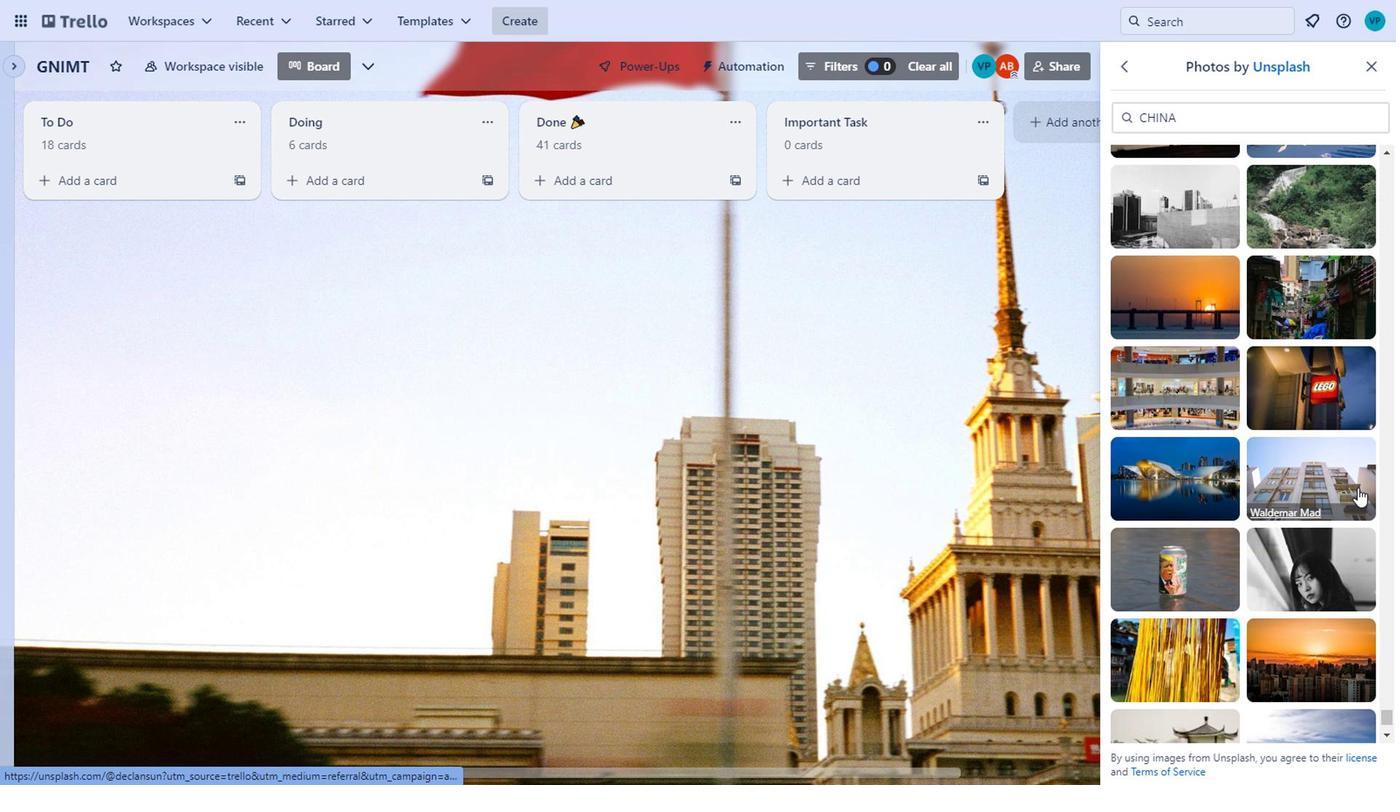 
Action: Mouse scrolled (1339, 445) with delta (0, 0)
Screenshot: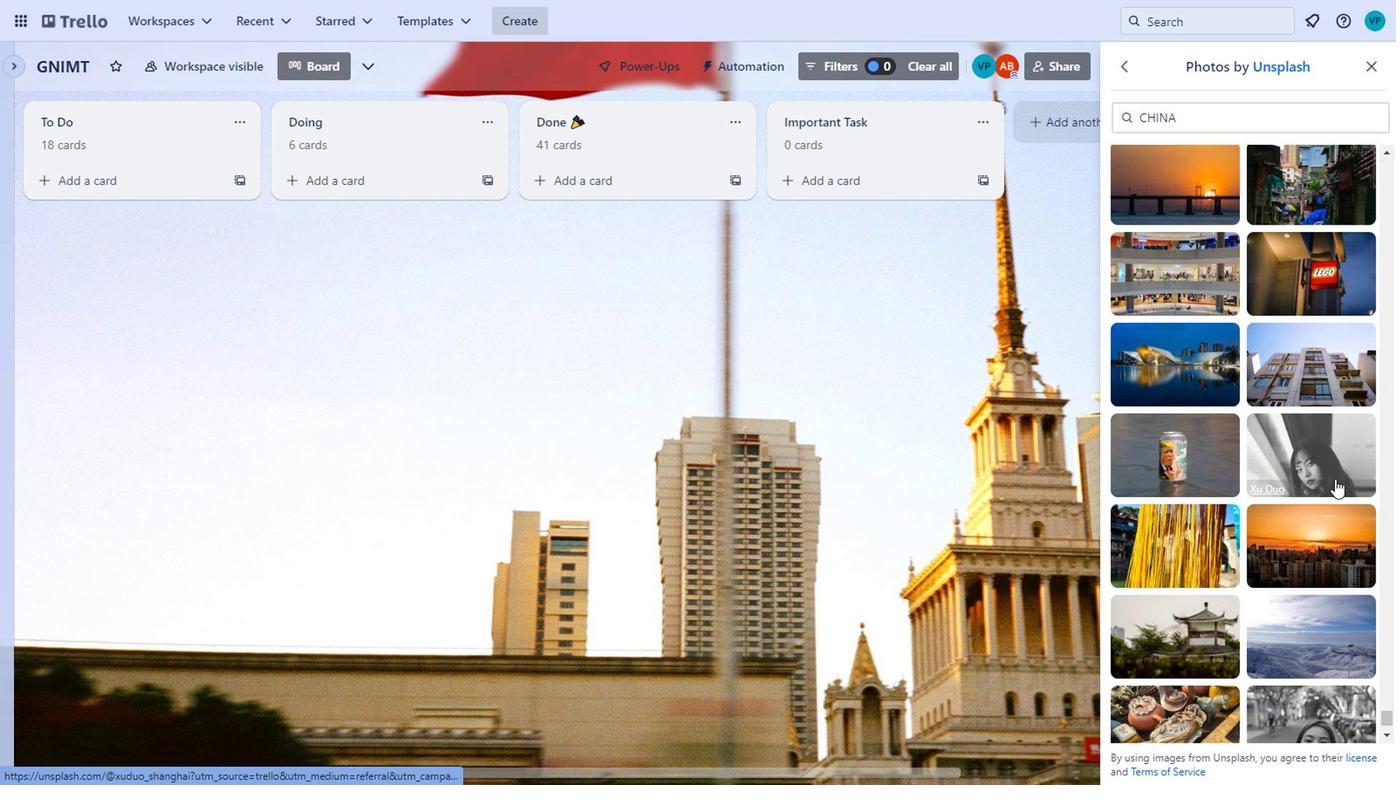 
Action: Mouse moved to (1334, 447)
